Task: Find directions from New Delhi to Khatu, Rajasthan using Google Maps.
Action: Mouse moved to (100, 55)
Screenshot: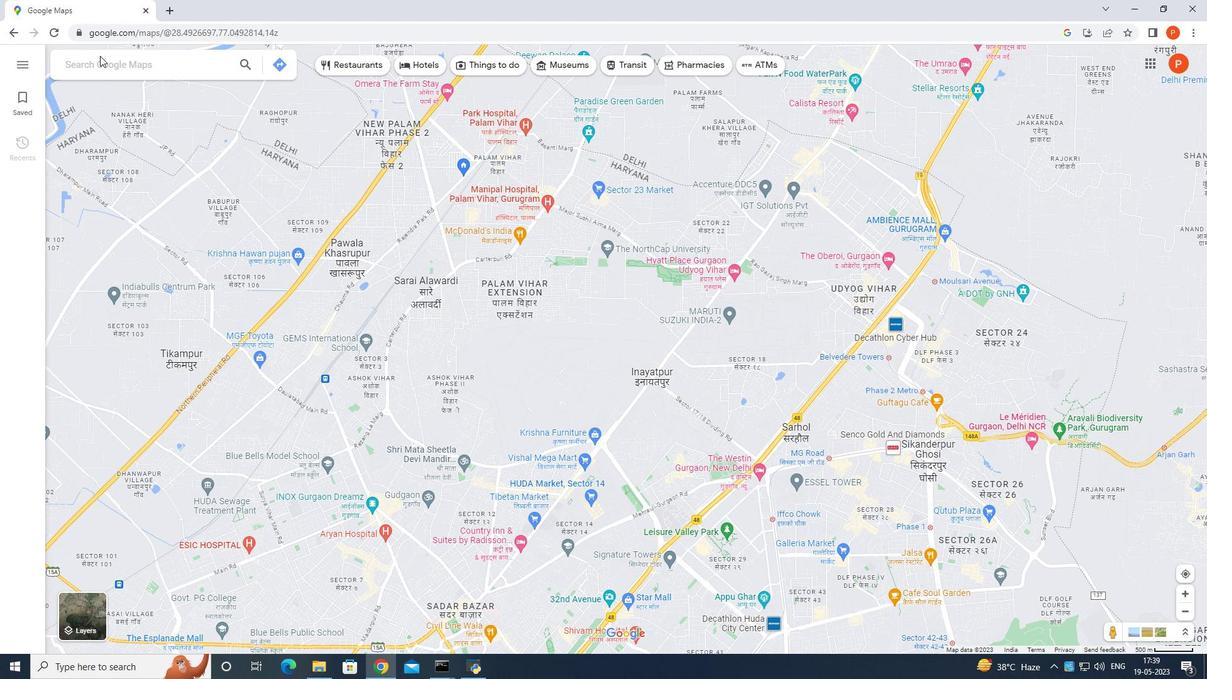 
Action: Mouse pressed left at (100, 55)
Screenshot: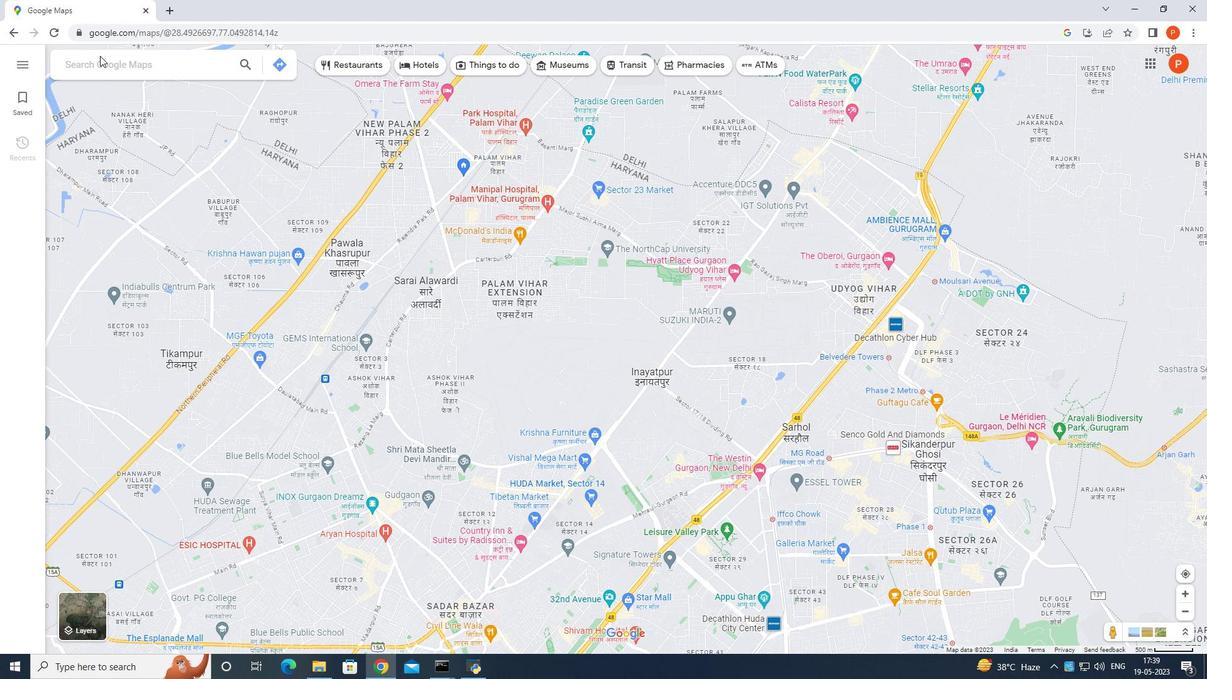 
Action: Mouse moved to (104, 64)
Screenshot: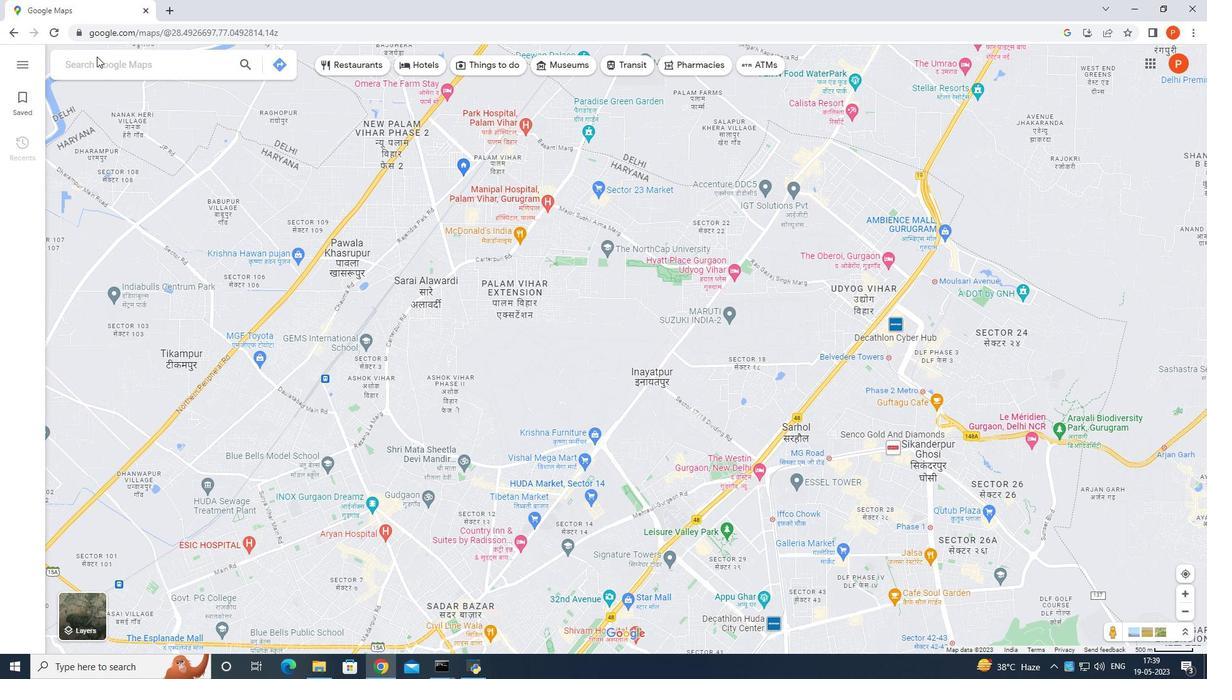 
Action: Mouse pressed left at (104, 64)
Screenshot: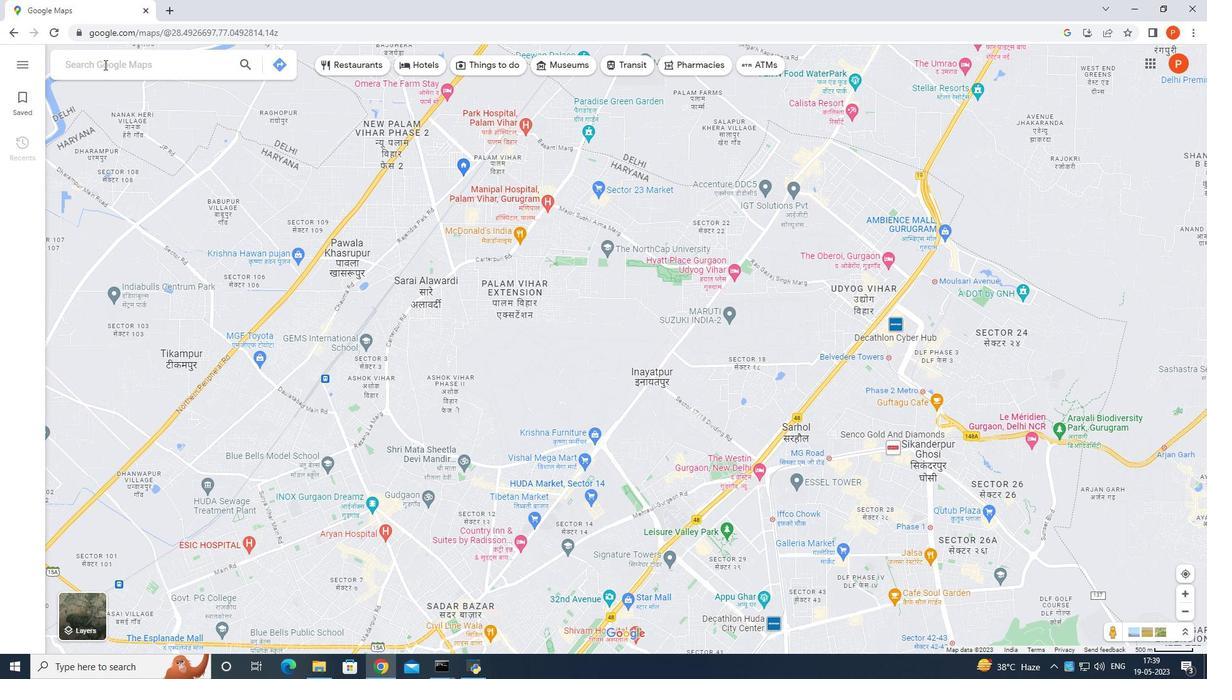 
Action: Mouse moved to (13, 187)
Screenshot: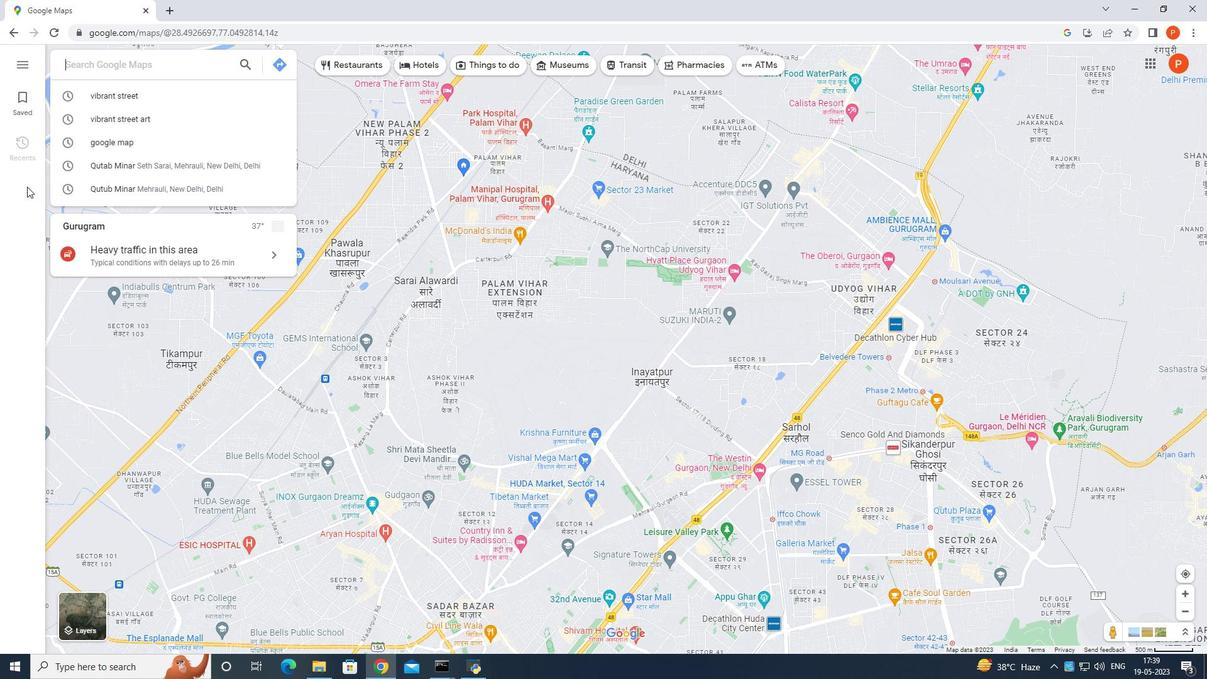 
Action: Mouse pressed left at (13, 187)
Screenshot: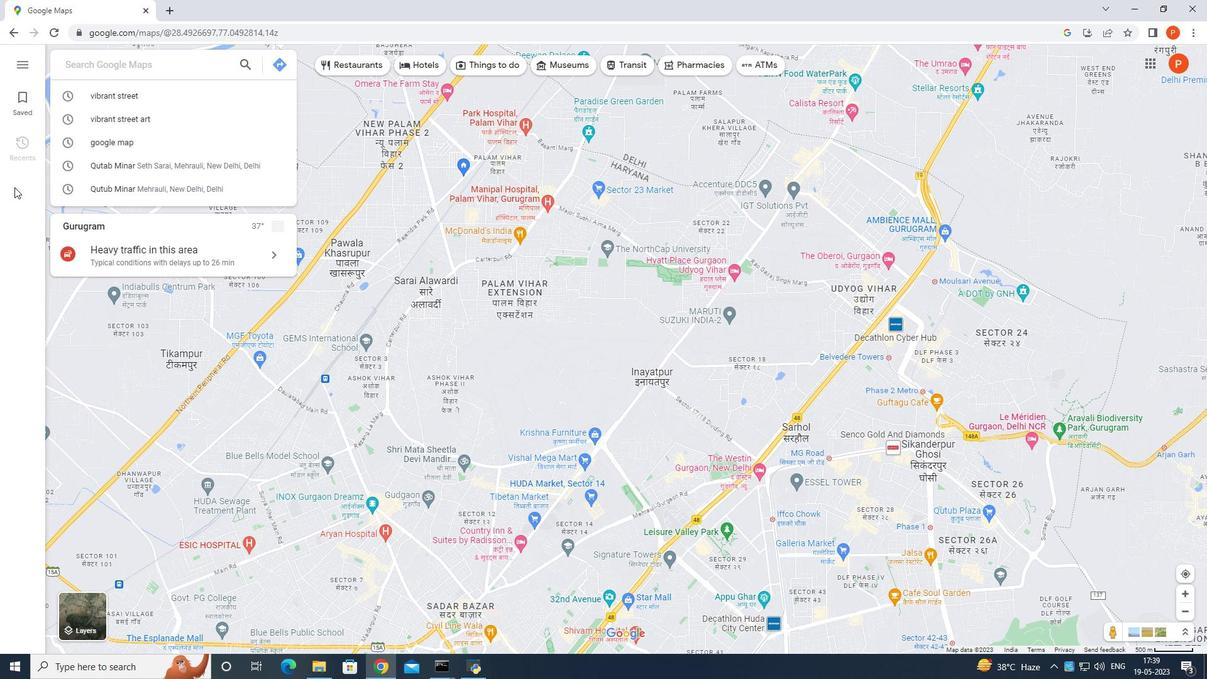 
Action: Mouse moved to (269, 57)
Screenshot: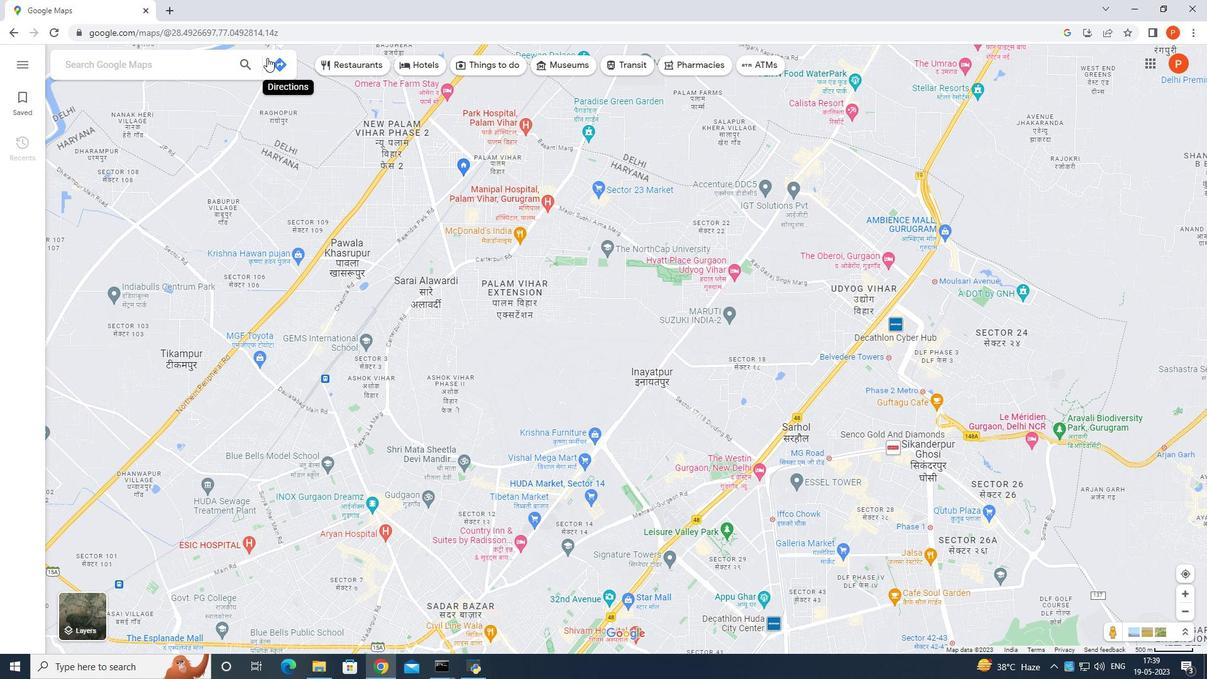 
Action: Mouse pressed left at (269, 57)
Screenshot: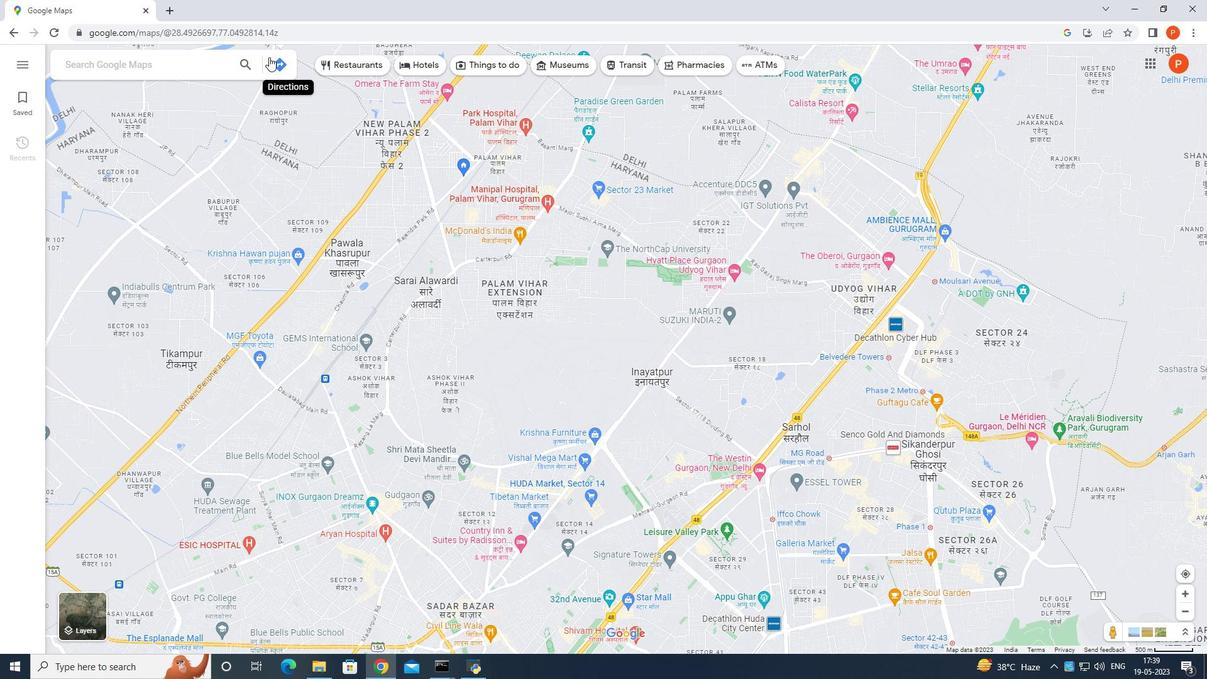 
Action: Mouse moved to (243, 226)
Screenshot: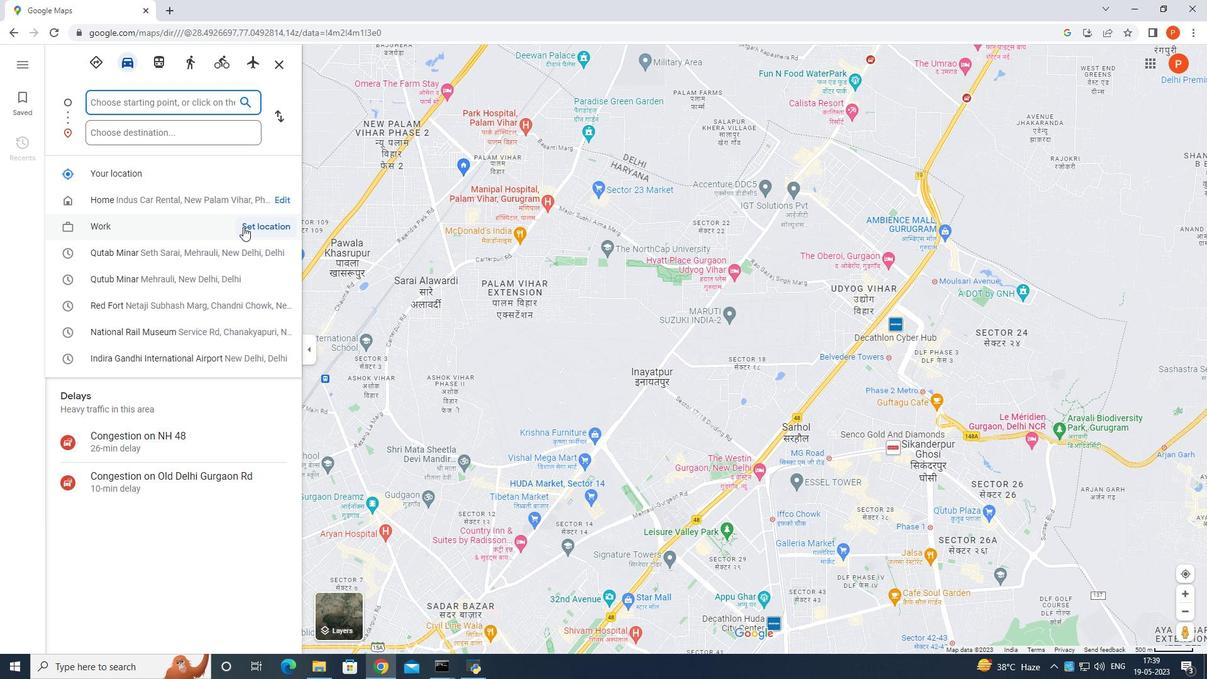 
Action: Mouse pressed left at (243, 226)
Screenshot: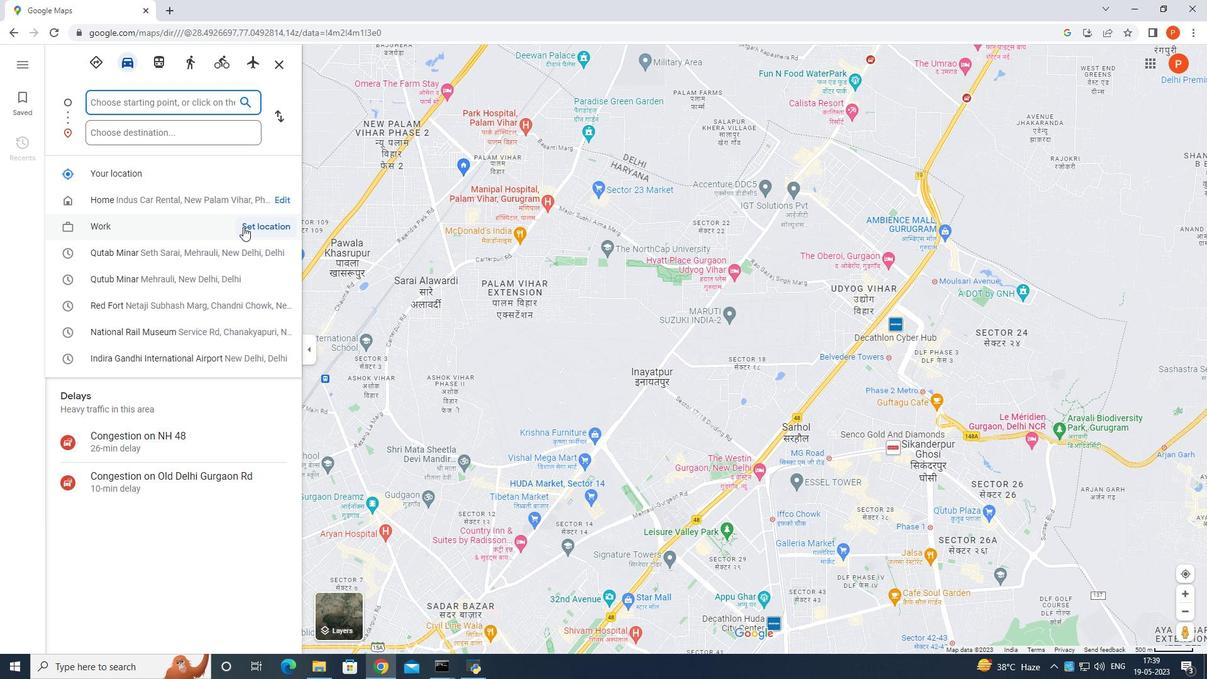 
Action: Mouse moved to (148, 89)
Screenshot: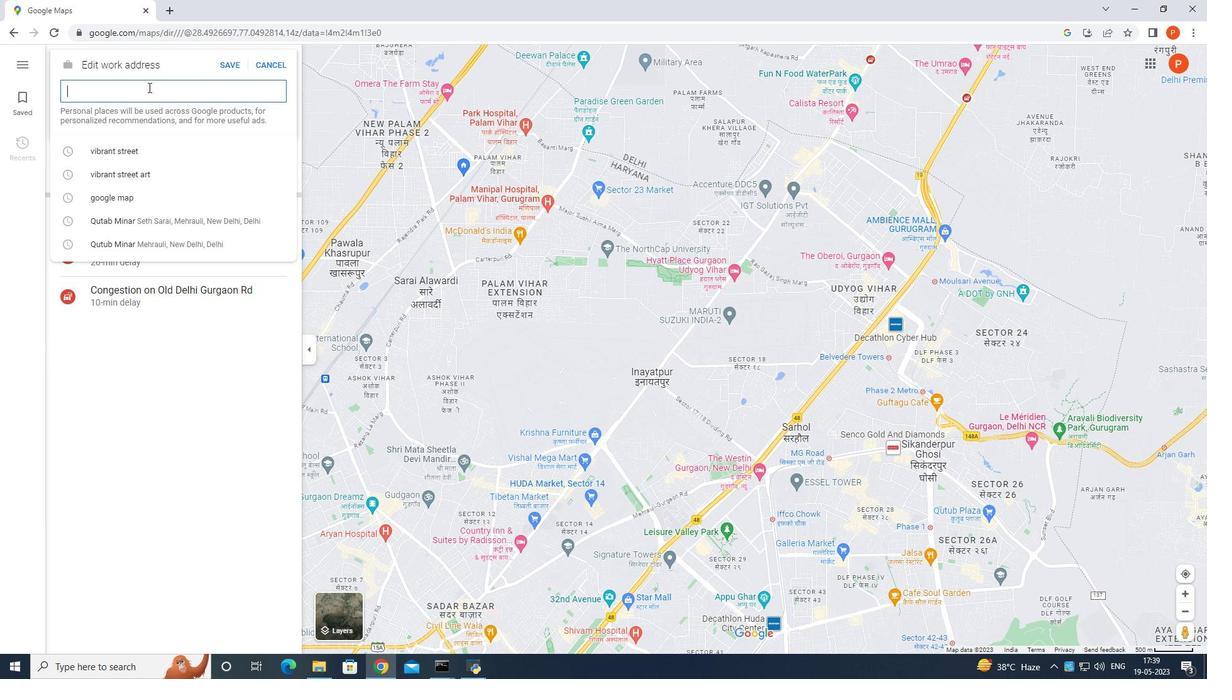 
Action: Mouse pressed left at (148, 89)
Screenshot: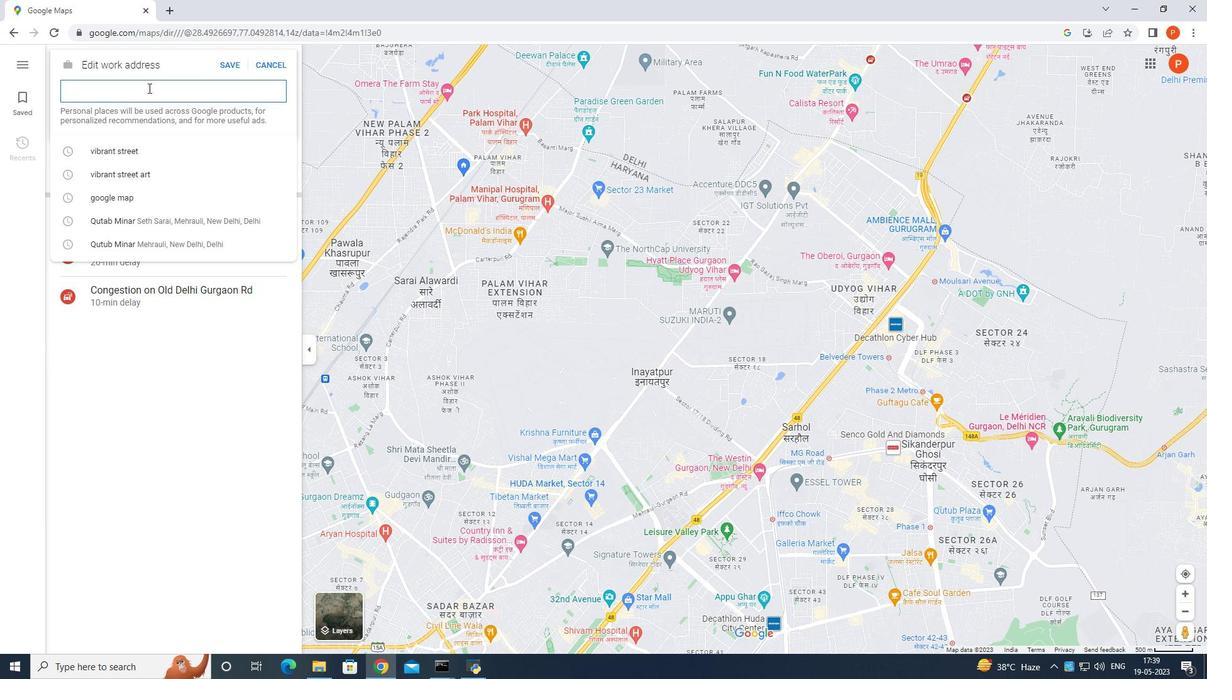 
Action: Key pressed r<Key.shift><Key.backspace><Key.shift>Rajst<Key.backspace><Key.backspace>asthan<Key.space><Key.enter>
Screenshot: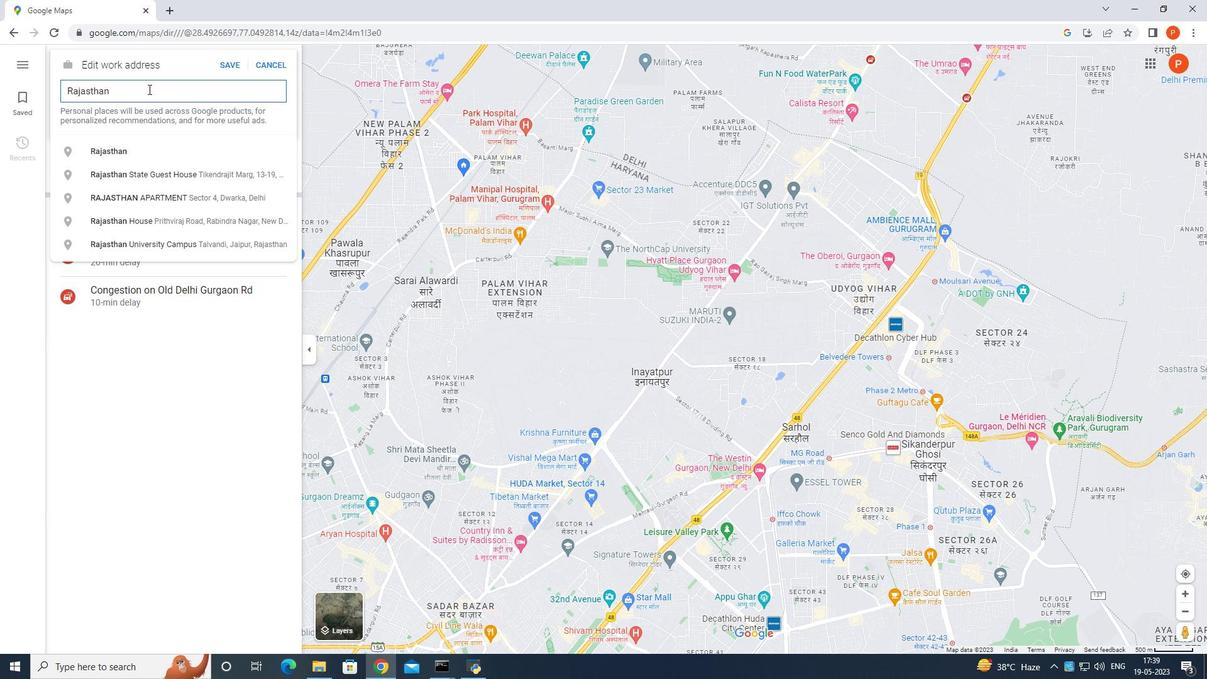 
Action: Mouse moved to (184, 130)
Screenshot: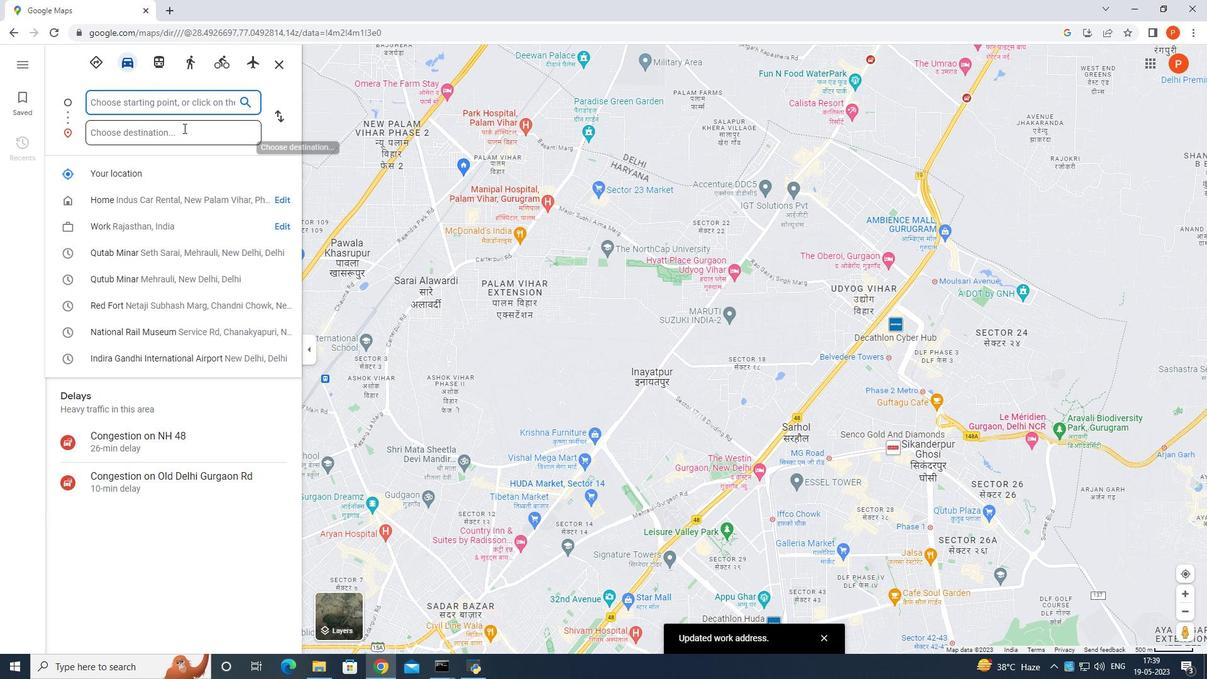 
Action: Mouse pressed left at (184, 130)
Screenshot: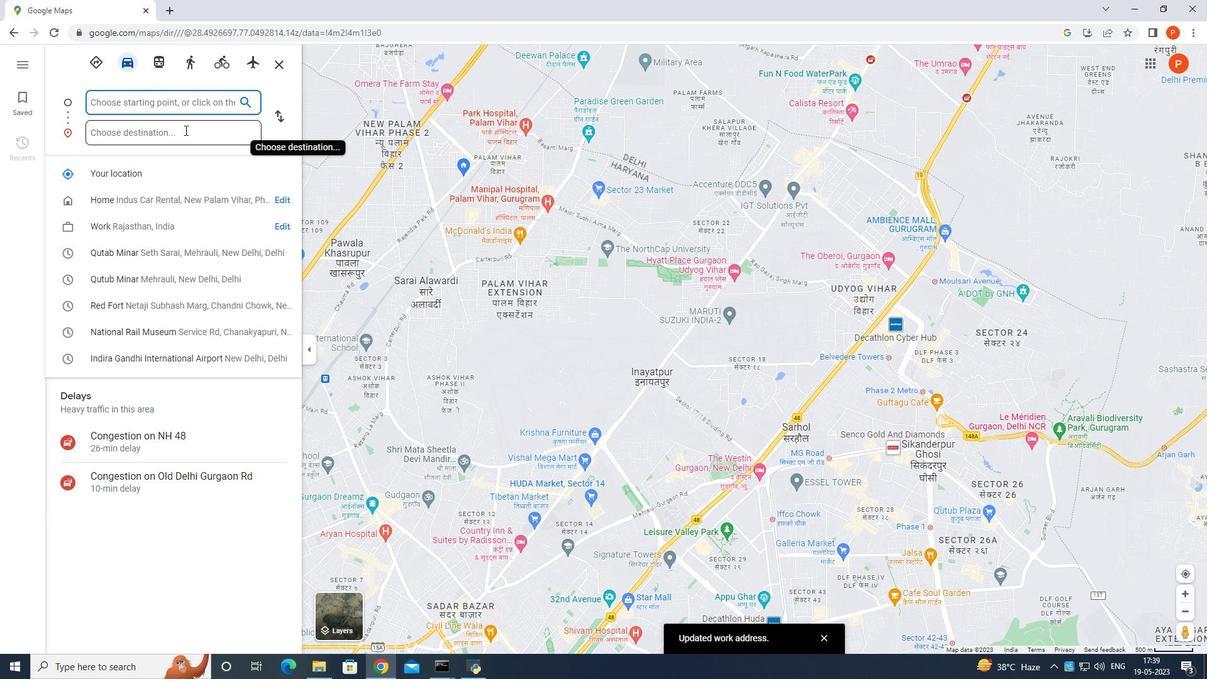 
Action: Mouse moved to (188, 98)
Screenshot: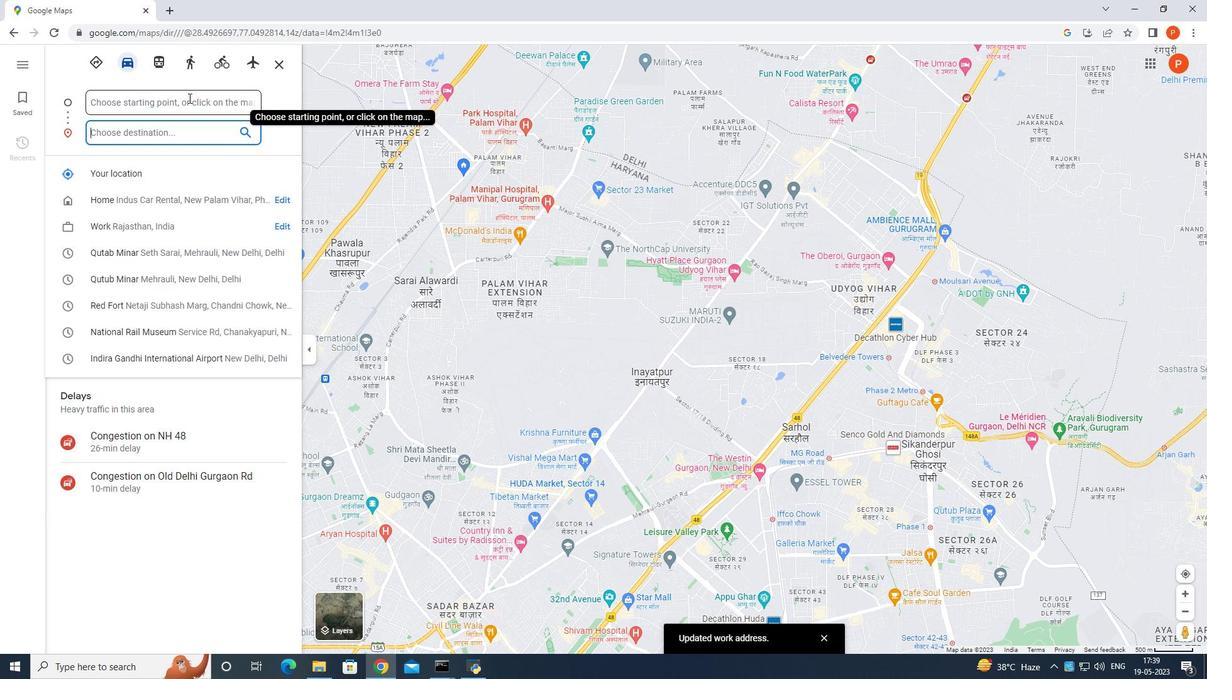 
Action: Mouse pressed left at (188, 98)
Screenshot: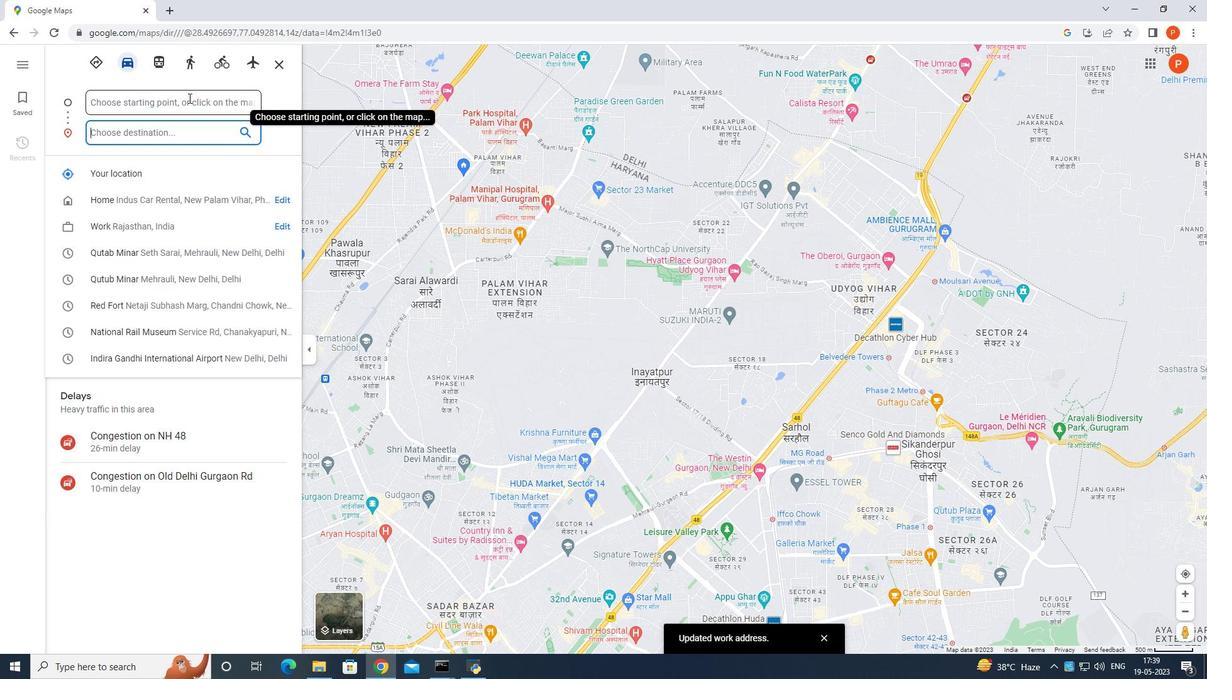 
Action: Mouse moved to (188, 98)
Screenshot: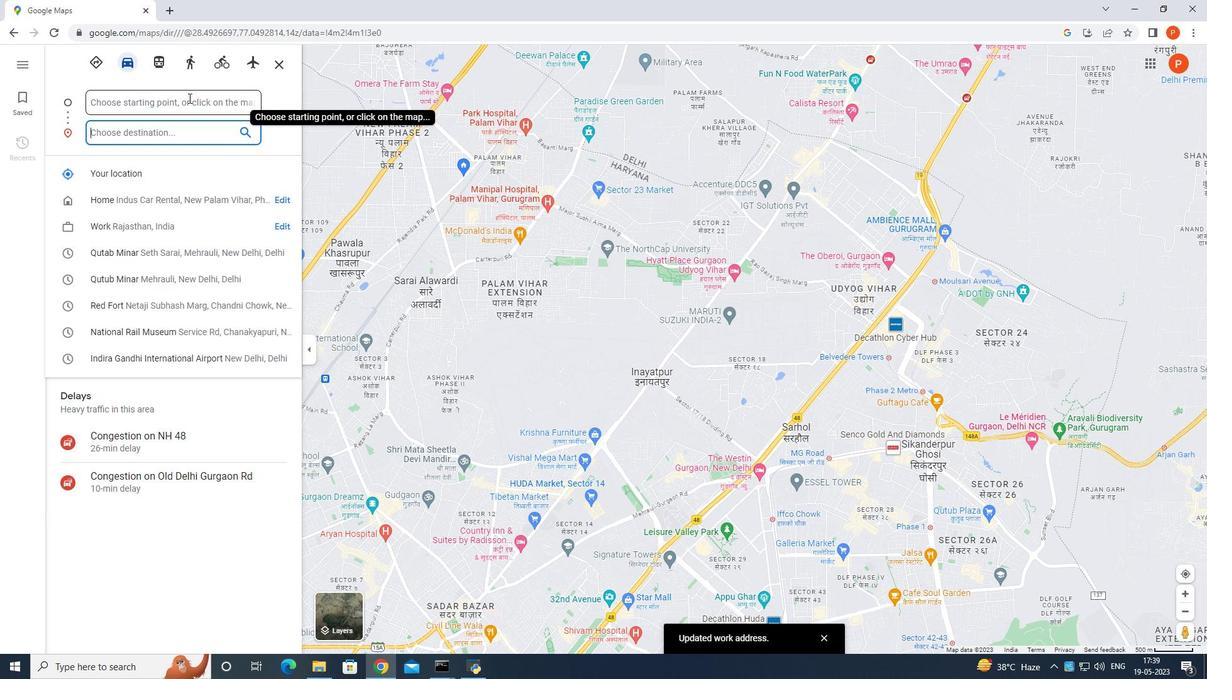 
Action: Key pressed rajasthan<Key.down>
Screenshot: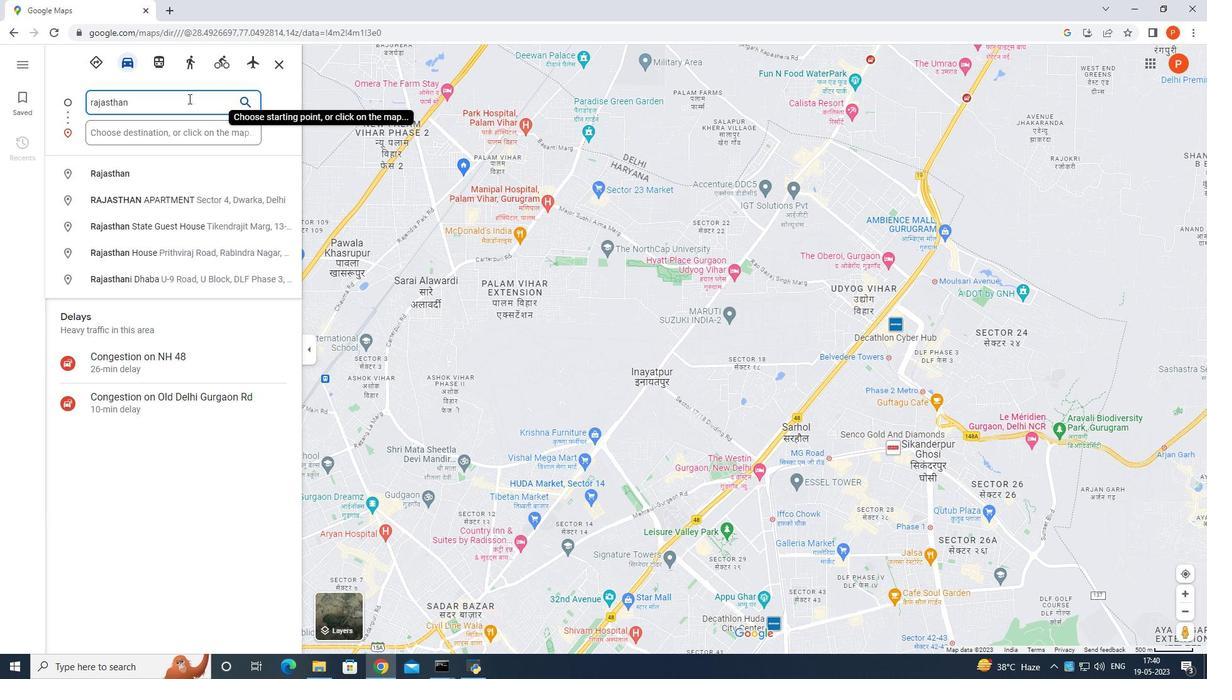 
Action: Mouse moved to (182, 125)
Screenshot: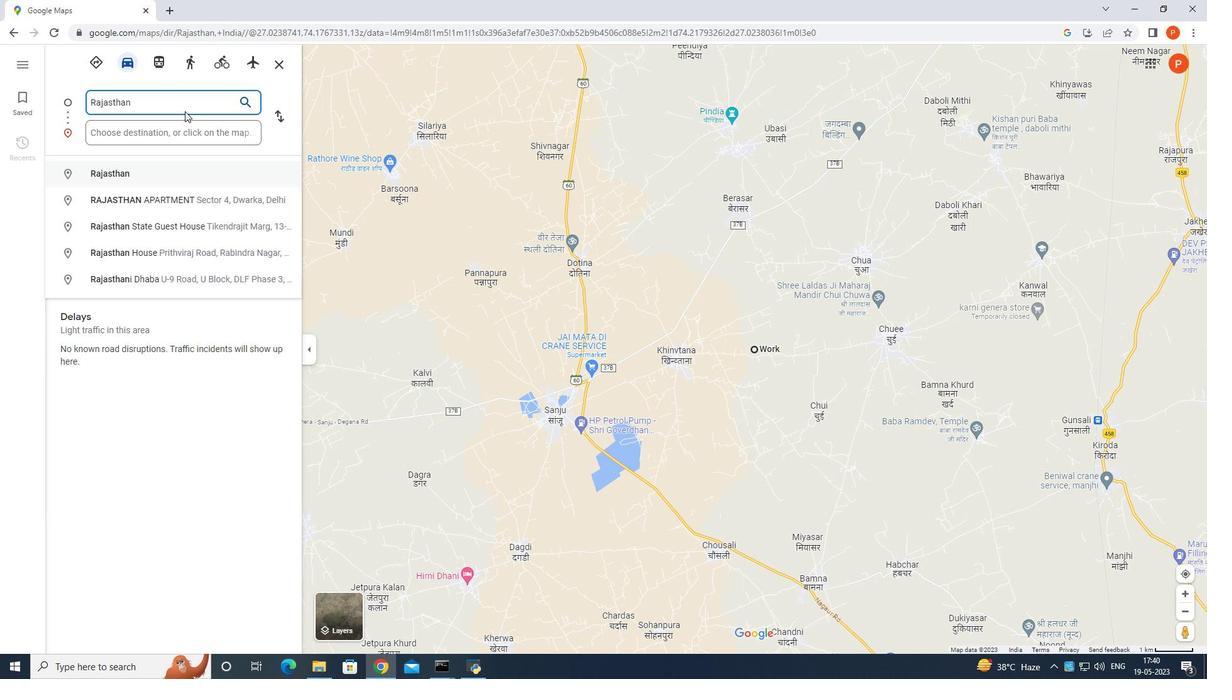 
Action: Mouse pressed left at (182, 125)
Screenshot: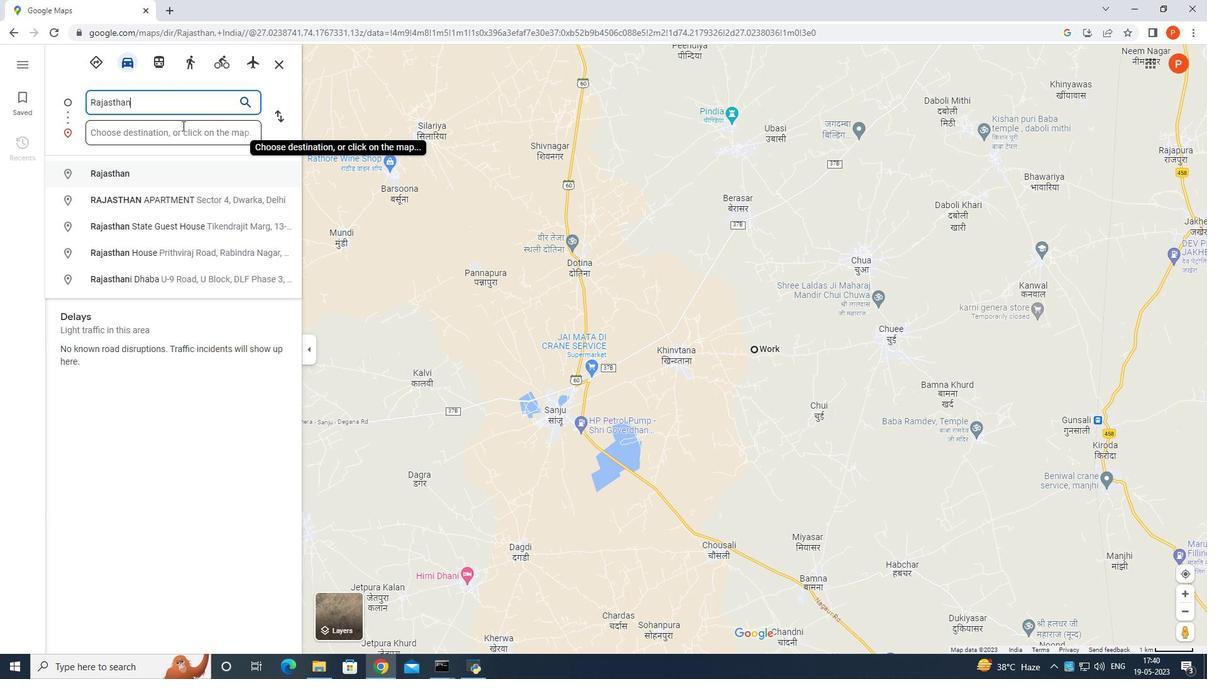 
Action: Mouse moved to (201, 130)
Screenshot: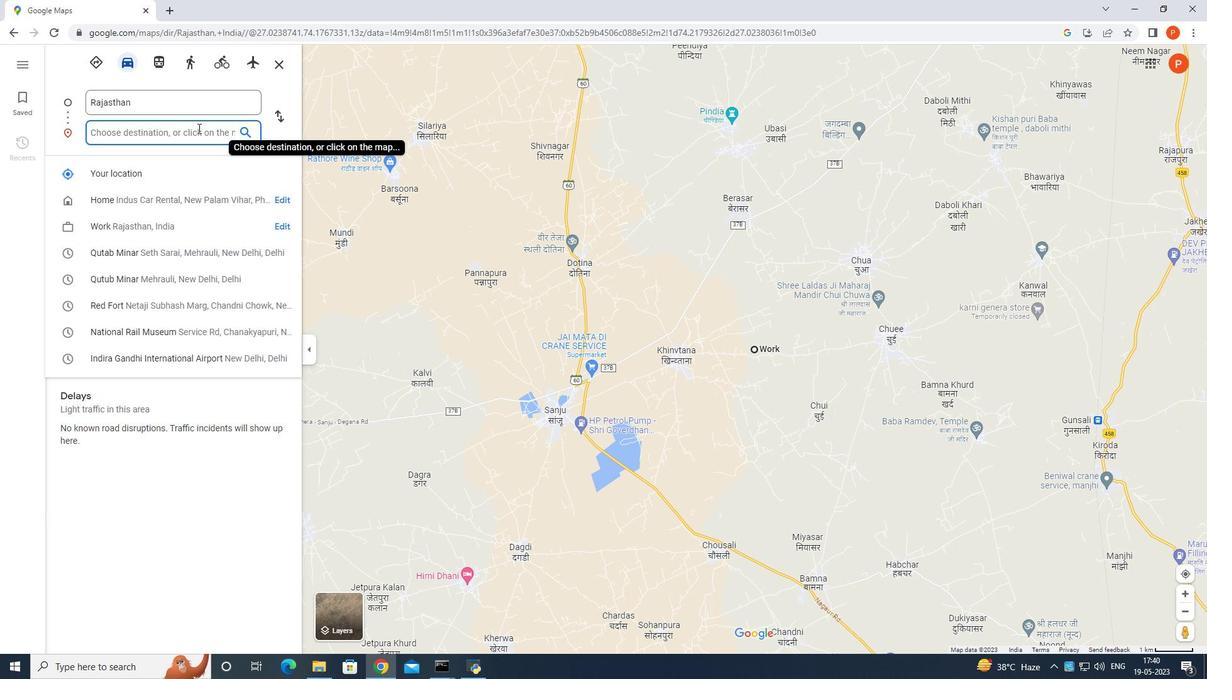 
Action: Key pressed khatu<Key.space>shy
Screenshot: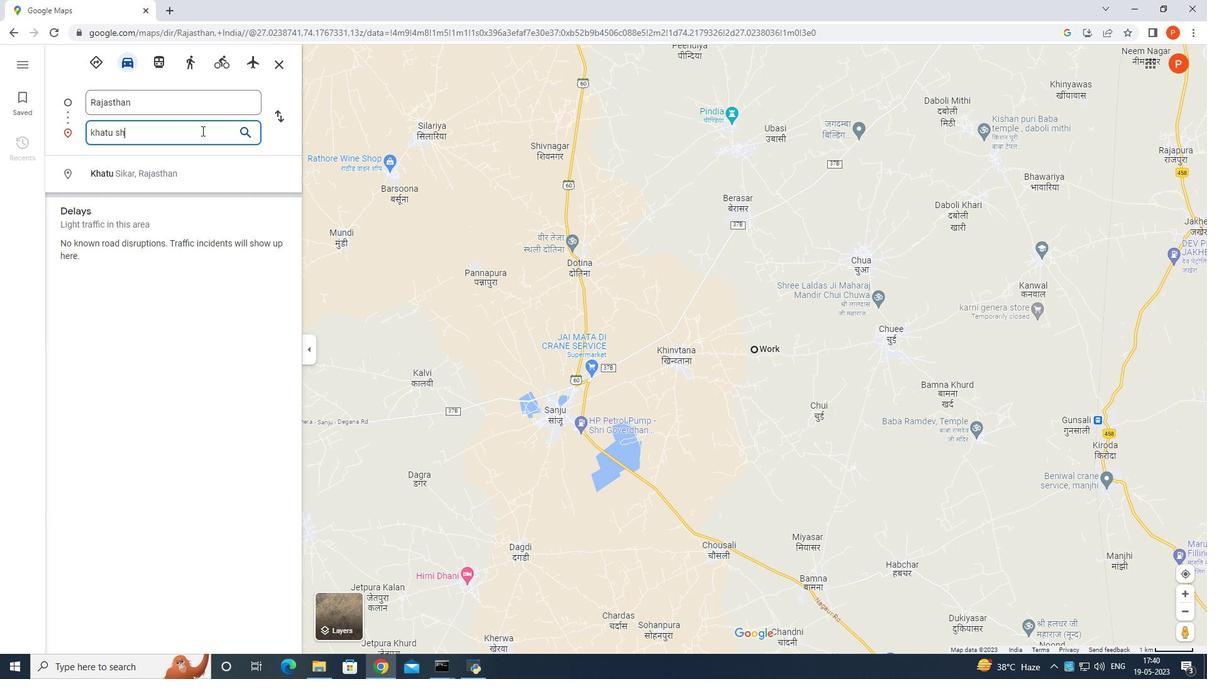 
Action: Mouse moved to (204, 179)
Screenshot: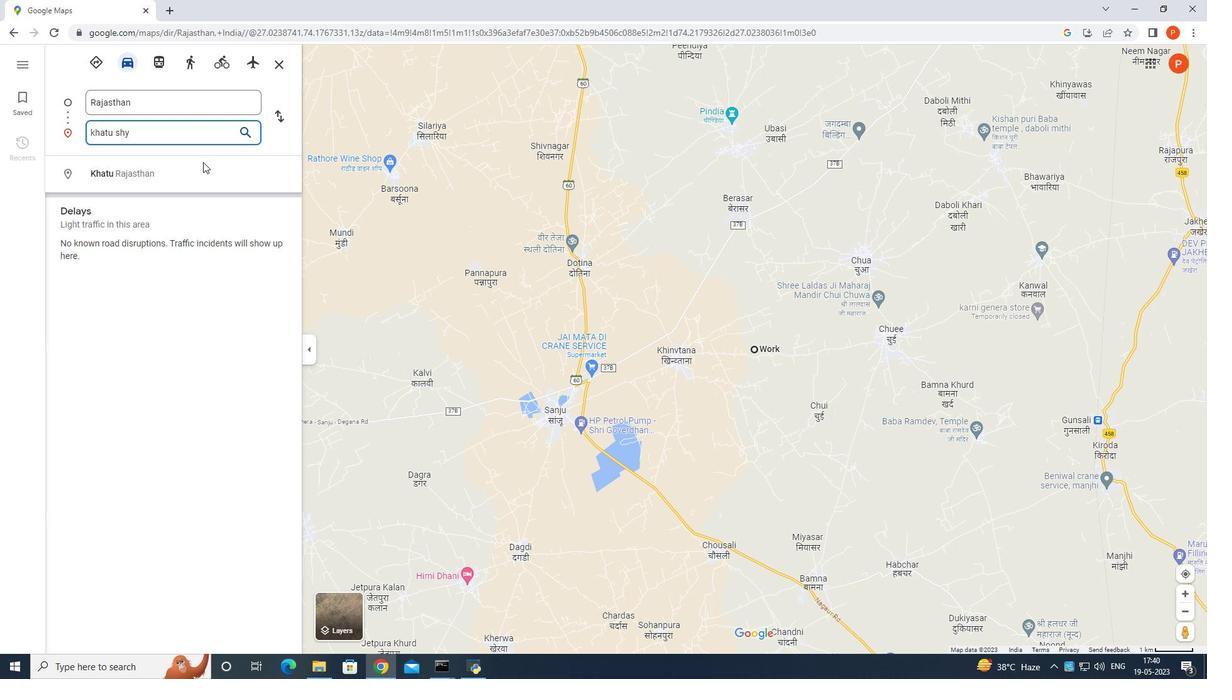 
Action: Mouse pressed left at (204, 179)
Screenshot: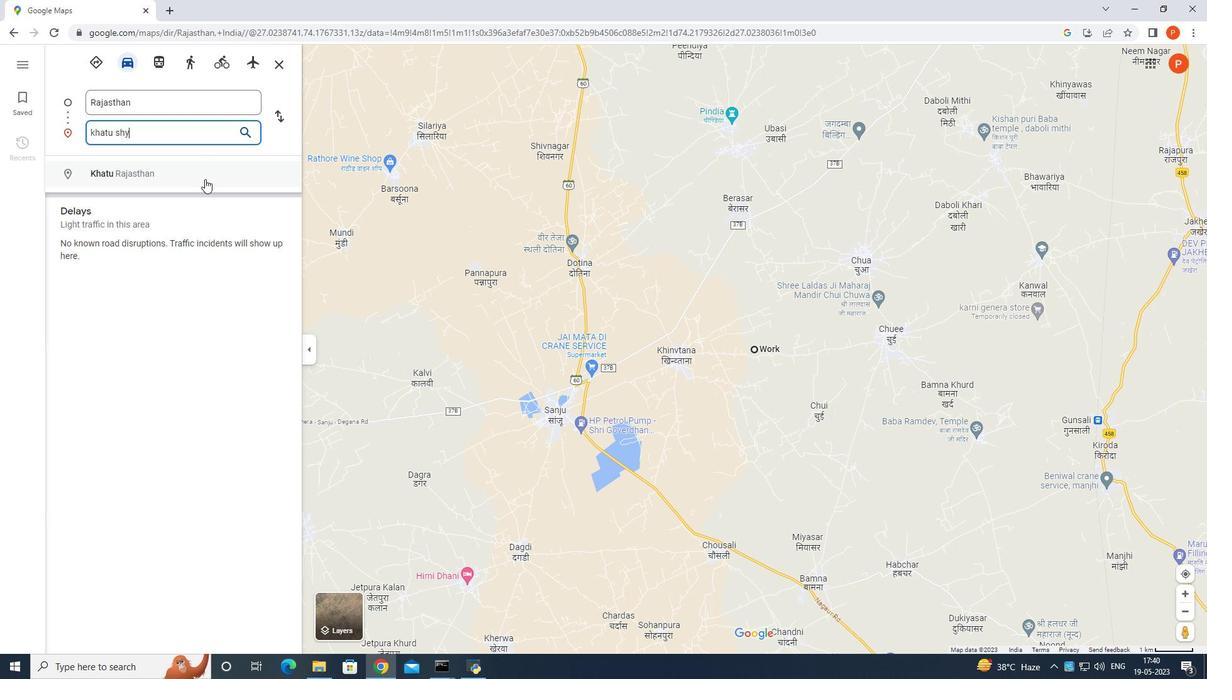 
Action: Mouse moved to (126, 64)
Screenshot: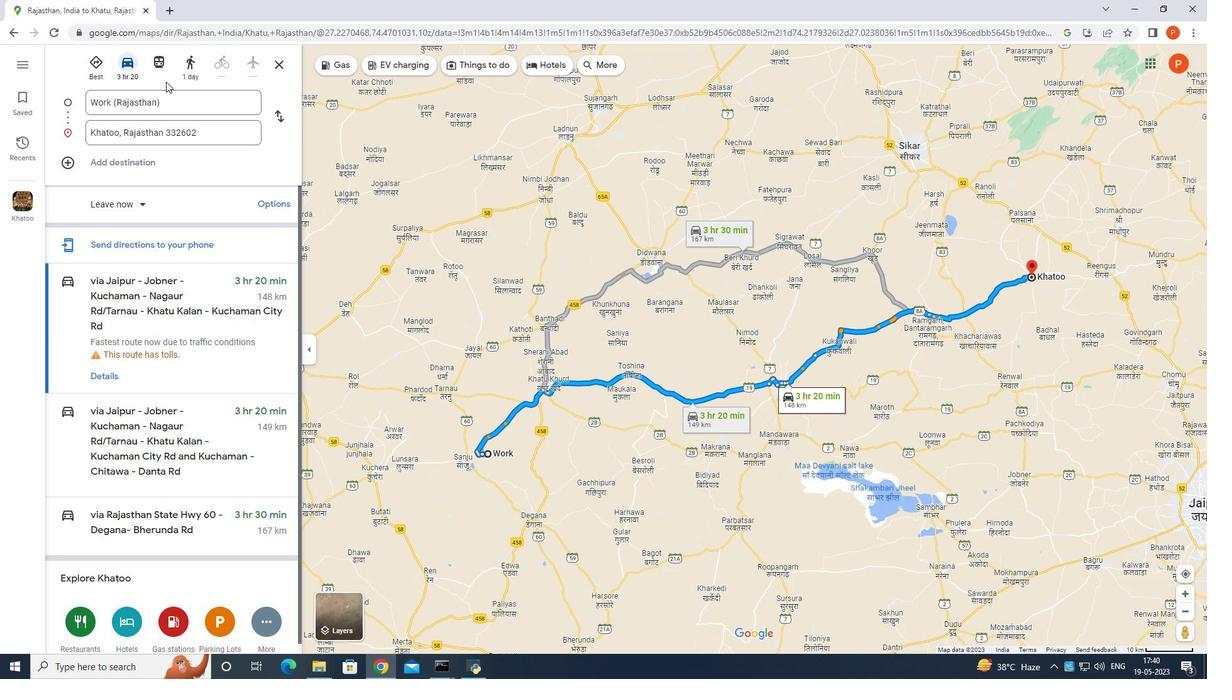 
Action: Mouse pressed left at (126, 64)
Screenshot: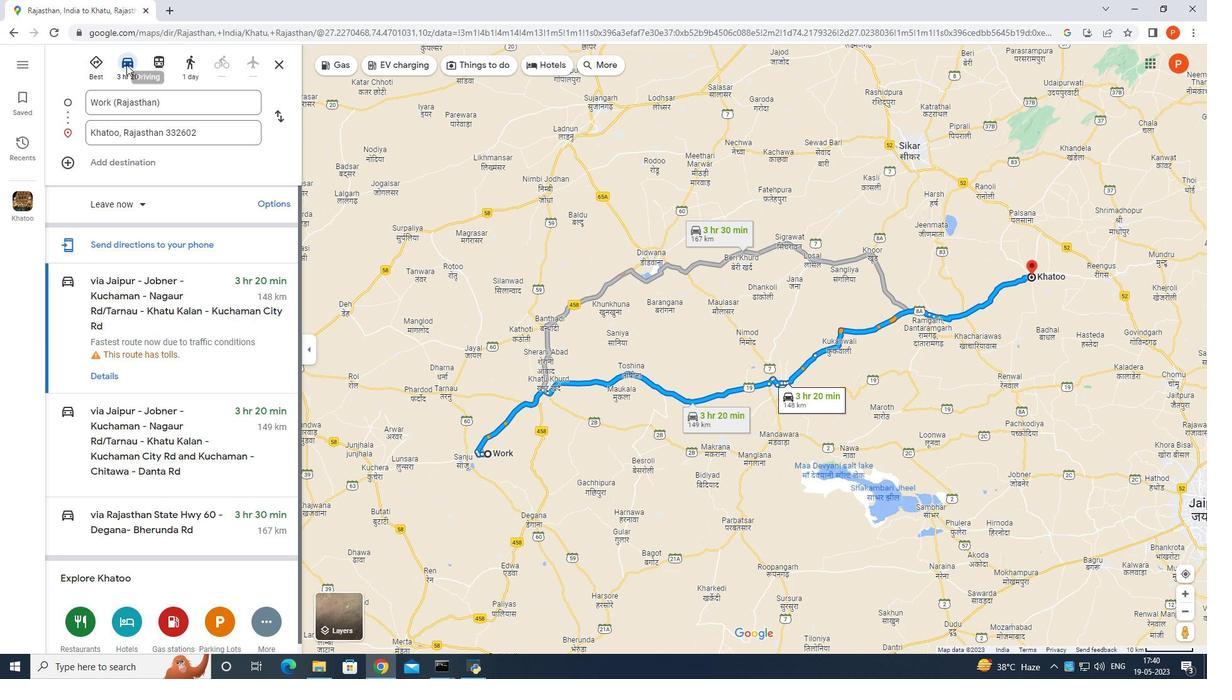 
Action: Mouse moved to (91, 58)
Screenshot: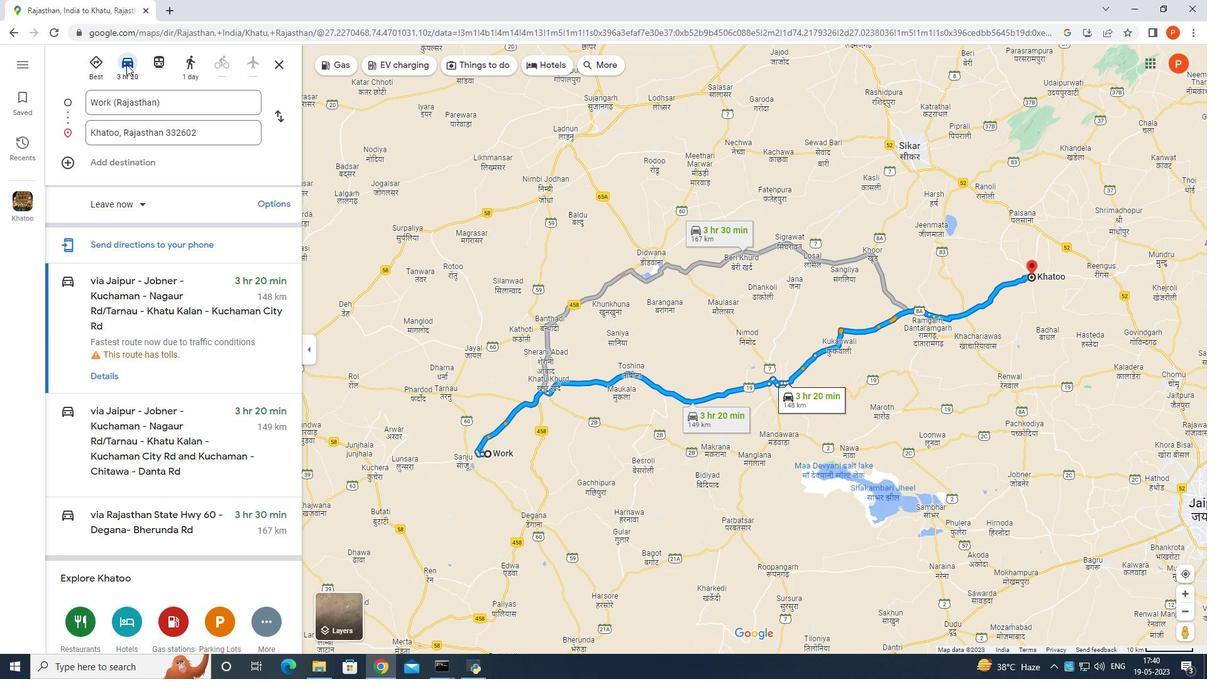 
Action: Mouse pressed left at (91, 58)
Screenshot: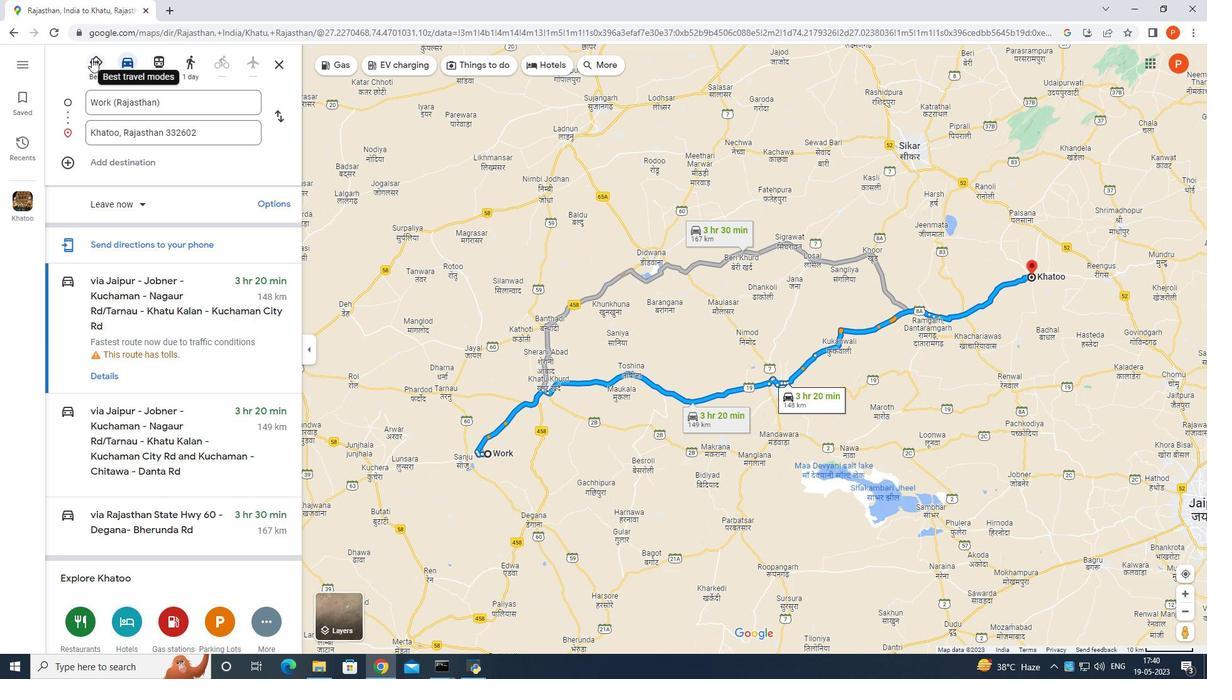 
Action: Mouse moved to (159, 338)
Screenshot: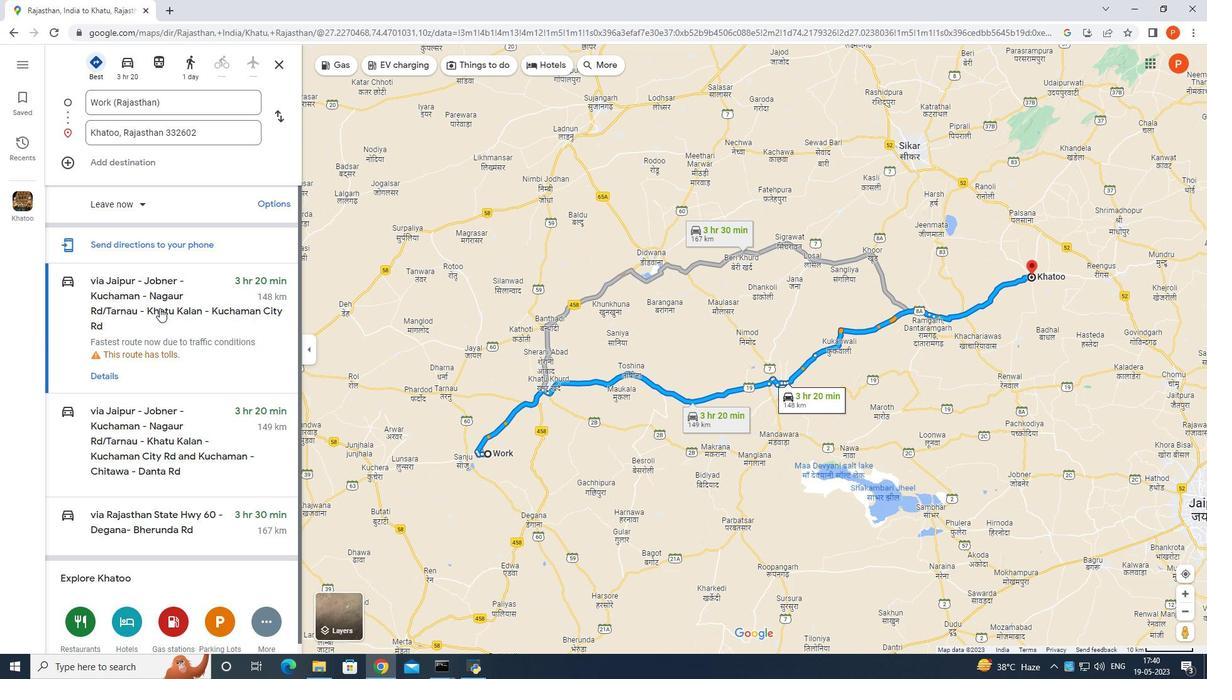 
Action: Mouse scrolled (159, 337) with delta (0, 0)
Screenshot: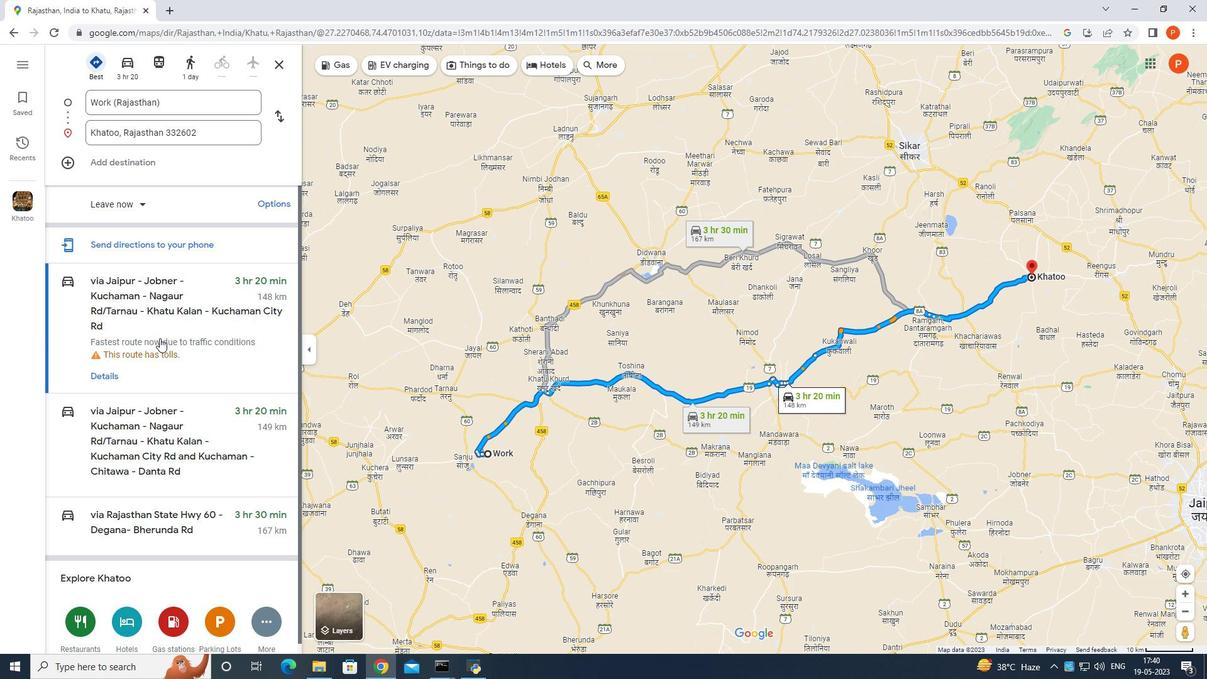 
Action: Mouse scrolled (159, 337) with delta (0, 0)
Screenshot: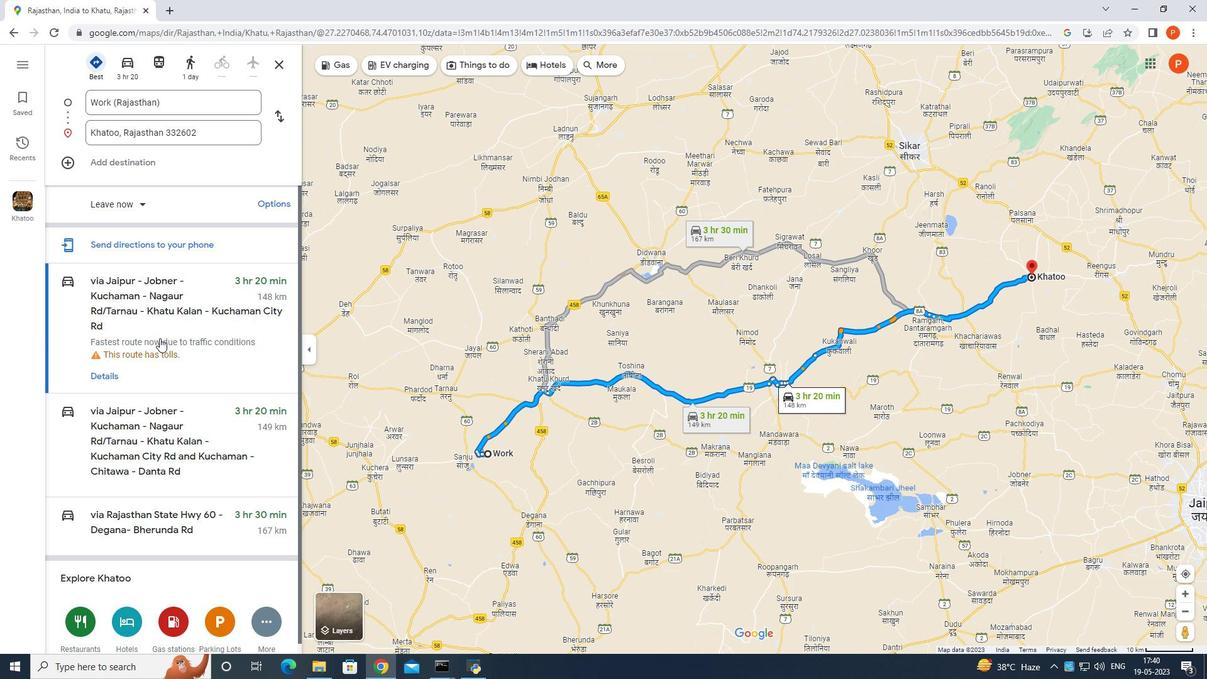 
Action: Mouse scrolled (159, 337) with delta (0, 0)
Screenshot: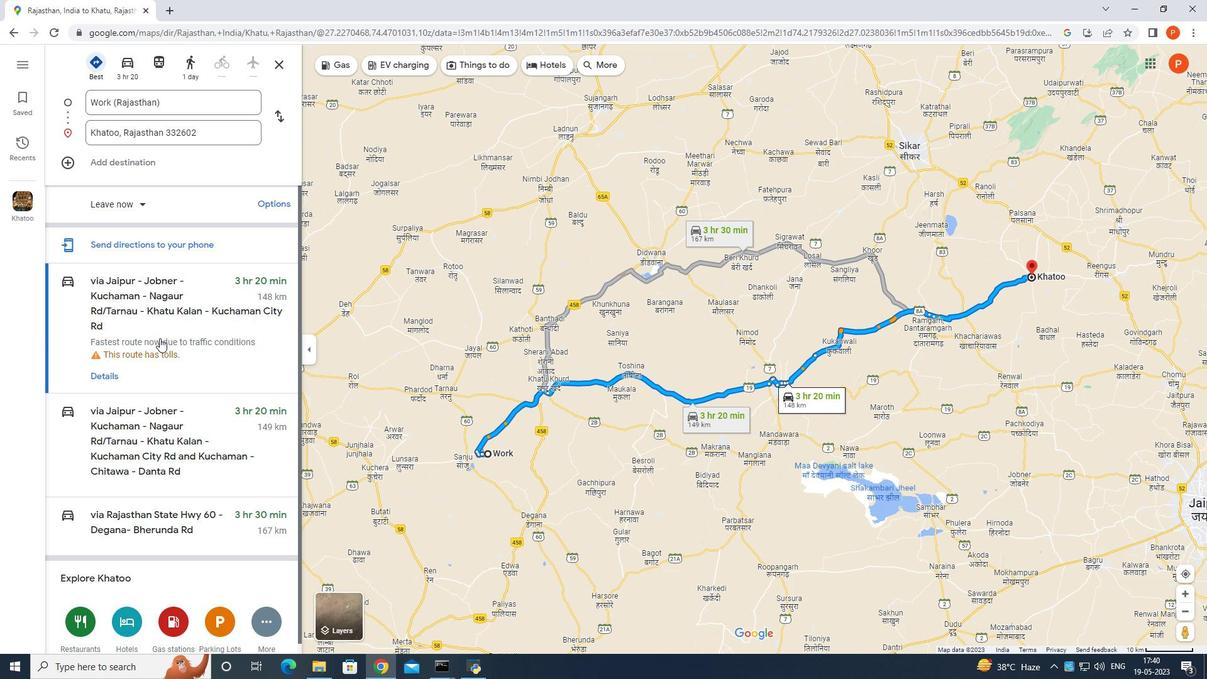 
Action: Mouse scrolled (159, 337) with delta (0, 0)
Screenshot: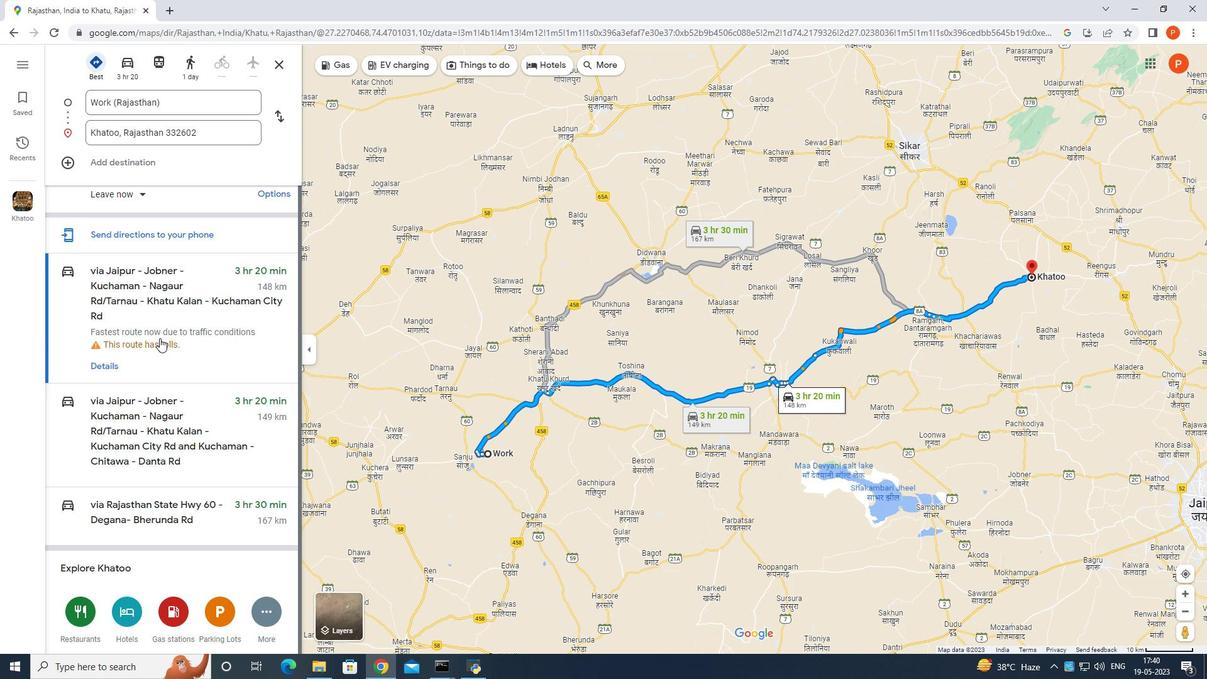 
Action: Mouse scrolled (159, 337) with delta (0, 0)
Screenshot: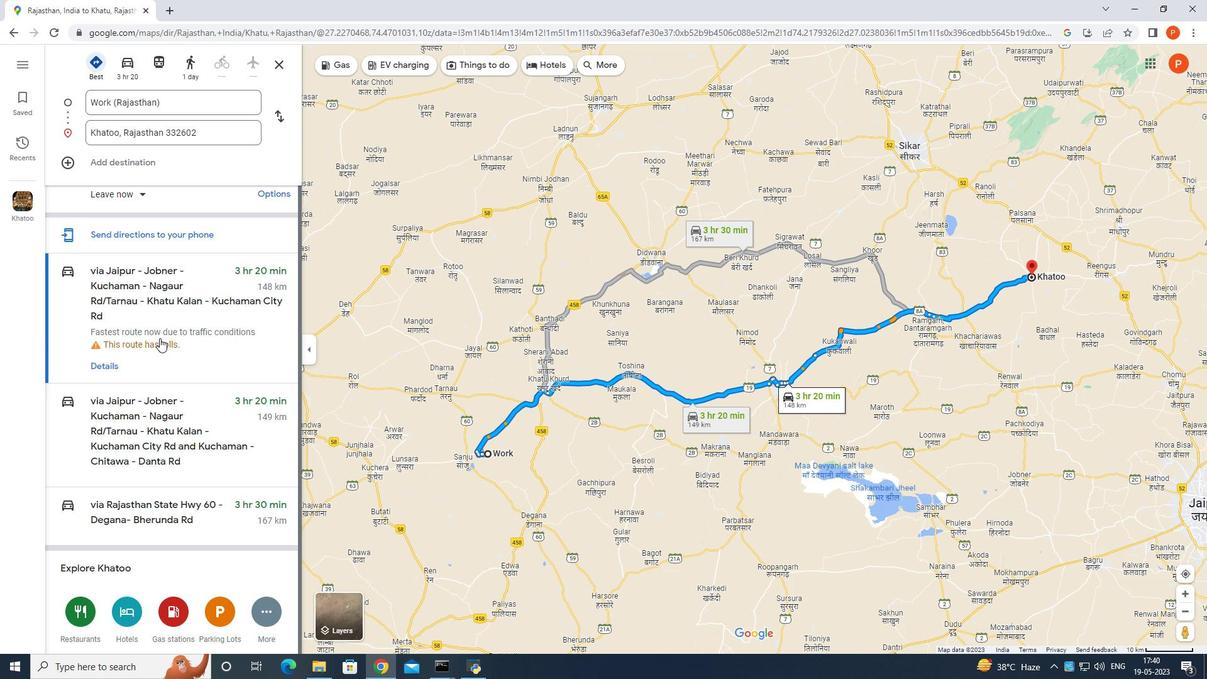 
Action: Mouse scrolled (159, 338) with delta (0, 0)
Screenshot: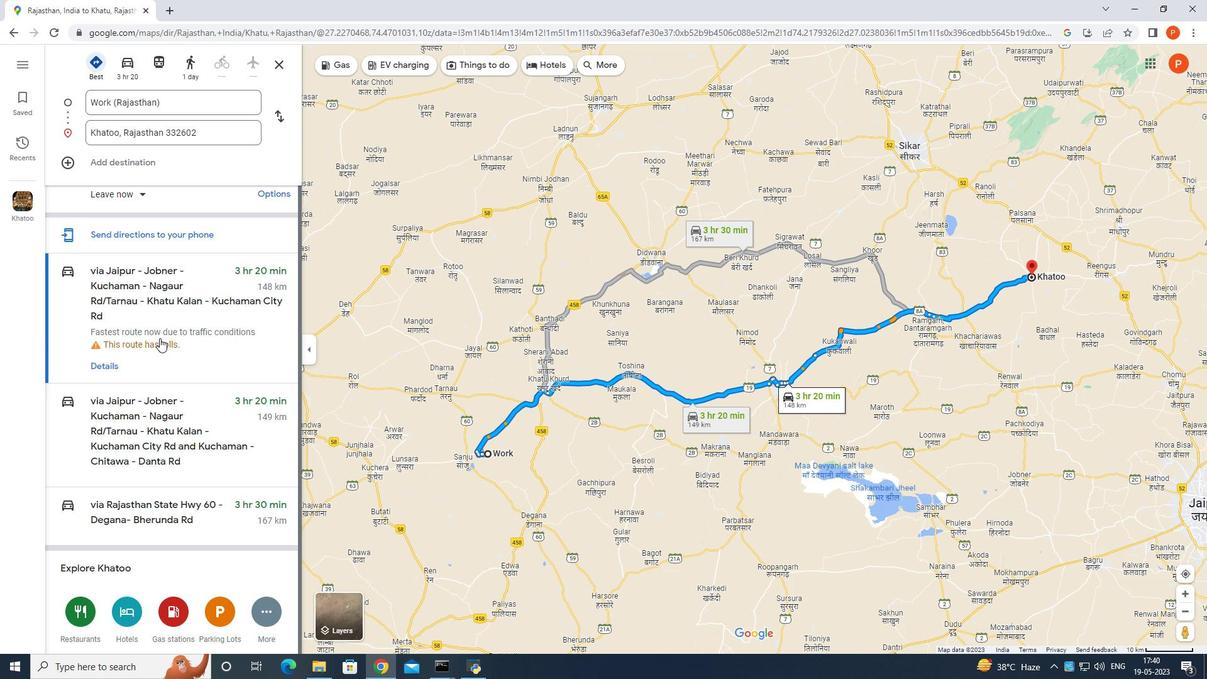 
Action: Mouse scrolled (159, 338) with delta (0, 0)
Screenshot: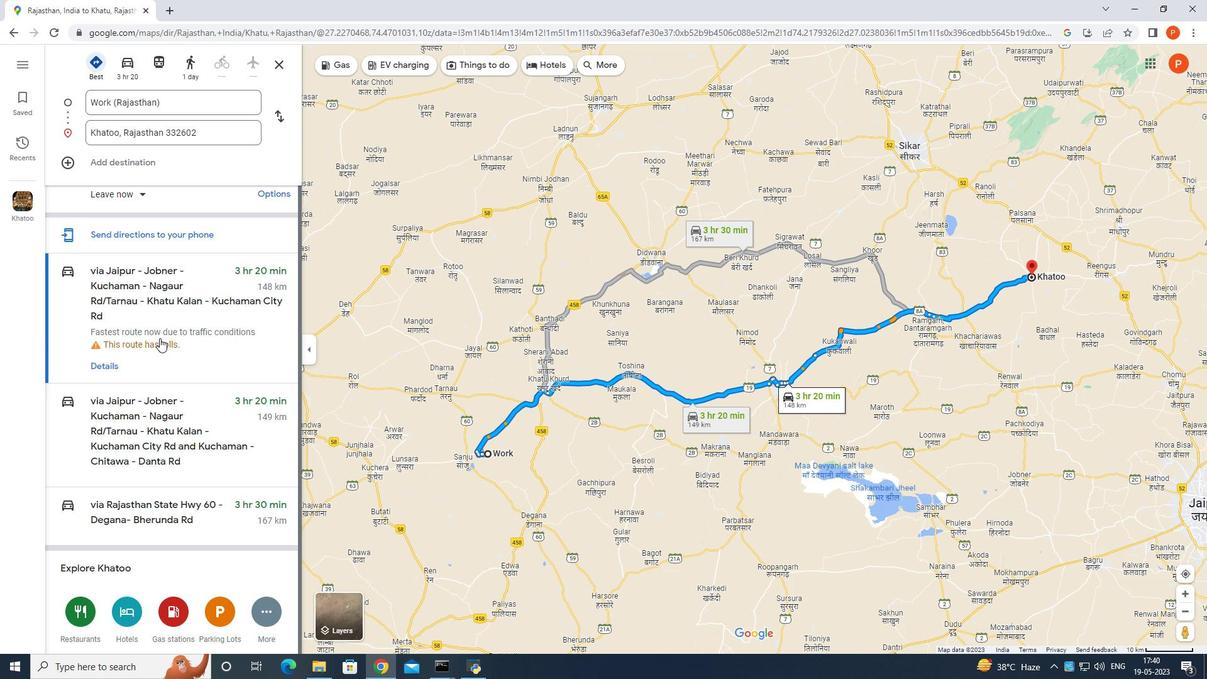 
Action: Mouse scrolled (159, 338) with delta (0, 0)
Screenshot: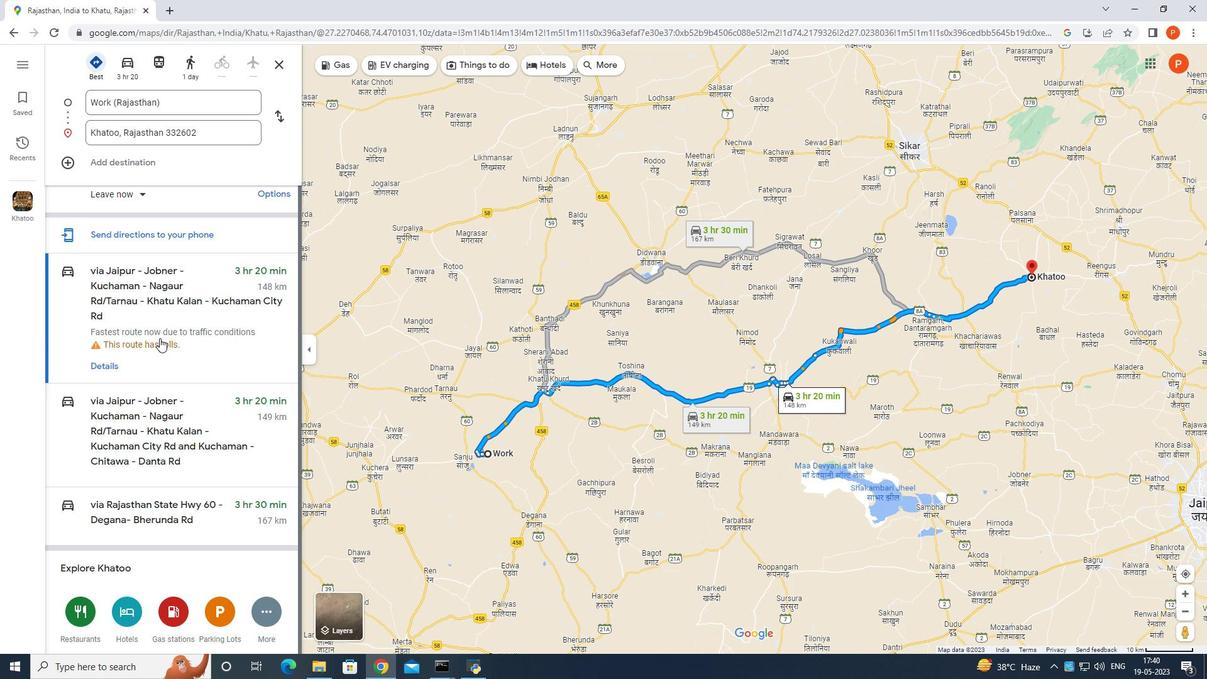 
Action: Mouse scrolled (159, 338) with delta (0, 0)
Screenshot: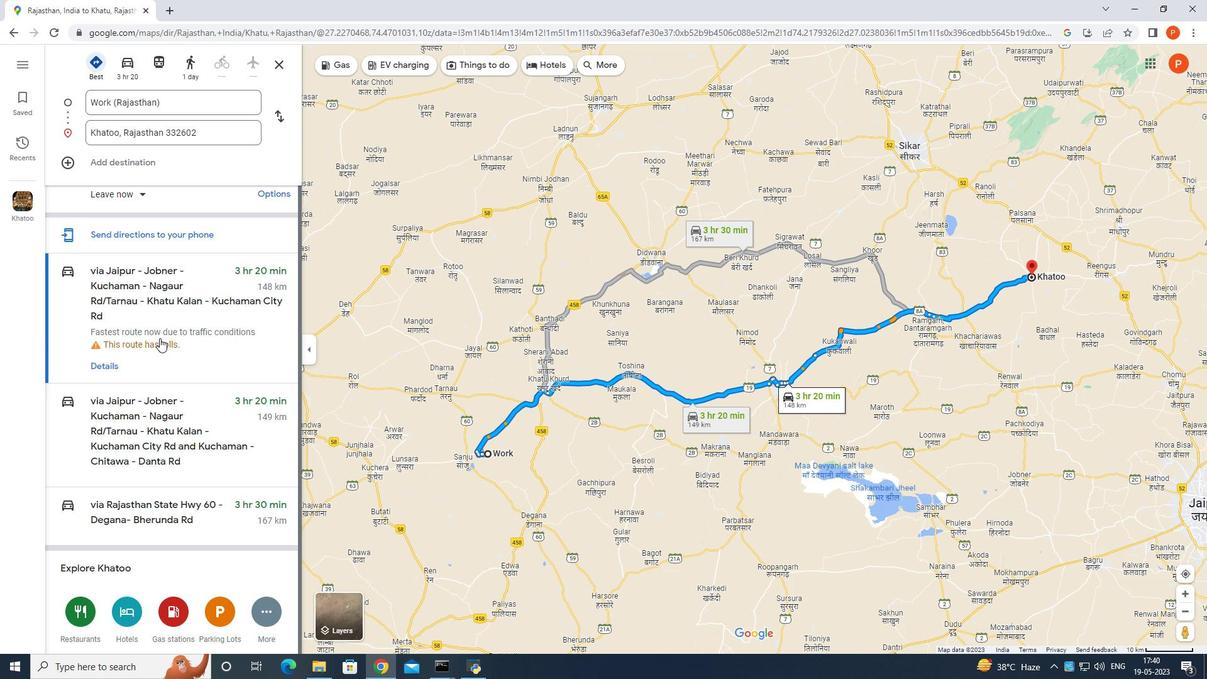 
Action: Mouse scrolled (159, 338) with delta (0, 0)
Screenshot: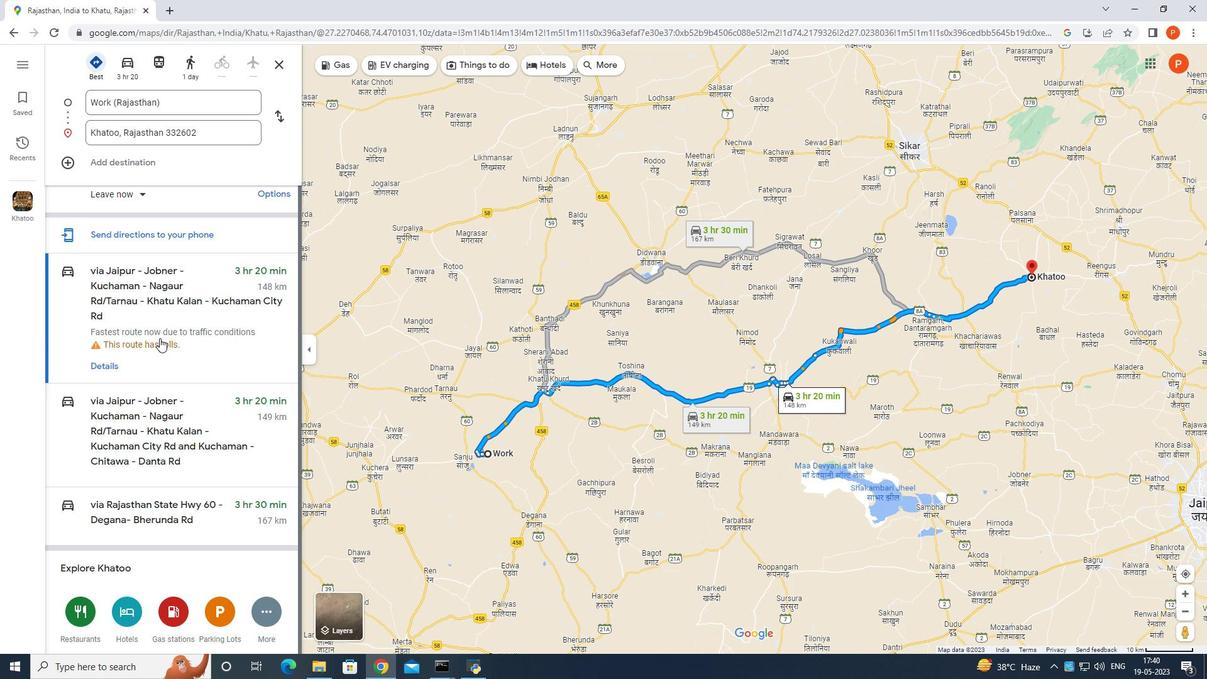 
Action: Mouse scrolled (159, 338) with delta (0, 0)
Screenshot: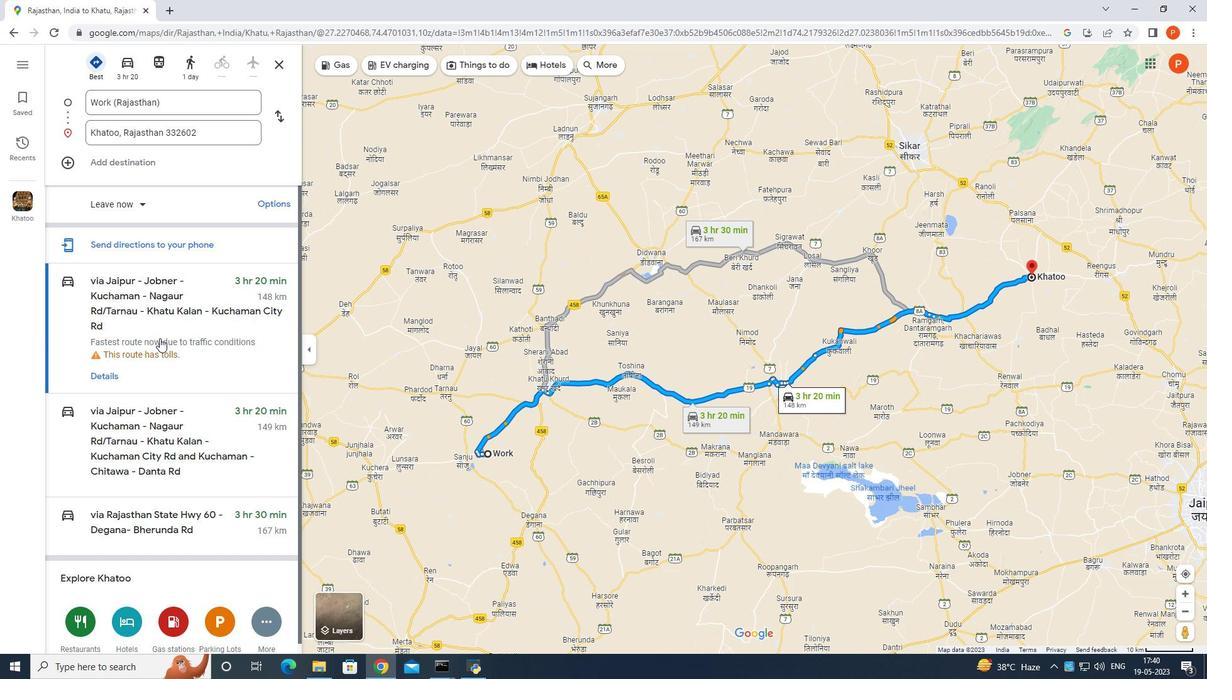 
Action: Mouse scrolled (159, 338) with delta (0, 0)
Screenshot: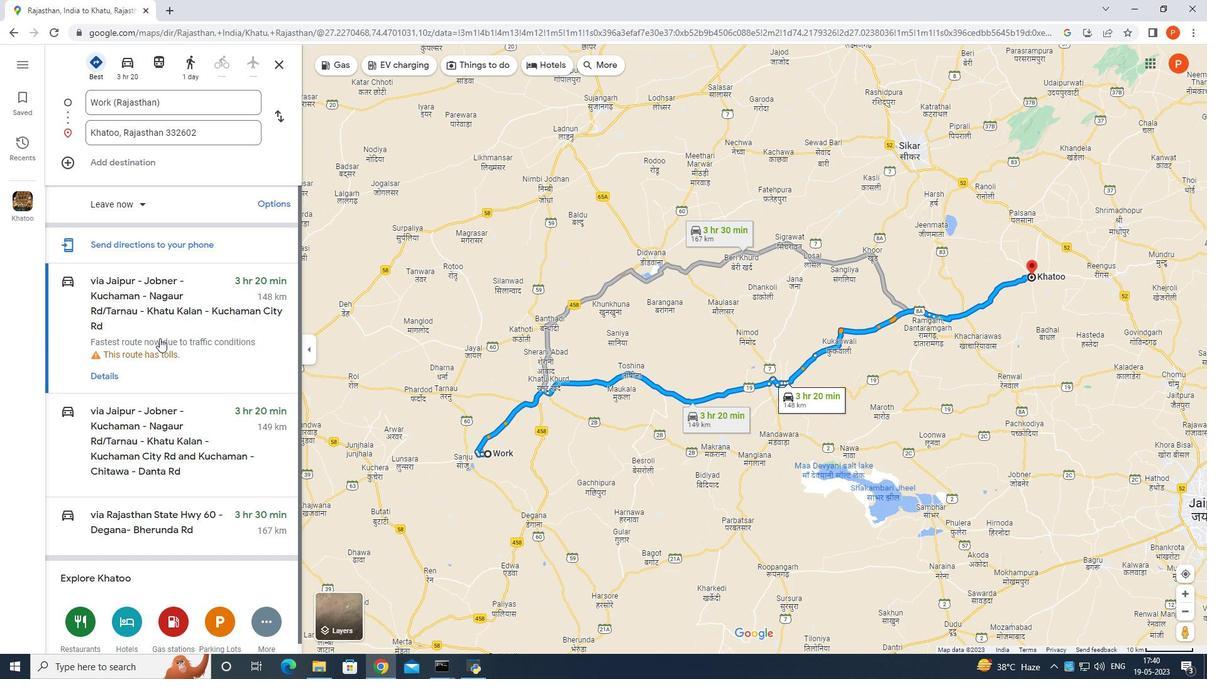 
Action: Mouse scrolled (159, 338) with delta (0, 0)
Screenshot: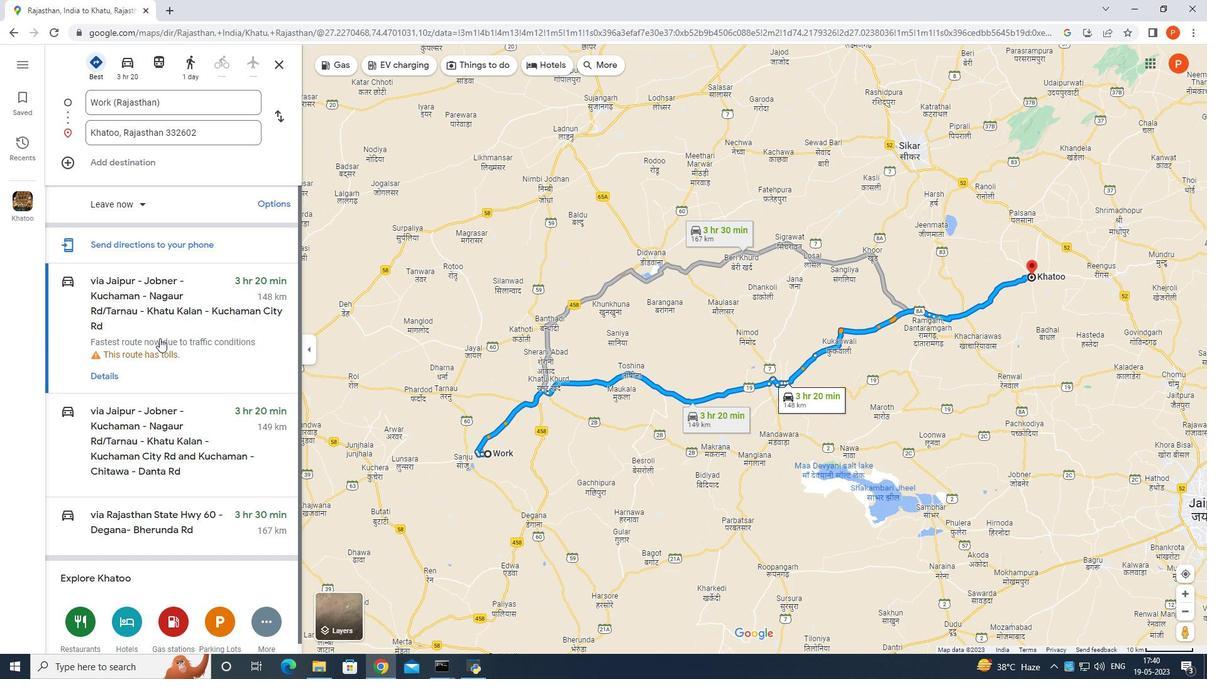 
Action: Mouse scrolled (159, 338) with delta (0, 0)
Screenshot: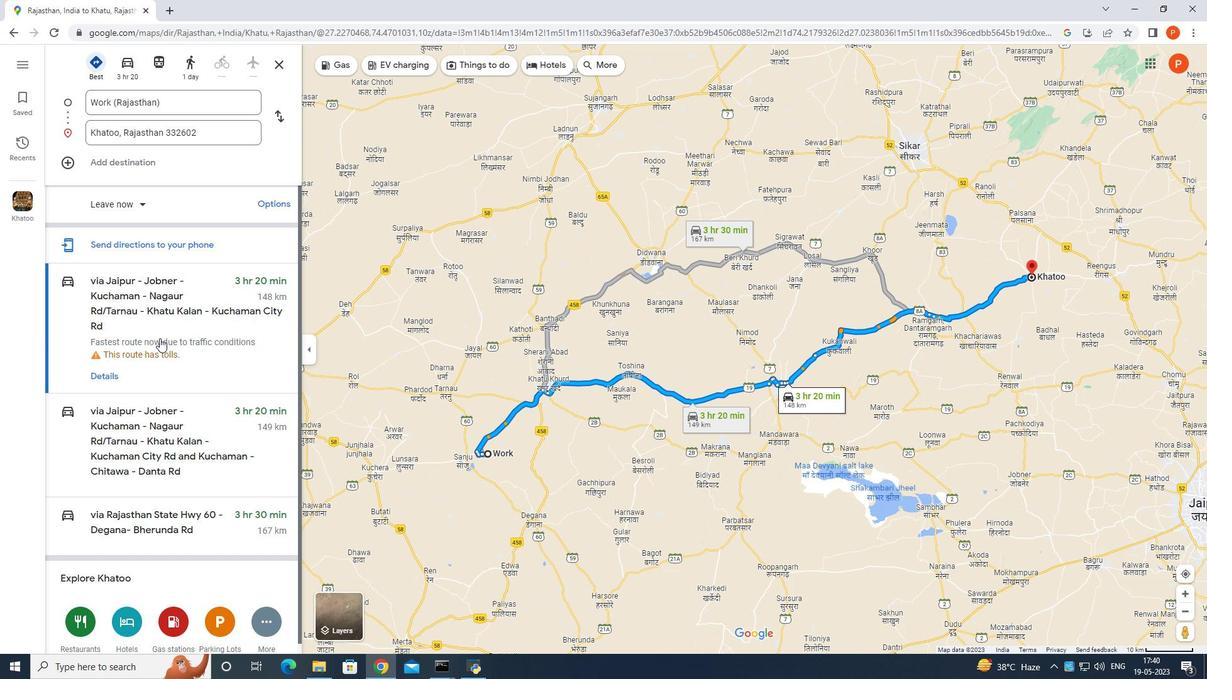 
Action: Mouse moved to (157, 64)
Screenshot: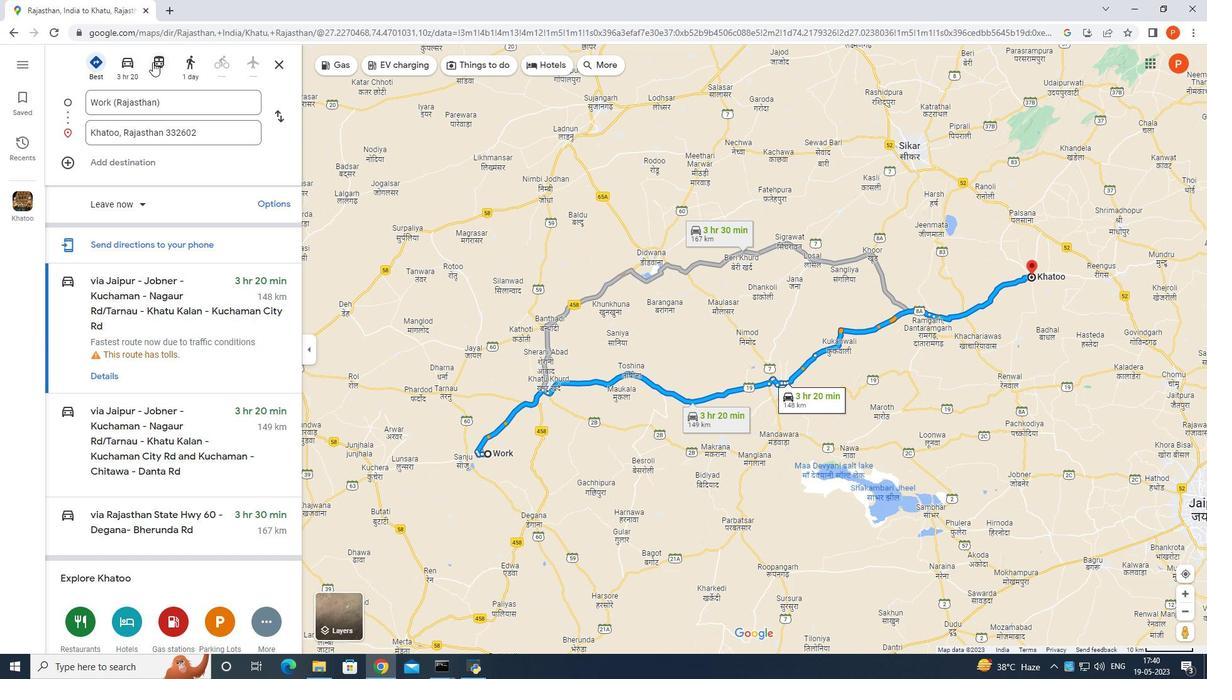
Action: Mouse pressed left at (157, 64)
Screenshot: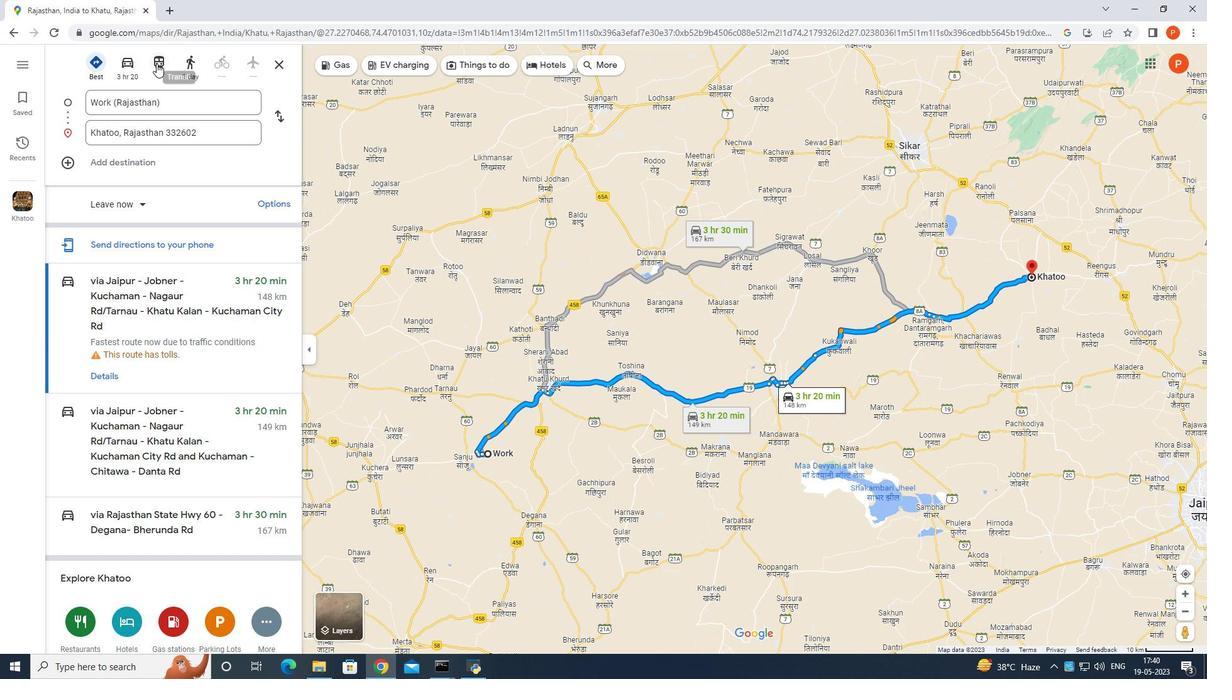 
Action: Mouse moved to (196, 67)
Screenshot: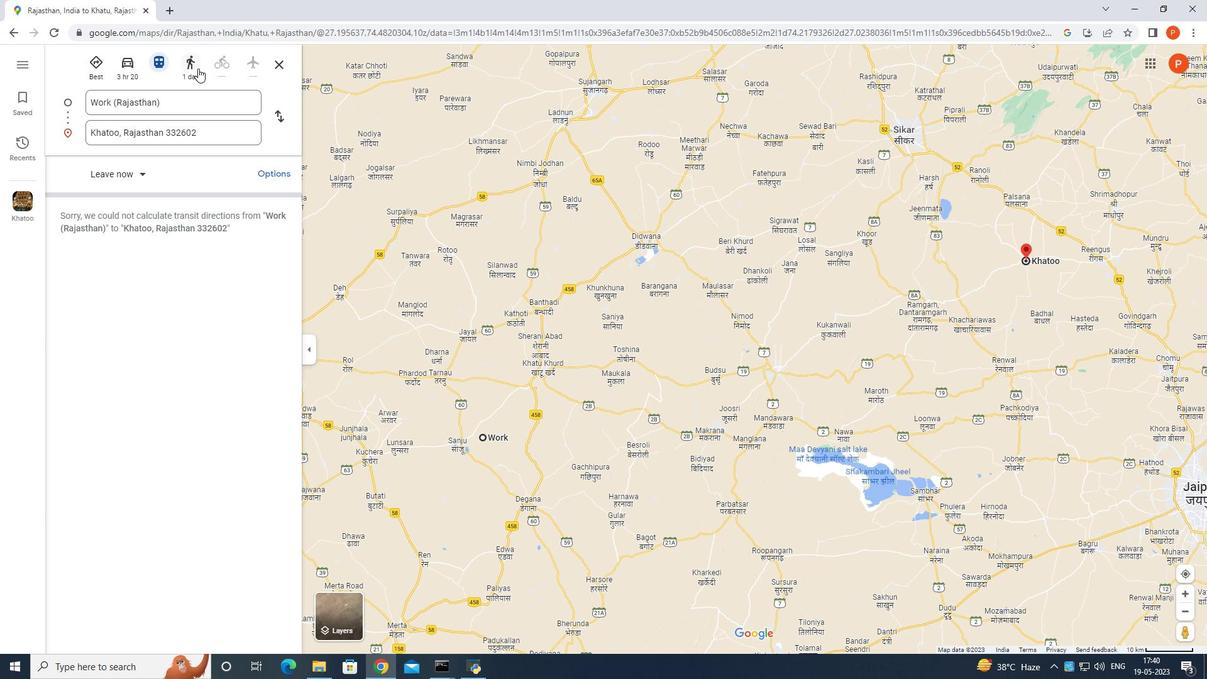 
Action: Mouse pressed left at (196, 67)
Screenshot: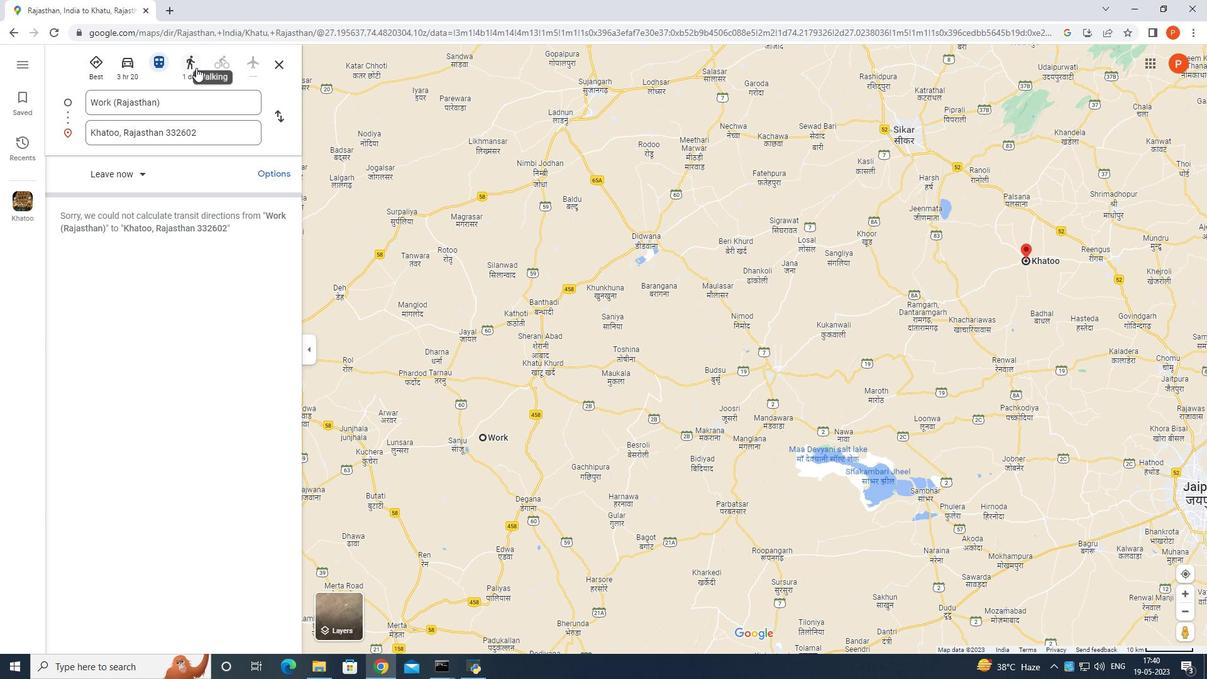 
Action: Mouse moved to (20, 60)
Screenshot: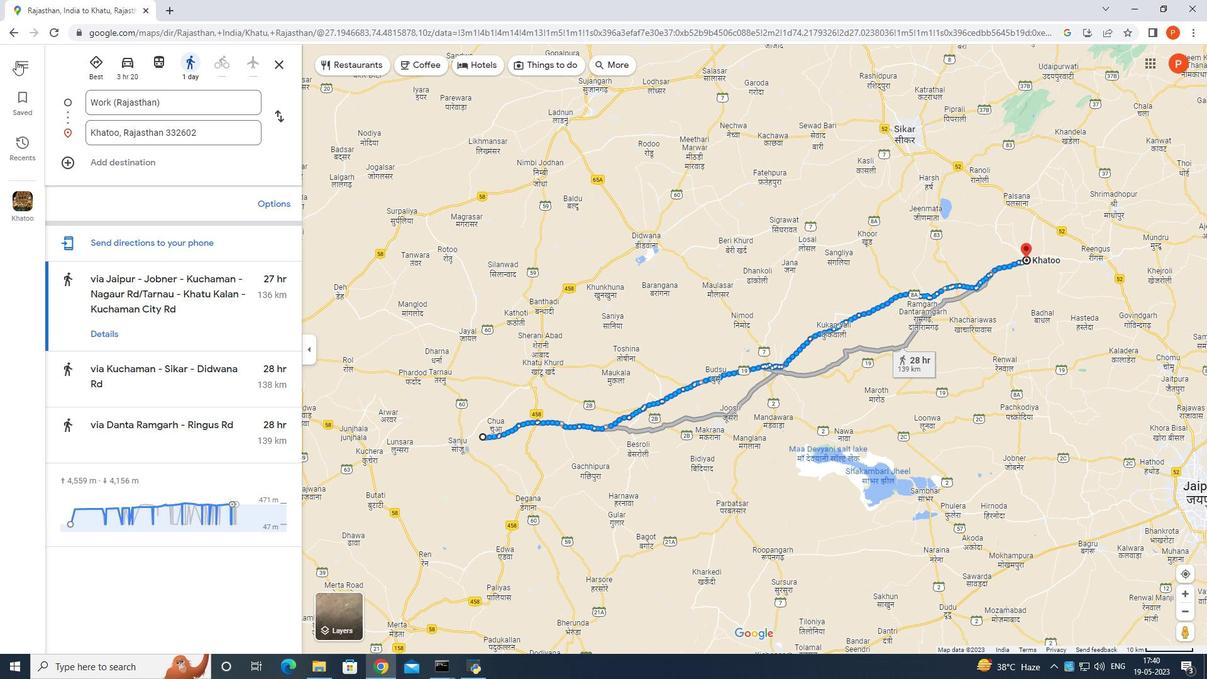 
Action: Mouse pressed left at (20, 60)
Screenshot: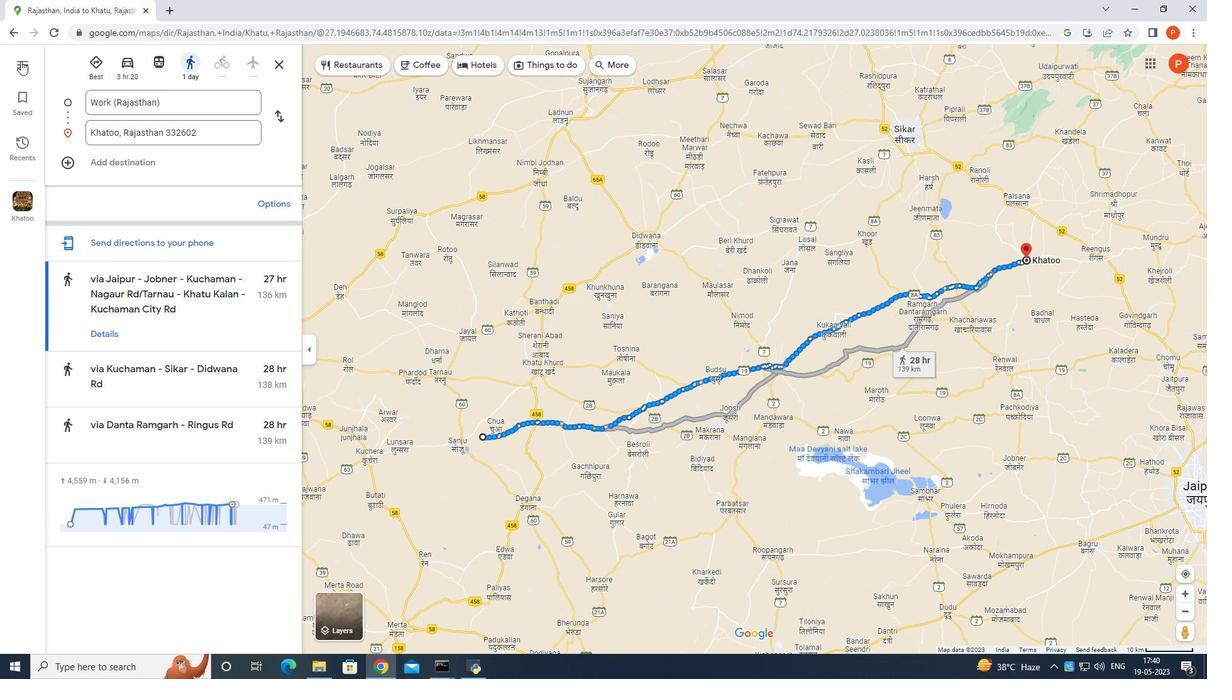 
Action: Mouse moved to (218, 202)
Screenshot: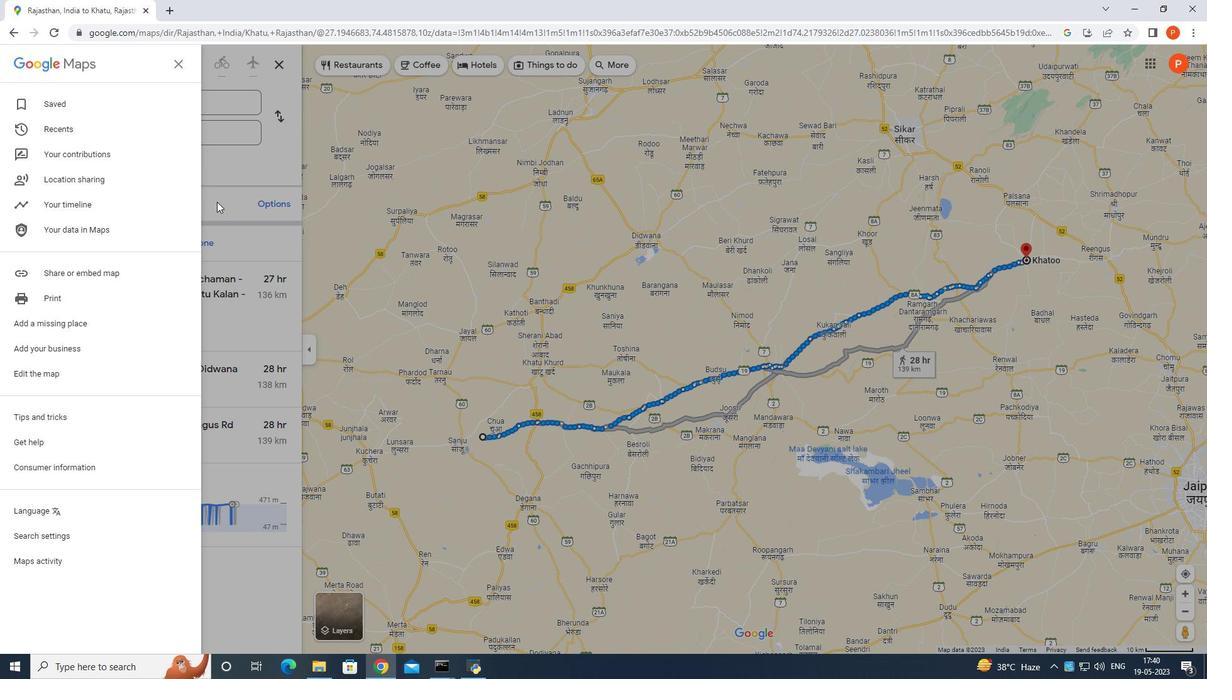 
Action: Mouse pressed left at (218, 202)
Screenshot: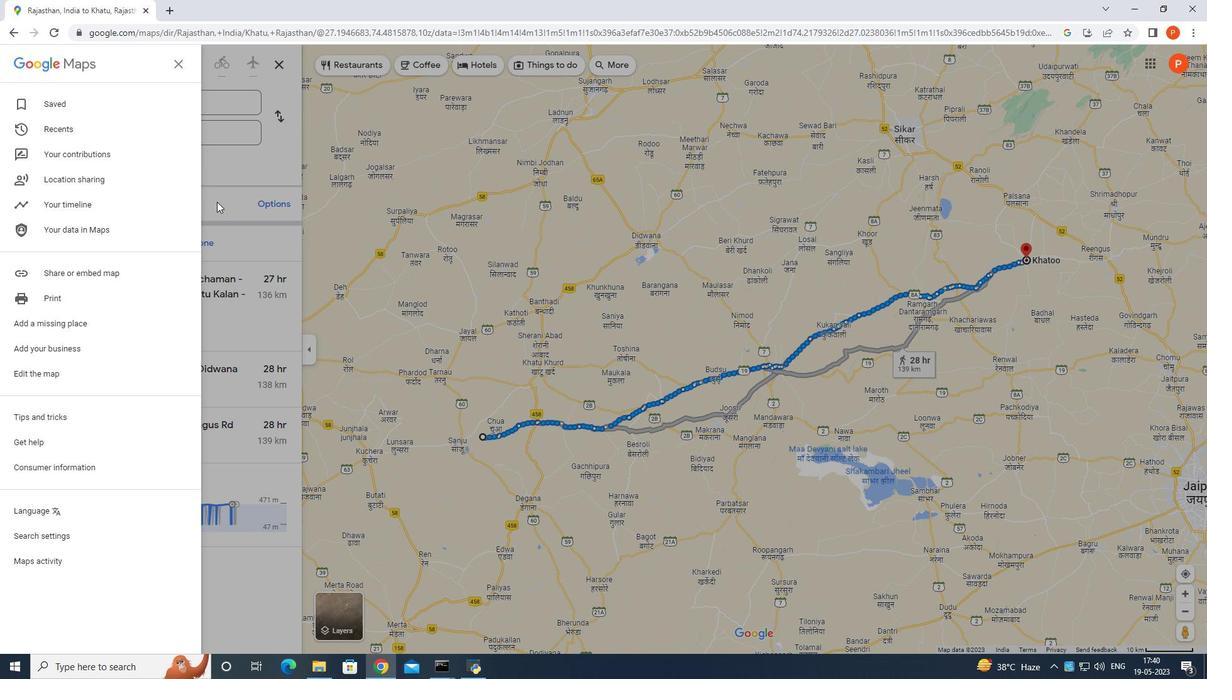 
Action: Mouse moved to (161, 99)
Screenshot: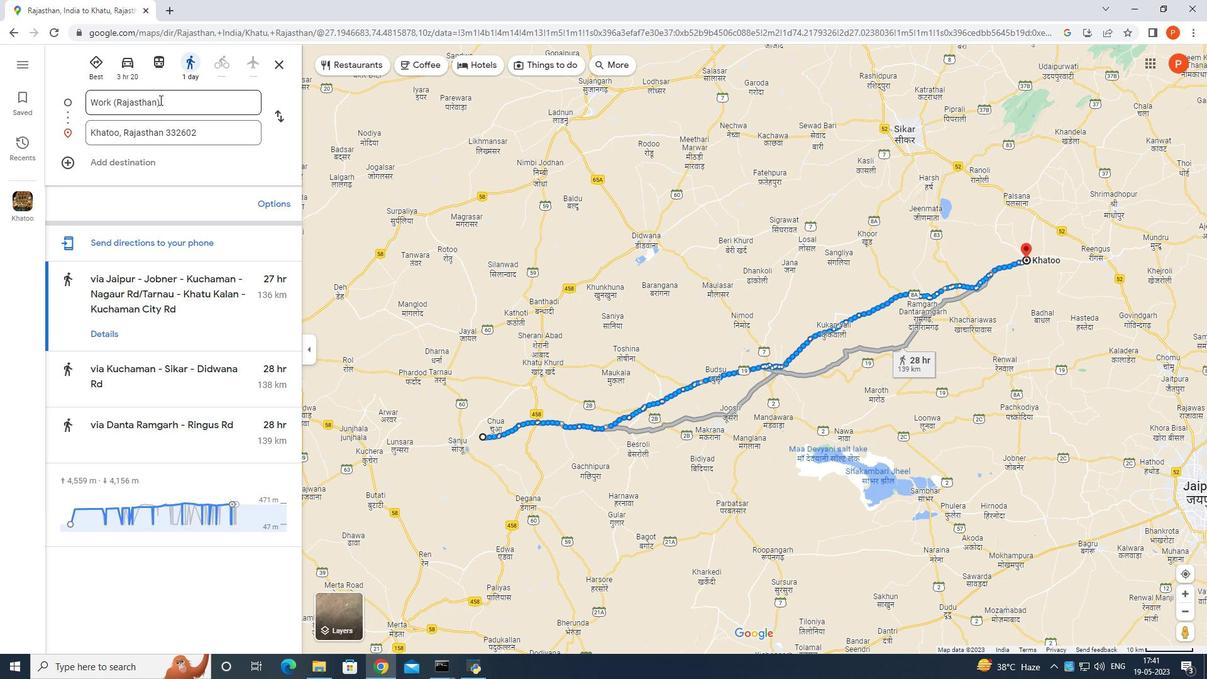 
Action: Mouse pressed left at (161, 99)
Screenshot: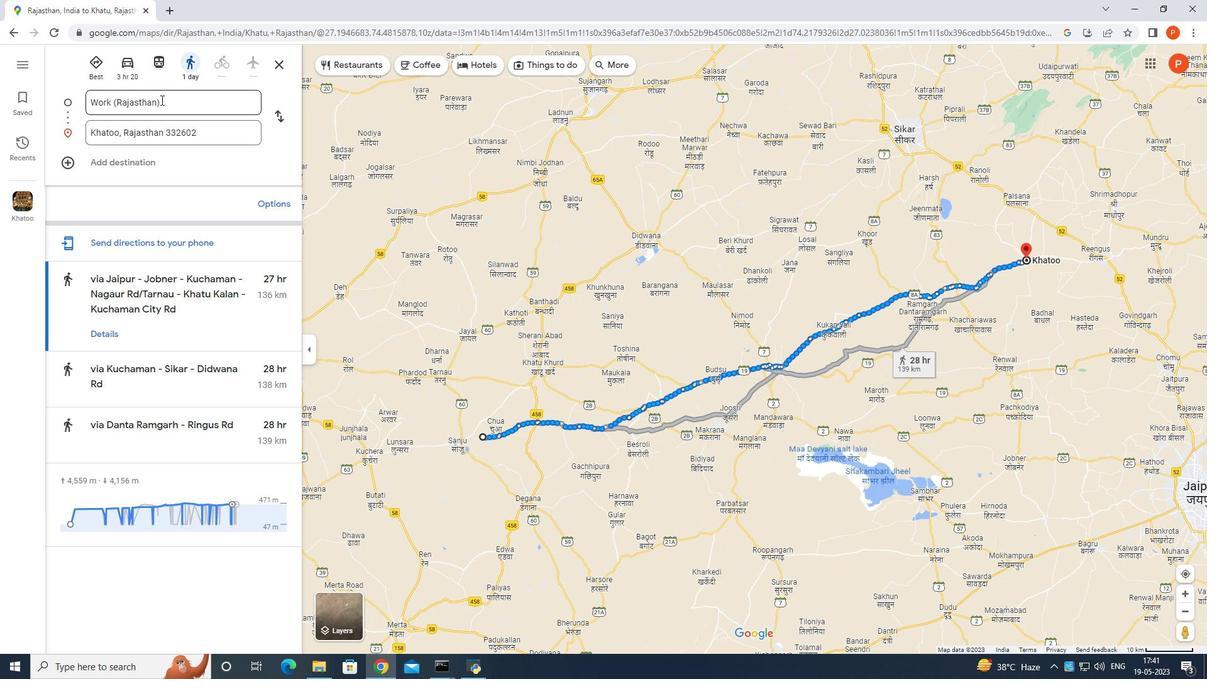 
Action: Key pressed <Key.backspace><Key.backspace><Key.backspace><Key.backspace><Key.backspace><Key.backspace><Key.backspace><Key.backspace>d<Key.backspace><Key.shift>DElhi<Key.enter>
Screenshot: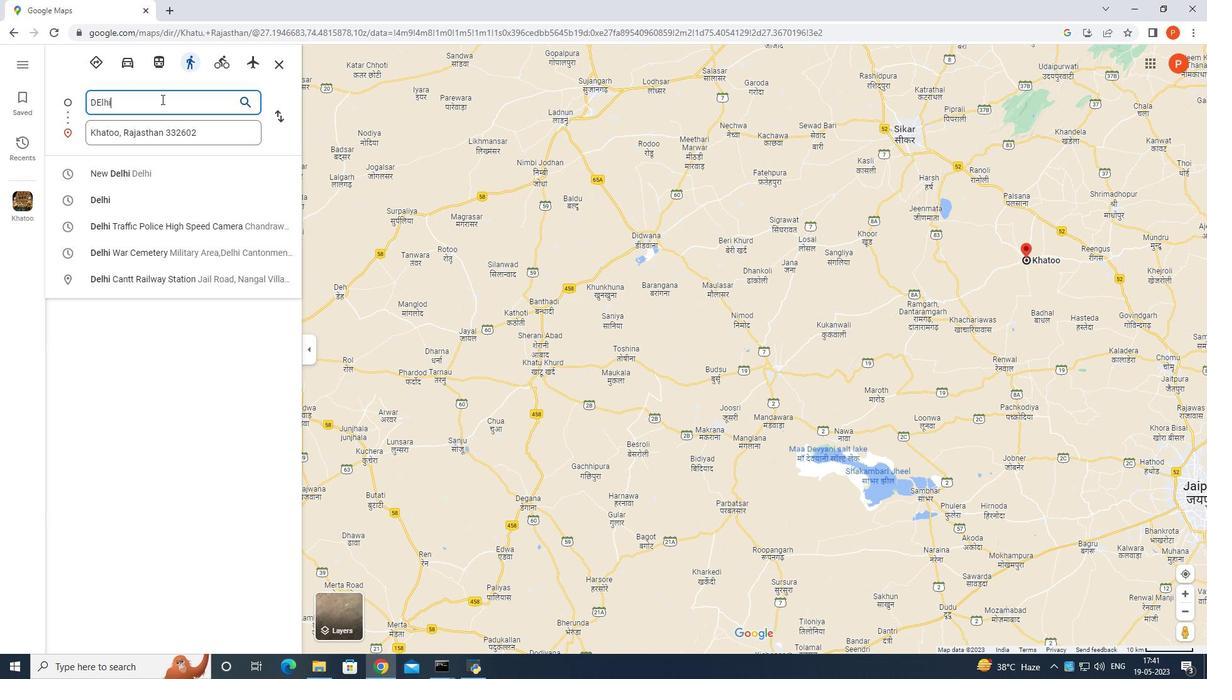 
Action: Mouse moved to (19, 58)
Screenshot: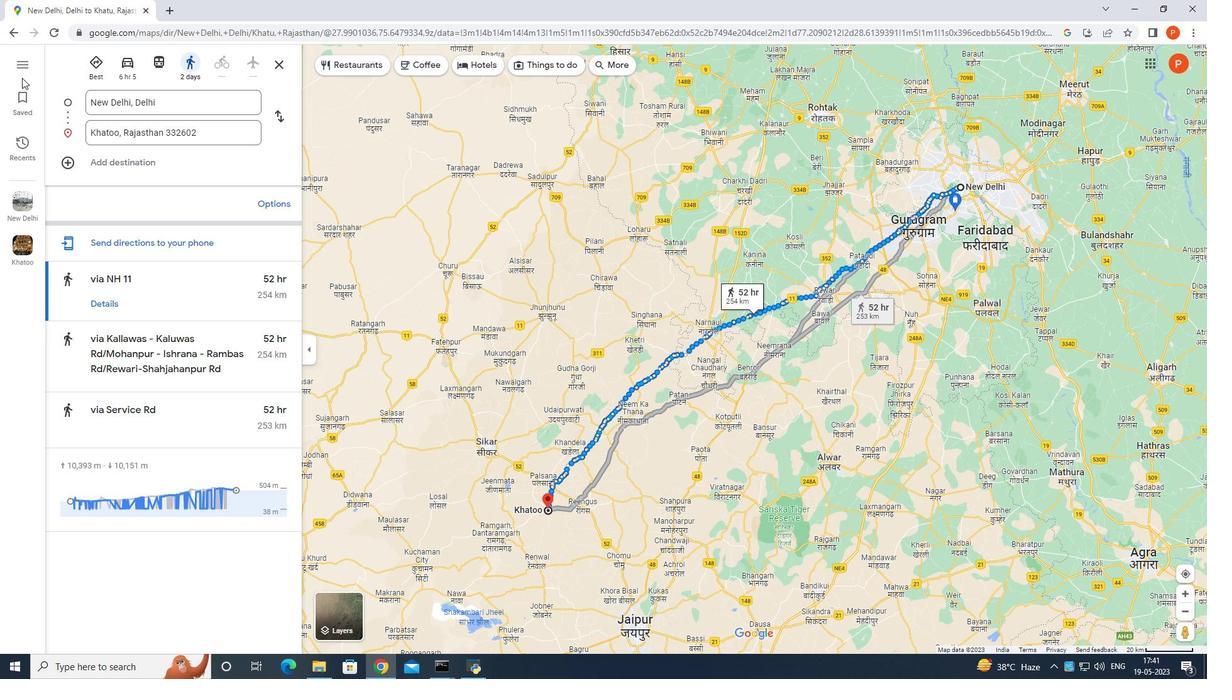 
Action: Mouse pressed left at (19, 58)
Screenshot: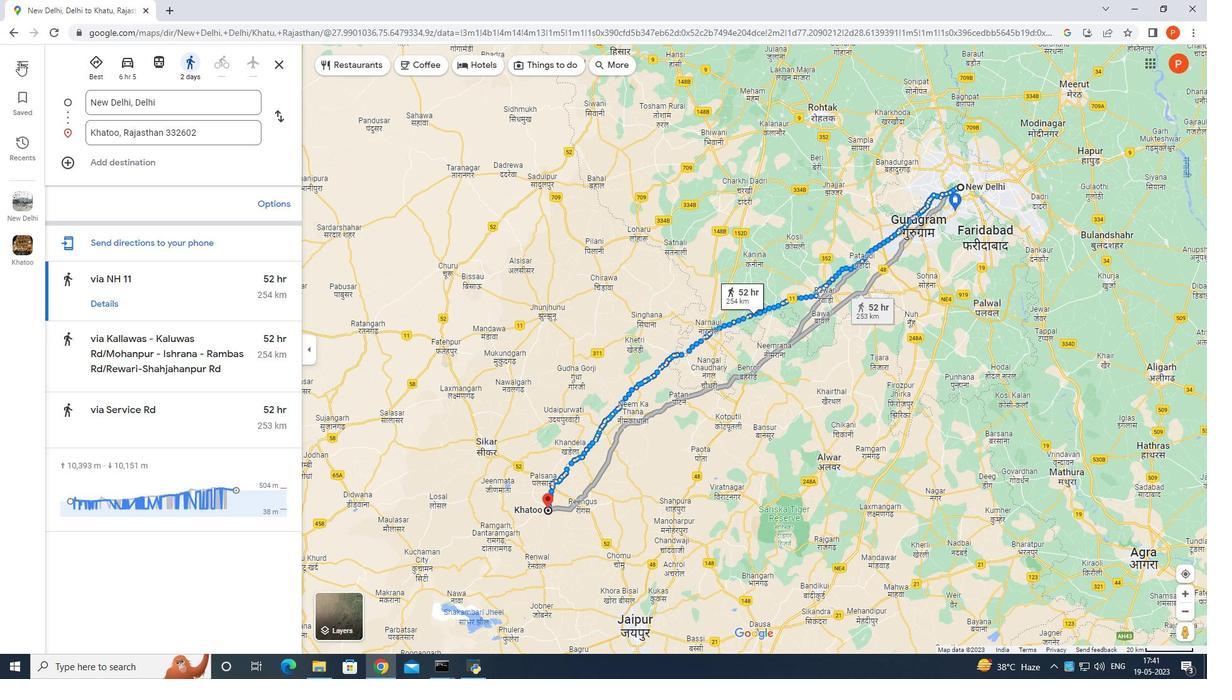
Action: Mouse moved to (49, 127)
Screenshot: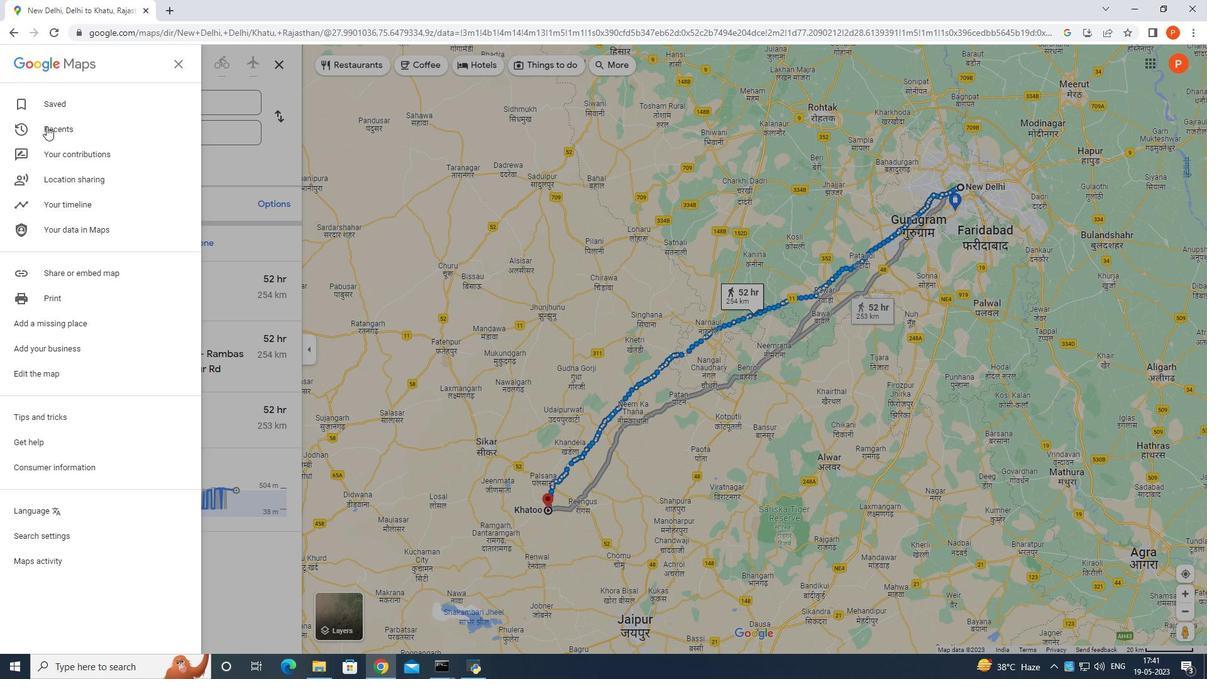 
Action: Mouse pressed left at (49, 127)
Screenshot: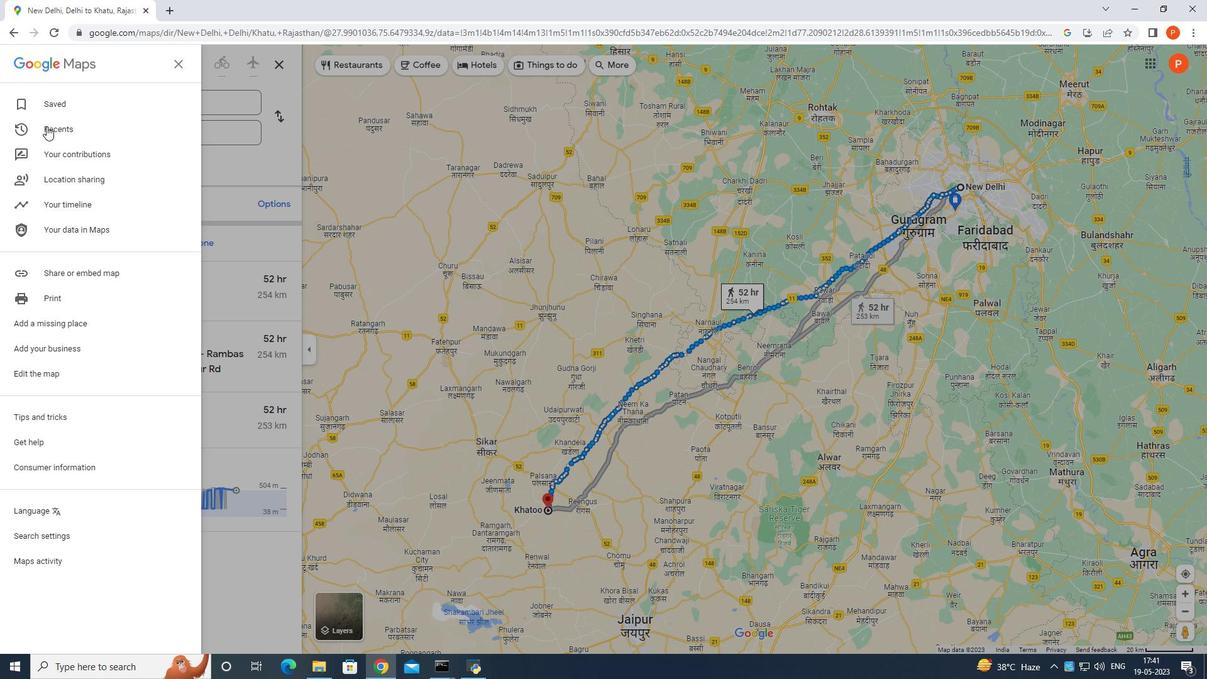 
Action: Mouse moved to (367, 235)
Screenshot: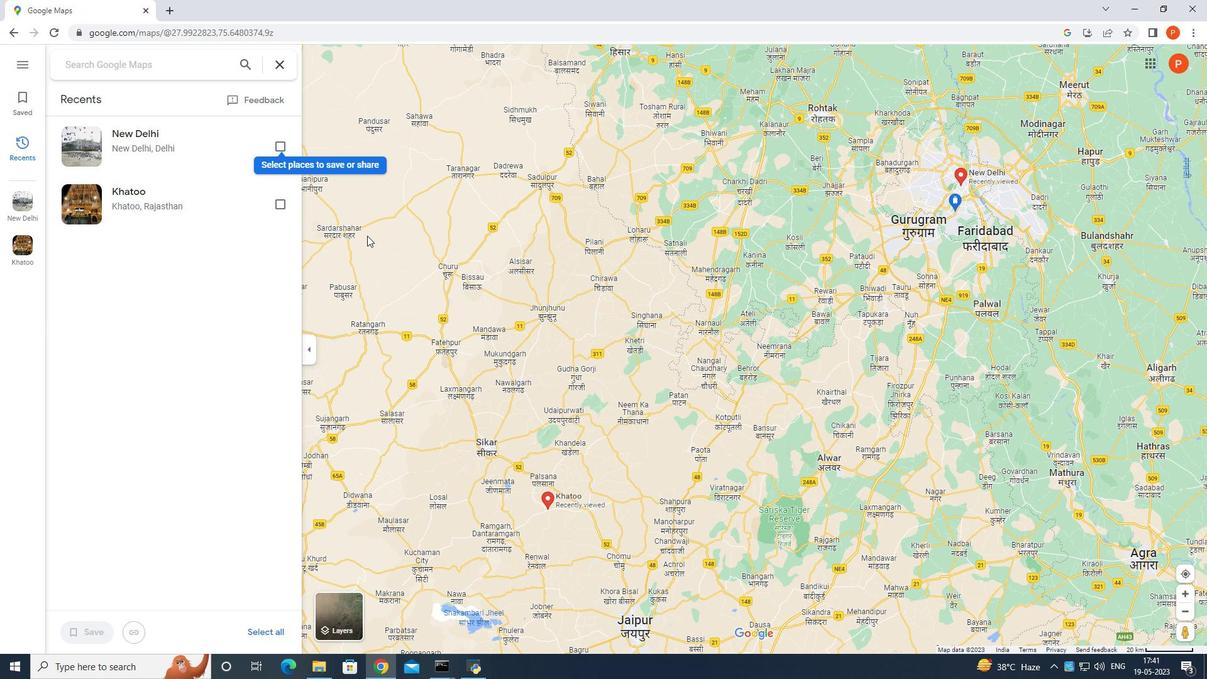
Action: Mouse pressed left at (367, 235)
Screenshot: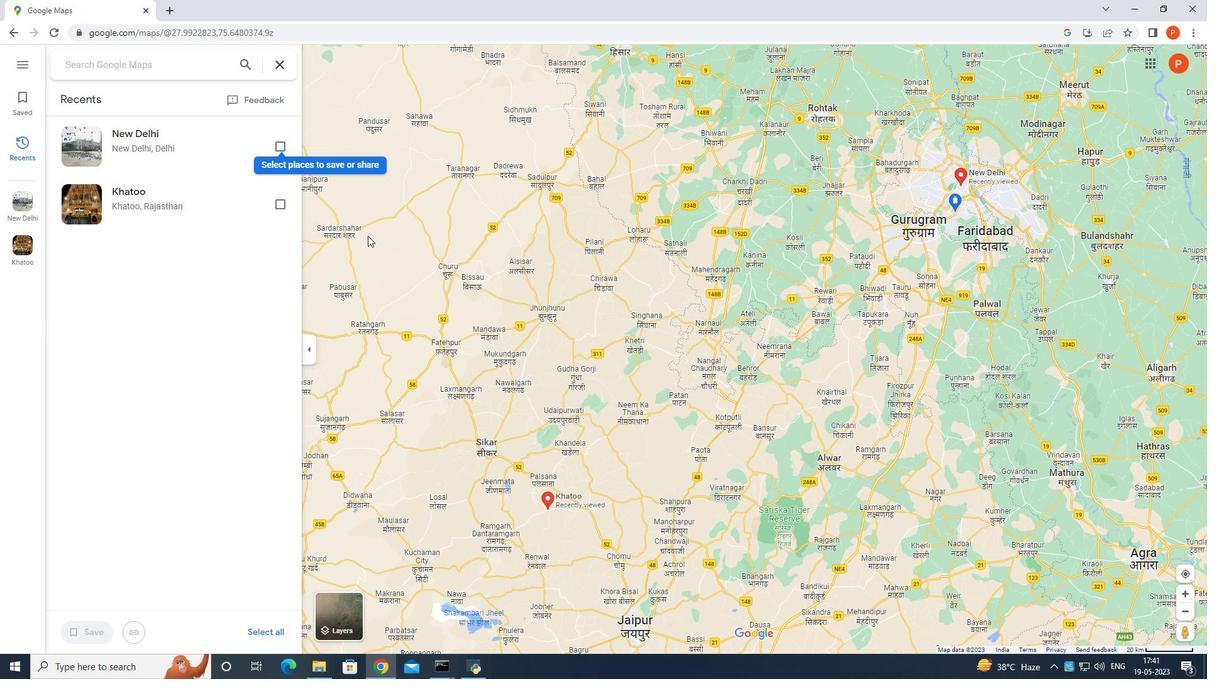 
Action: Mouse moved to (280, 65)
Screenshot: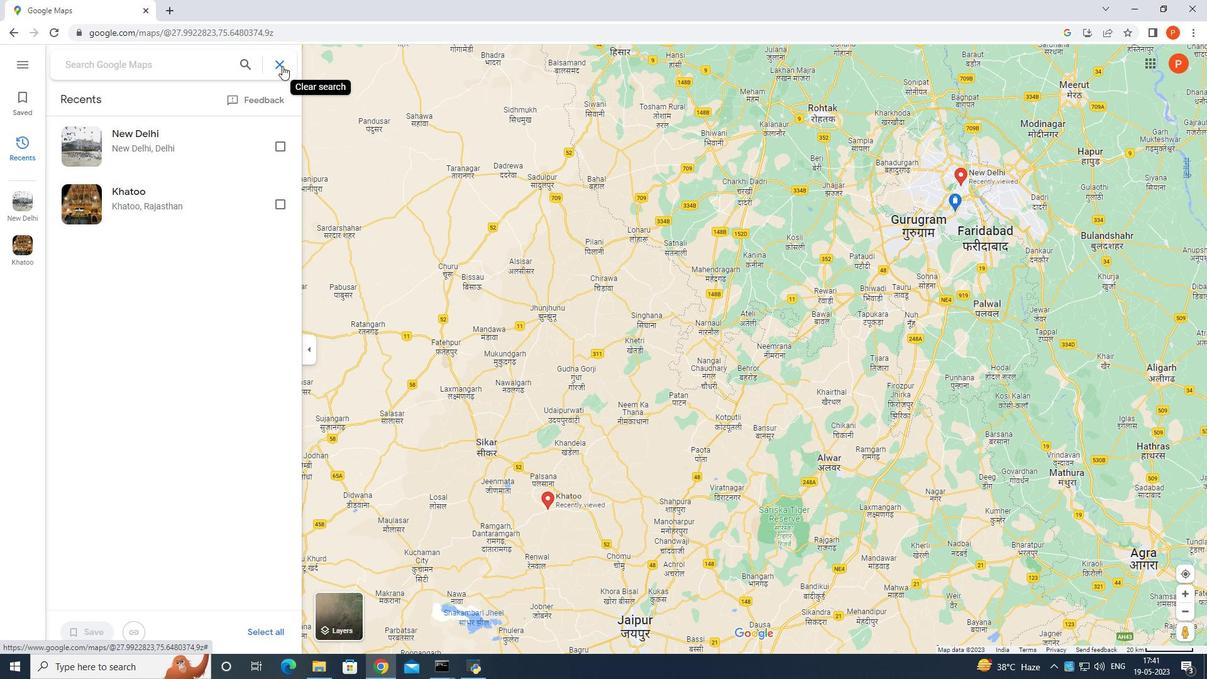 
Action: Mouse pressed left at (280, 65)
Screenshot: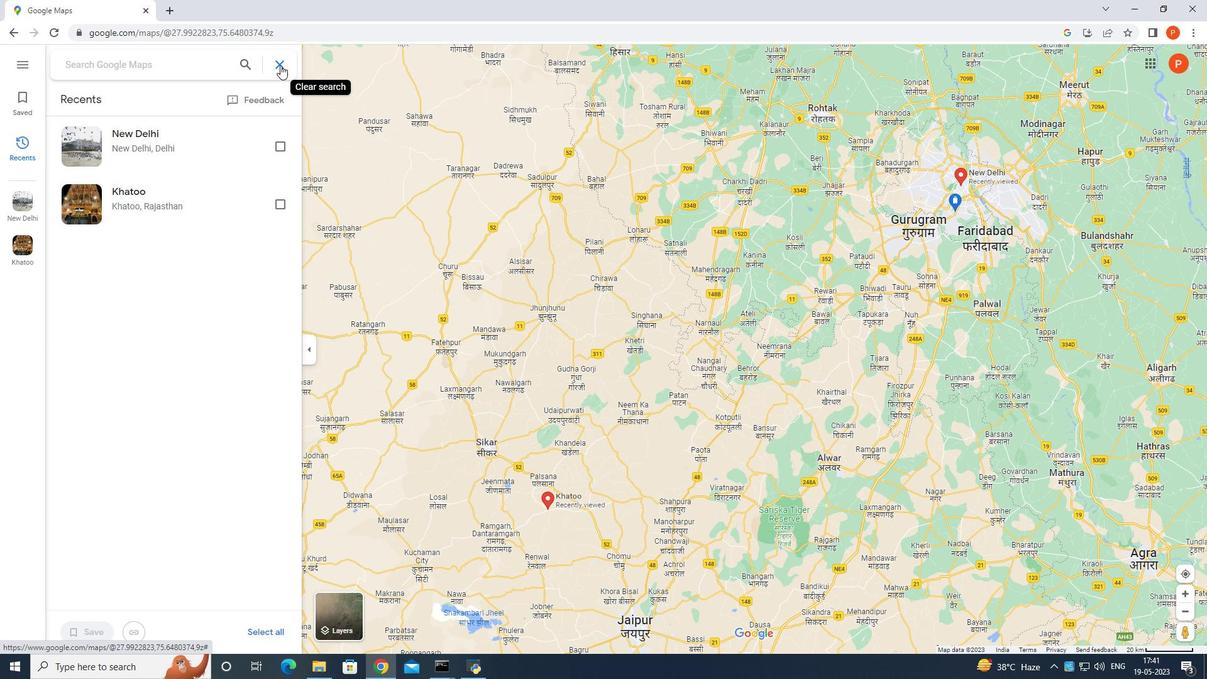 
Action: Mouse moved to (20, 140)
Screenshot: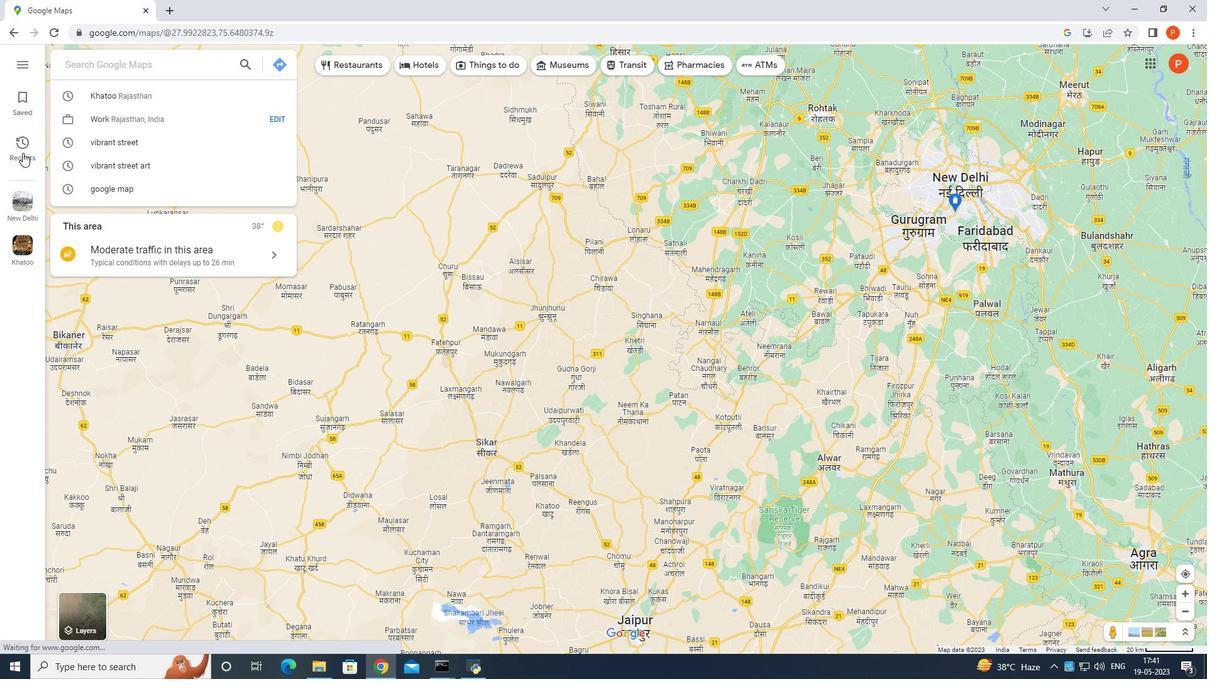 
Action: Mouse pressed left at (20, 140)
Screenshot: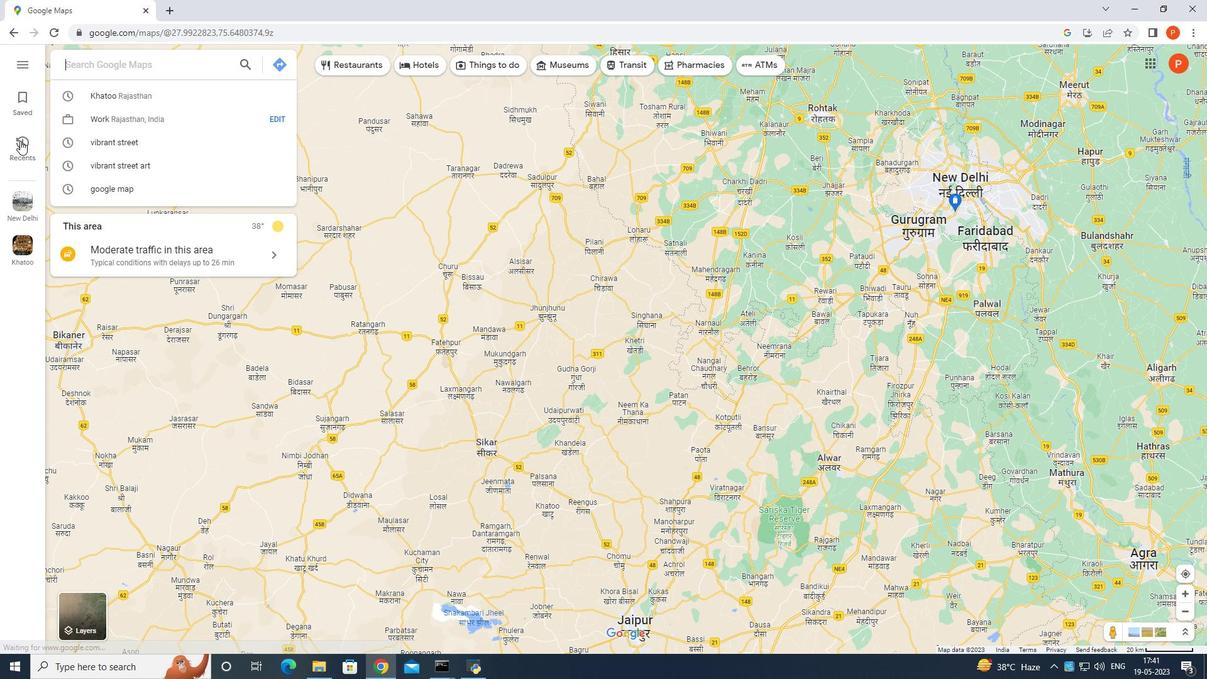 
Action: Mouse moved to (30, 55)
Screenshot: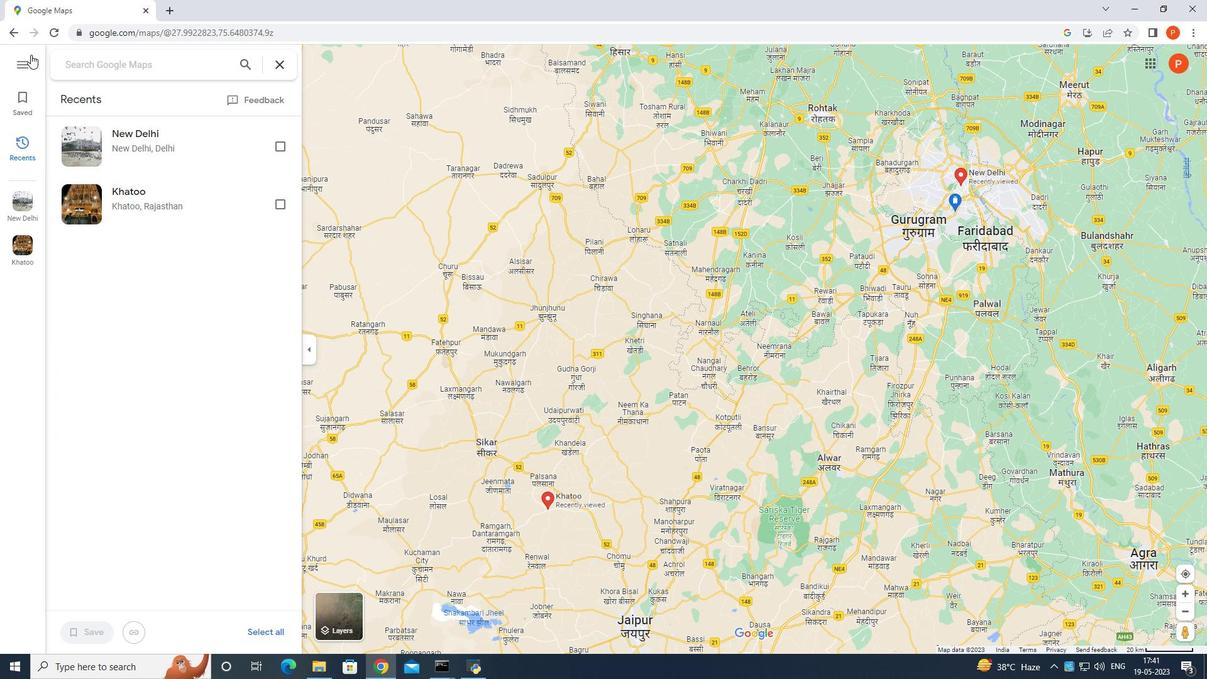 
Action: Mouse pressed left at (30, 55)
Screenshot: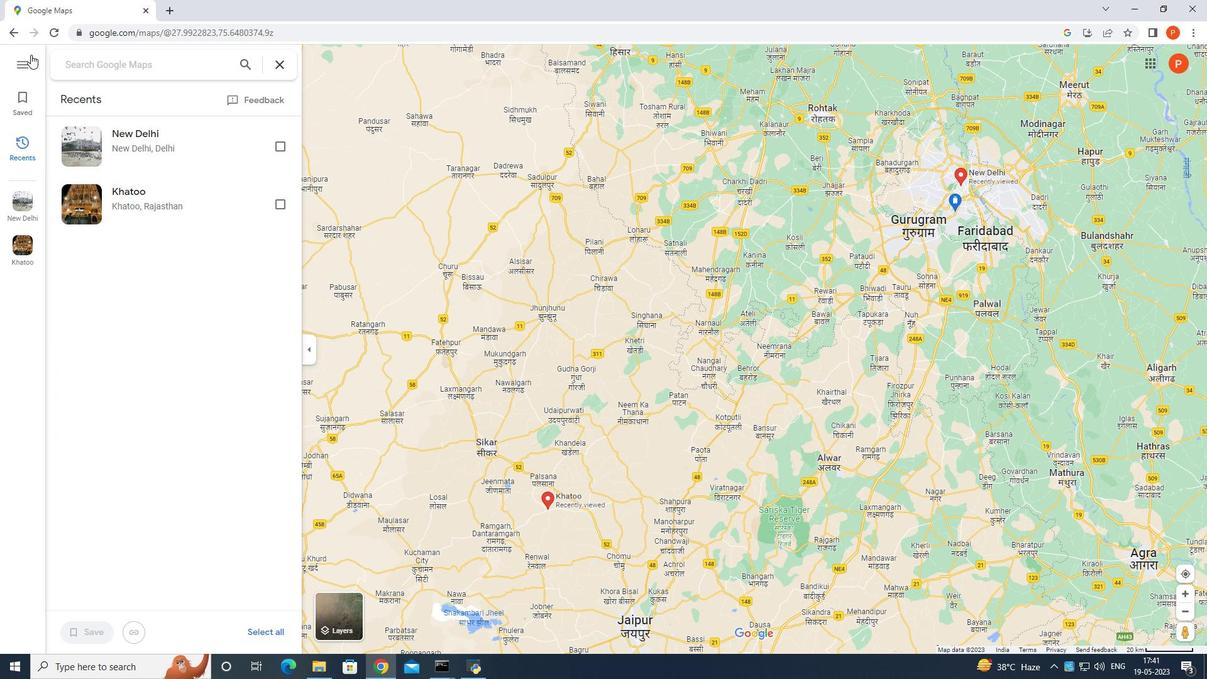 
Action: Mouse moved to (74, 204)
Screenshot: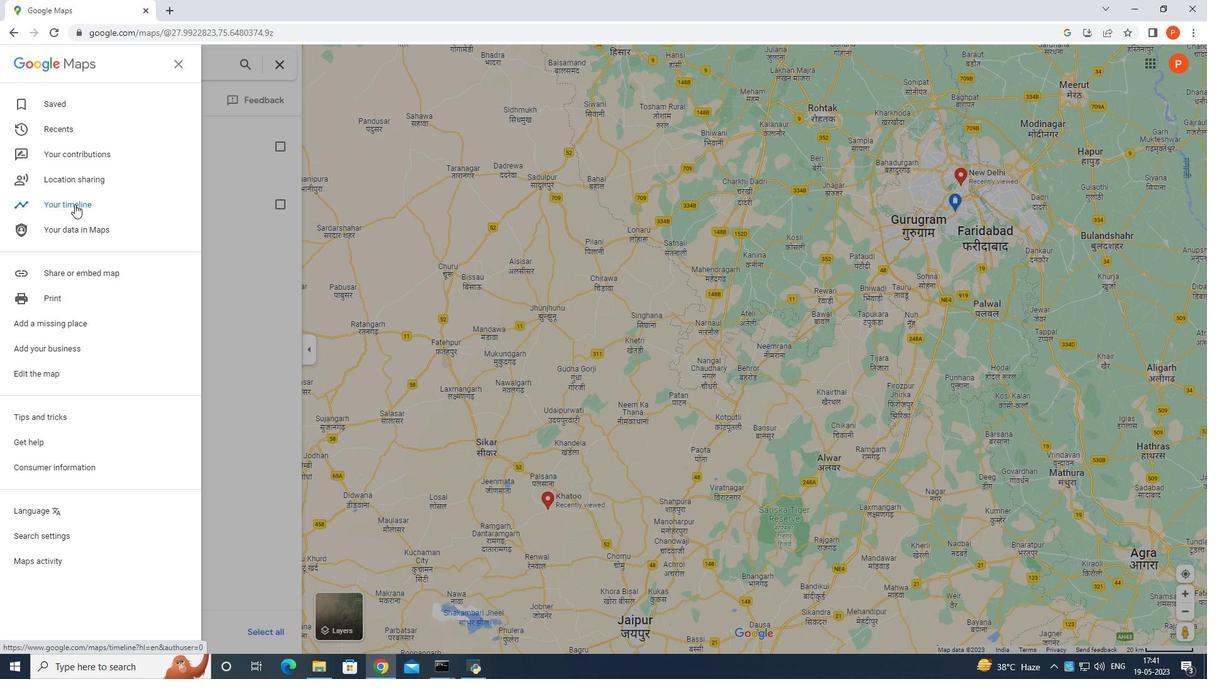 
Action: Mouse pressed left at (74, 204)
Screenshot: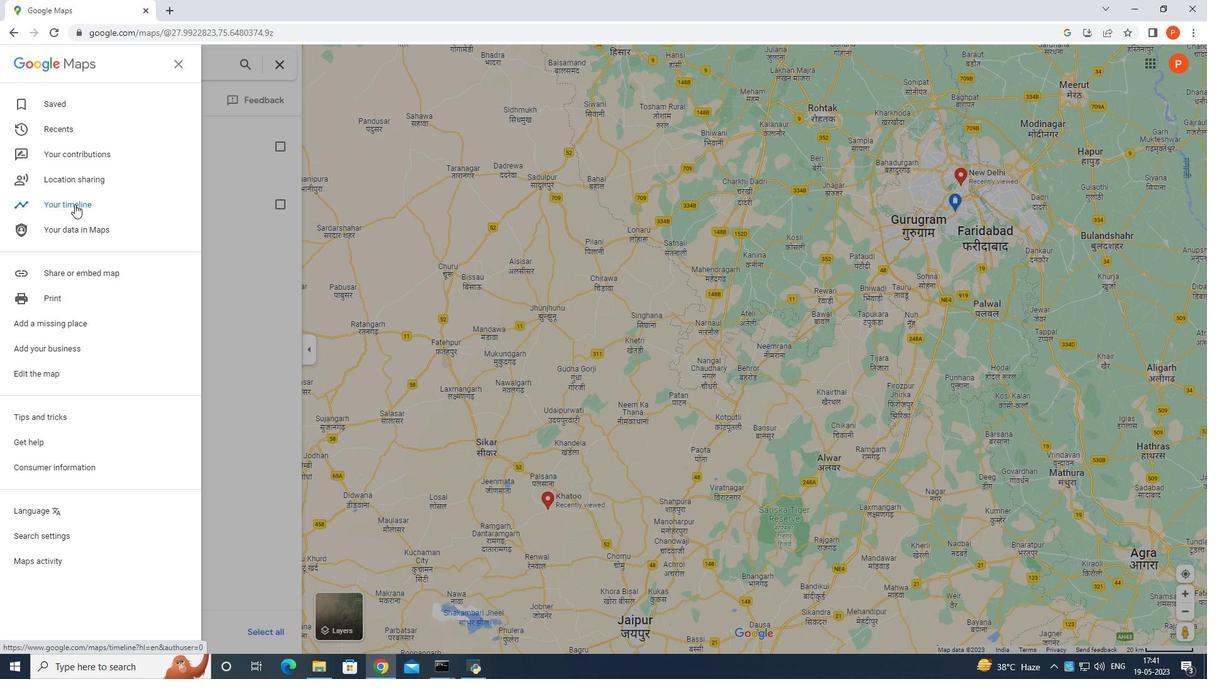 
Action: Mouse moved to (306, 62)
Screenshot: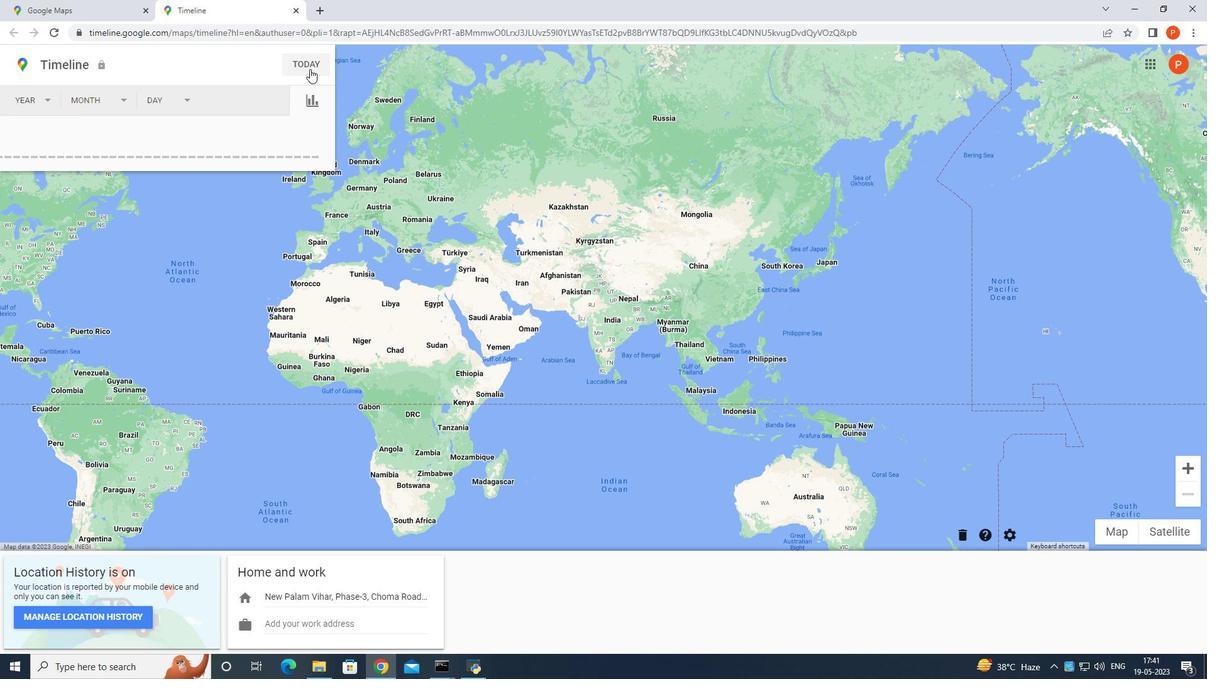
Action: Mouse pressed left at (306, 62)
Screenshot: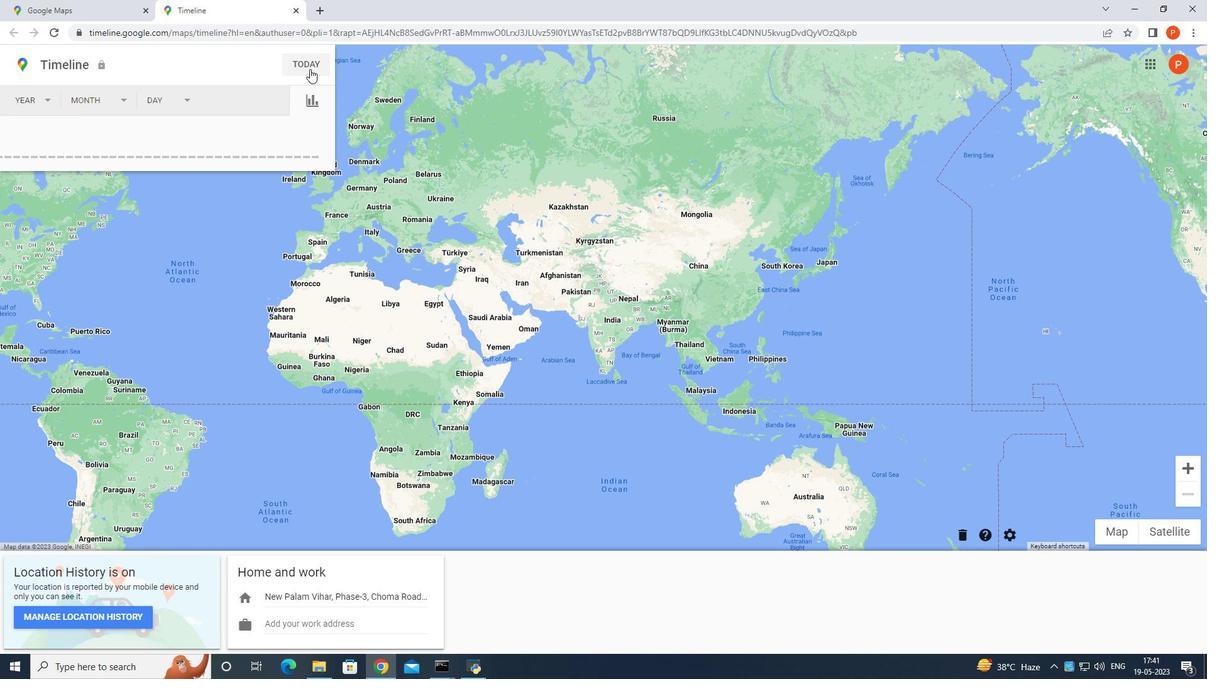 
Action: Mouse moved to (103, 310)
Screenshot: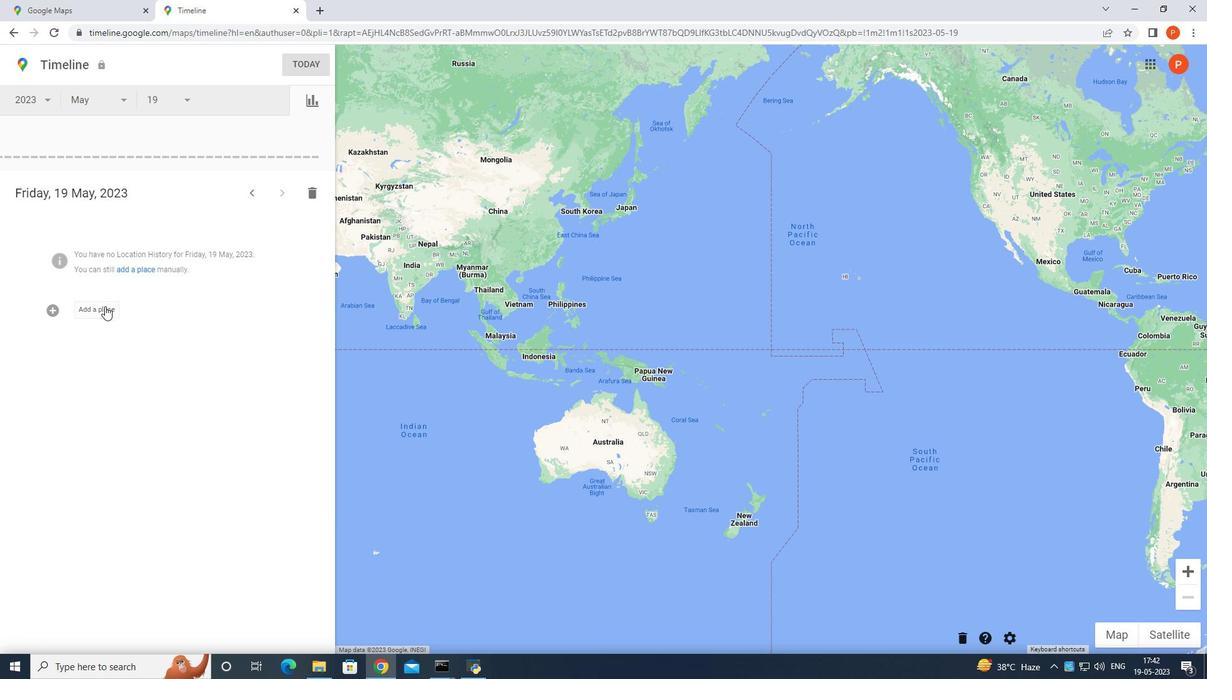 
Action: Mouse pressed left at (103, 310)
Screenshot: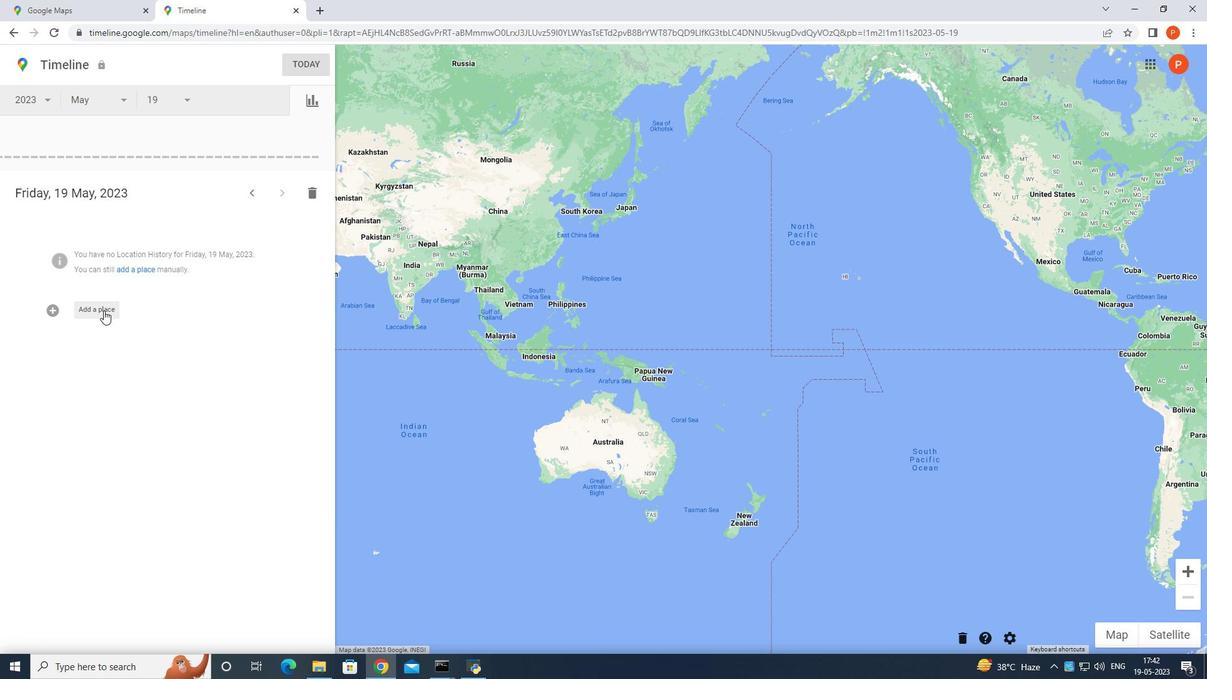 
Action: Mouse moved to (138, 321)
Screenshot: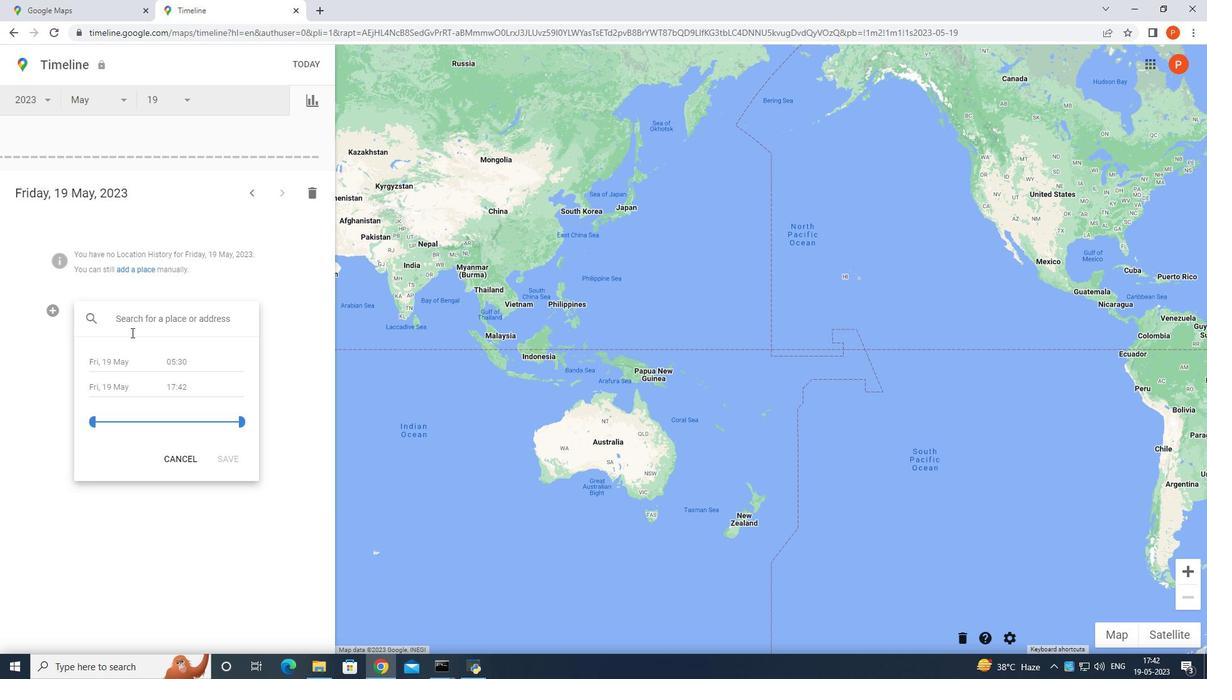 
Action: Mouse pressed left at (138, 321)
Screenshot: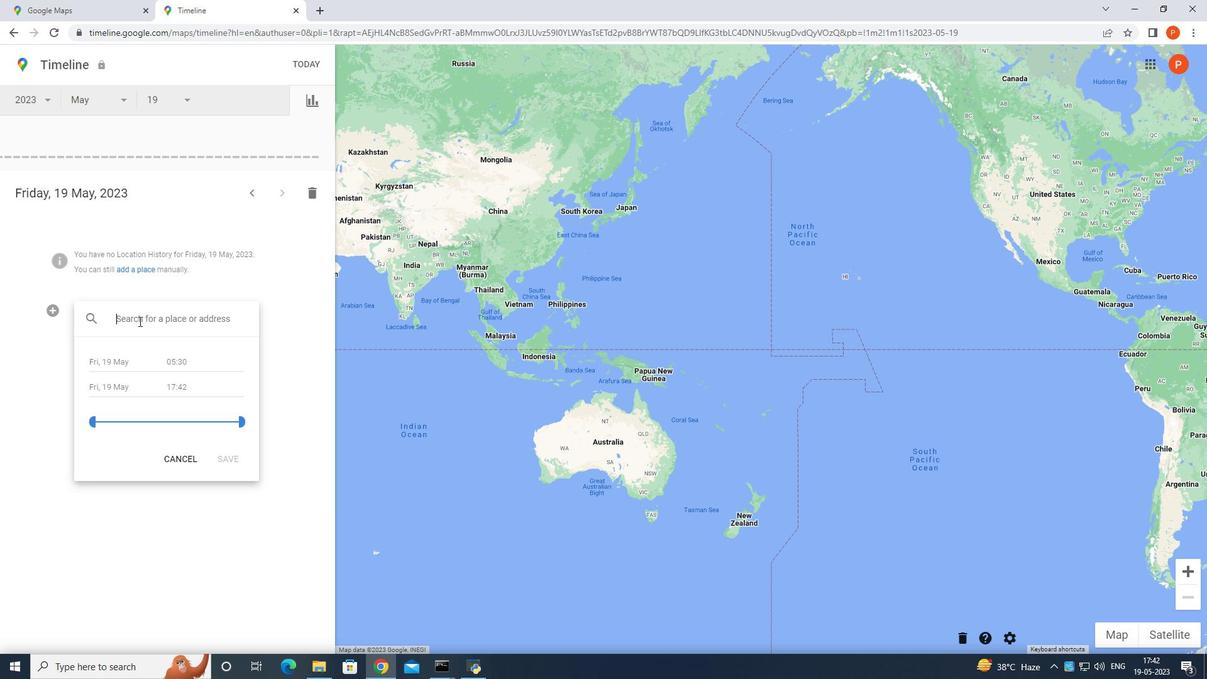
Action: Key pressed <Key.shift>Rajastham<Key.backspace>n<Key.space><Key.enter>
Screenshot: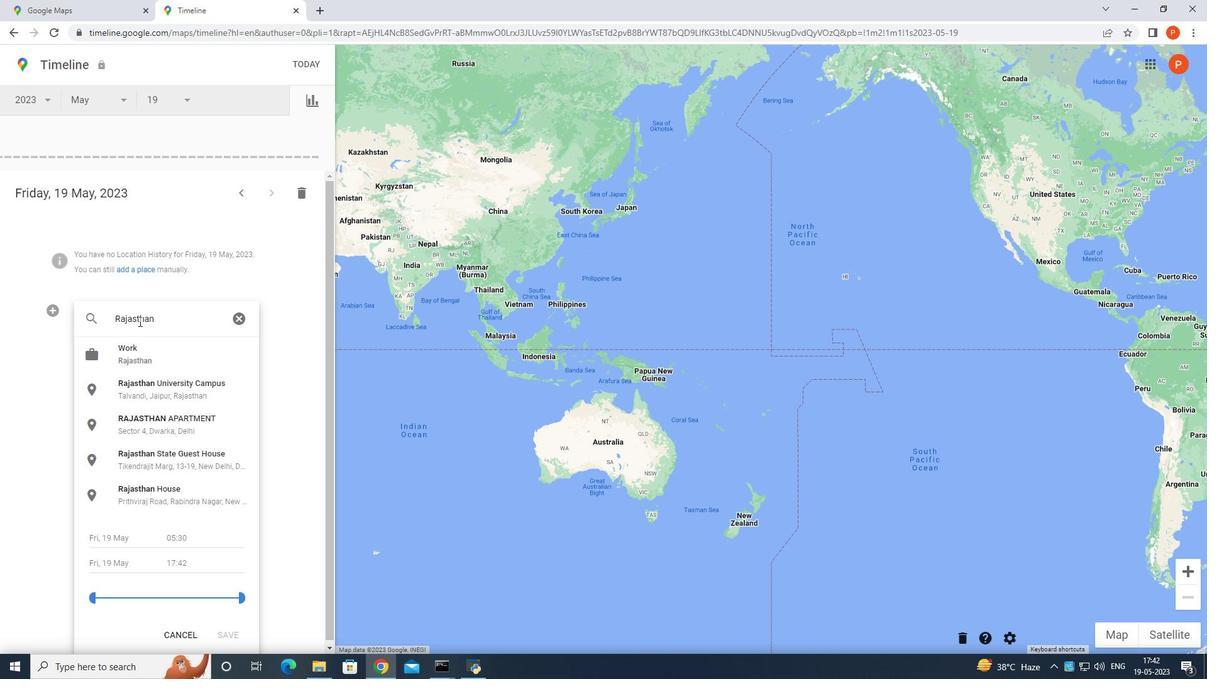 
Action: Mouse moved to (133, 409)
Screenshot: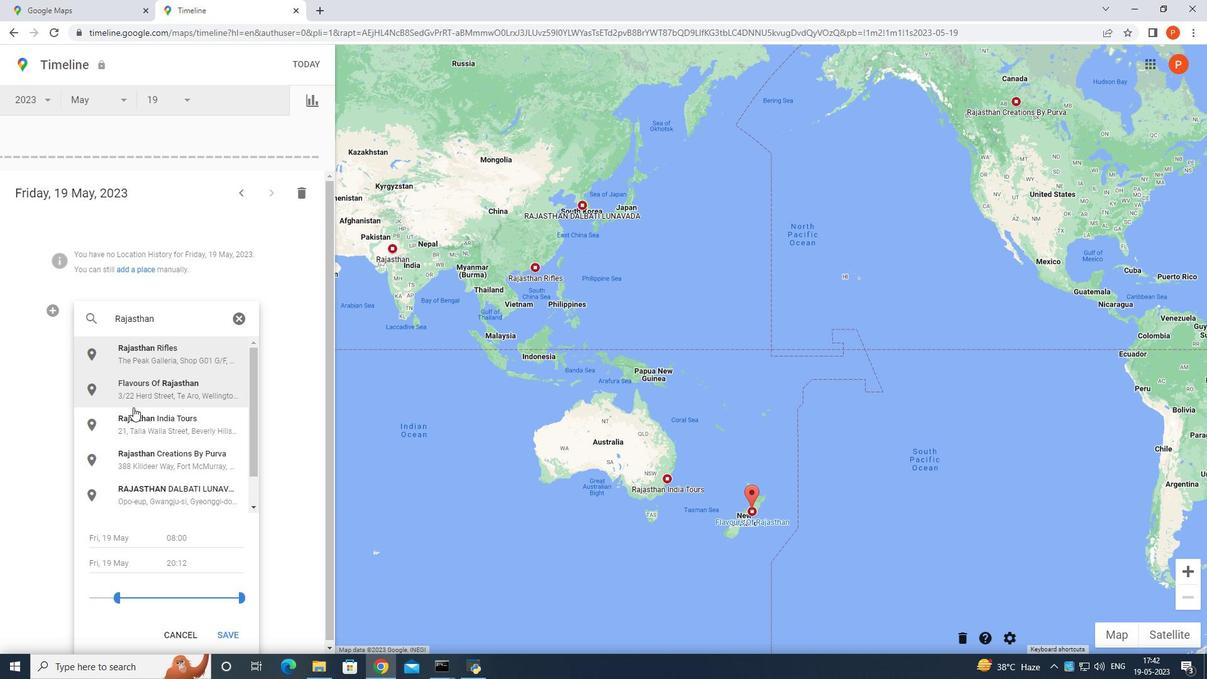 
Action: Mouse pressed left at (133, 409)
Screenshot: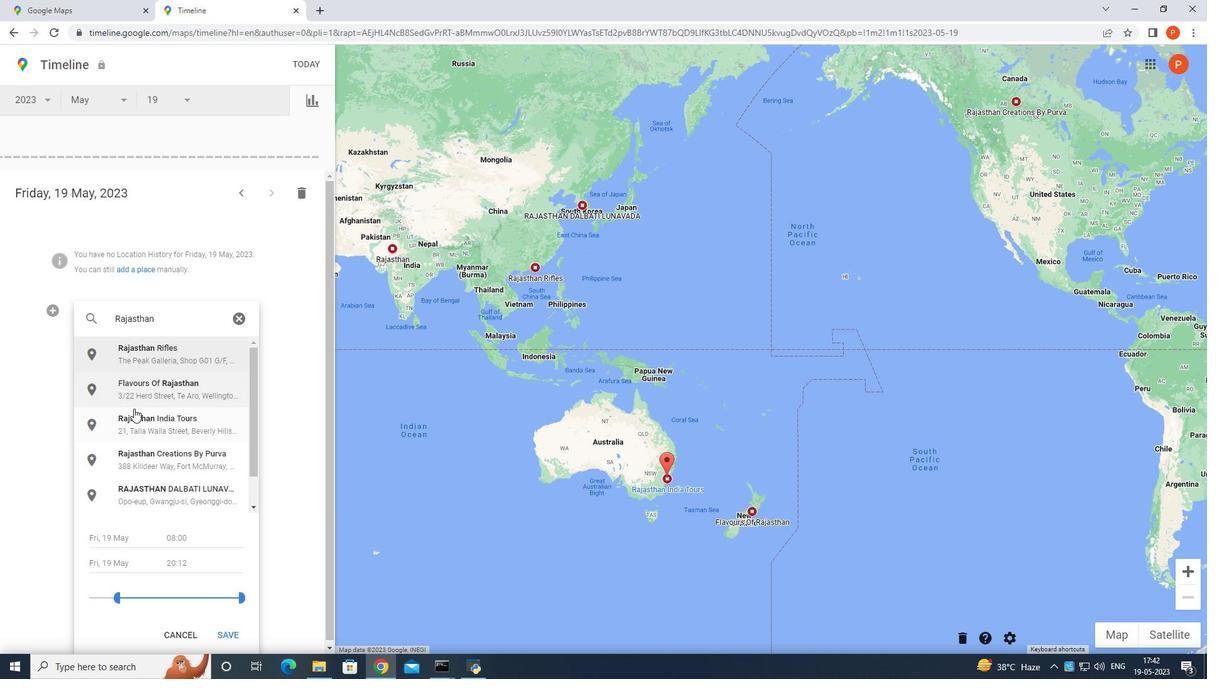 
Action: Mouse moved to (219, 631)
Screenshot: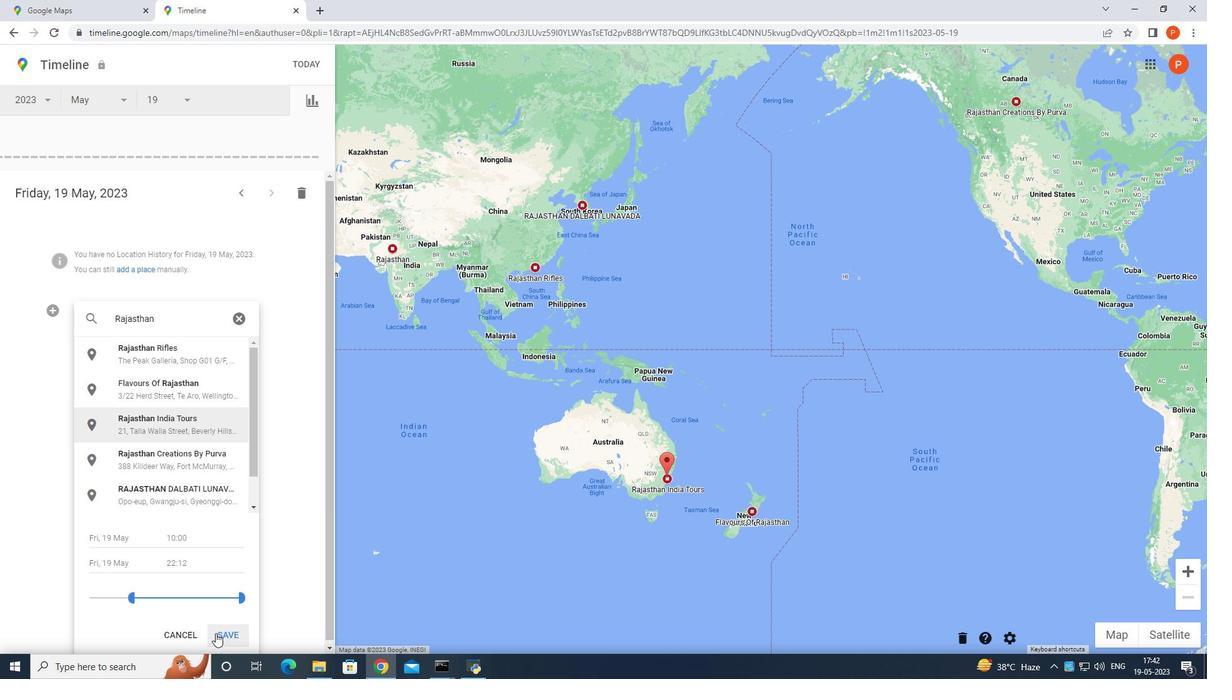
Action: Mouse pressed left at (219, 631)
Screenshot: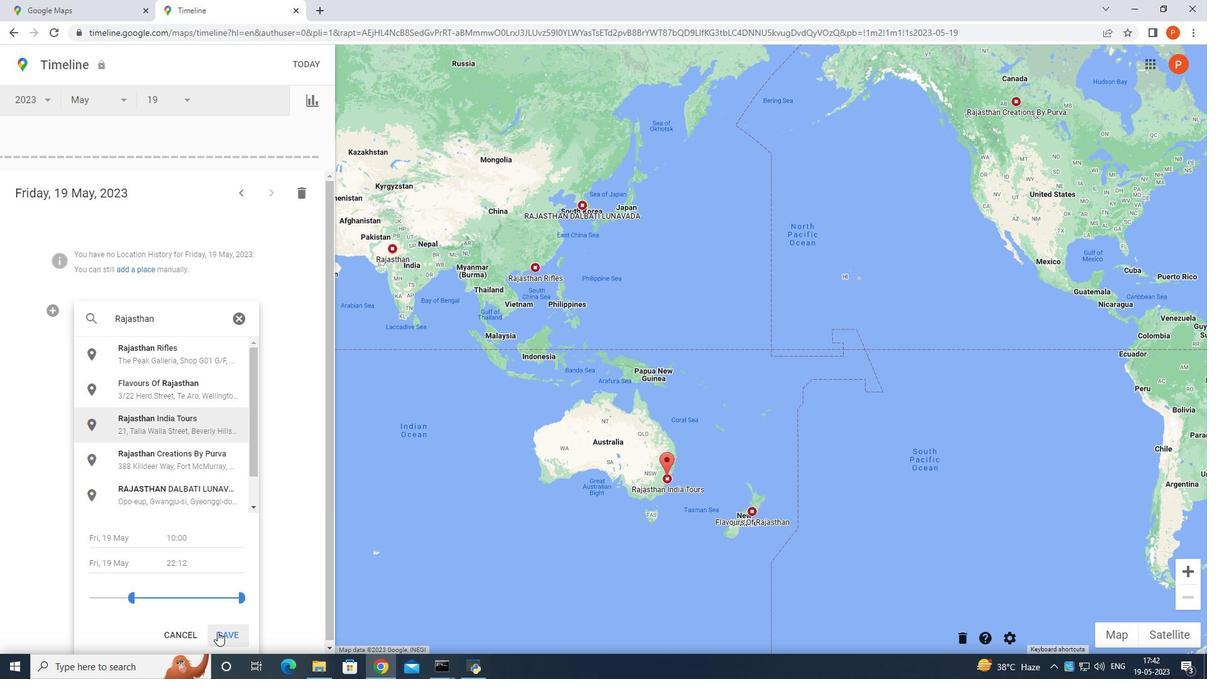 
Action: Mouse moved to (81, 263)
Screenshot: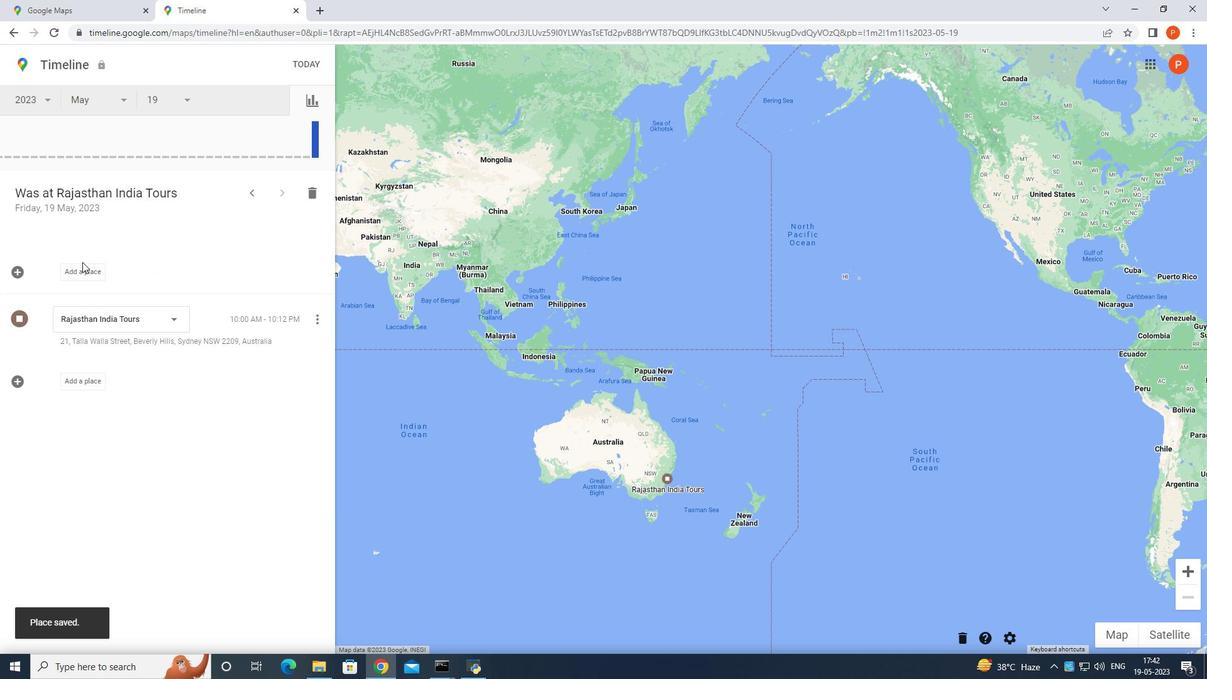 
Action: Mouse pressed left at (81, 263)
Screenshot: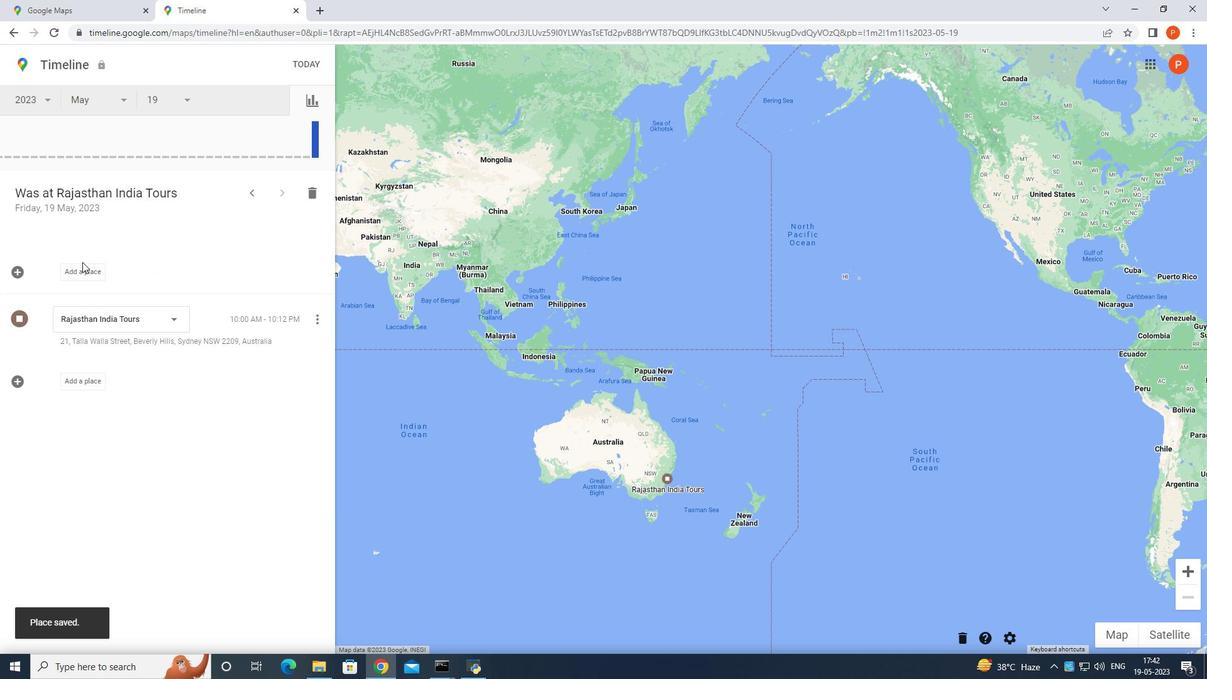 
Action: Mouse moved to (84, 271)
Screenshot: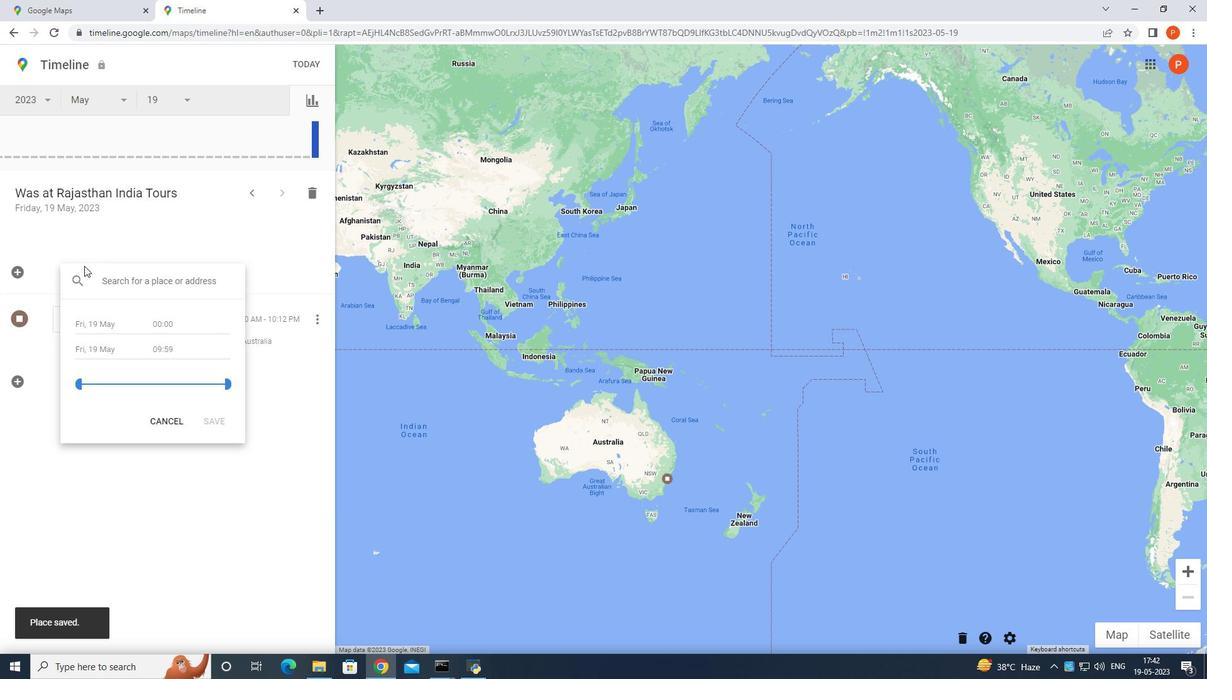 
Action: Key pressed <Key.shift>De<Key.backspace><Key.backspace><Key.shift>New<Key.space><Key.shift>Delhi<Key.enter>
Screenshot: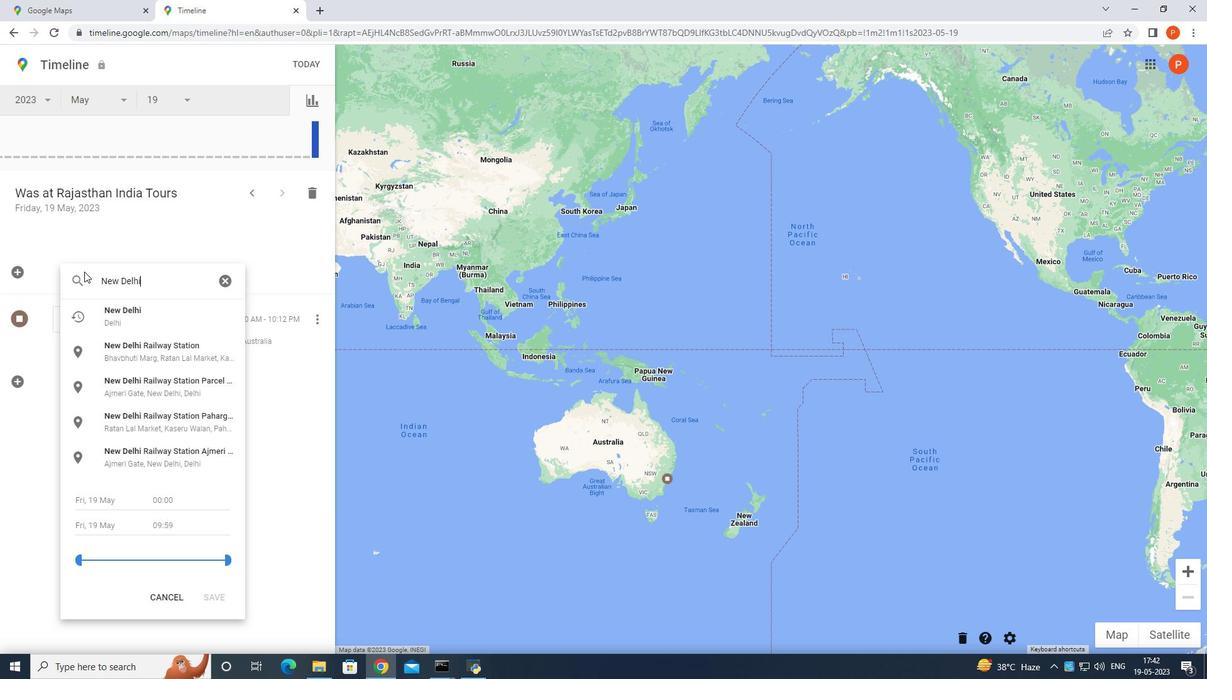 
Action: Mouse moved to (218, 619)
Screenshot: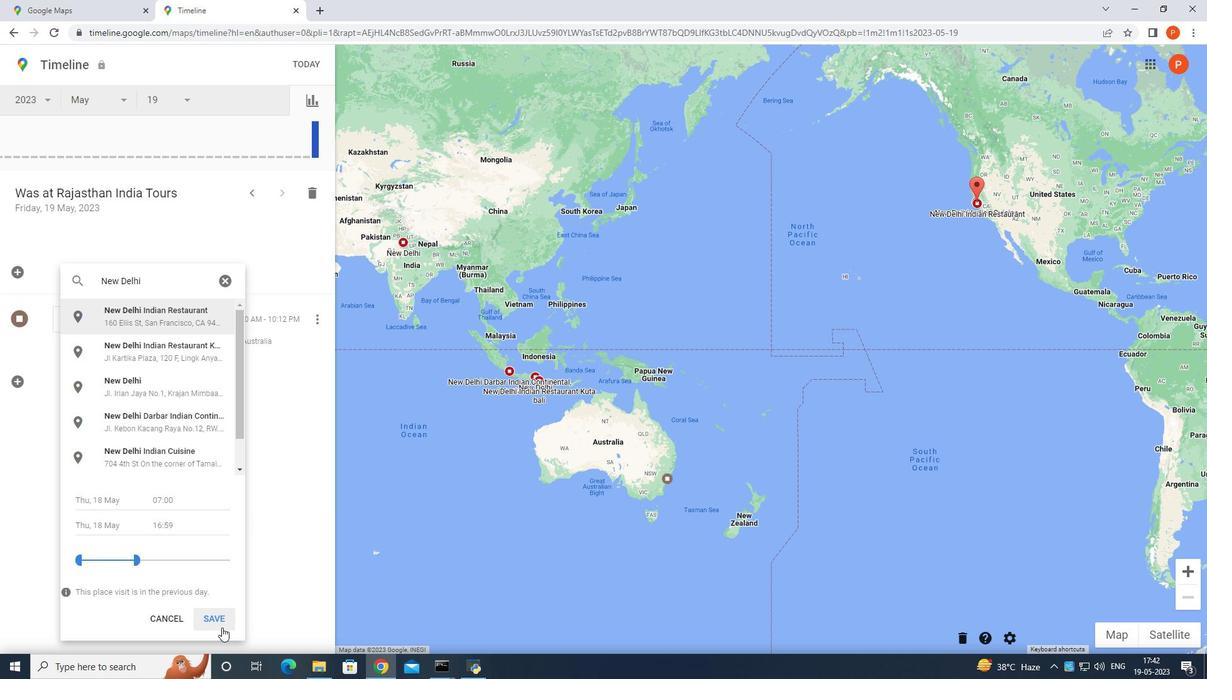 
Action: Mouse pressed left at (218, 619)
Screenshot: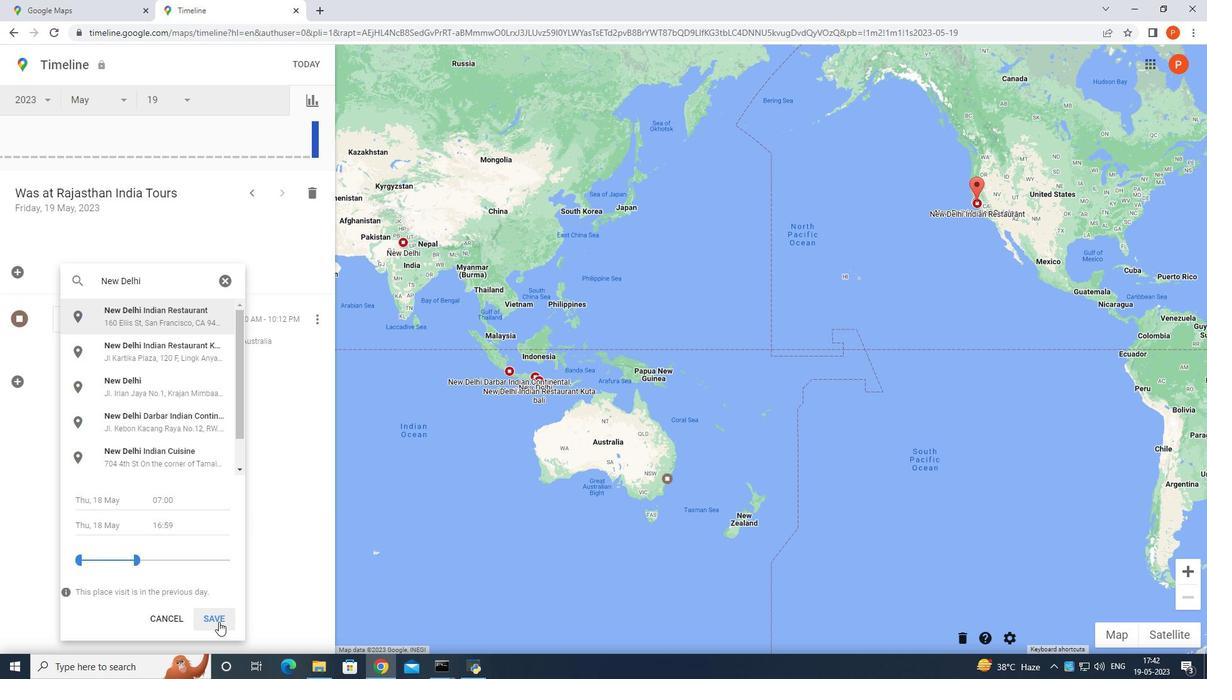 
Action: Mouse moved to (203, 230)
Screenshot: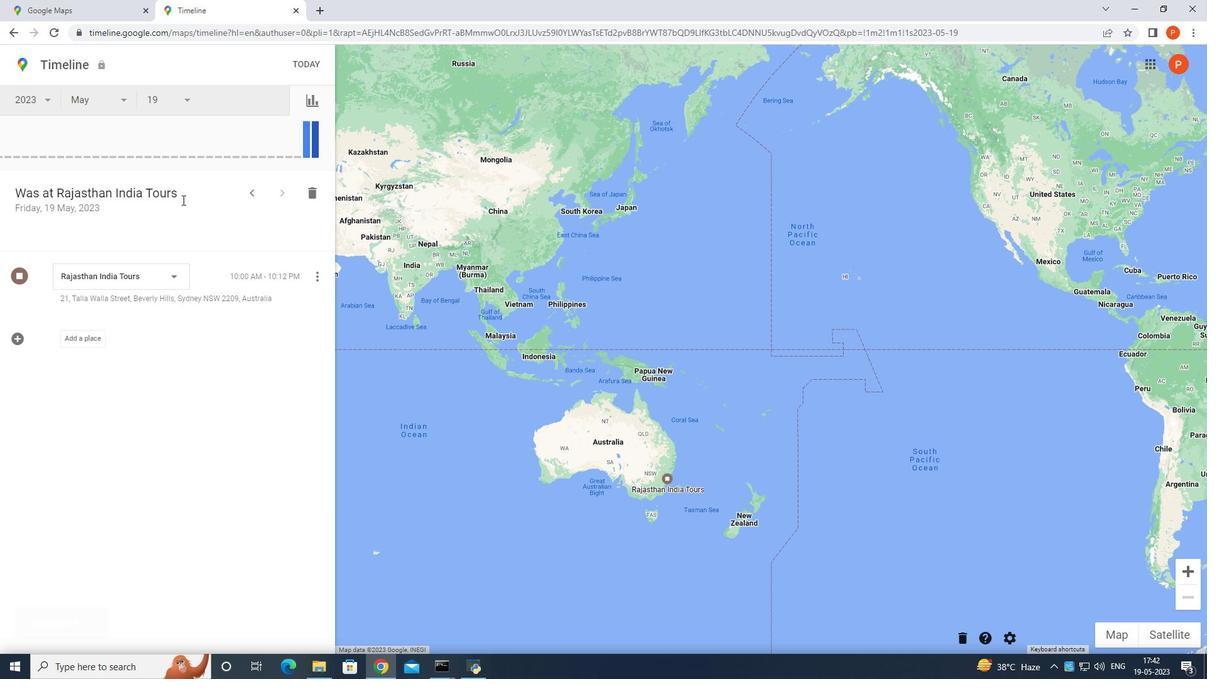 
Action: Mouse scrolled (203, 230) with delta (0, 0)
Screenshot: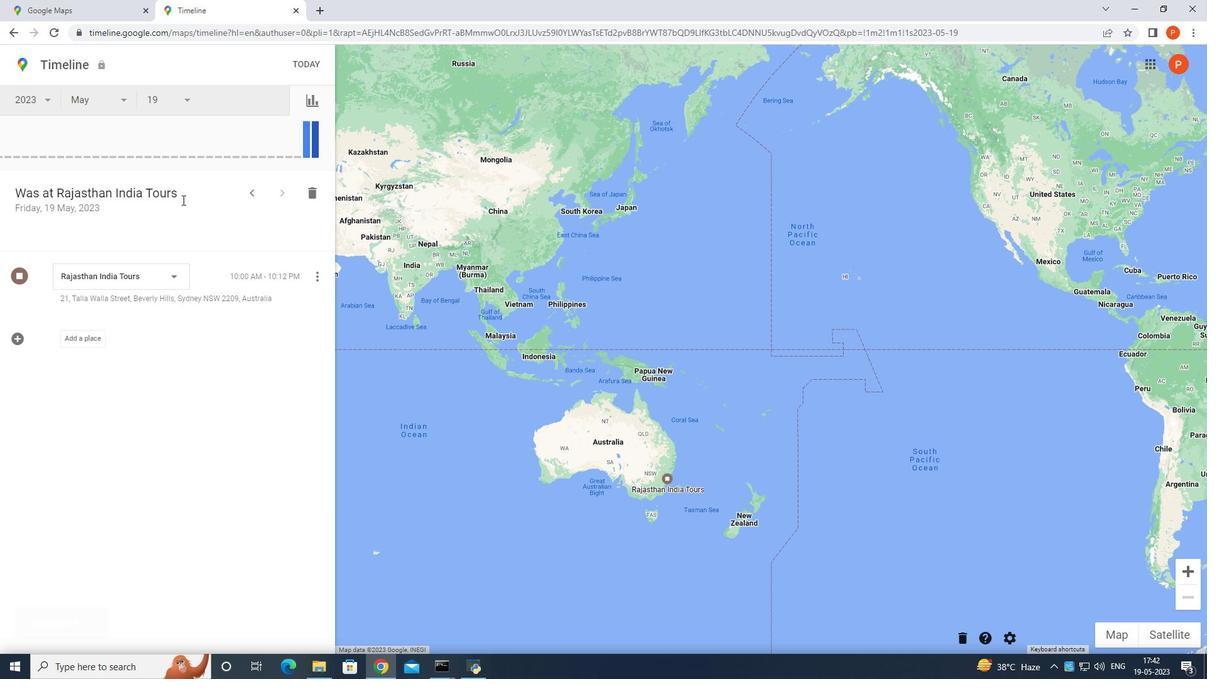 
Action: Mouse moved to (206, 234)
Screenshot: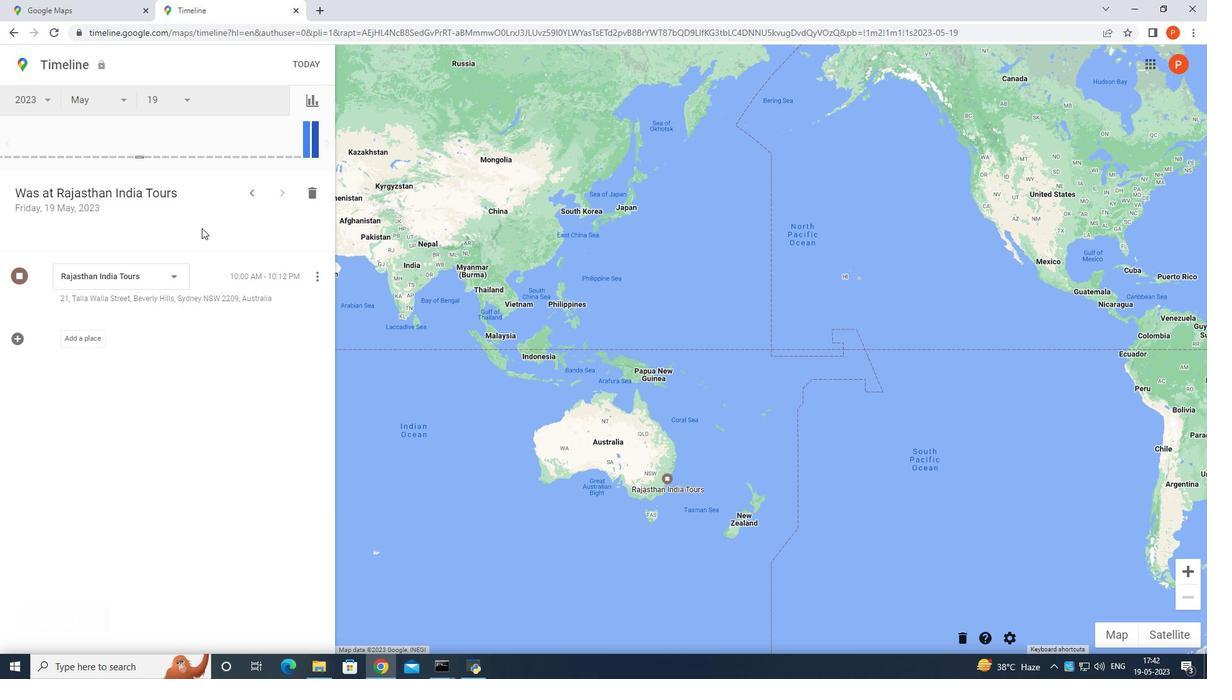 
Action: Mouse scrolled (206, 233) with delta (0, 0)
Screenshot: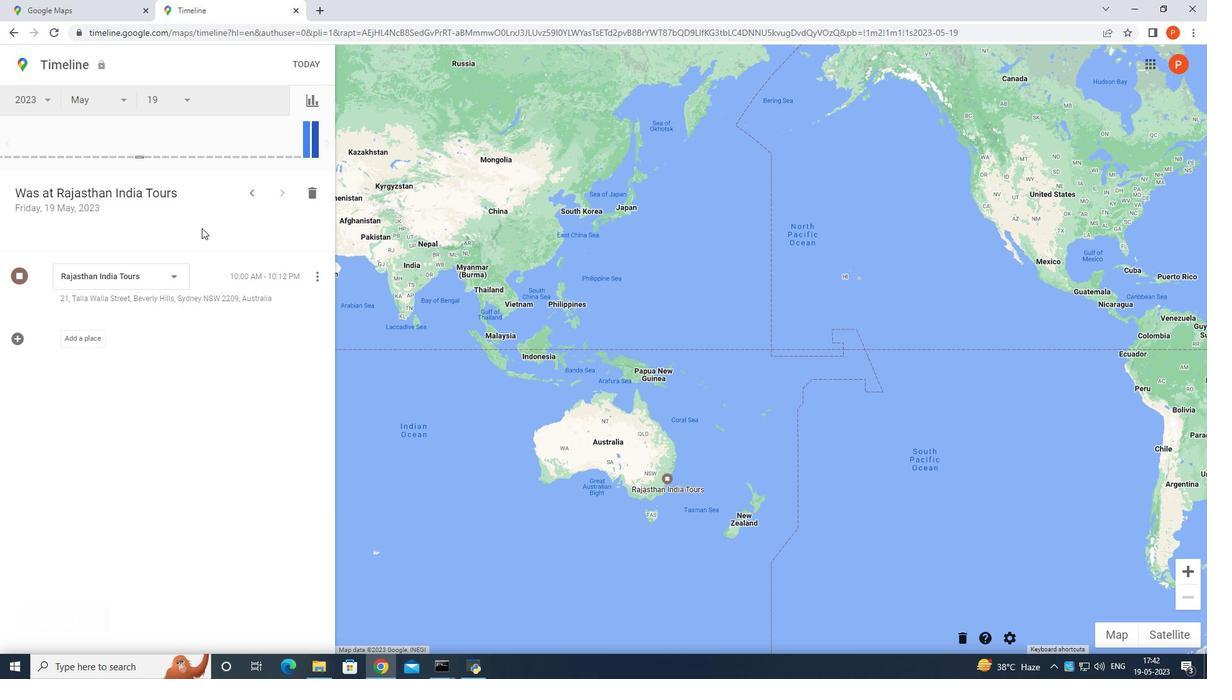 
Action: Mouse moved to (224, 250)
Screenshot: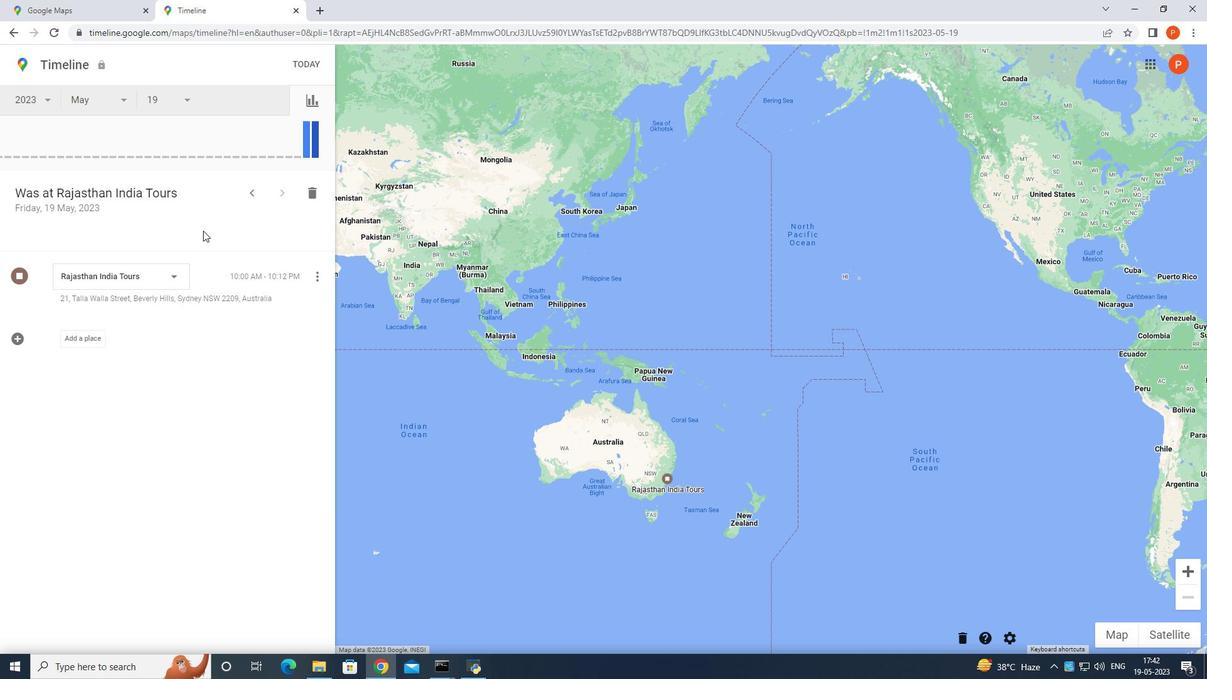 
Action: Mouse scrolled (224, 249) with delta (0, 0)
Screenshot: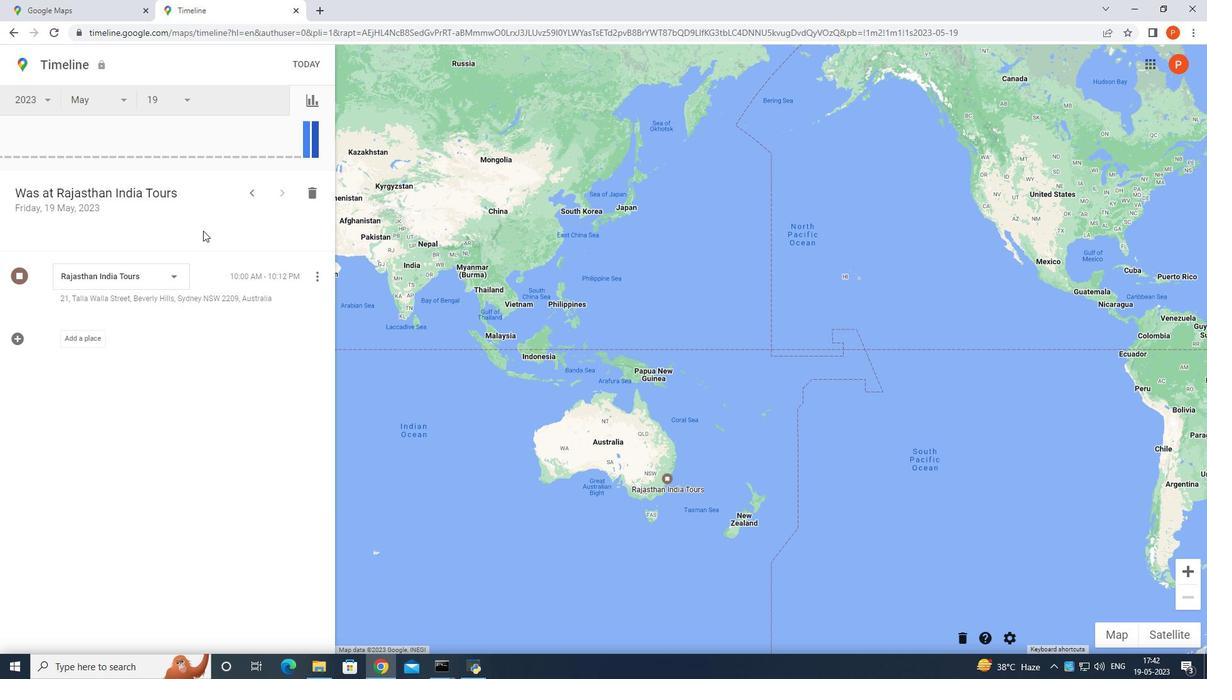 
Action: Mouse moved to (367, 341)
Screenshot: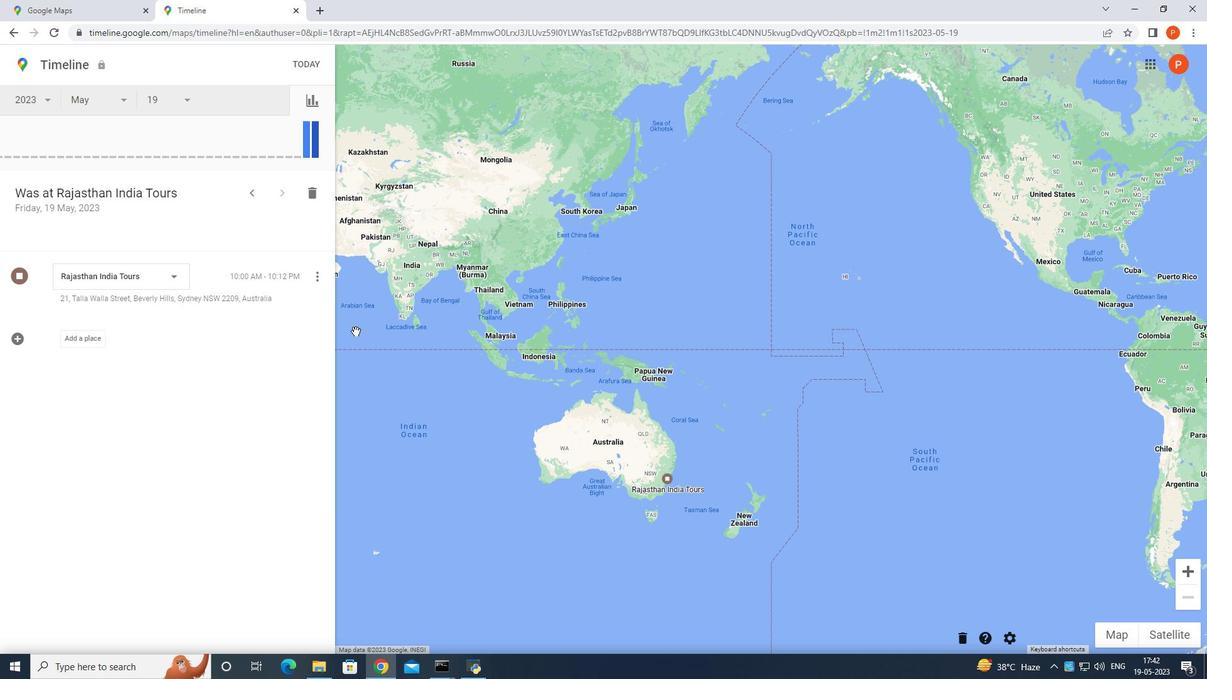 
Action: Mouse scrolled (366, 340) with delta (0, 0)
Screenshot: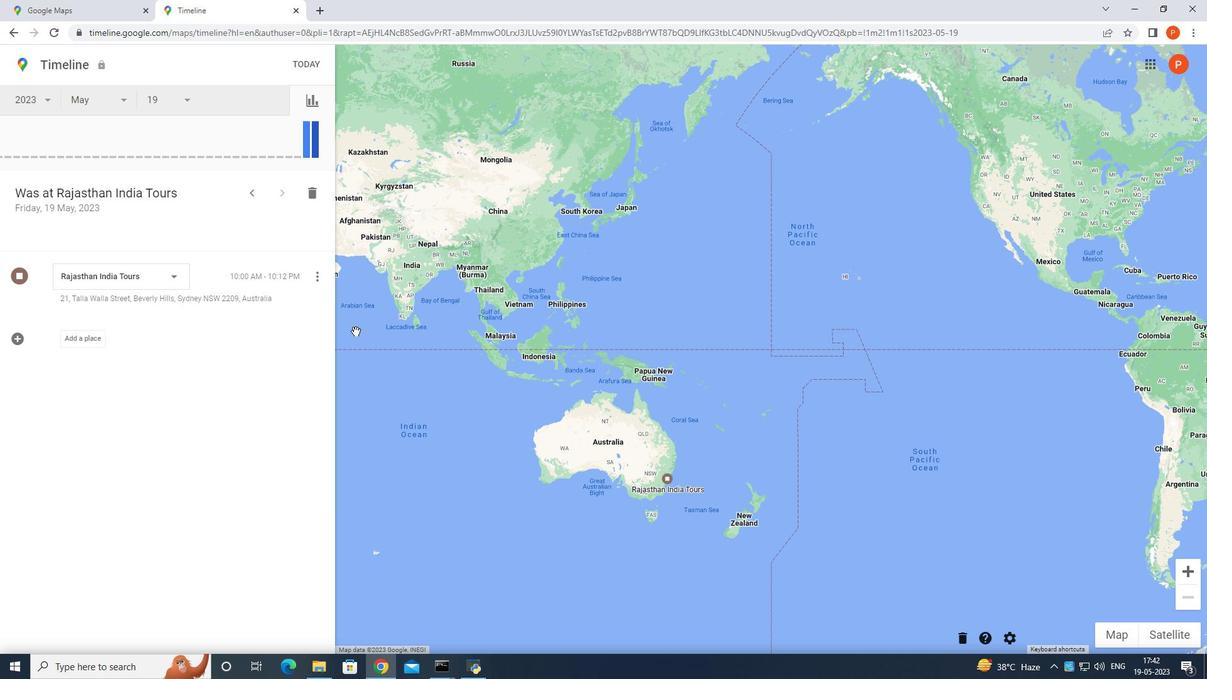 
Action: Mouse moved to (375, 351)
Screenshot: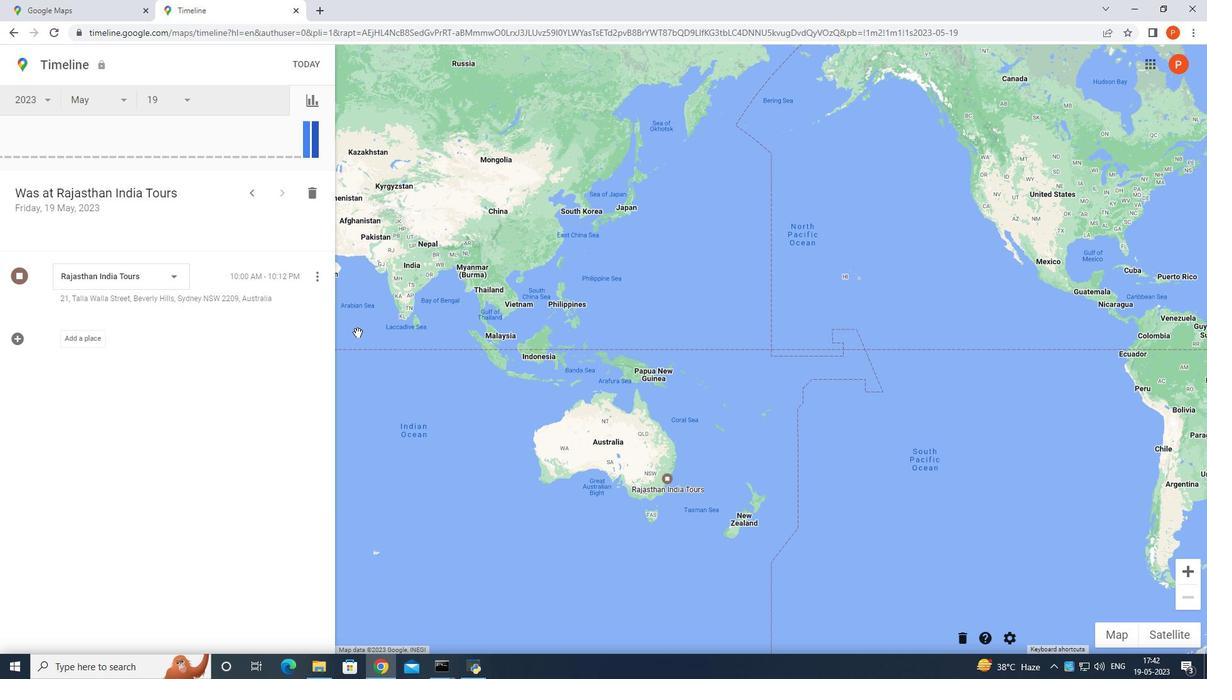 
Action: Mouse scrolled (375, 350) with delta (0, 0)
Screenshot: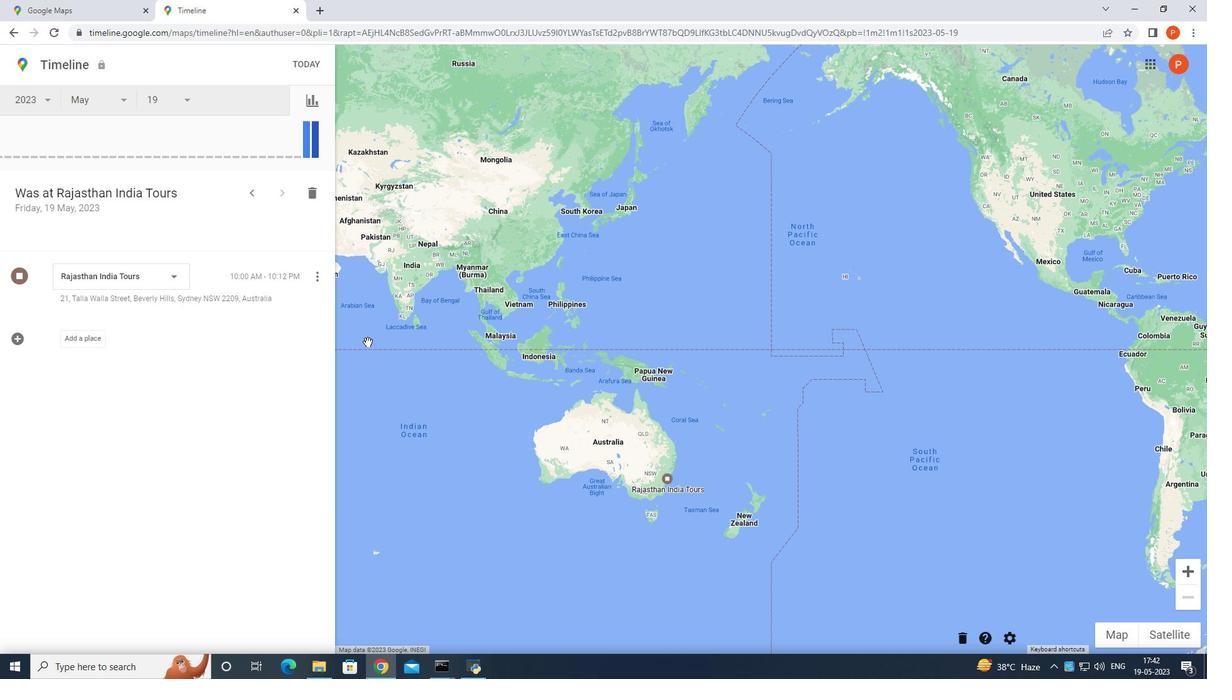 
Action: Mouse moved to (370, 388)
Screenshot: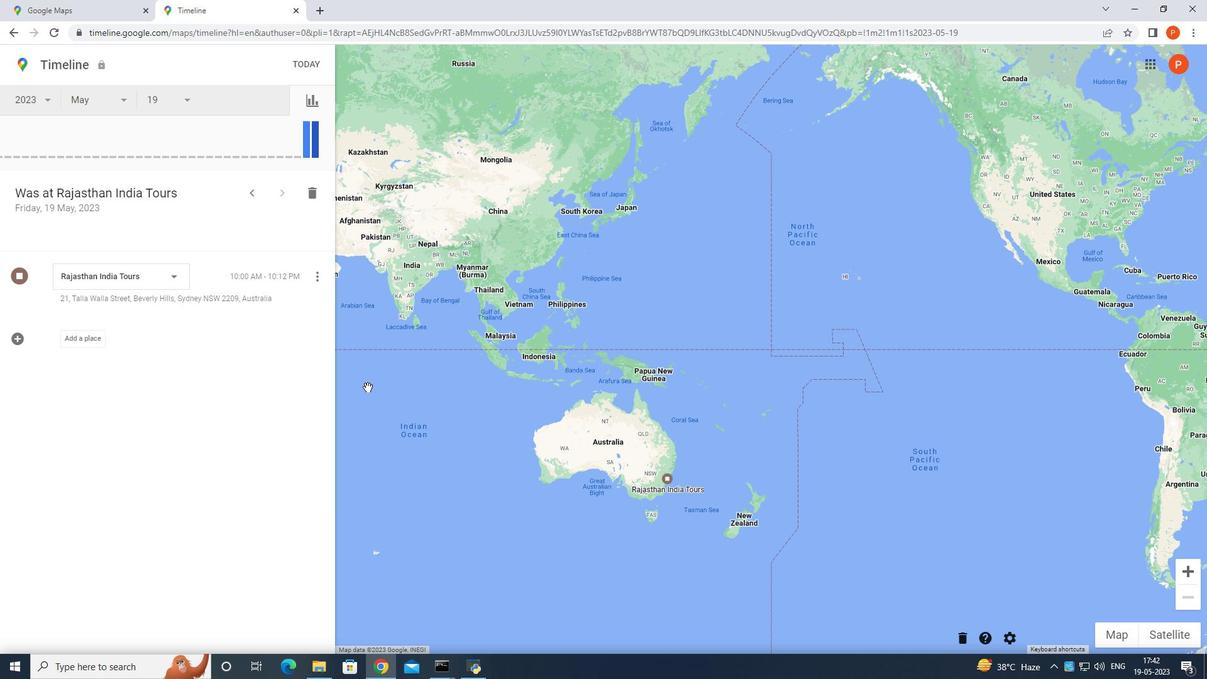 
Action: Mouse scrolled (370, 389) with delta (0, 0)
Screenshot: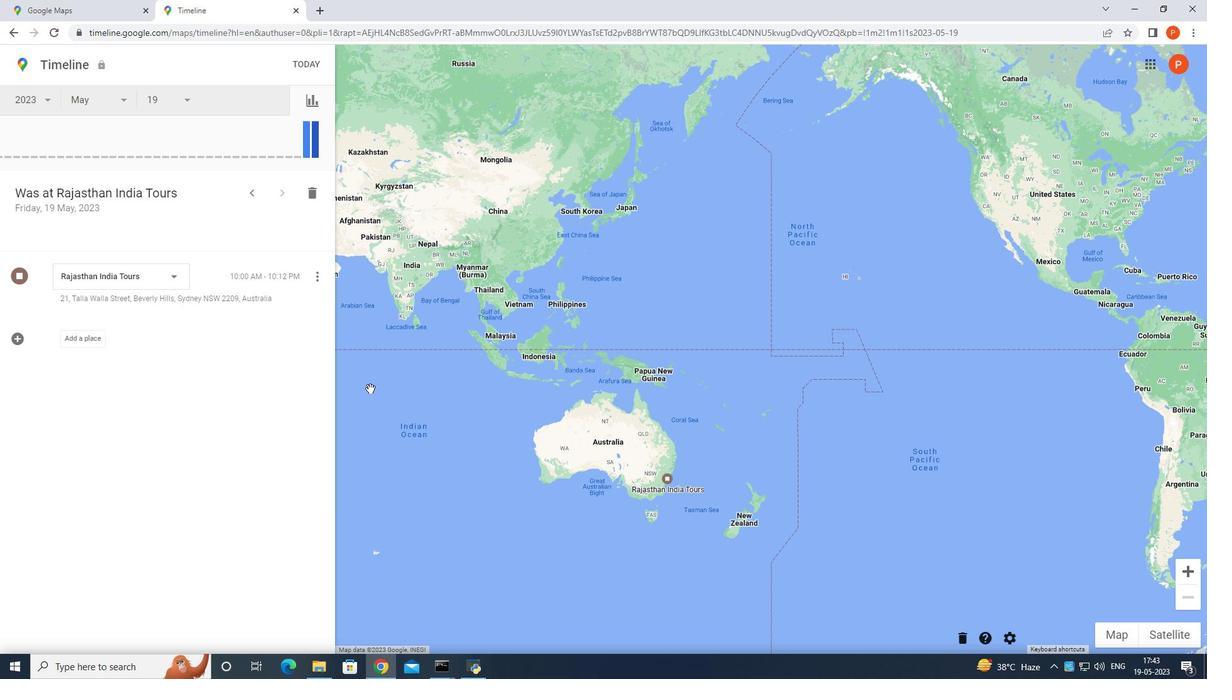 
Action: Mouse scrolled (370, 389) with delta (0, 0)
Screenshot: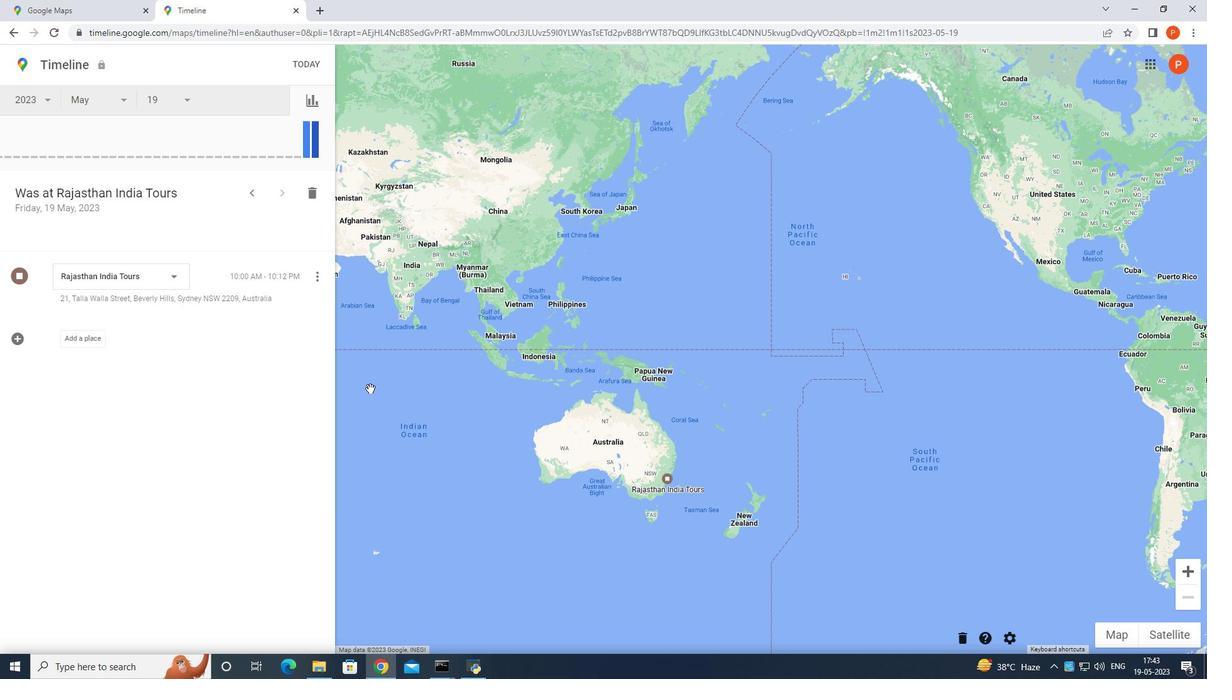 
Action: Mouse moved to (370, 389)
Screenshot: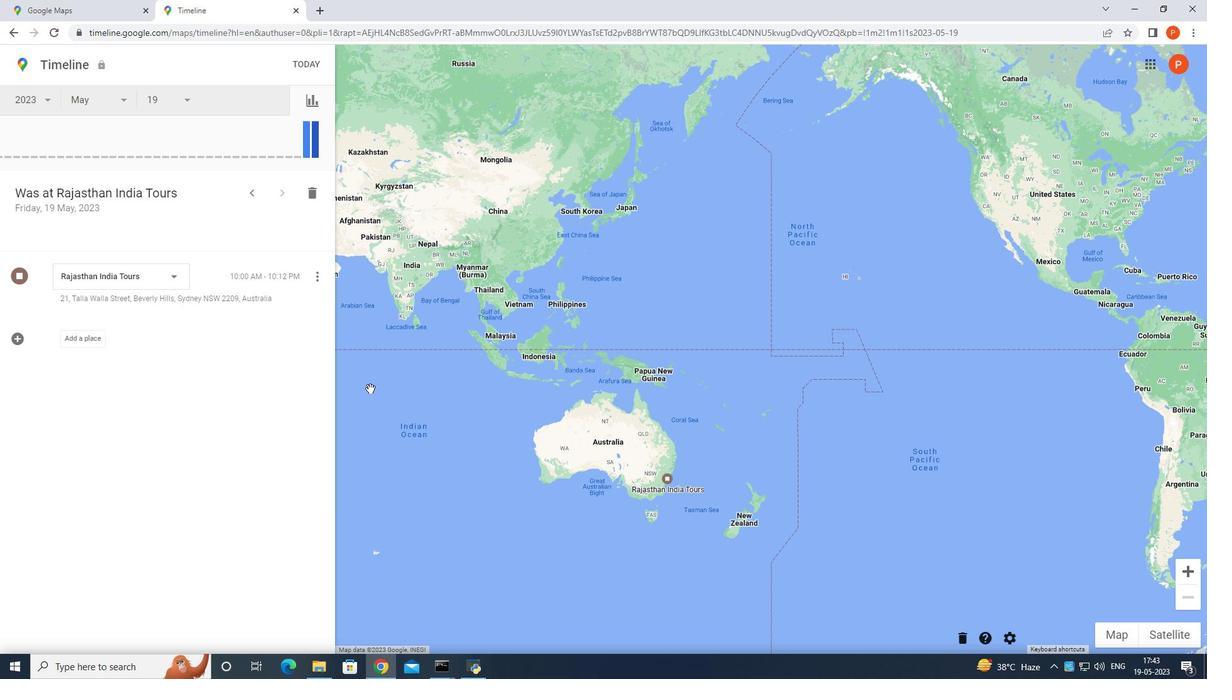 
Action: Mouse scrolled (370, 388) with delta (0, 0)
Screenshot: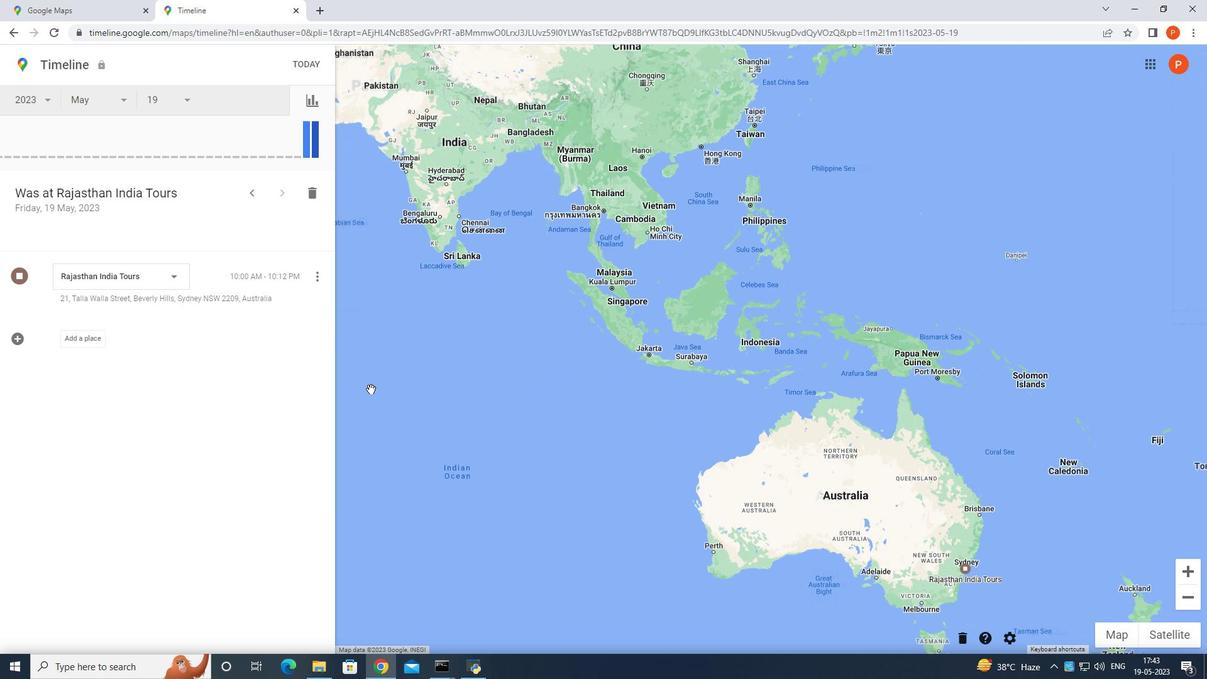 
Action: Mouse scrolled (370, 388) with delta (0, 0)
Screenshot: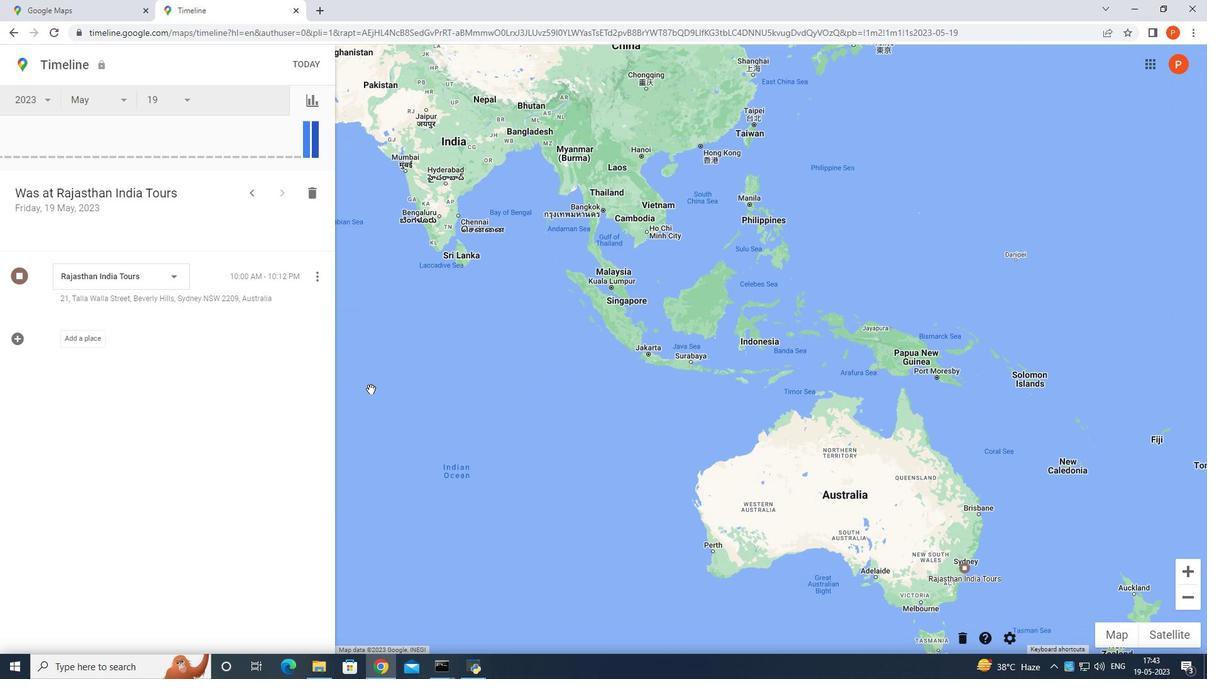 
Action: Mouse scrolled (370, 388) with delta (0, 0)
Screenshot: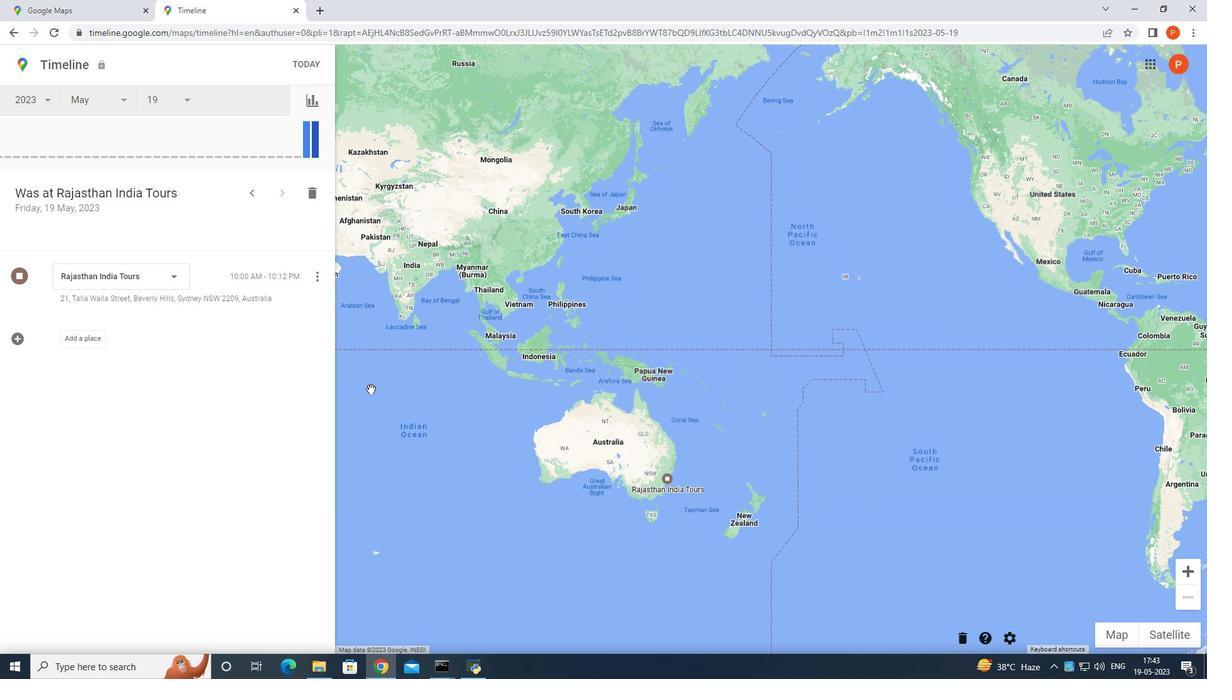 
Action: Mouse scrolled (370, 388) with delta (0, 0)
Screenshot: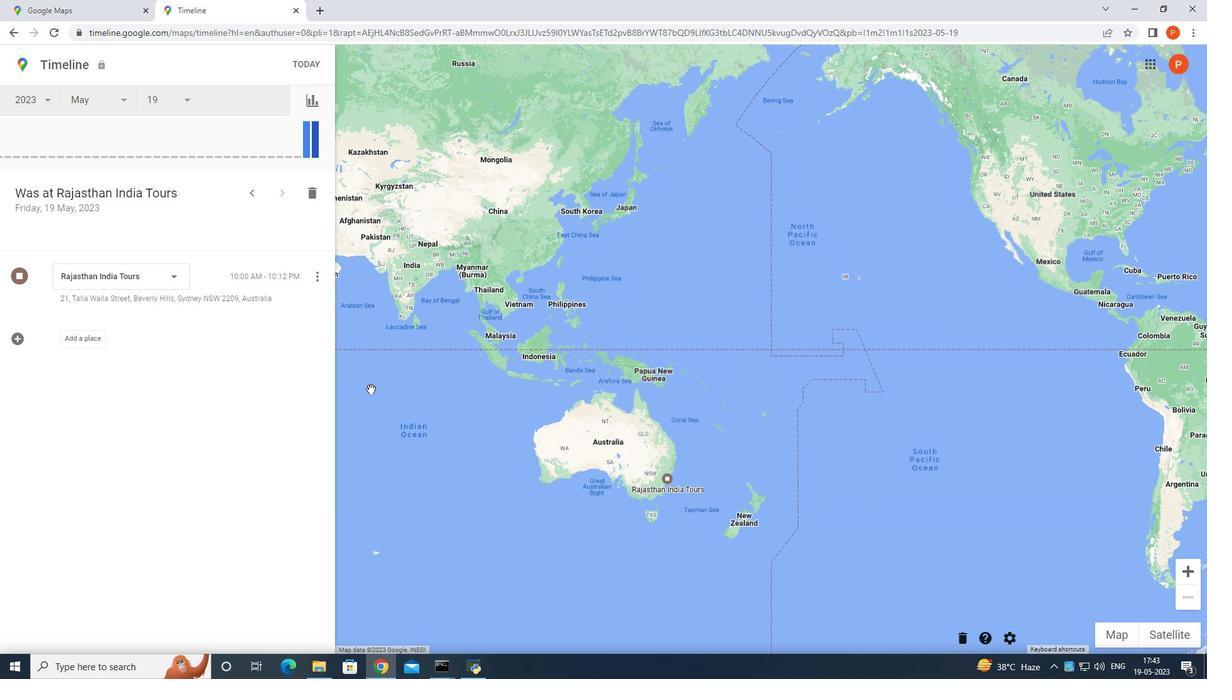 
Action: Mouse scrolled (370, 388) with delta (0, 0)
Screenshot: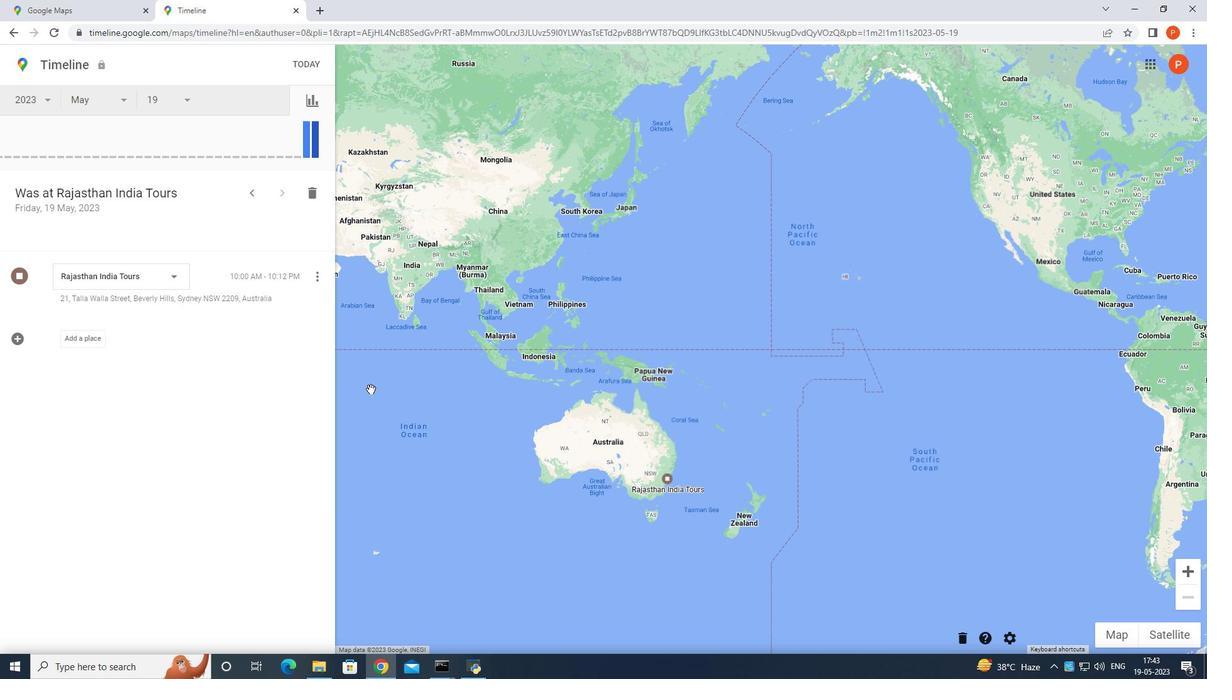 
Action: Mouse moved to (308, 95)
Screenshot: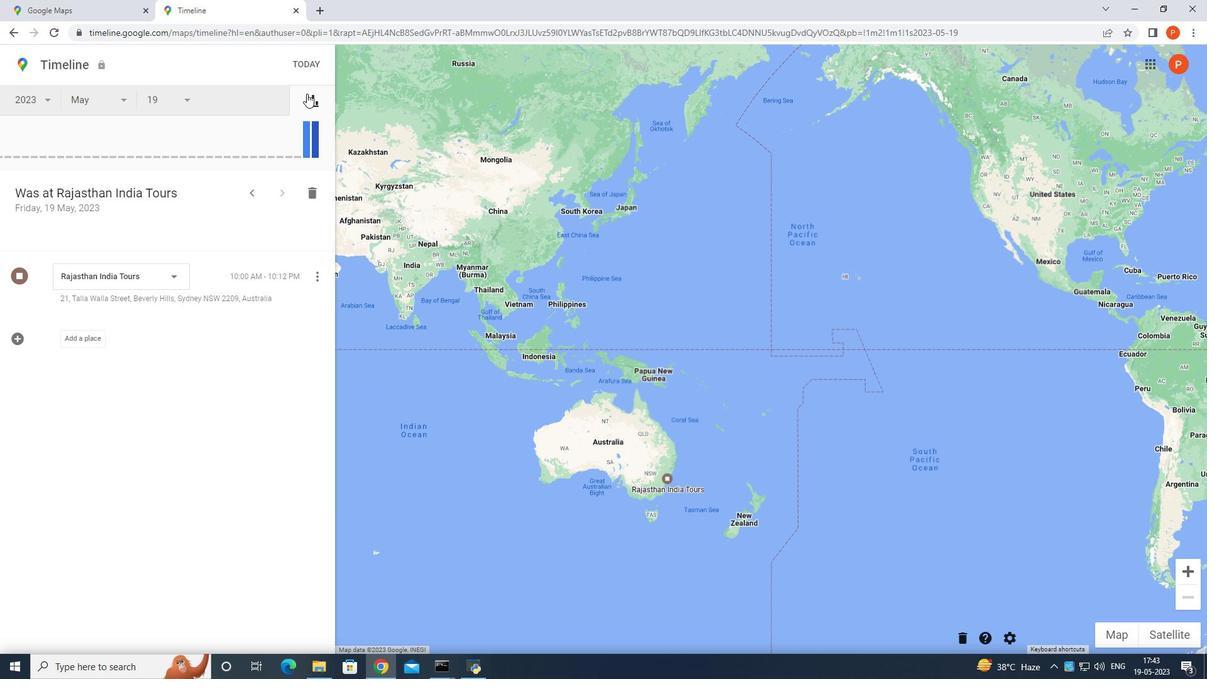 
Action: Mouse pressed left at (308, 95)
Screenshot: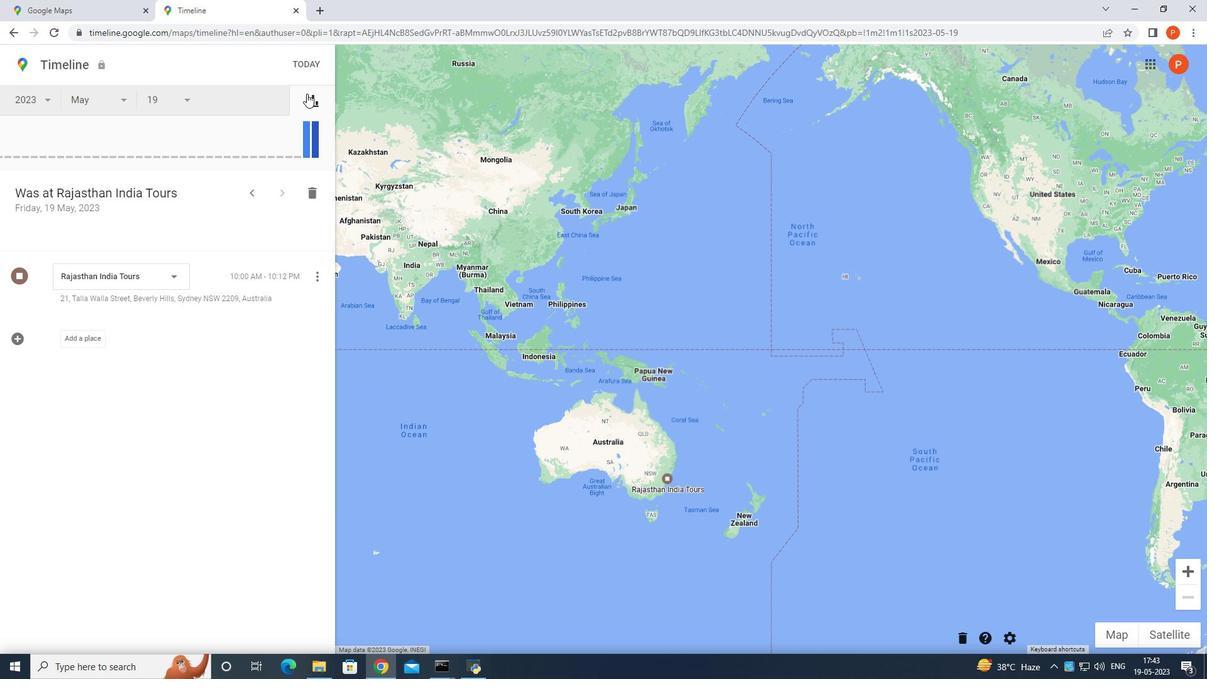 
Action: Mouse pressed left at (308, 95)
Screenshot: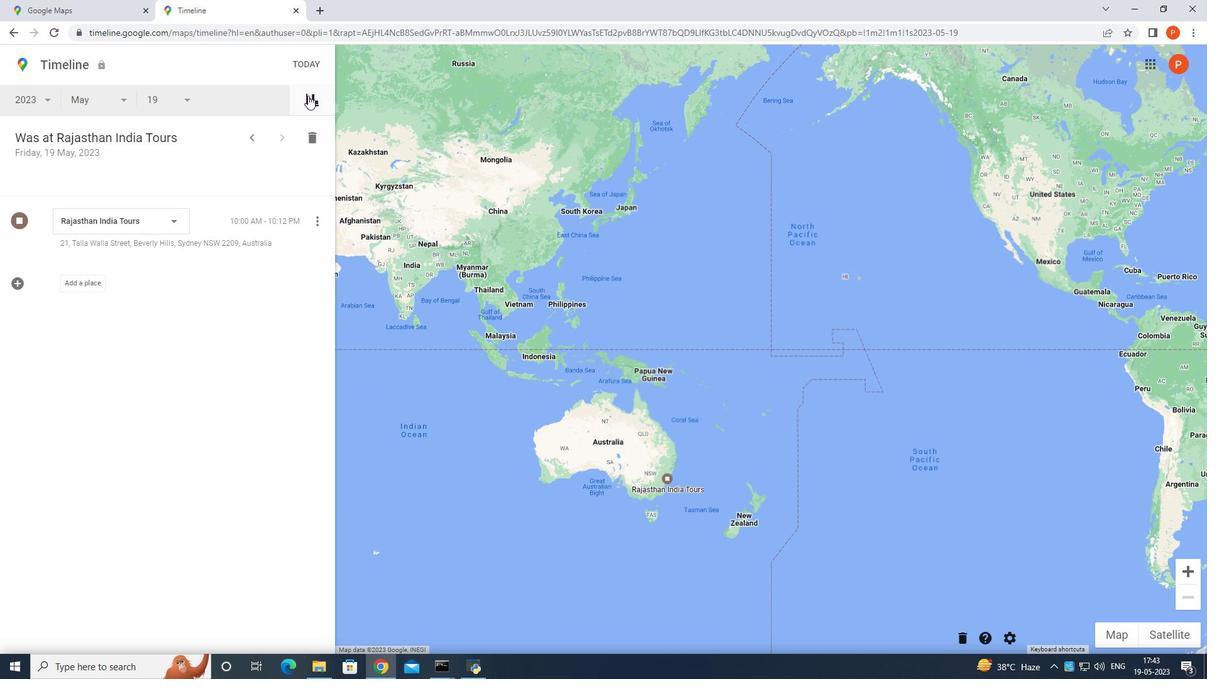 
Action: Mouse moved to (317, 273)
Screenshot: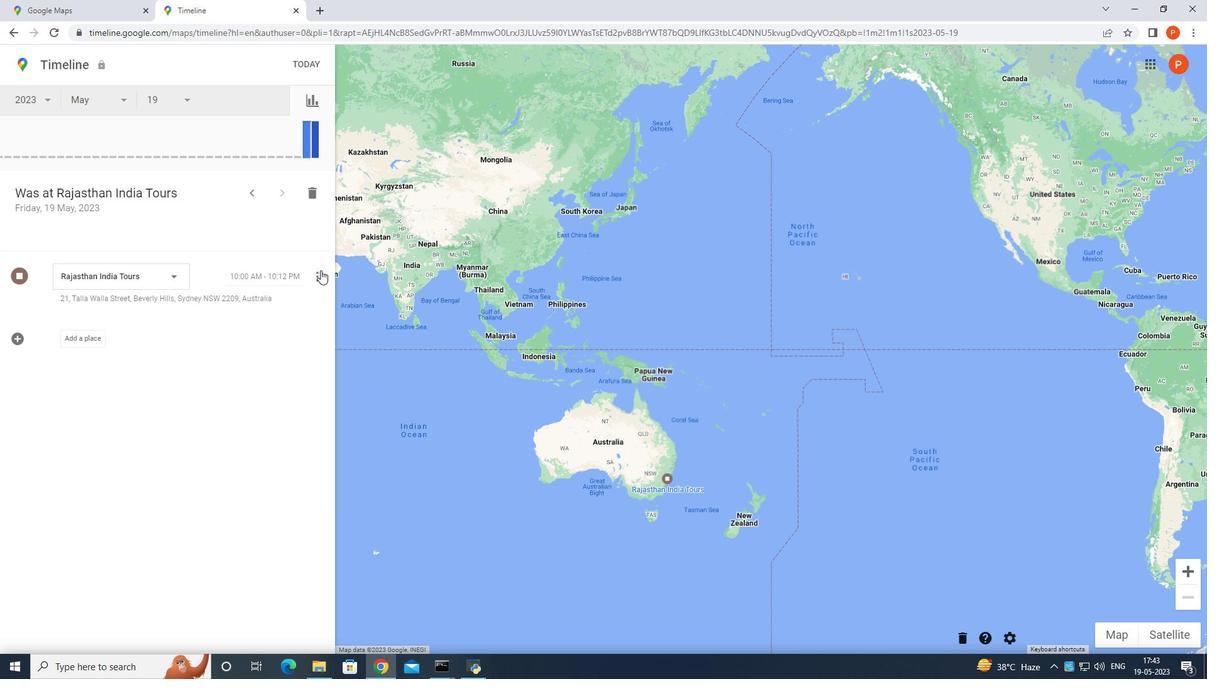 
Action: Mouse pressed left at (317, 273)
Screenshot: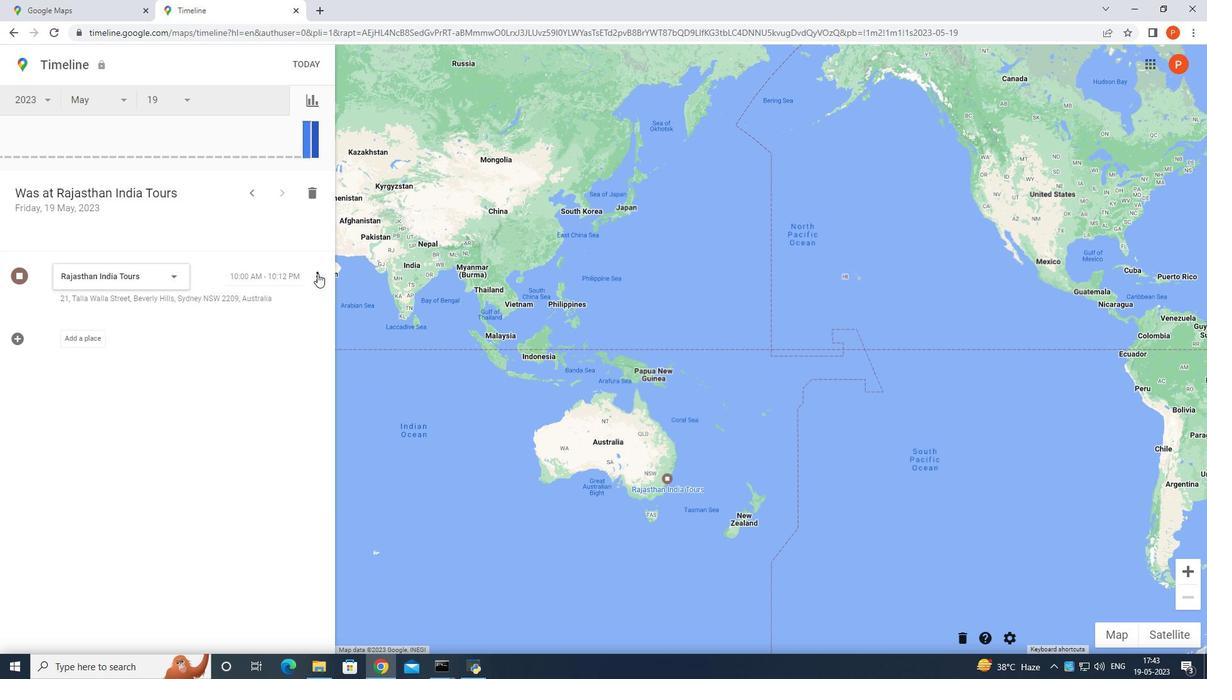 
Action: Mouse moved to (284, 326)
Screenshot: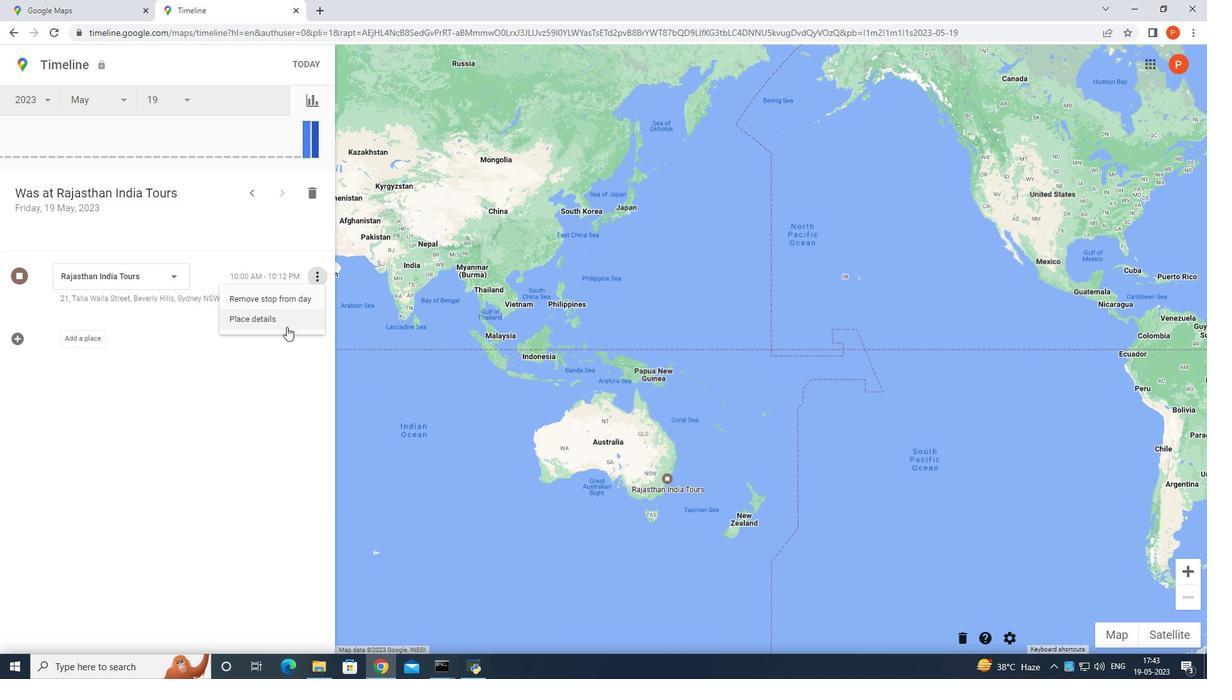 
Action: Mouse pressed left at (284, 326)
Screenshot: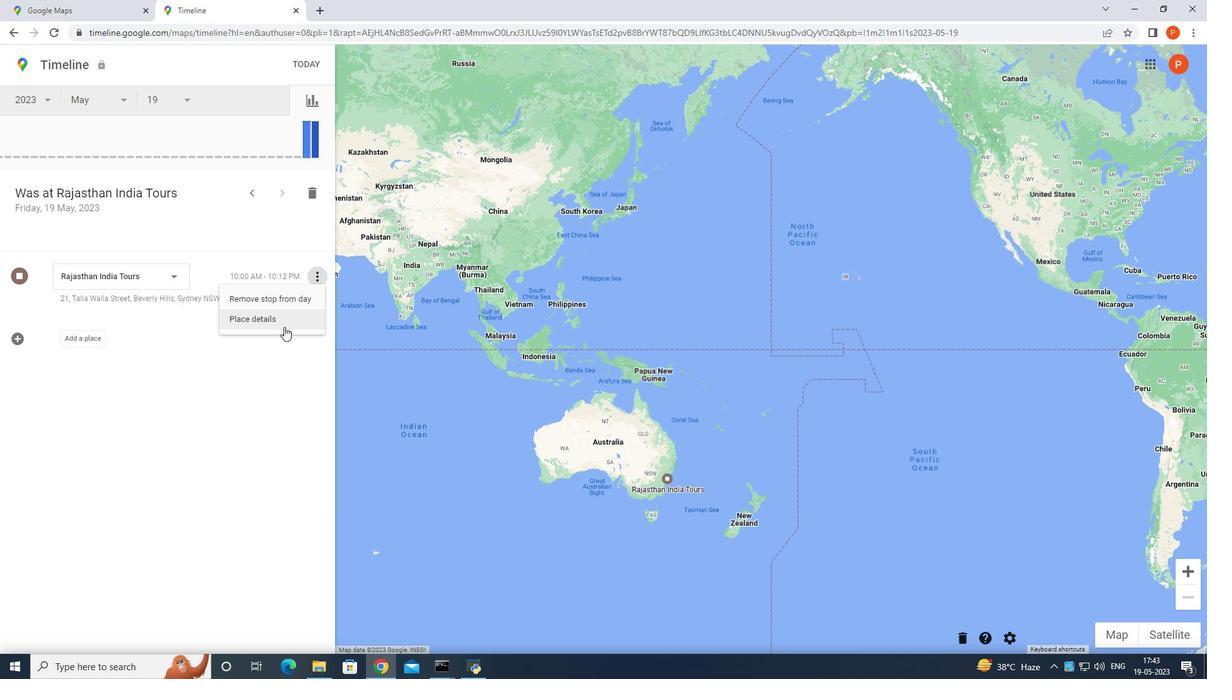 
Action: Mouse moved to (235, 369)
Screenshot: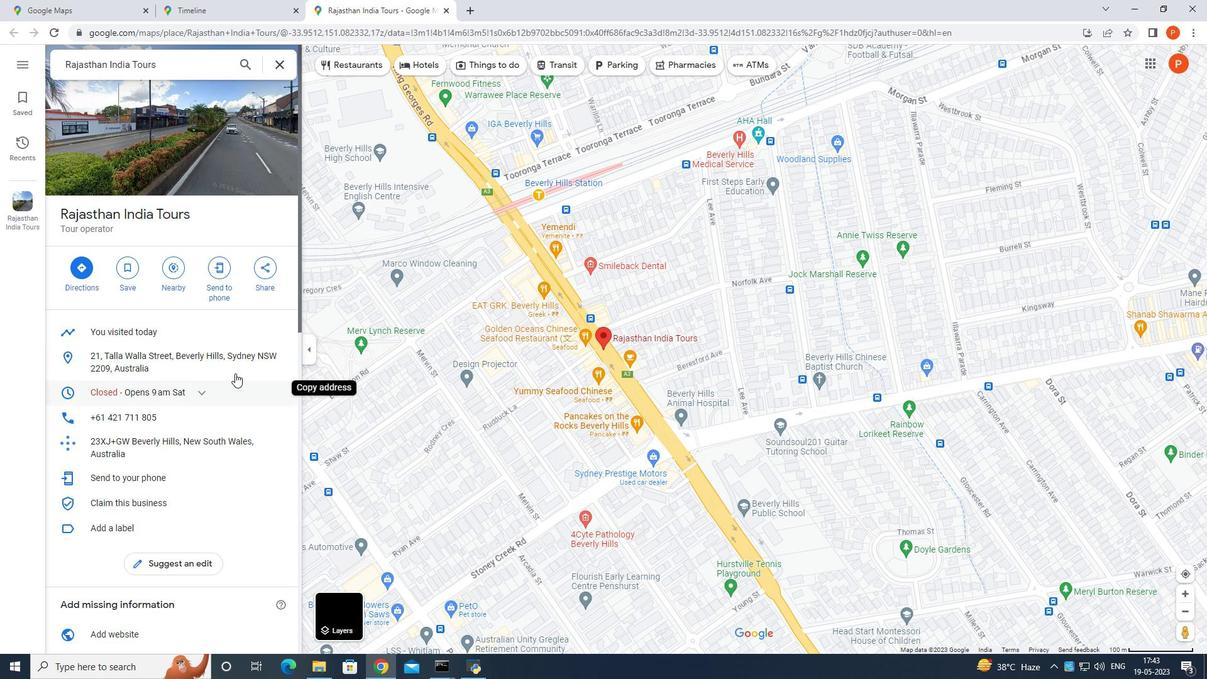 
Action: Mouse scrolled (235, 368) with delta (0, 0)
Screenshot: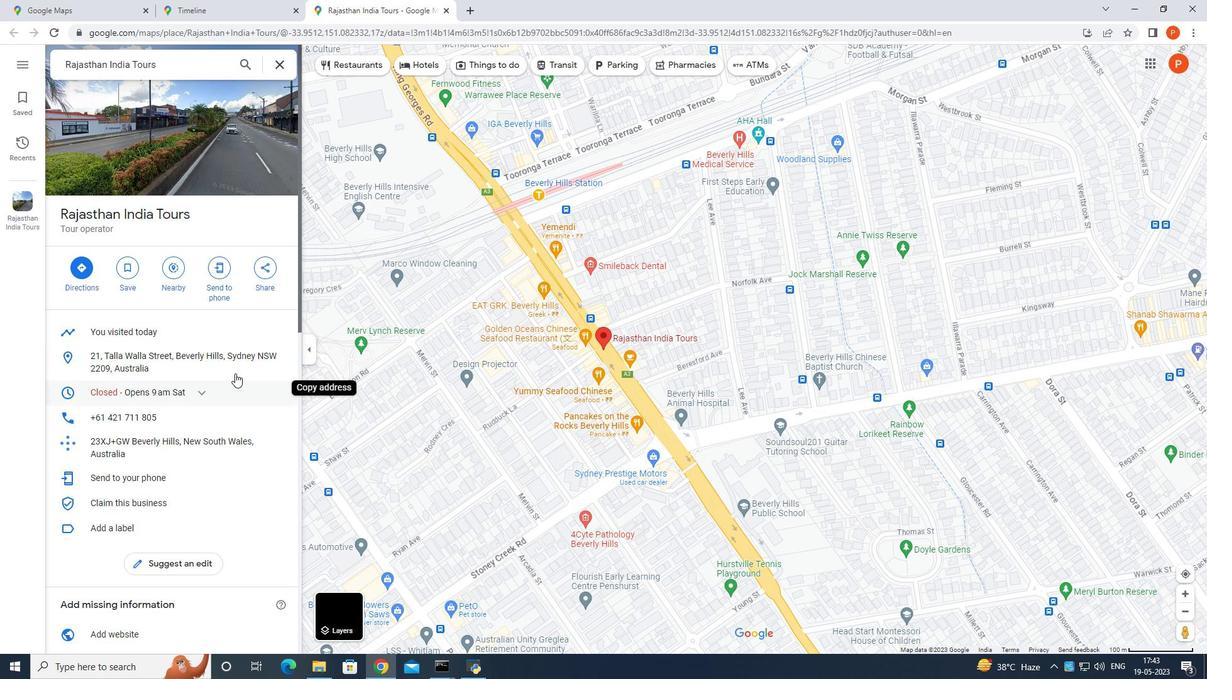 
Action: Mouse scrolled (235, 368) with delta (0, 0)
Screenshot: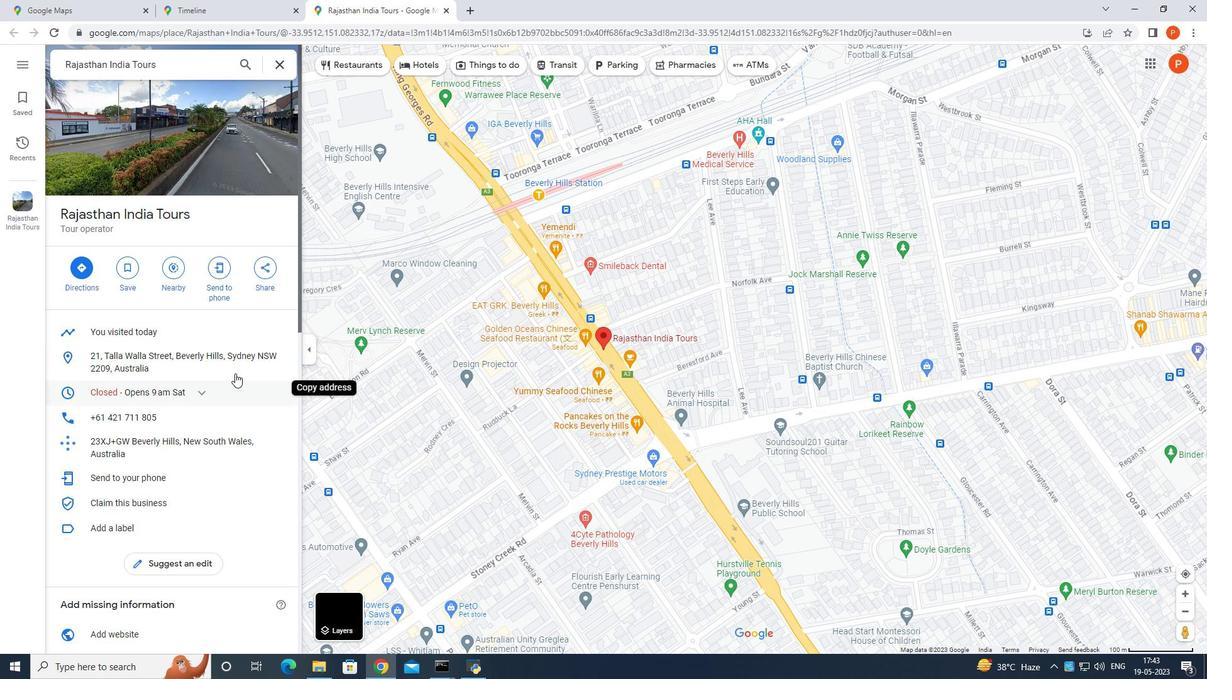 
Action: Mouse moved to (235, 369)
Screenshot: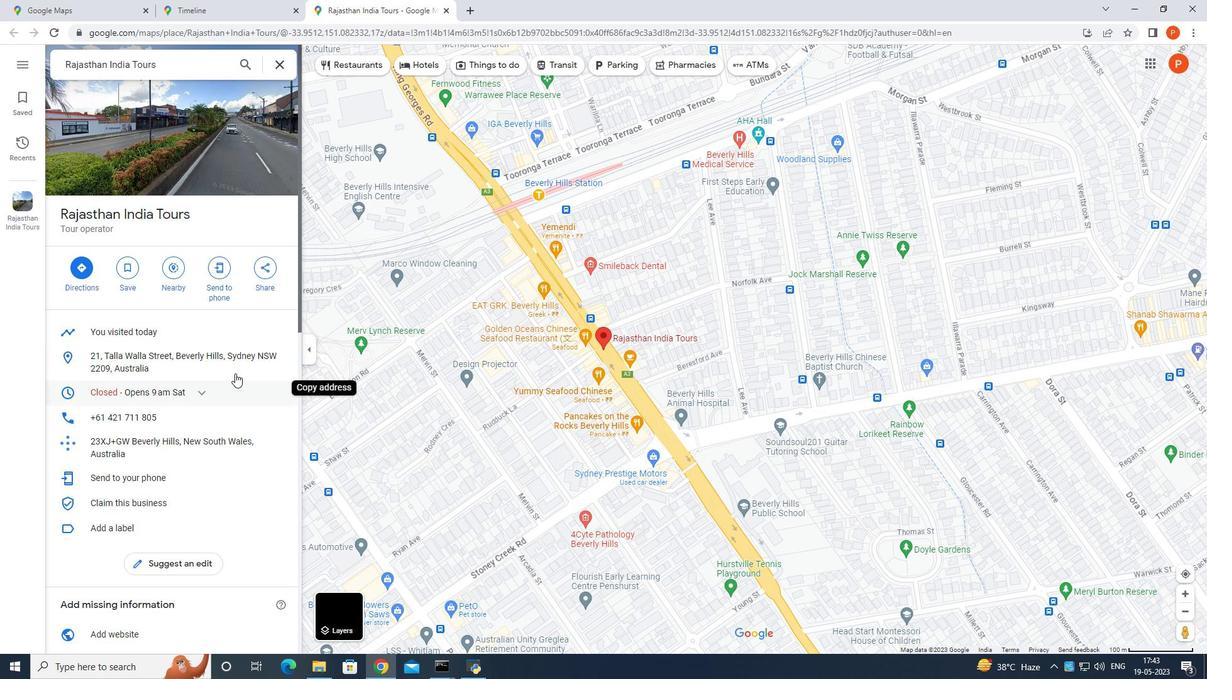 
Action: Mouse scrolled (235, 368) with delta (0, 0)
Screenshot: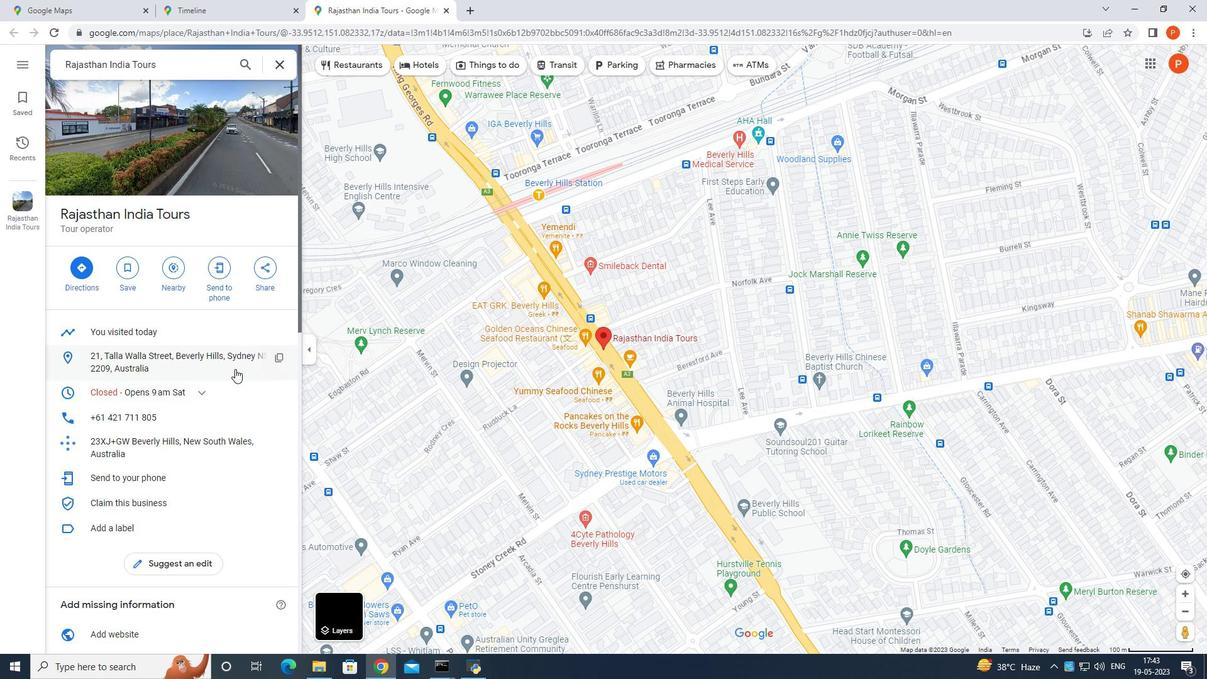 
Action: Mouse scrolled (235, 368) with delta (0, 0)
Screenshot: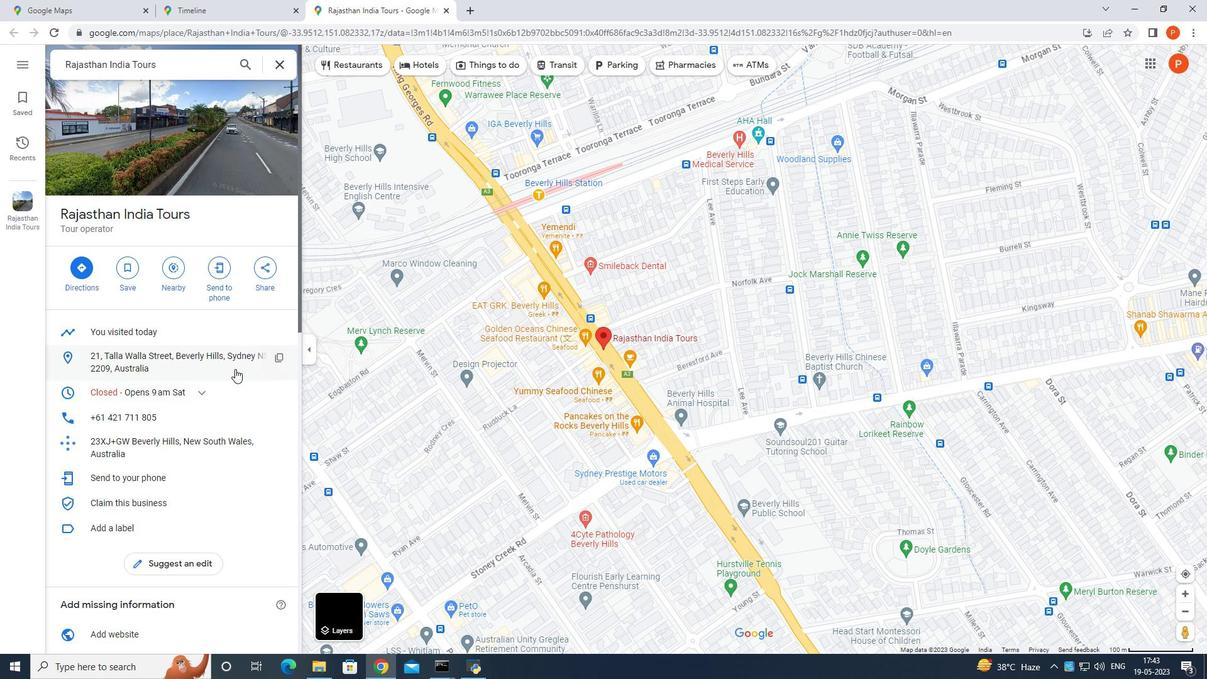 
Action: Mouse moved to (235, 369)
Screenshot: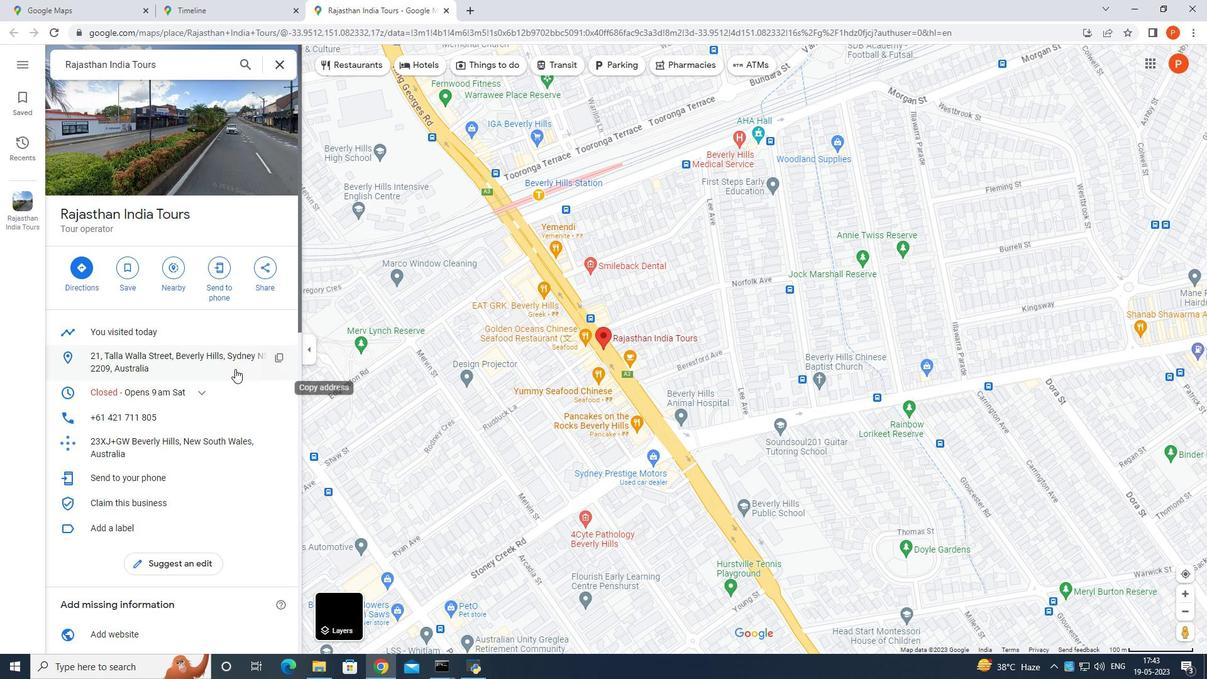 
Action: Mouse scrolled (235, 369) with delta (0, 0)
Screenshot: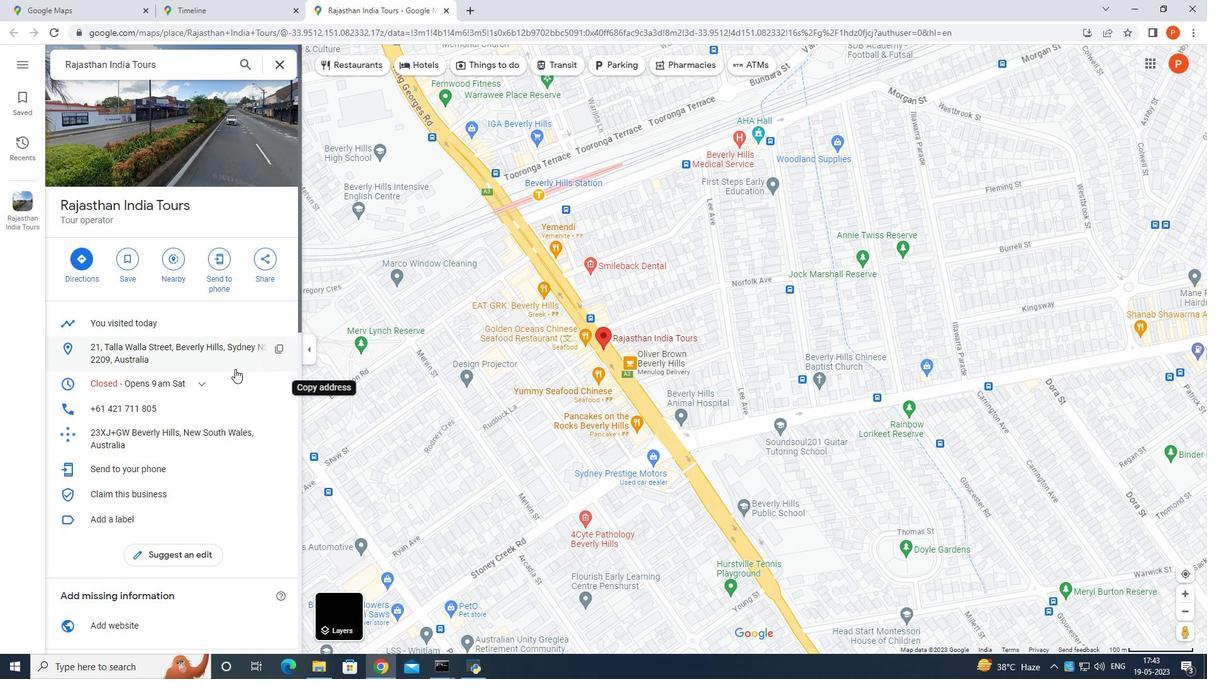 
Action: Mouse scrolled (235, 369) with delta (0, 0)
Screenshot: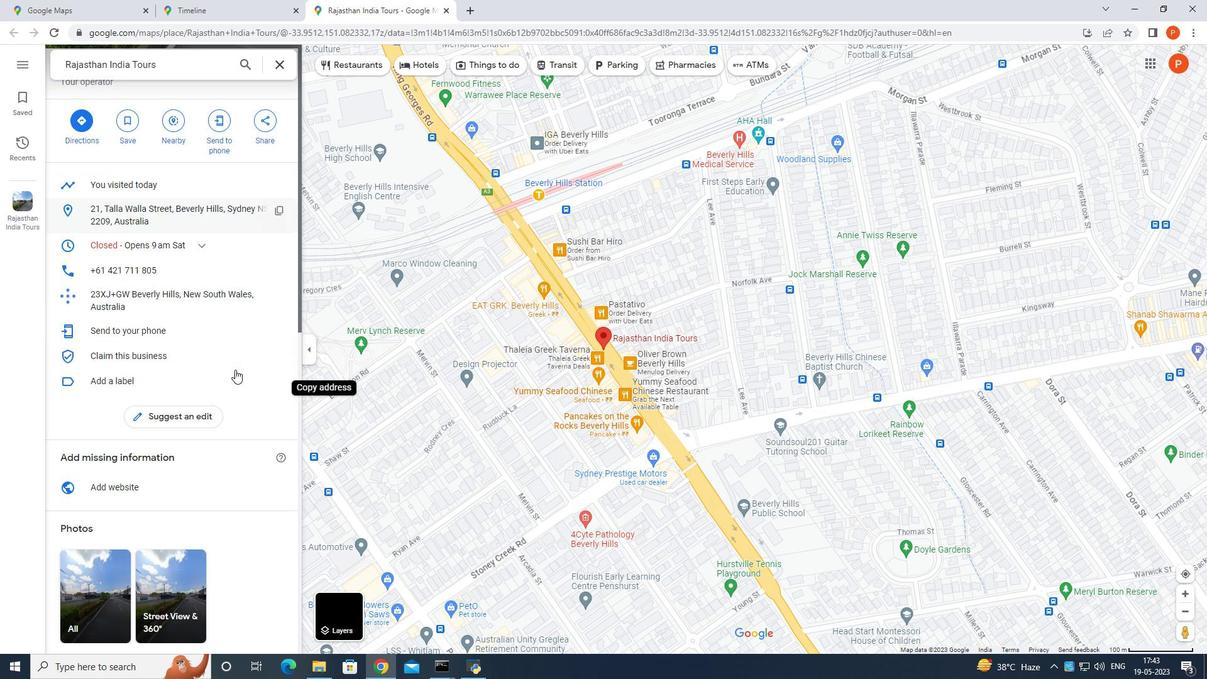 
Action: Mouse scrolled (235, 369) with delta (0, 0)
Screenshot: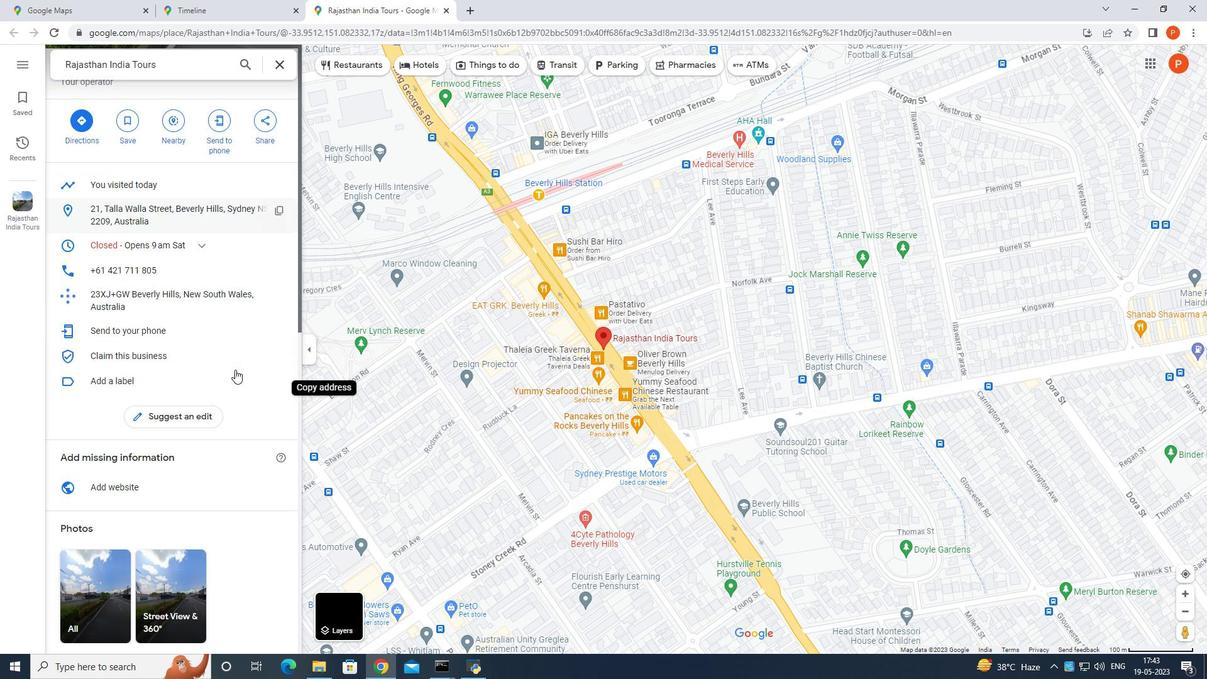 
Action: Mouse scrolled (235, 369) with delta (0, 0)
Screenshot: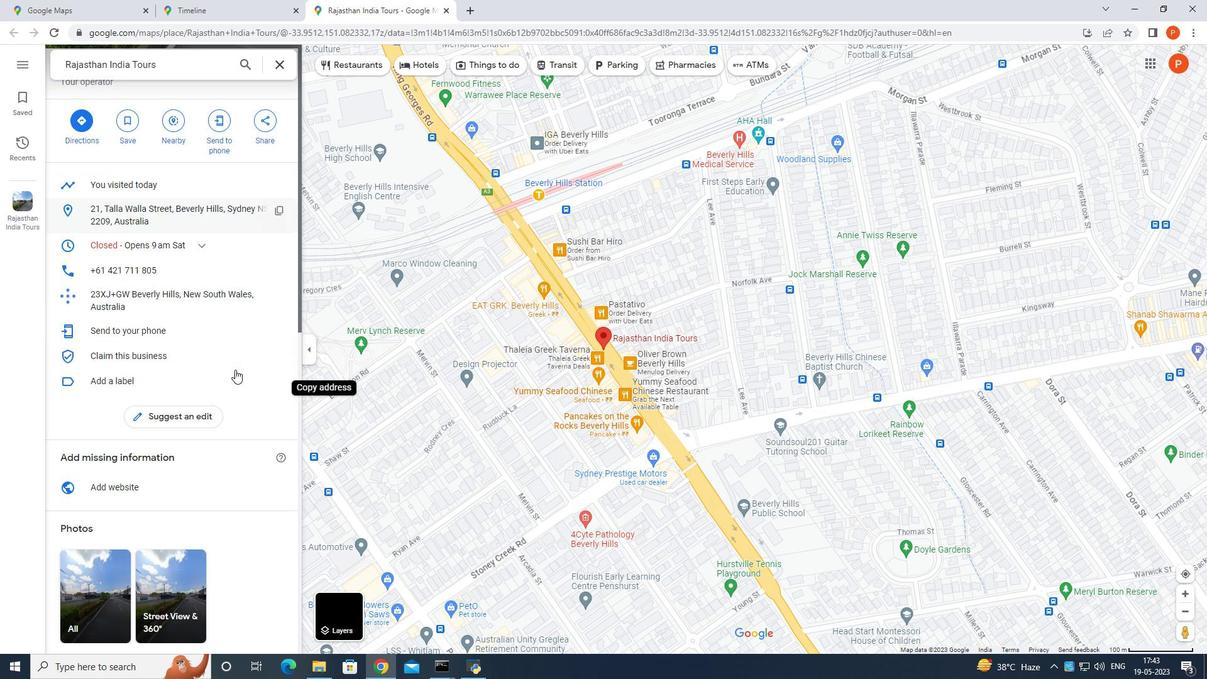 
Action: Mouse scrolled (235, 369) with delta (0, 0)
Screenshot: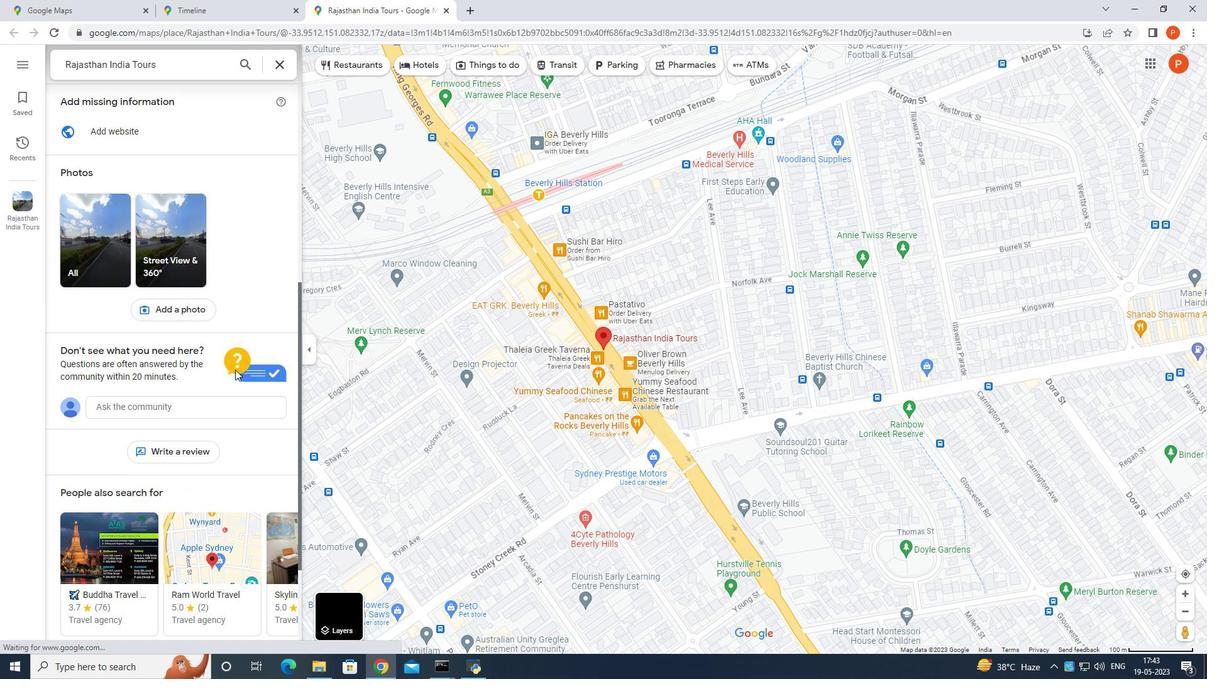 
Action: Mouse scrolled (235, 369) with delta (0, 0)
Screenshot: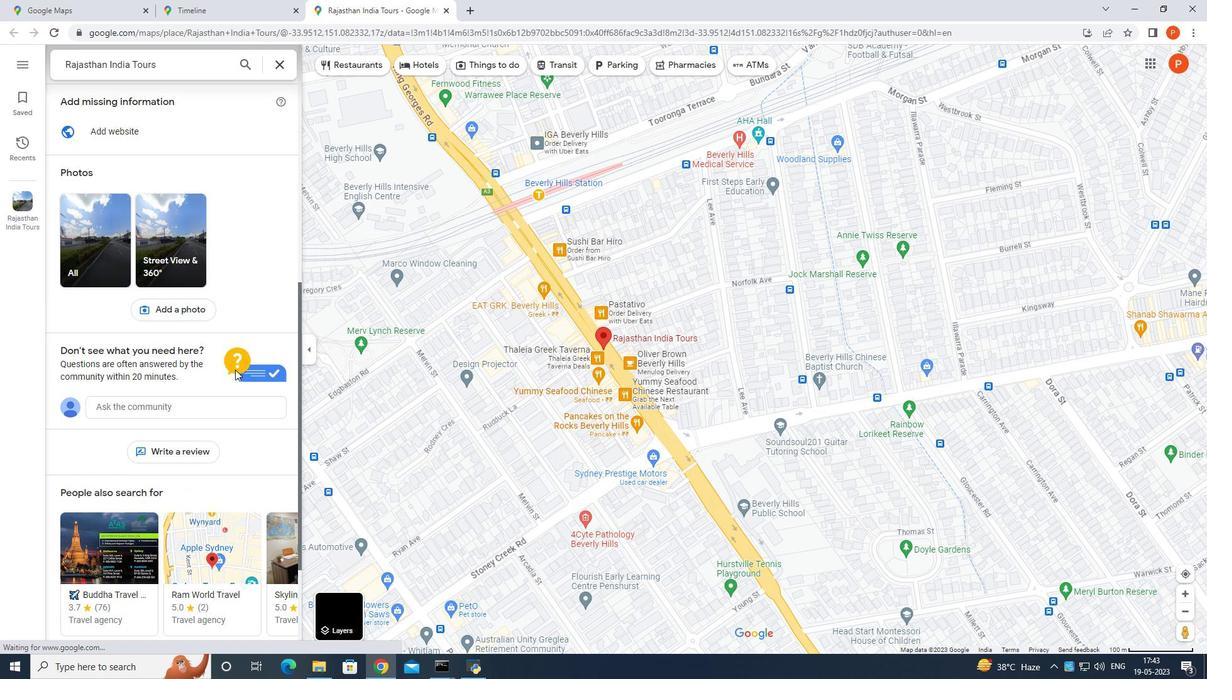 
Action: Mouse scrolled (235, 369) with delta (0, 0)
Screenshot: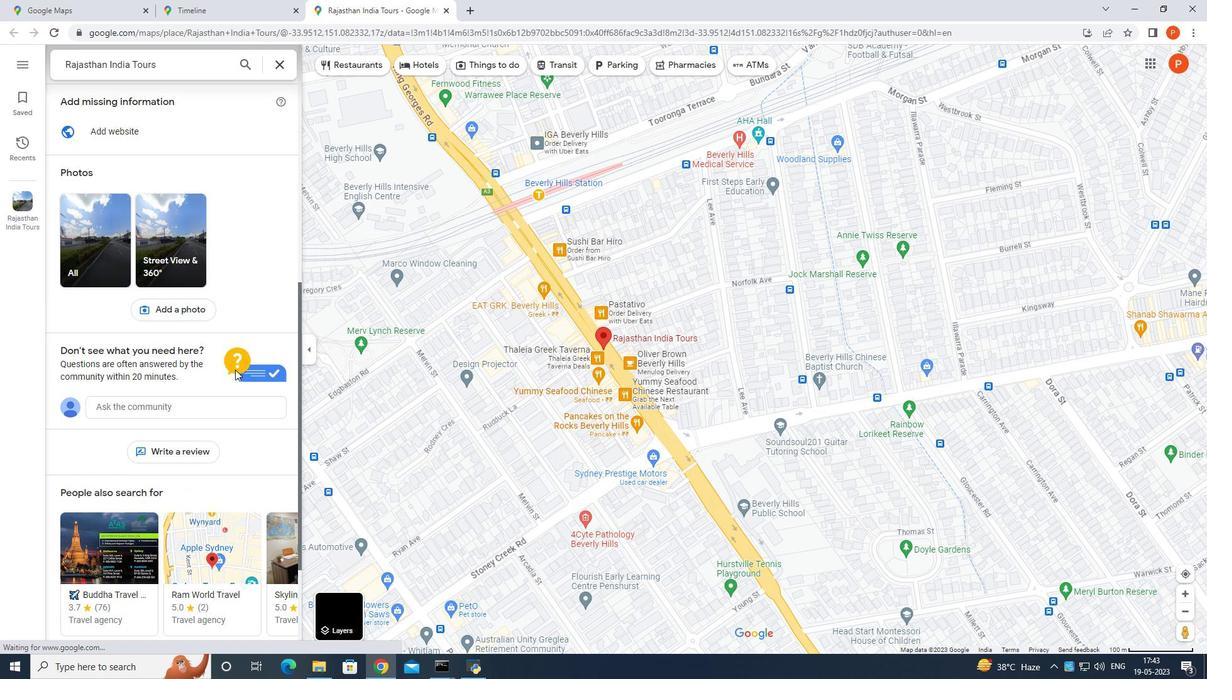 
Action: Mouse scrolled (235, 369) with delta (0, 0)
Screenshot: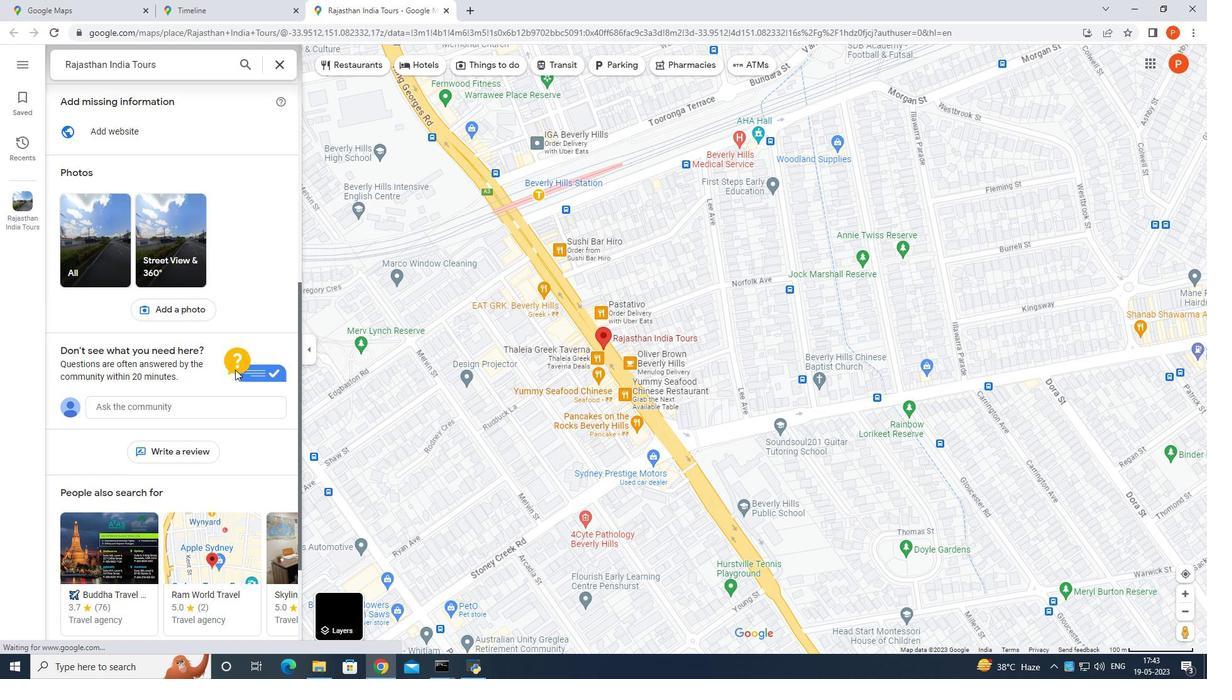 
Action: Mouse scrolled (235, 369) with delta (0, 0)
Screenshot: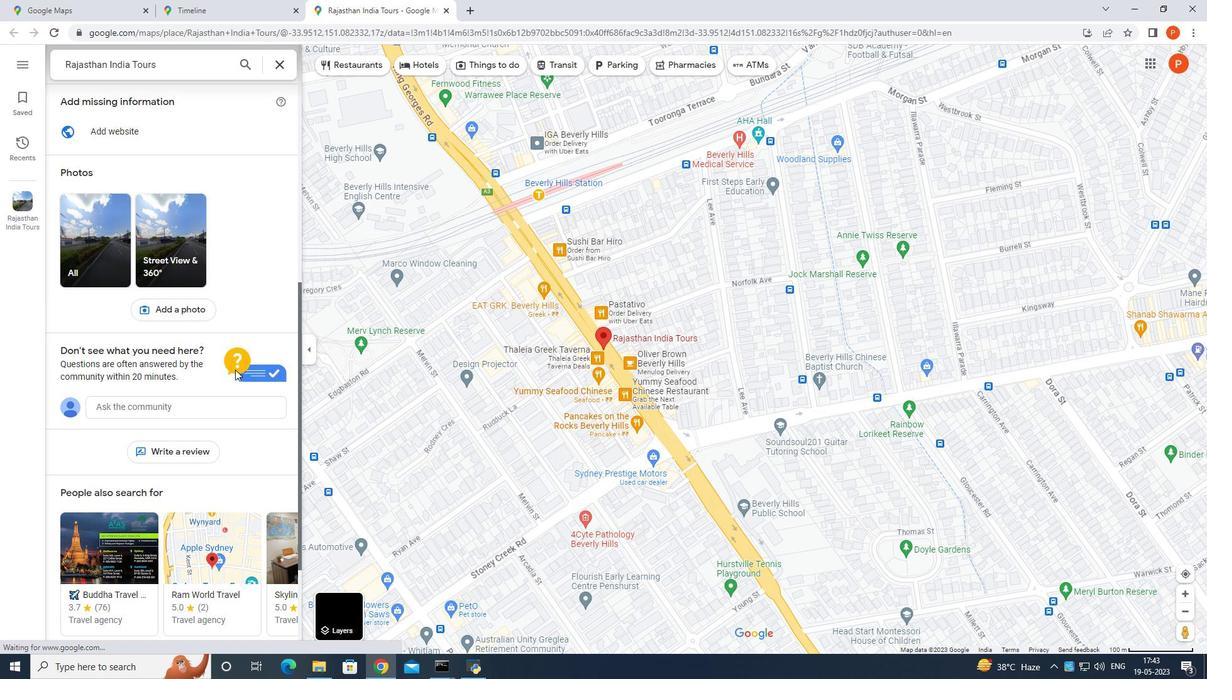 
Action: Mouse scrolled (235, 369) with delta (0, 0)
Screenshot: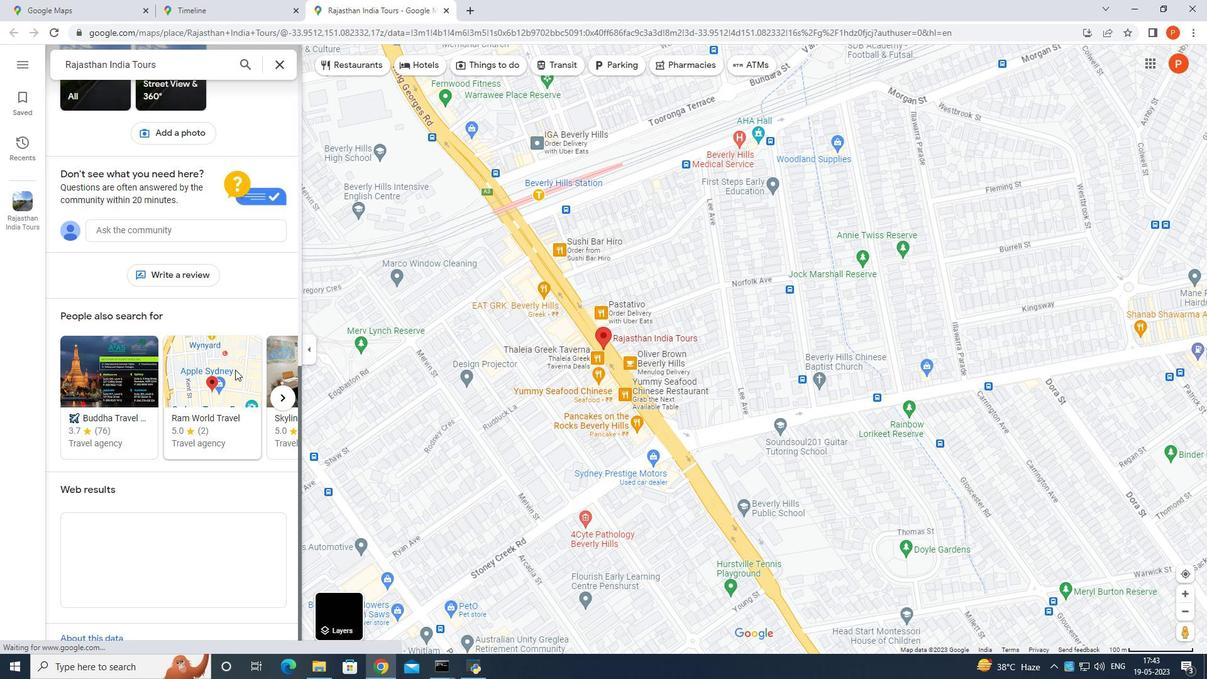 
Action: Mouse scrolled (235, 369) with delta (0, 0)
Screenshot: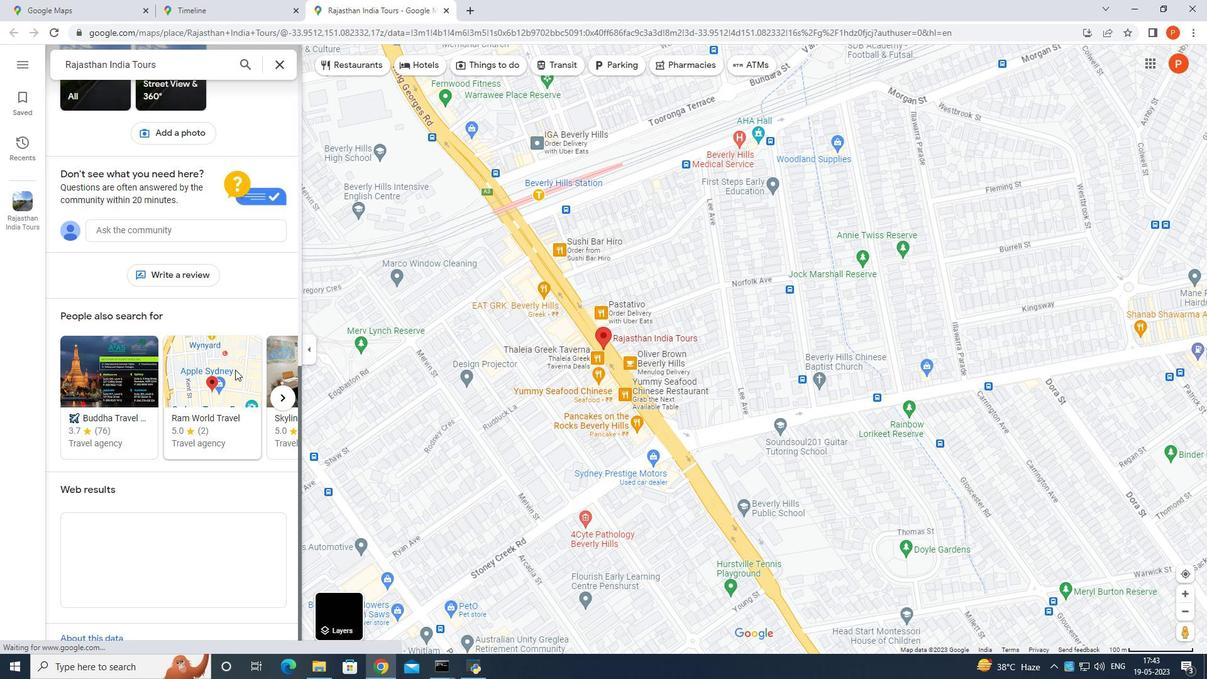 
Action: Mouse scrolled (235, 369) with delta (0, 0)
Screenshot: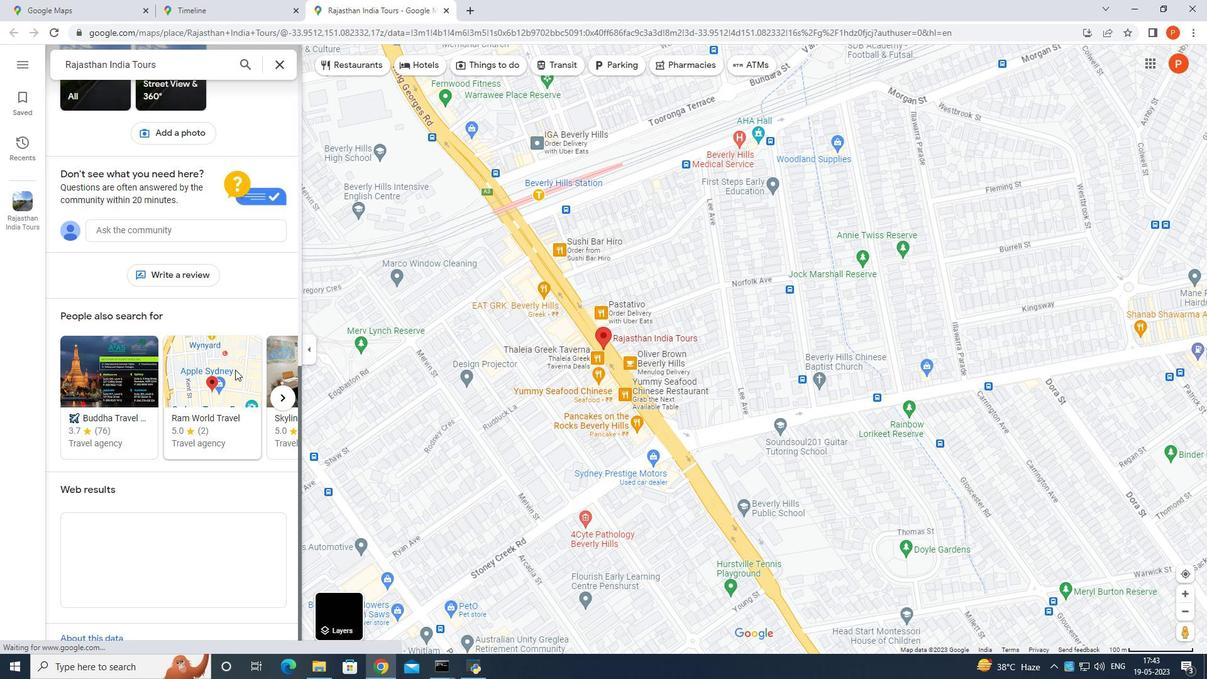 
Action: Mouse scrolled (235, 369) with delta (0, 0)
Screenshot: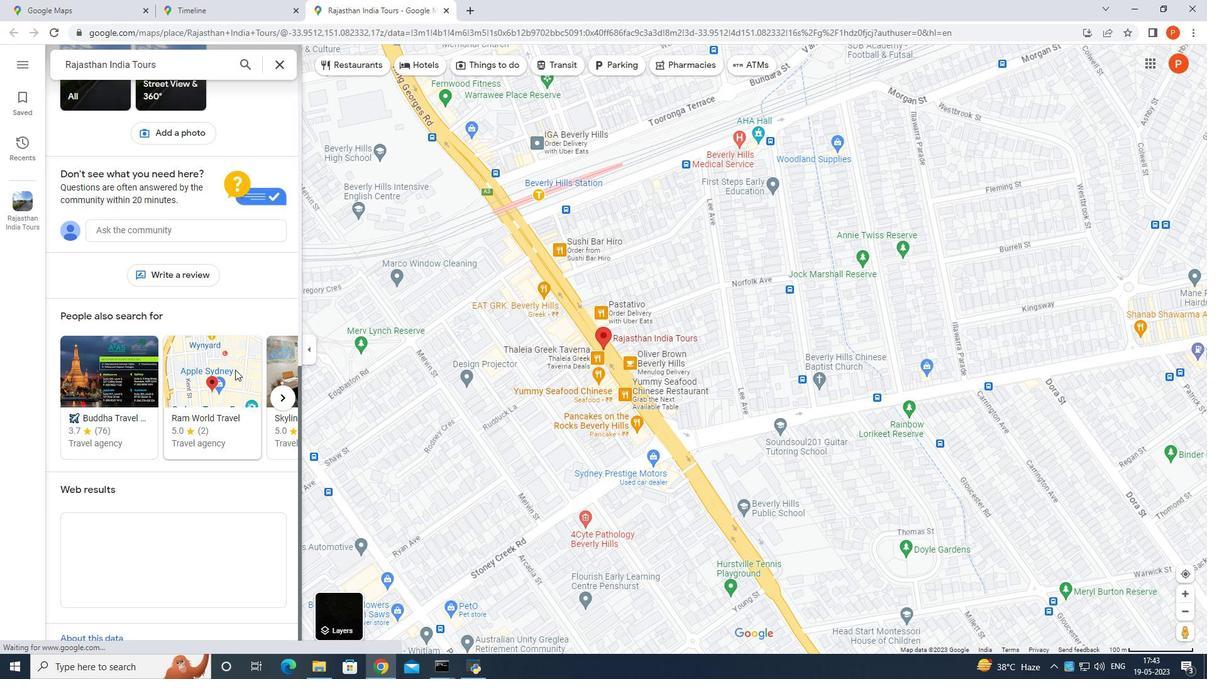 
Action: Mouse scrolled (235, 369) with delta (0, 0)
Screenshot: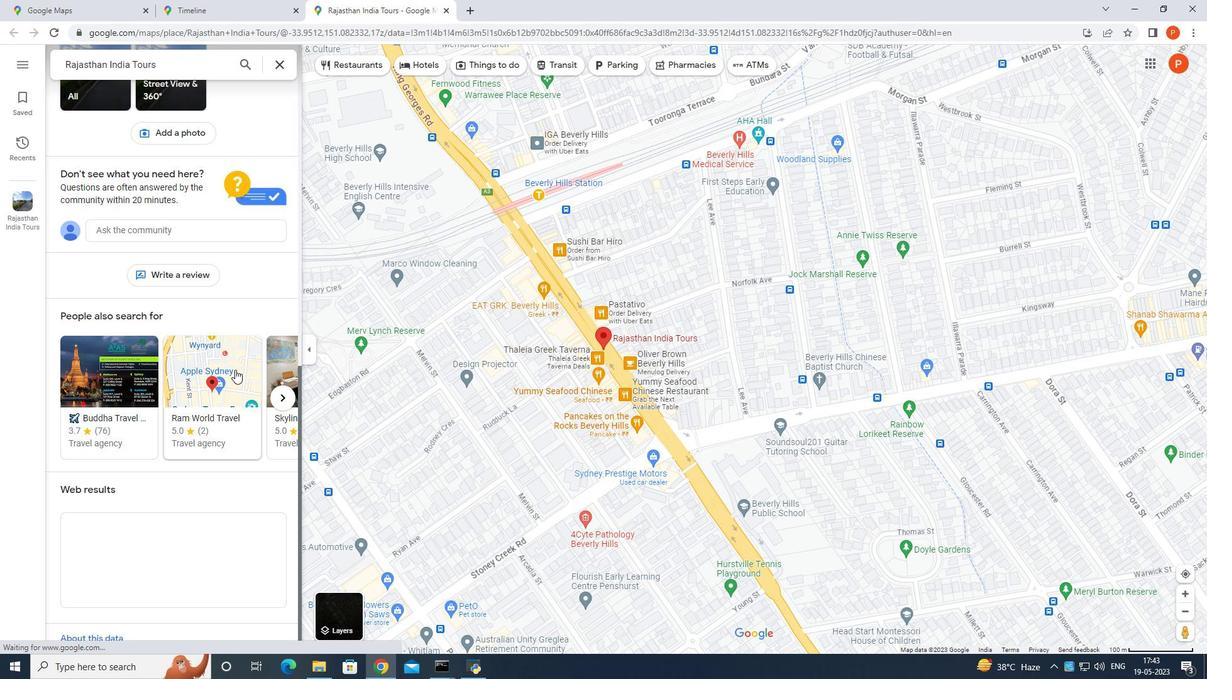 
Action: Mouse scrolled (235, 369) with delta (0, 0)
Screenshot: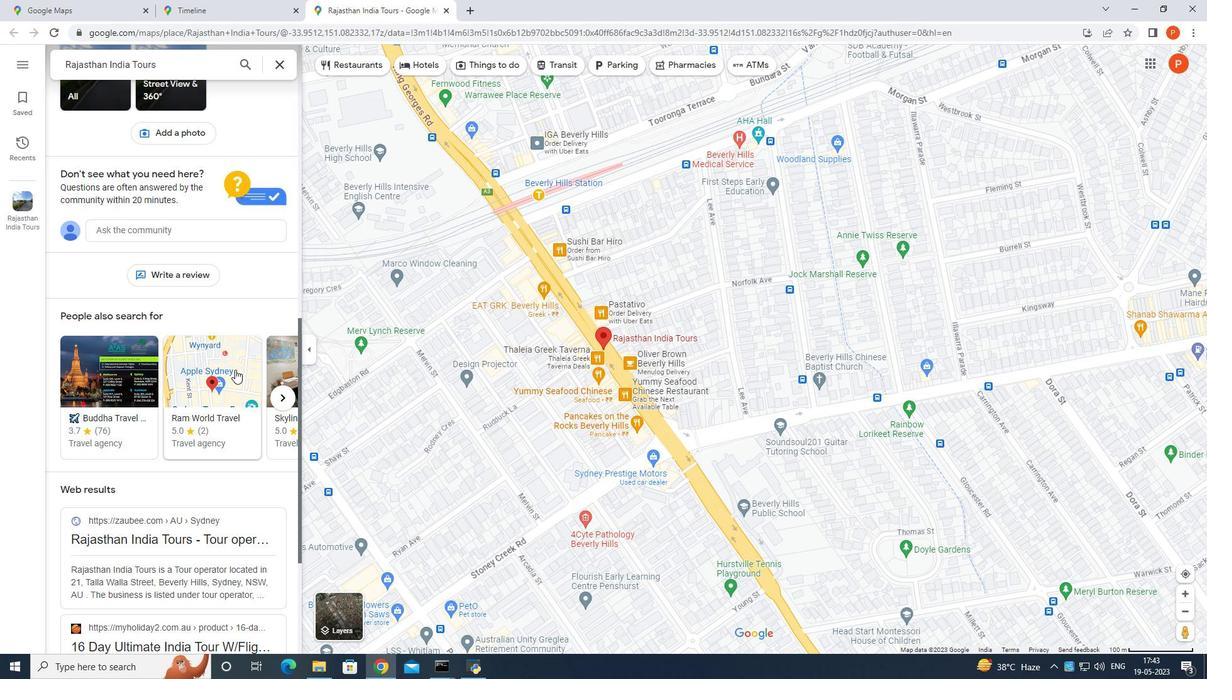 
Action: Mouse scrolled (235, 369) with delta (0, 0)
Screenshot: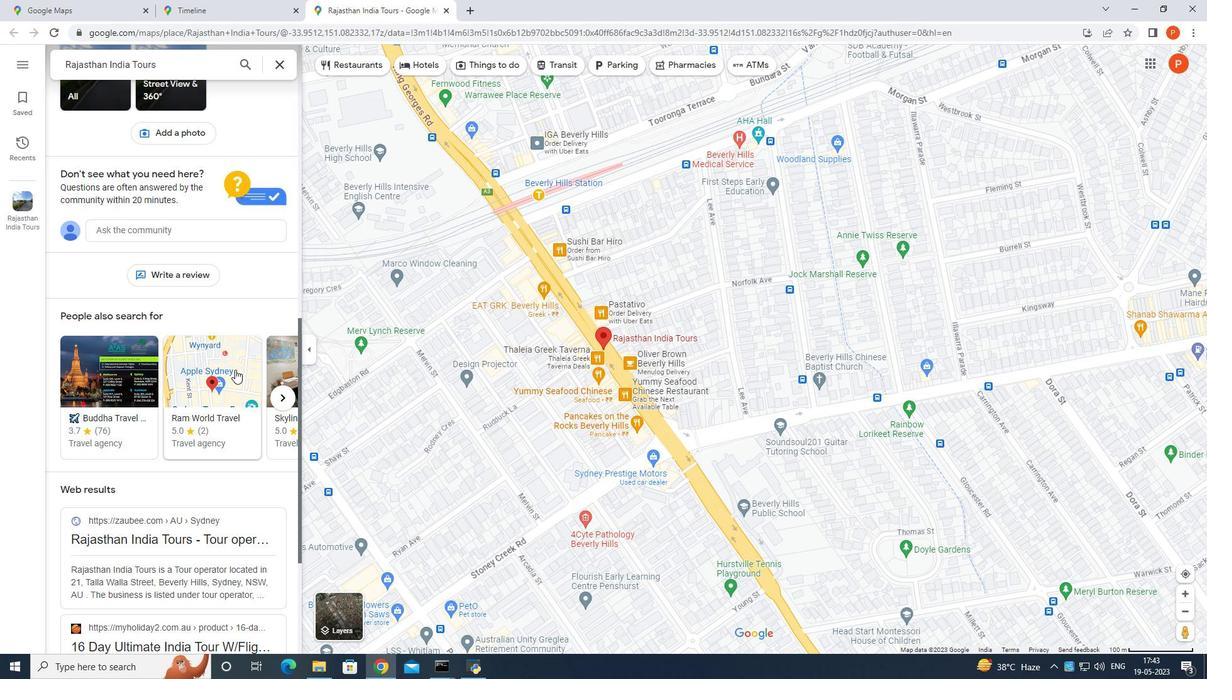 
Action: Mouse scrolled (235, 369) with delta (0, 0)
Screenshot: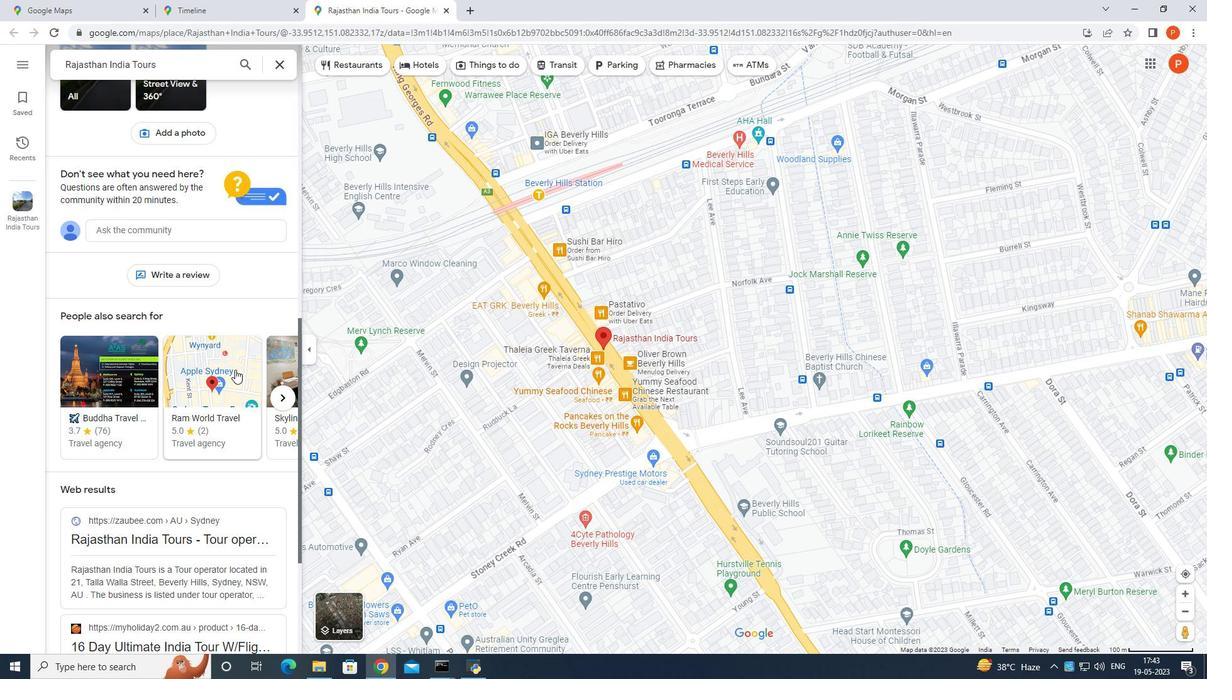 
Action: Mouse scrolled (235, 369) with delta (0, 0)
Screenshot: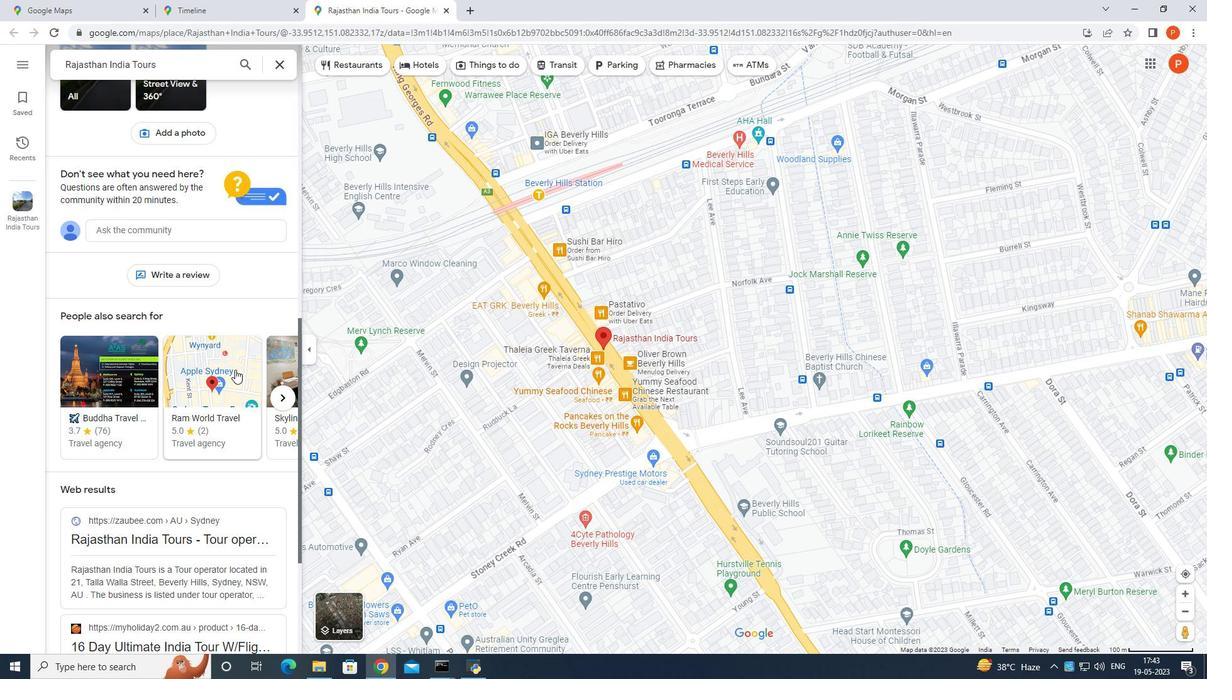 
Action: Mouse scrolled (235, 369) with delta (0, 0)
Screenshot: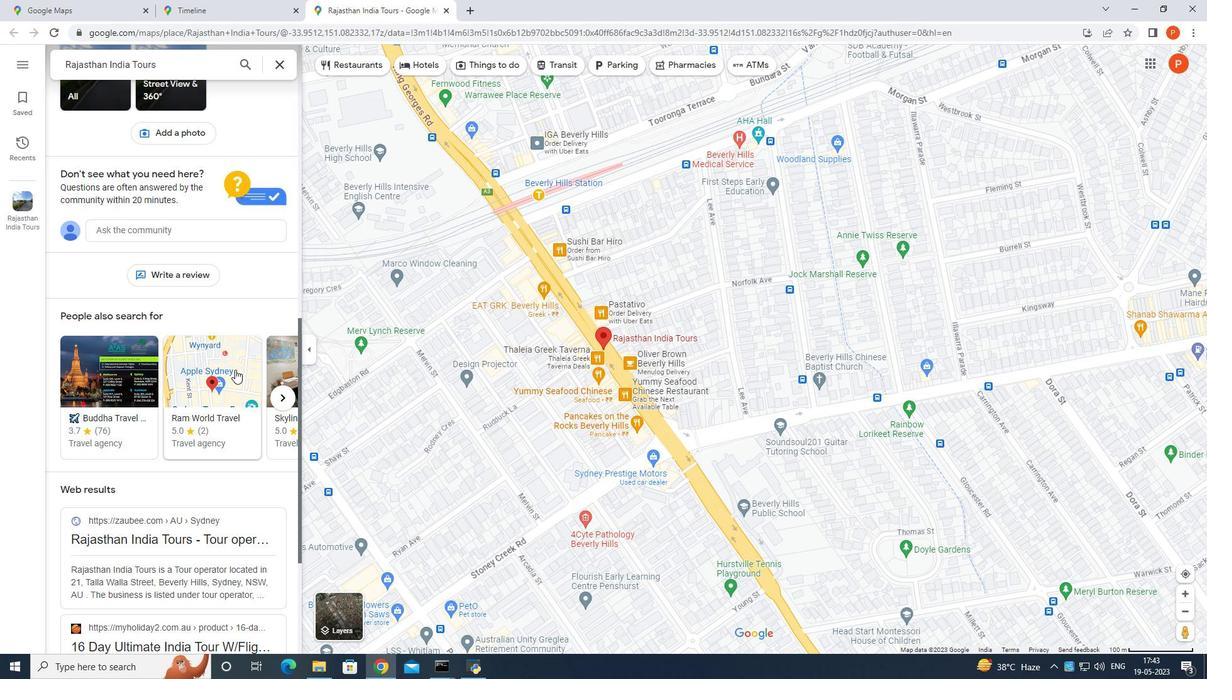 
Action: Mouse scrolled (235, 370) with delta (0, 0)
Screenshot: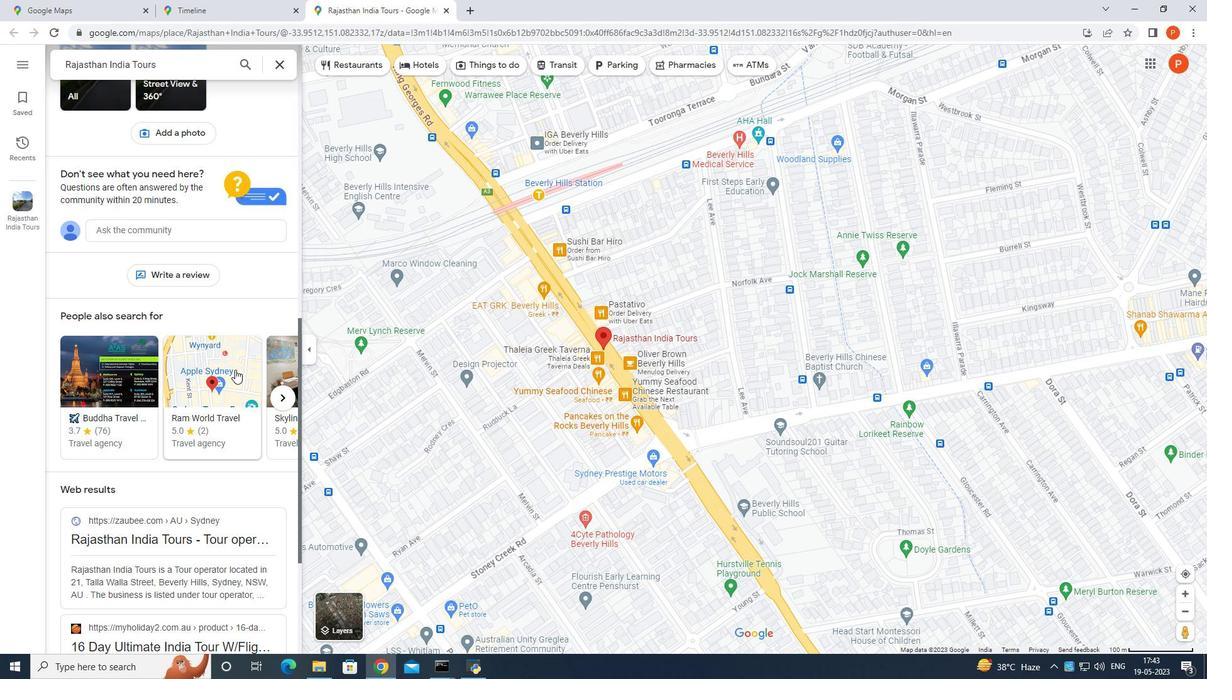 
Action: Mouse scrolled (235, 369) with delta (0, 0)
Screenshot: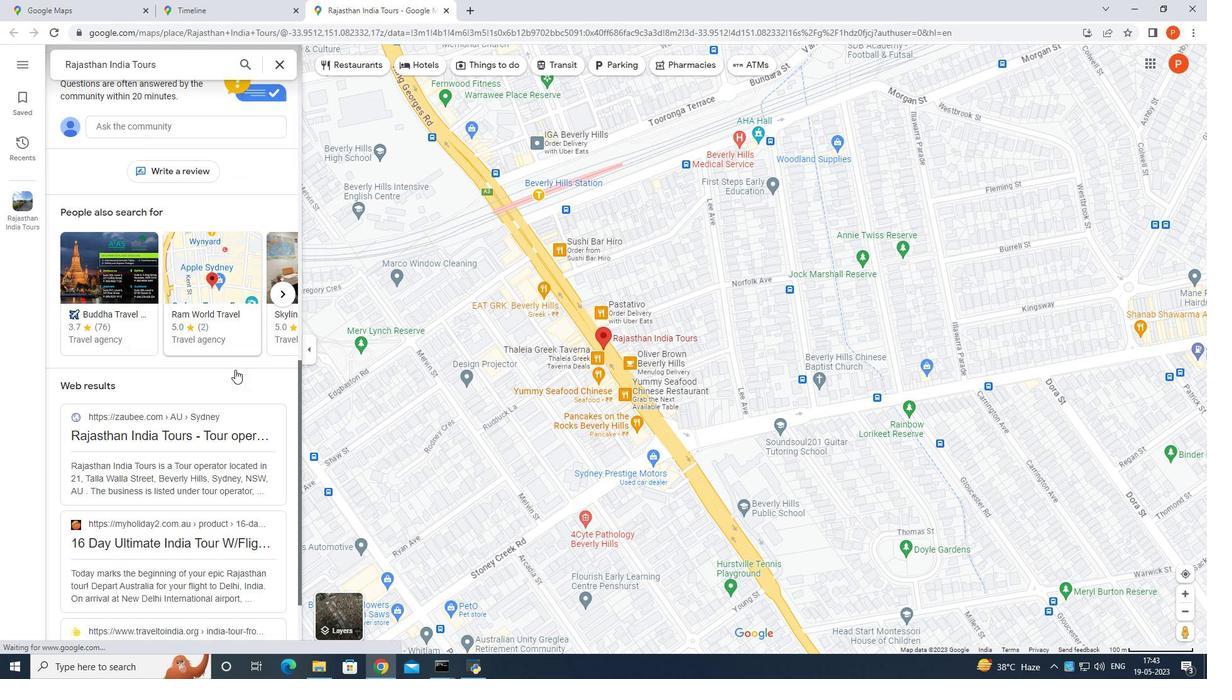 
Action: Mouse scrolled (235, 369) with delta (0, 0)
Screenshot: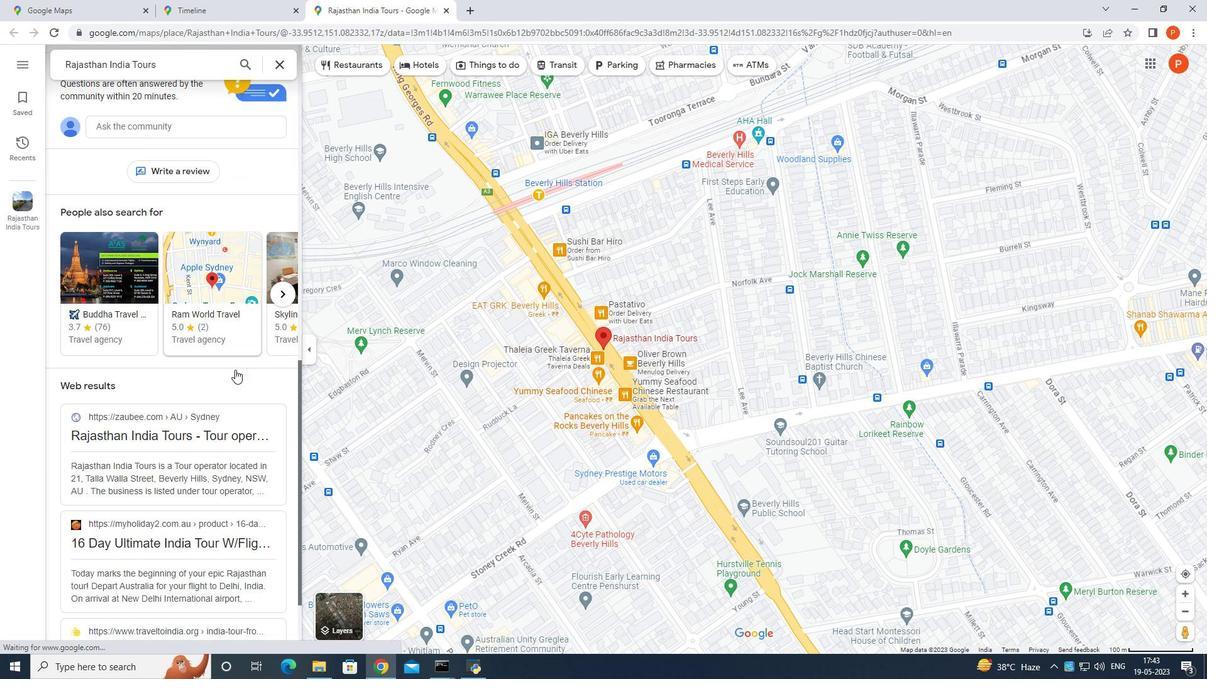 
Action: Mouse scrolled (235, 369) with delta (0, 0)
Screenshot: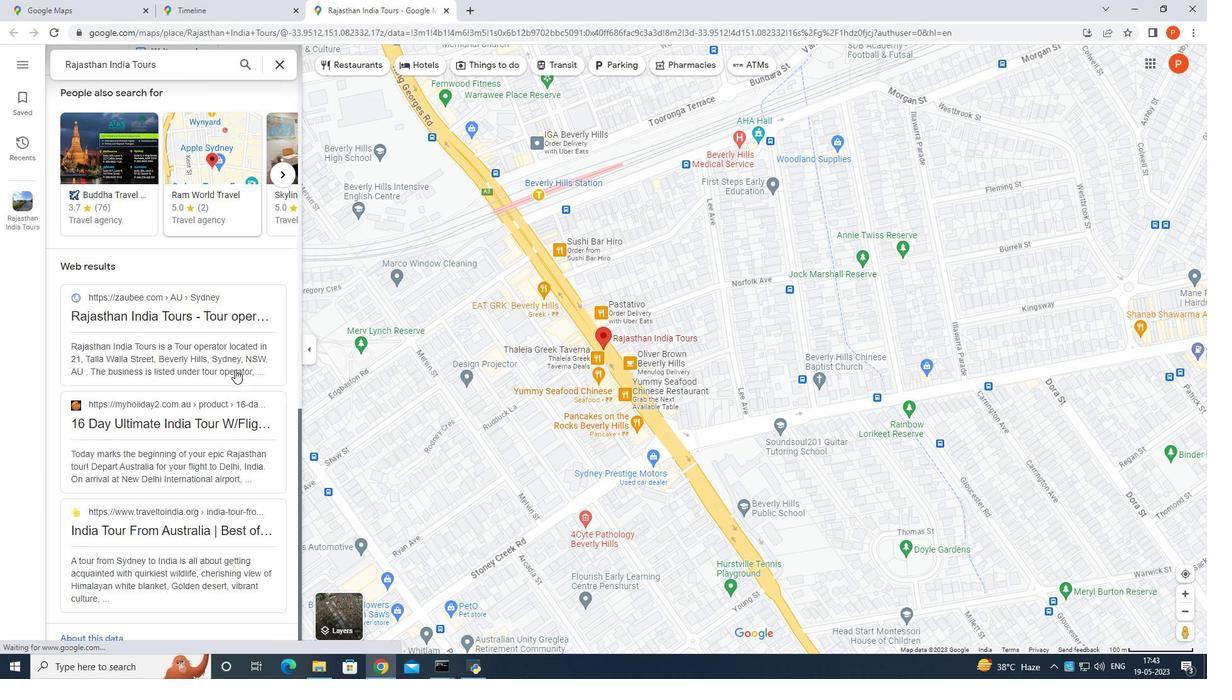 
Action: Mouse scrolled (235, 369) with delta (0, 0)
Screenshot: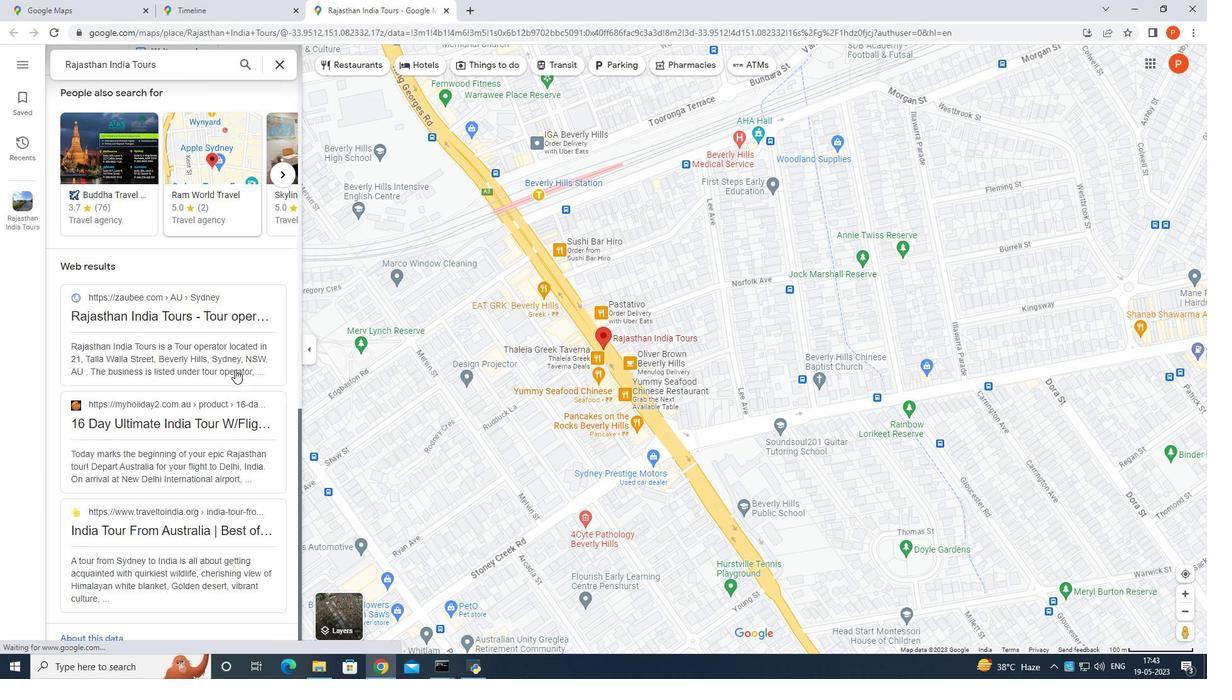 
Action: Mouse scrolled (235, 369) with delta (0, 0)
Screenshot: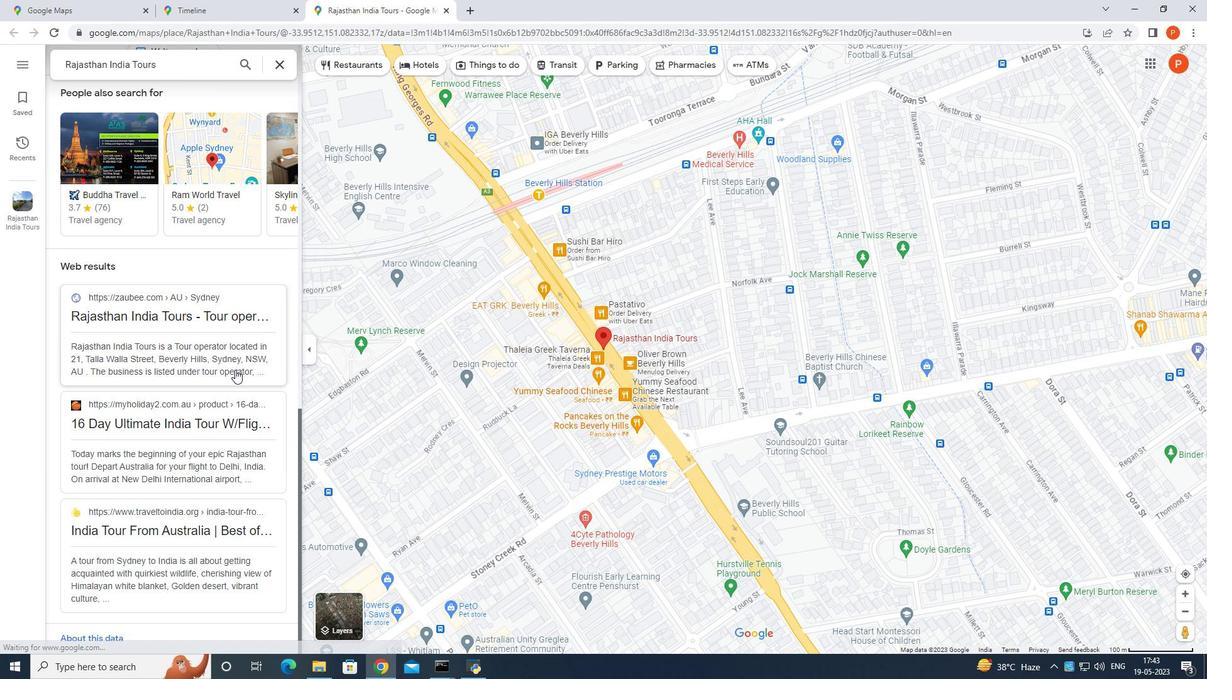 
Action: Mouse scrolled (235, 369) with delta (0, 0)
Screenshot: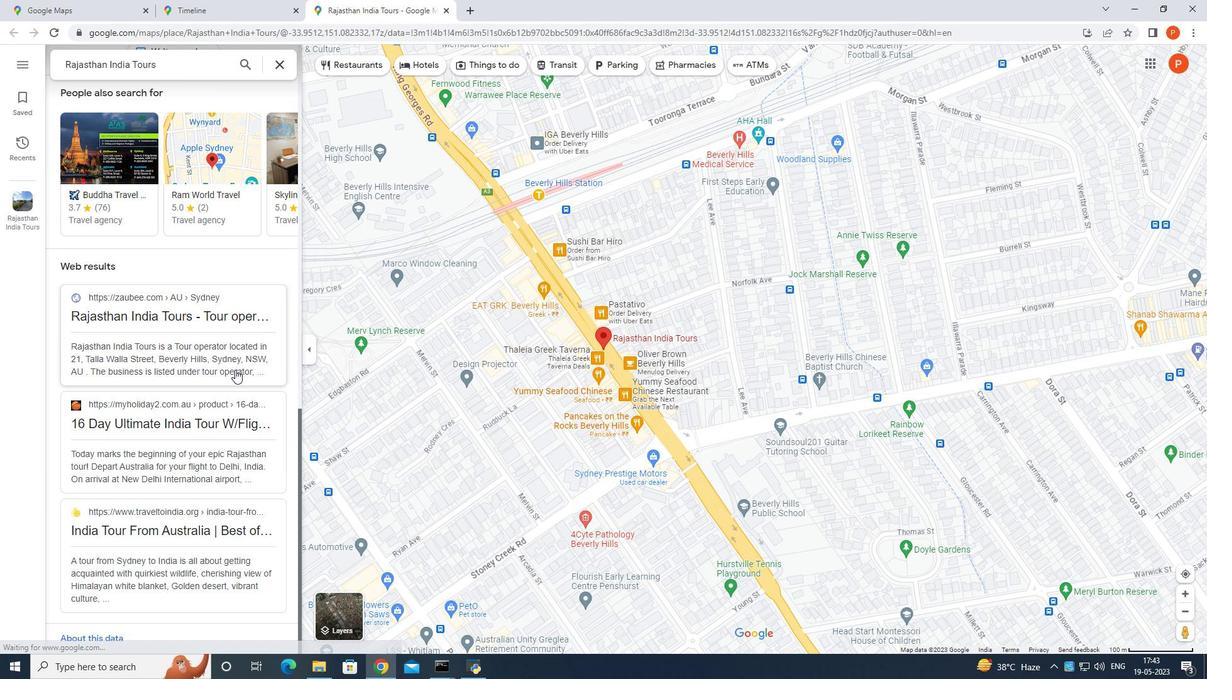 
Action: Mouse scrolled (235, 369) with delta (0, 0)
Screenshot: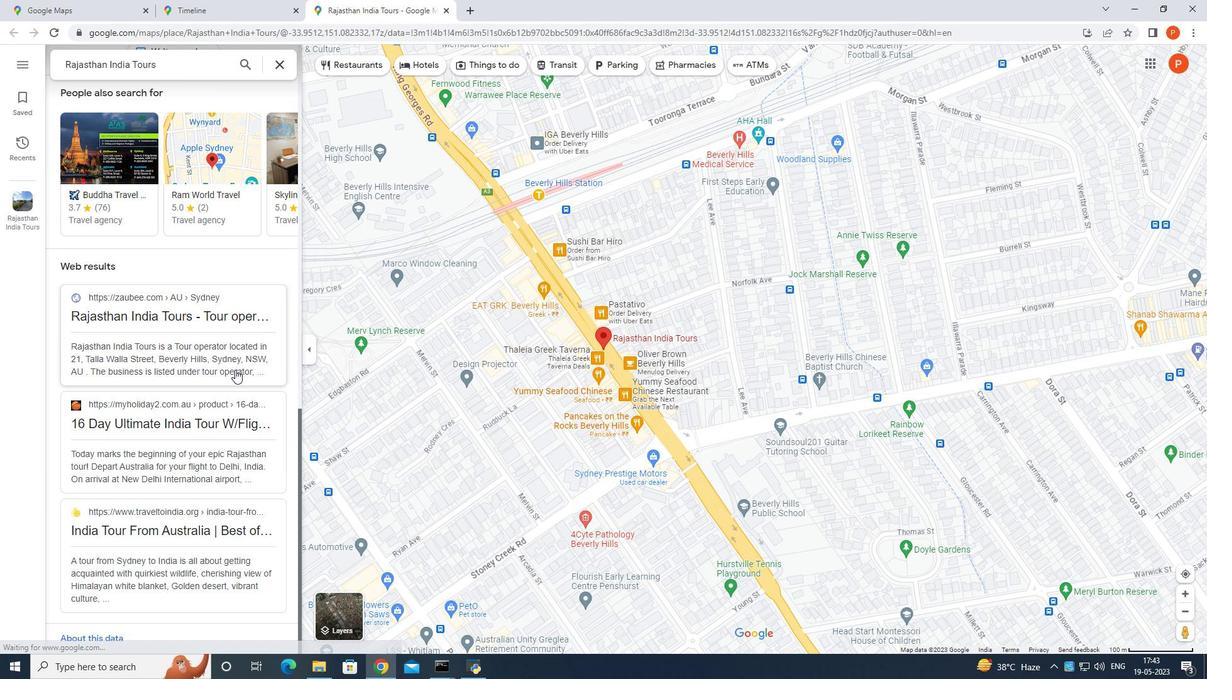 
Action: Mouse scrolled (235, 369) with delta (0, 0)
Screenshot: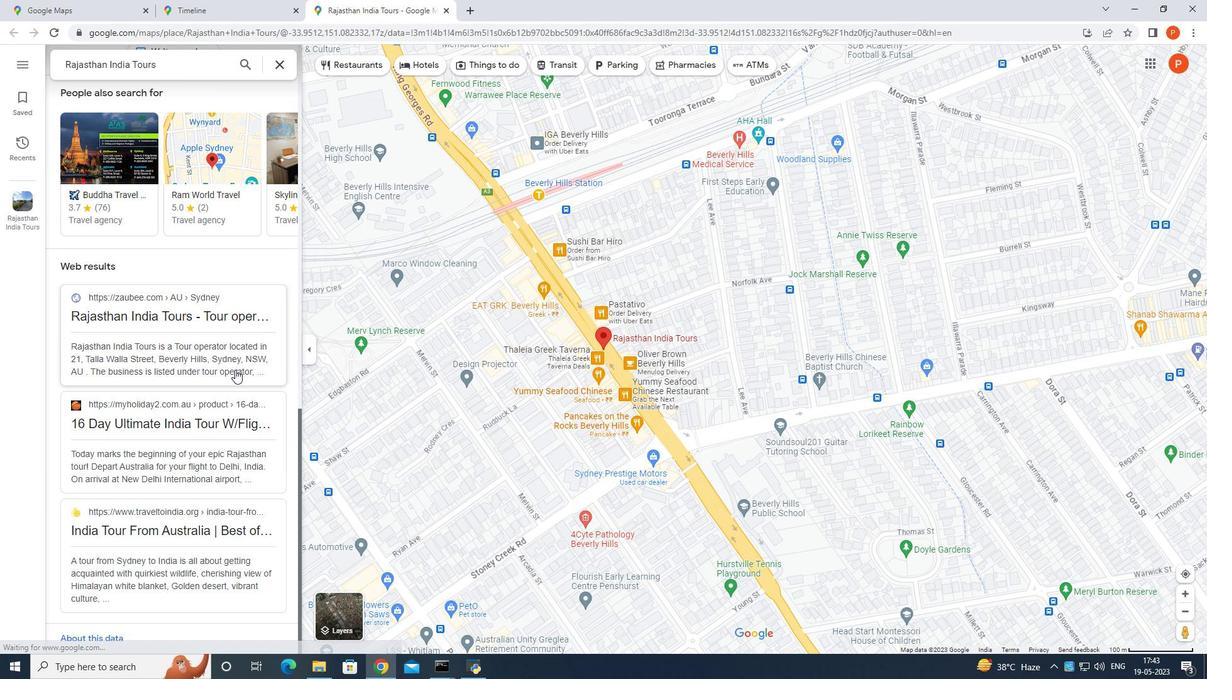 
Action: Mouse scrolled (235, 369) with delta (0, 0)
Screenshot: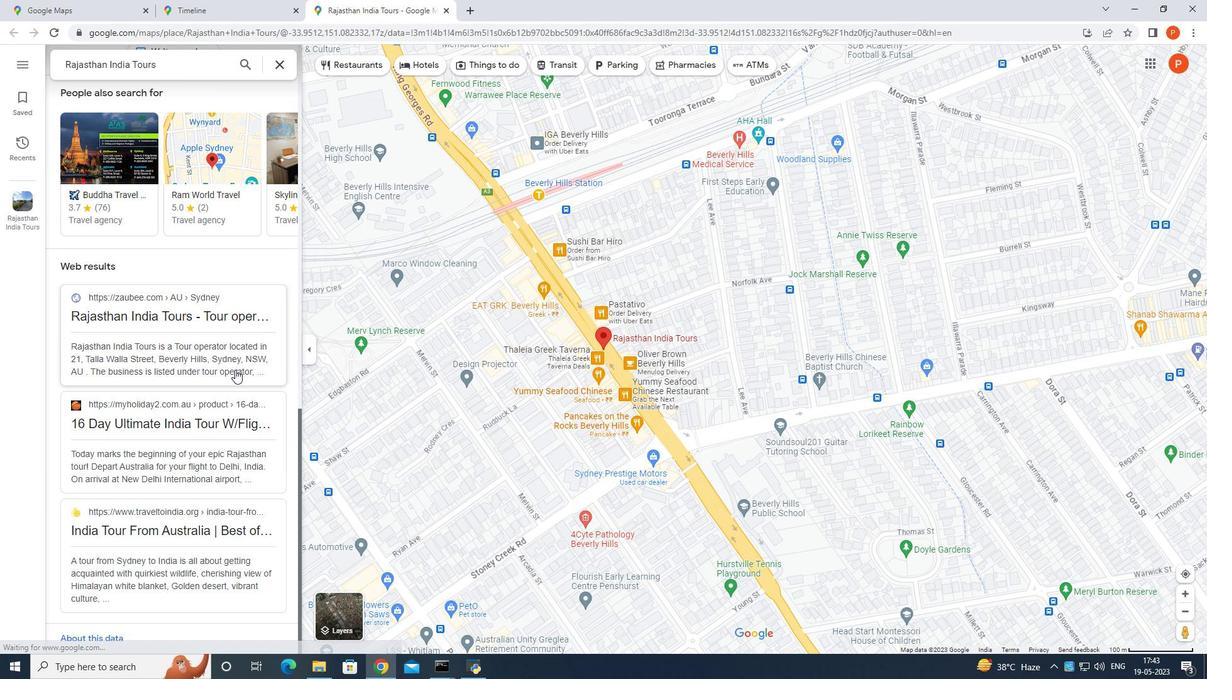 
Action: Mouse scrolled (235, 370) with delta (0, 0)
Screenshot: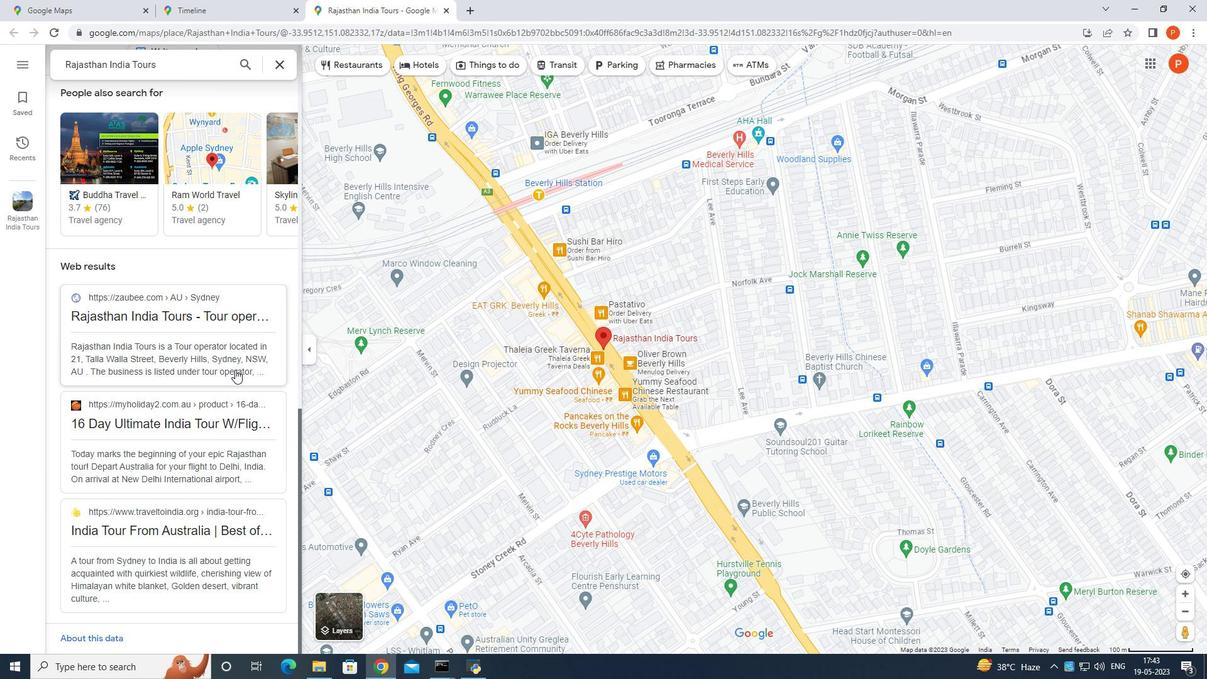 
Action: Mouse scrolled (235, 370) with delta (0, 0)
Screenshot: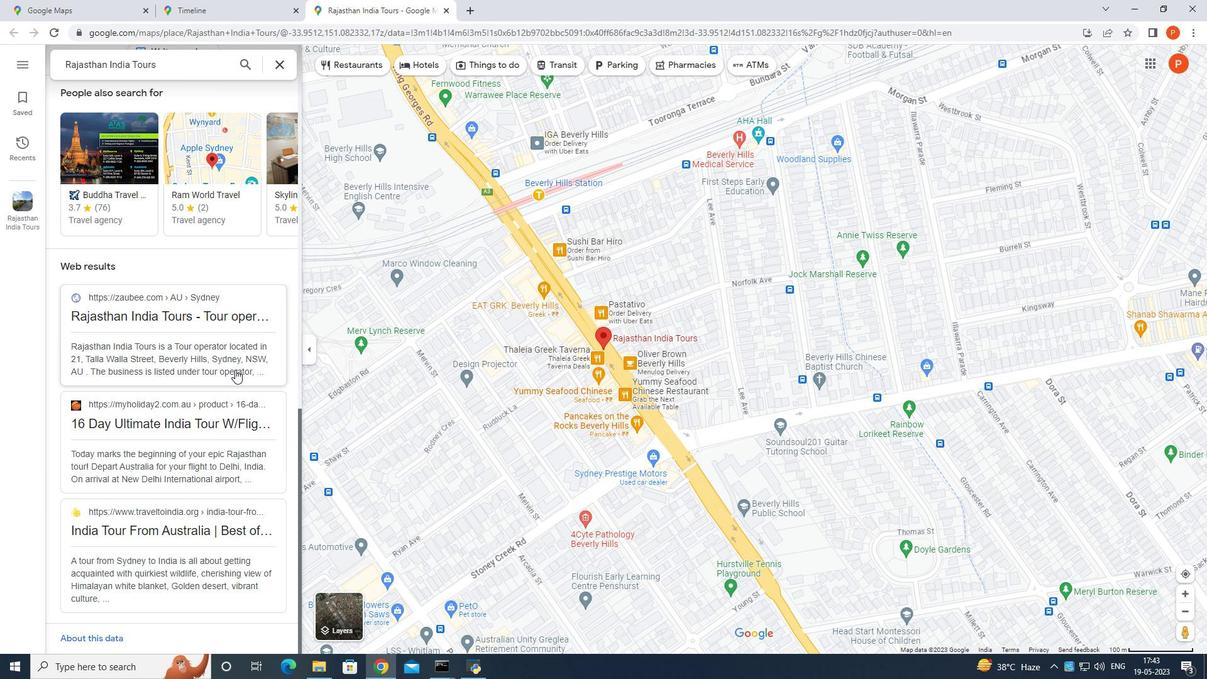 
Action: Mouse scrolled (235, 370) with delta (0, 0)
Screenshot: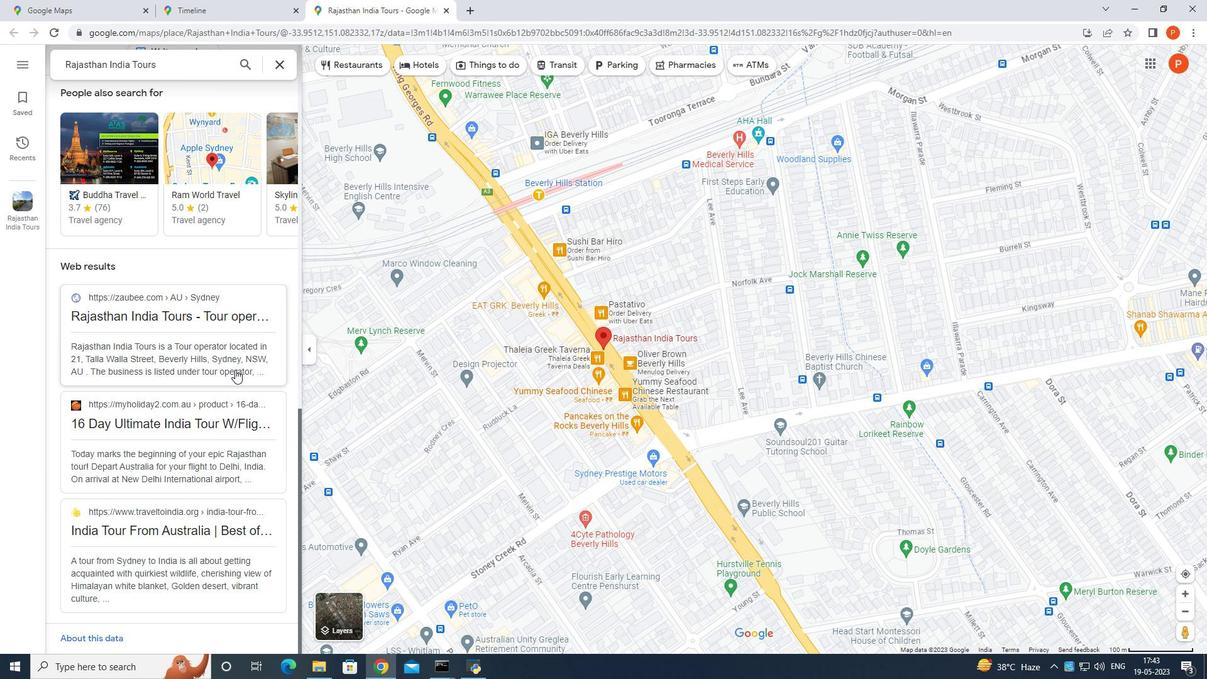 
Action: Mouse scrolled (235, 370) with delta (0, 0)
Screenshot: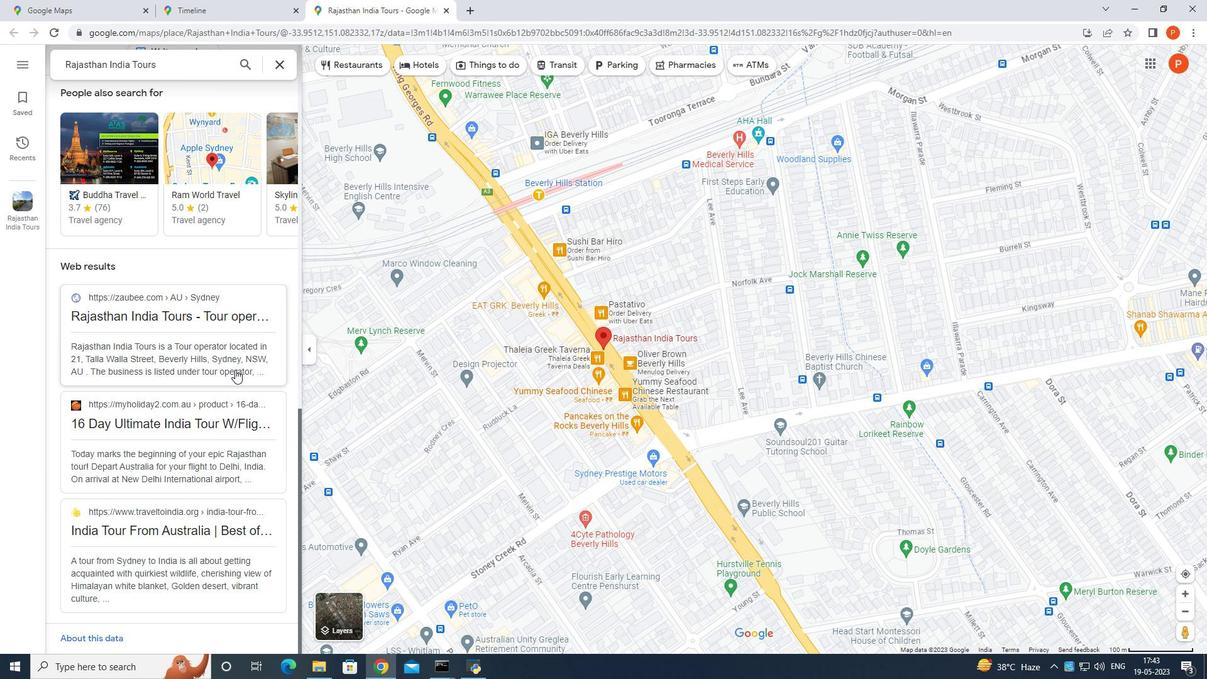 
Action: Mouse scrolled (235, 370) with delta (0, 0)
Screenshot: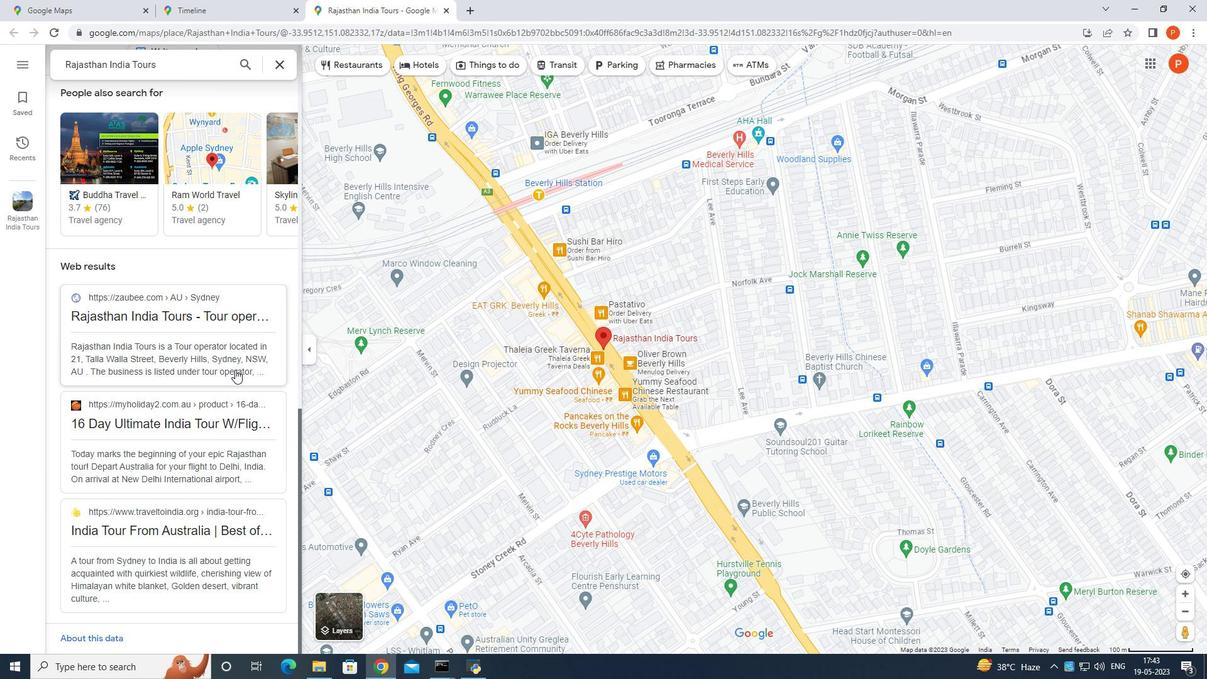 
Action: Mouse moved to (222, 375)
Screenshot: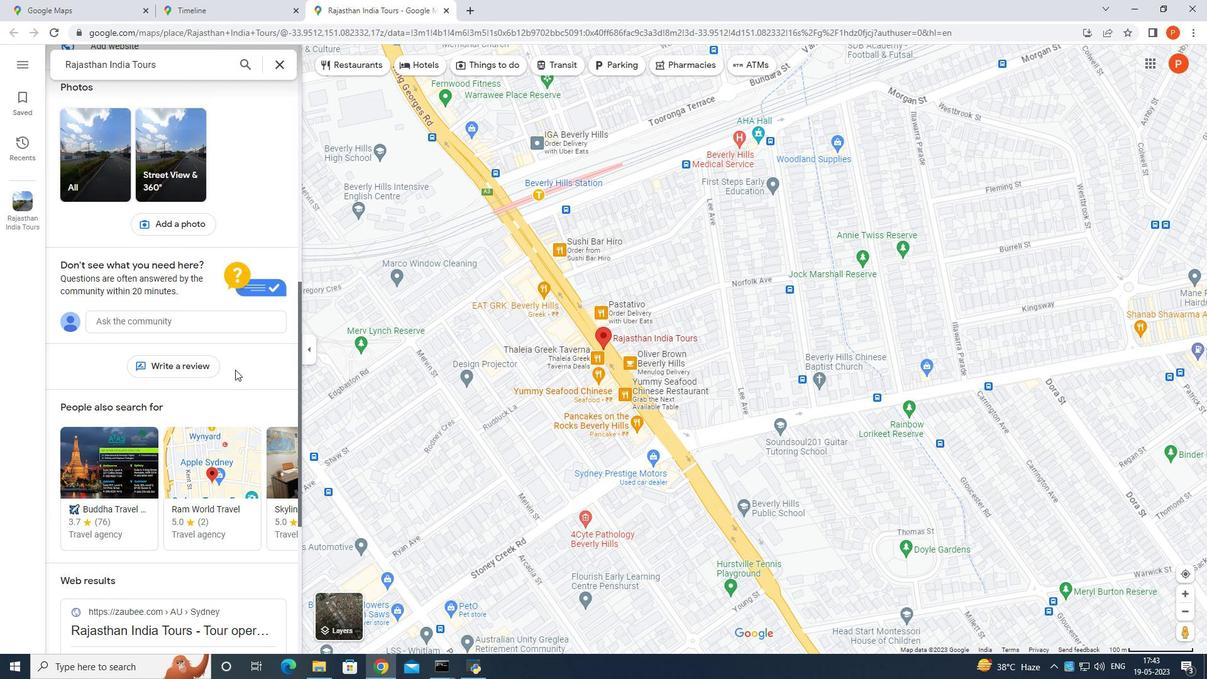 
Action: Mouse scrolled (222, 375) with delta (0, 0)
Screenshot: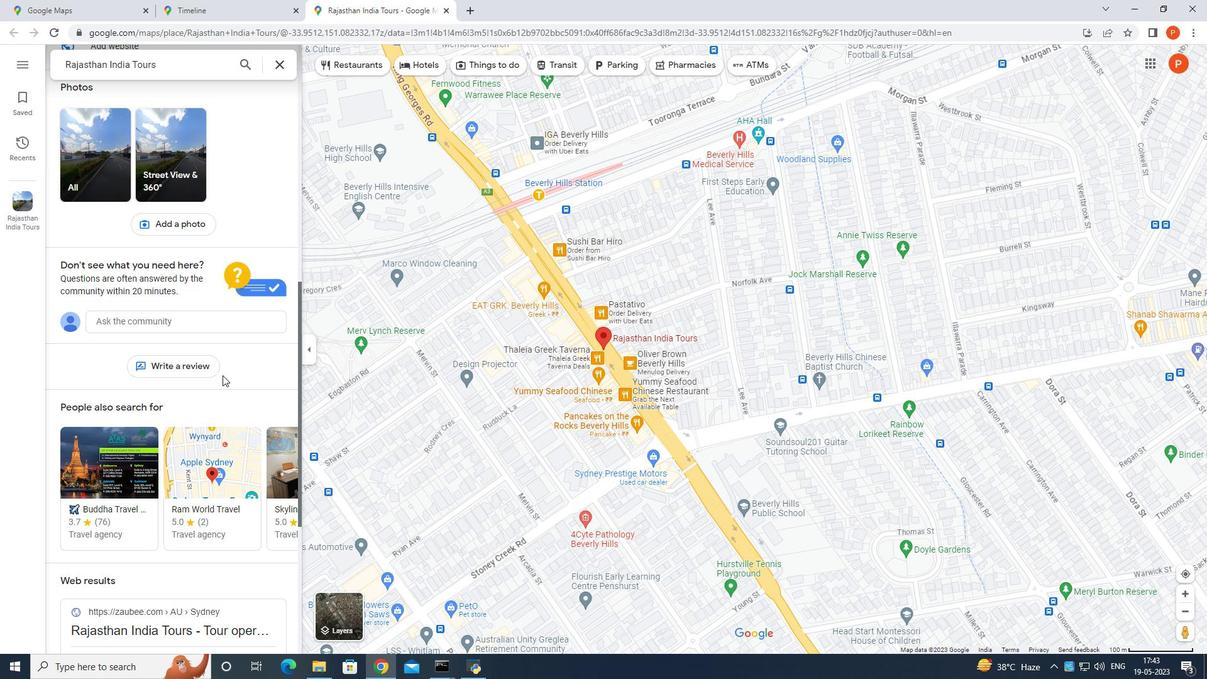 
Action: Mouse scrolled (222, 375) with delta (0, 0)
Screenshot: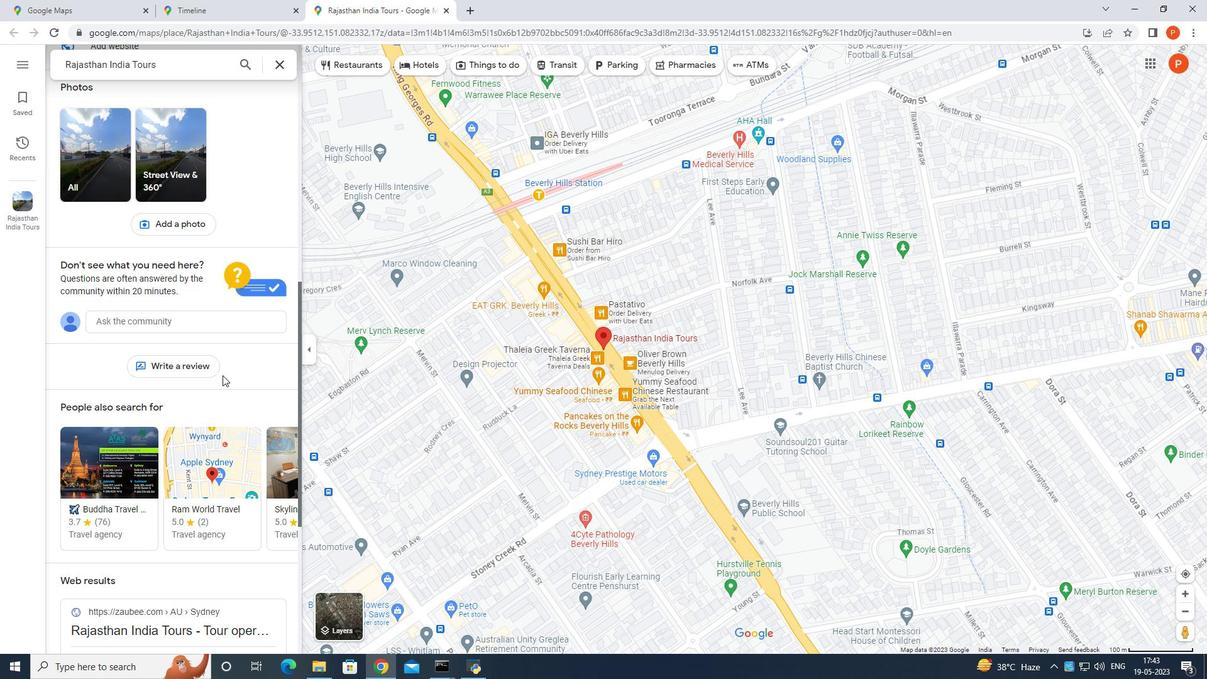 
Action: Mouse scrolled (222, 375) with delta (0, 0)
Screenshot: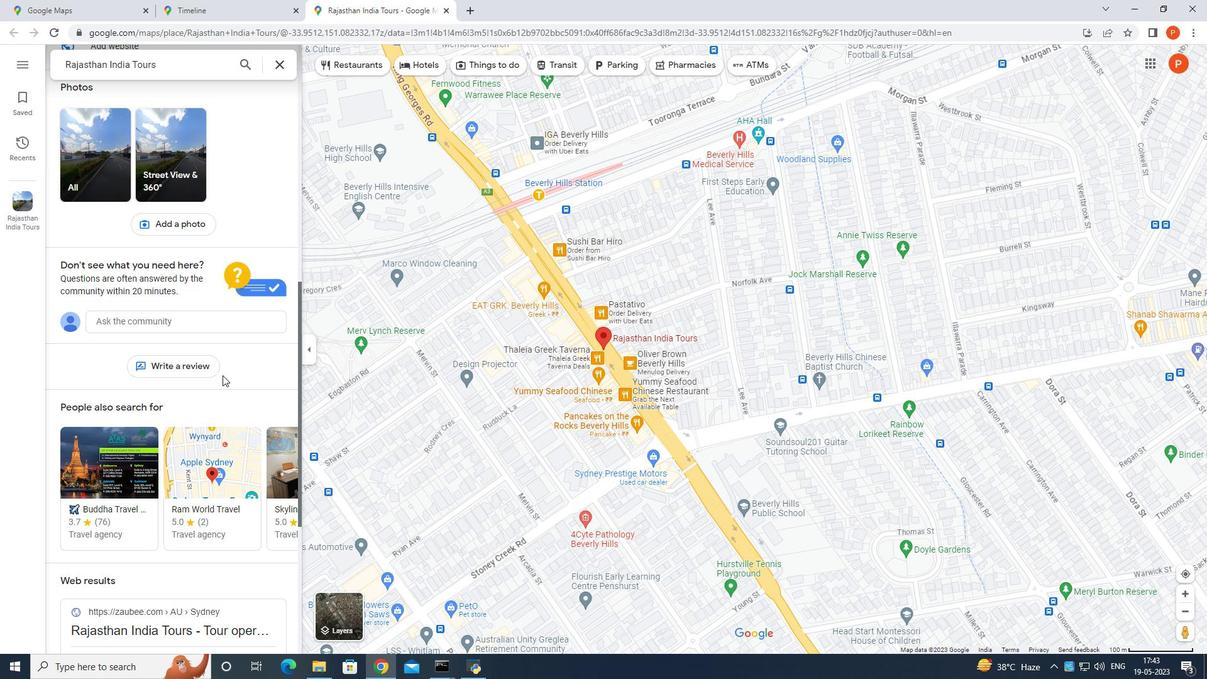 
Action: Mouse scrolled (222, 375) with delta (0, 0)
Screenshot: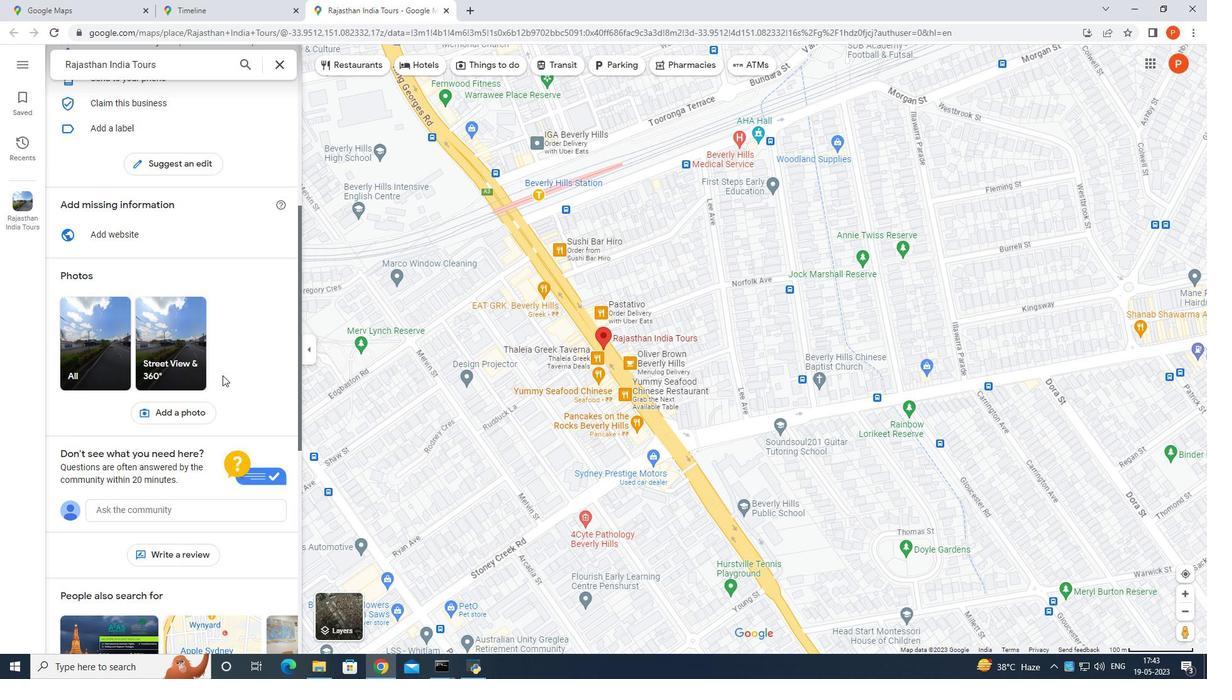 
Action: Mouse scrolled (222, 375) with delta (0, 0)
Screenshot: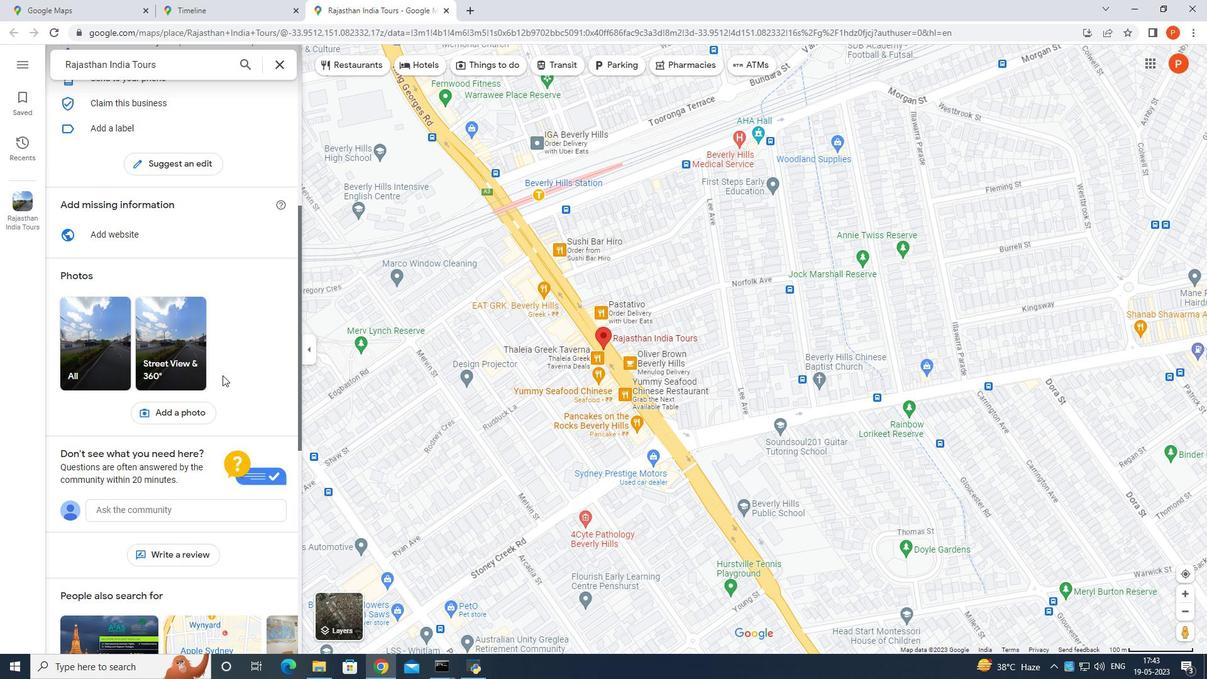 
Action: Mouse scrolled (222, 375) with delta (0, 0)
Screenshot: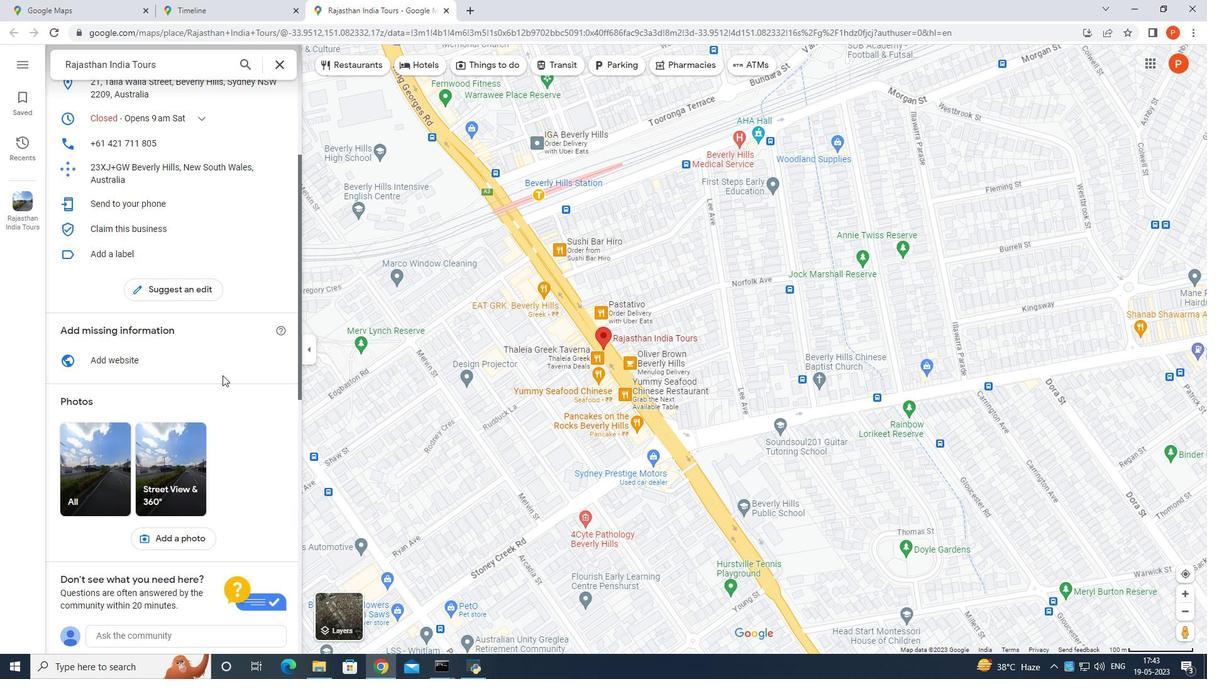 
Action: Mouse scrolled (222, 375) with delta (0, 0)
Screenshot: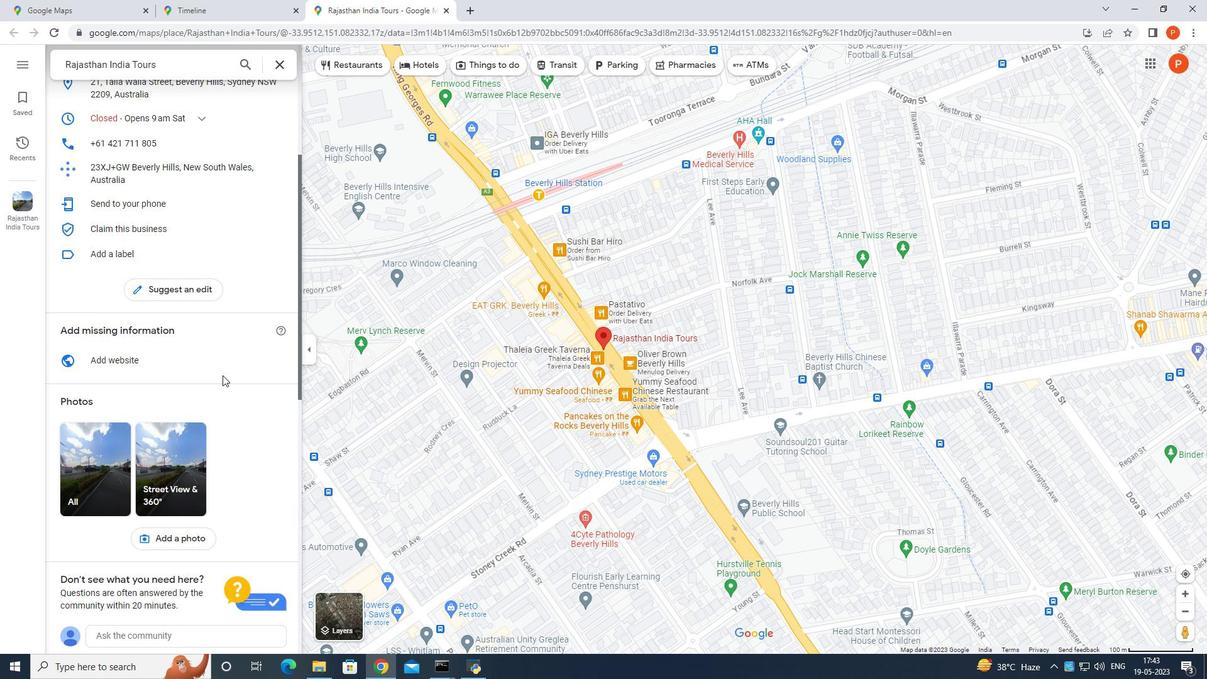 
Action: Mouse scrolled (222, 375) with delta (0, 0)
Screenshot: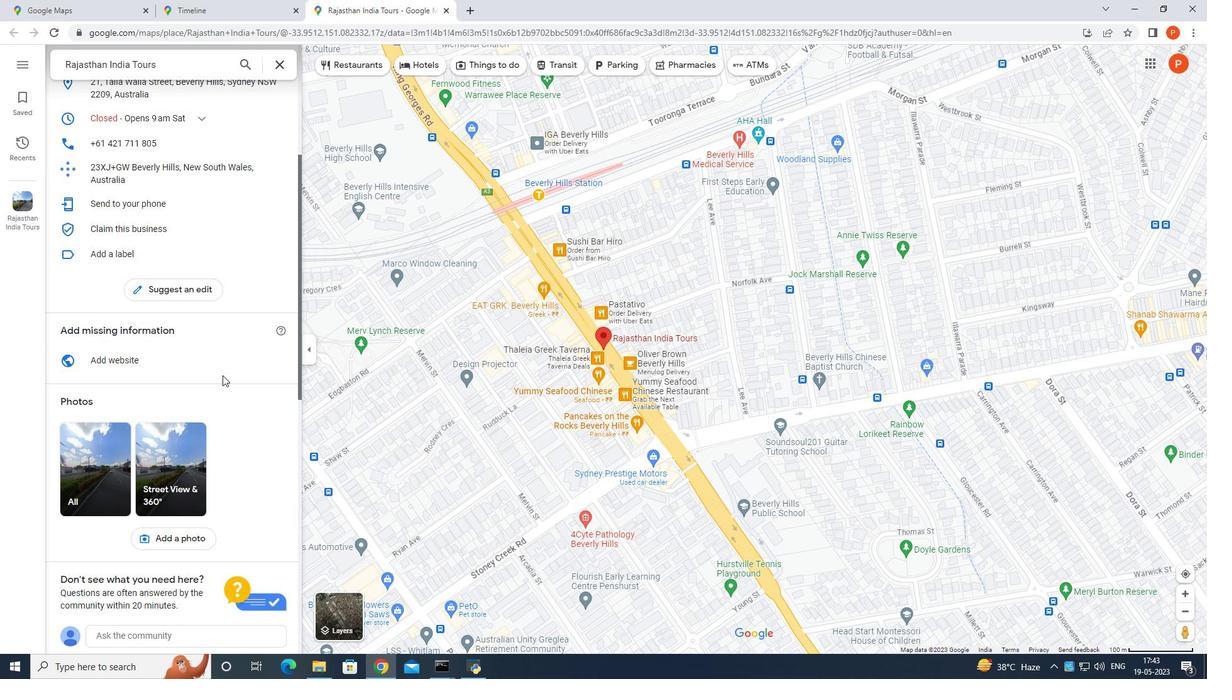 
Action: Mouse scrolled (222, 375) with delta (0, 0)
Screenshot: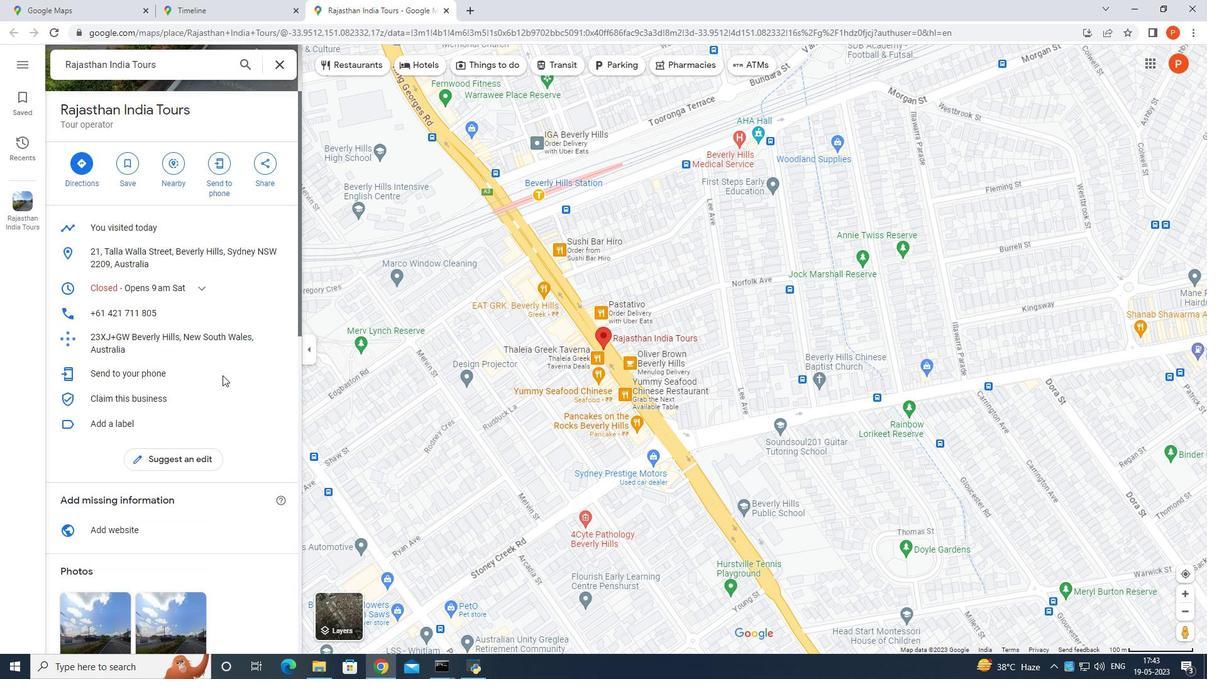 
Action: Mouse scrolled (222, 375) with delta (0, 0)
Screenshot: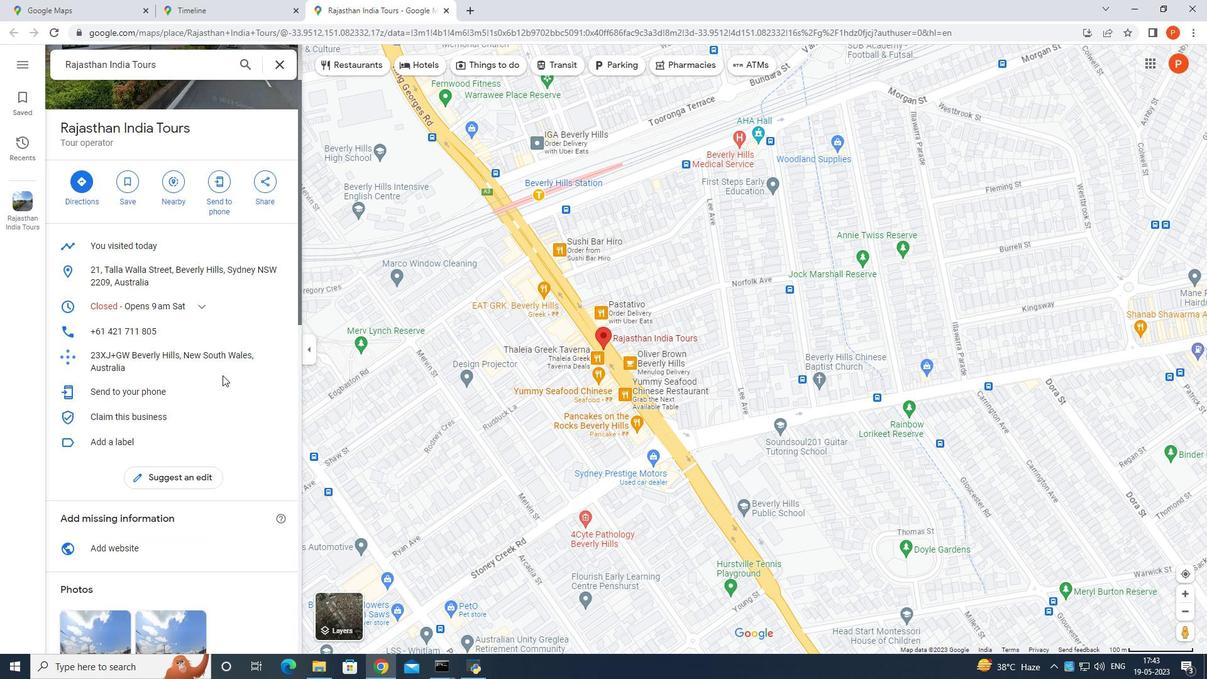 
Action: Mouse scrolled (222, 375) with delta (0, 0)
Screenshot: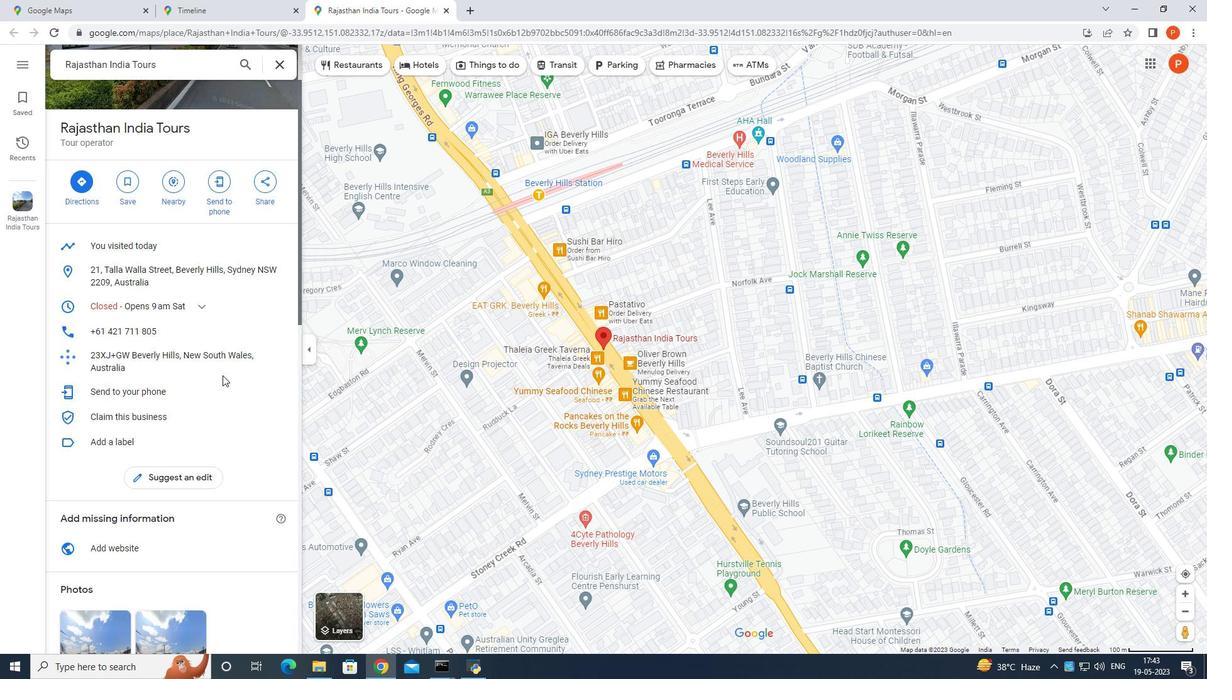 
Action: Mouse scrolled (222, 375) with delta (0, 0)
Screenshot: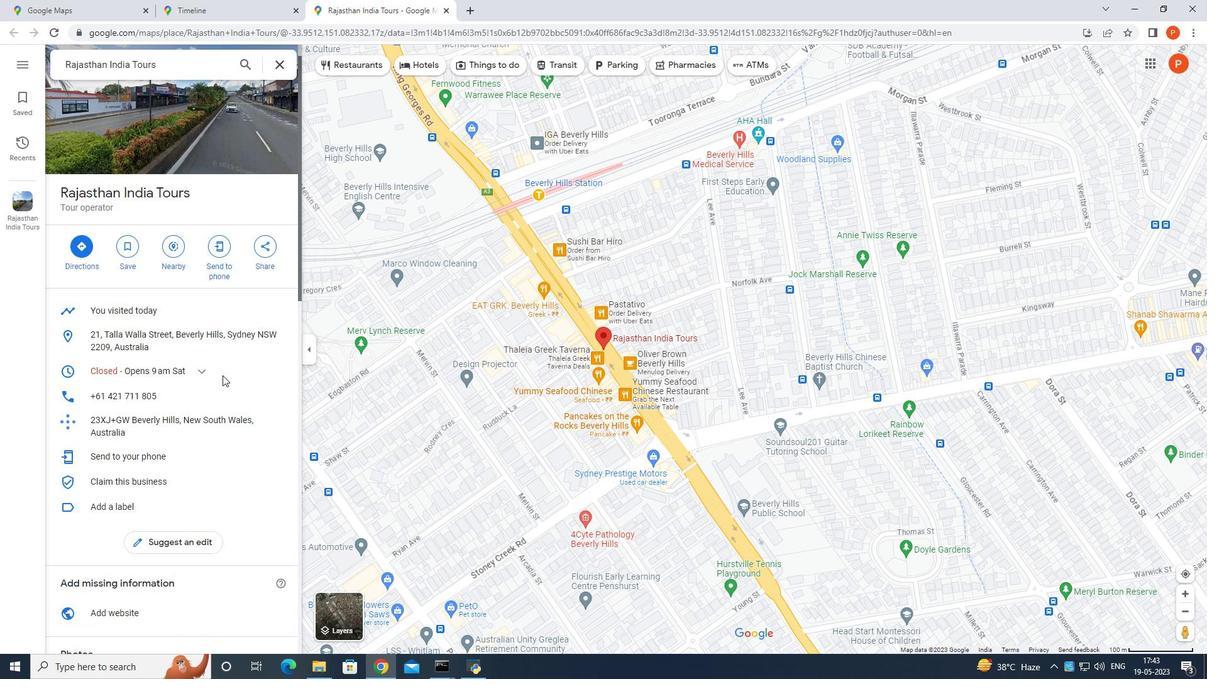 
Action: Mouse moved to (222, 375)
Screenshot: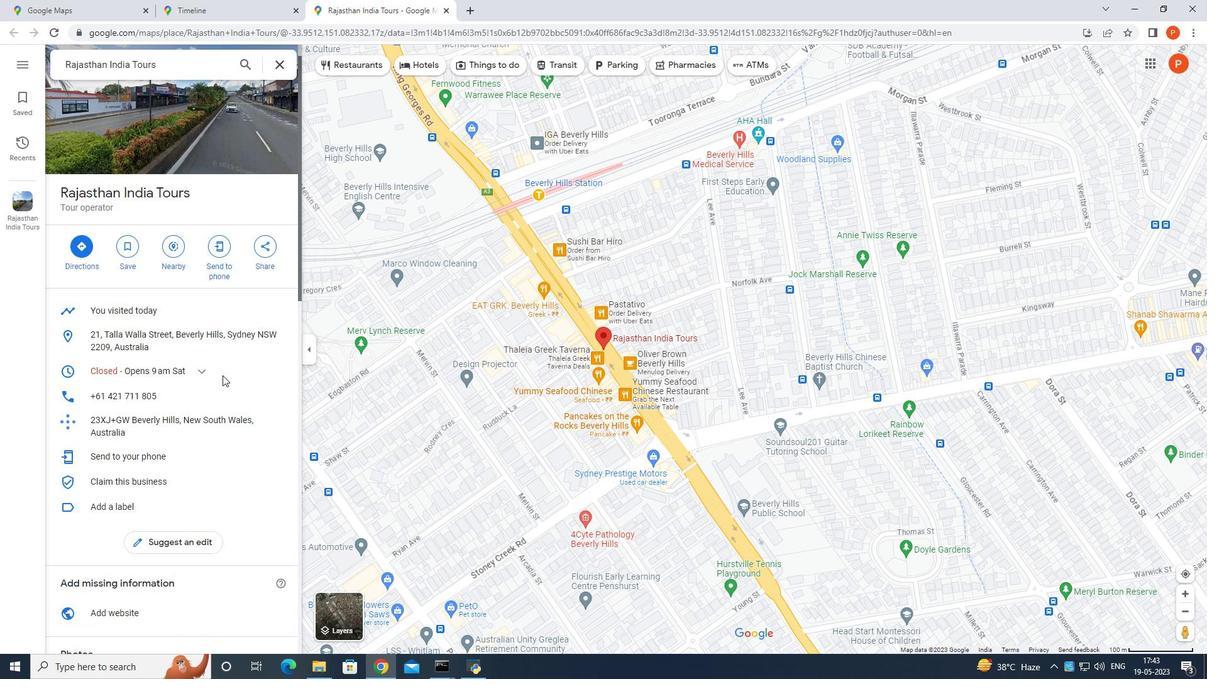 
Action: Mouse scrolled (222, 375) with delta (0, 0)
Screenshot: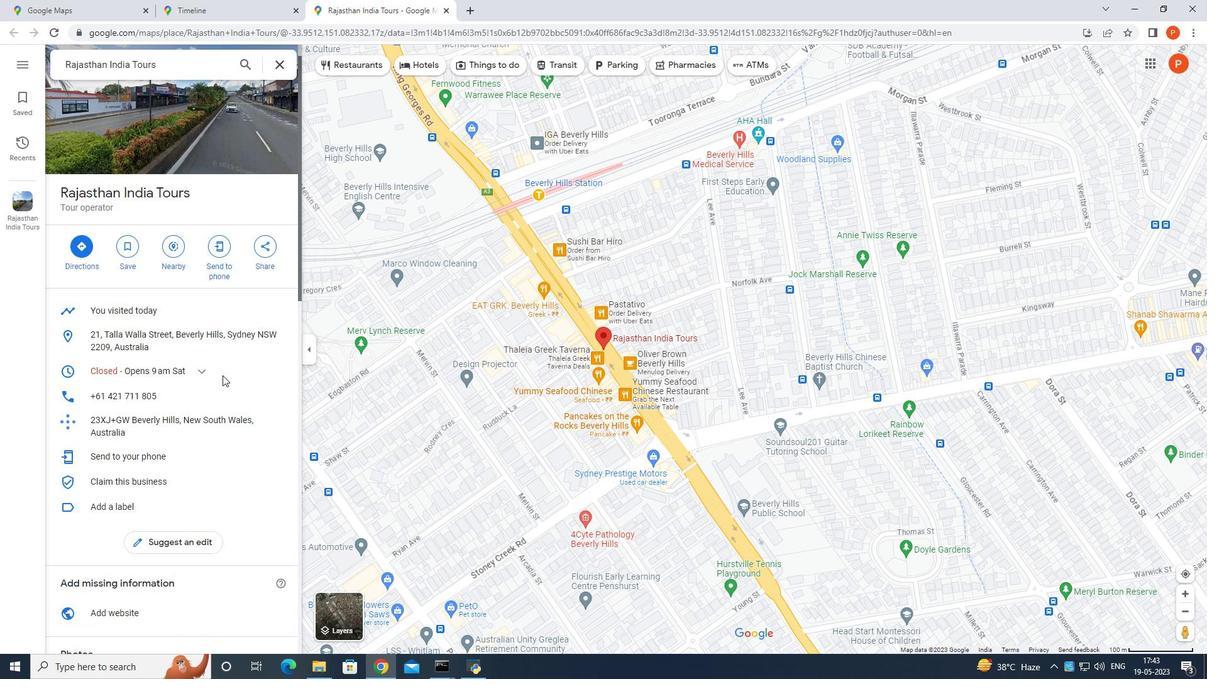 
Action: Mouse moved to (222, 374)
Screenshot: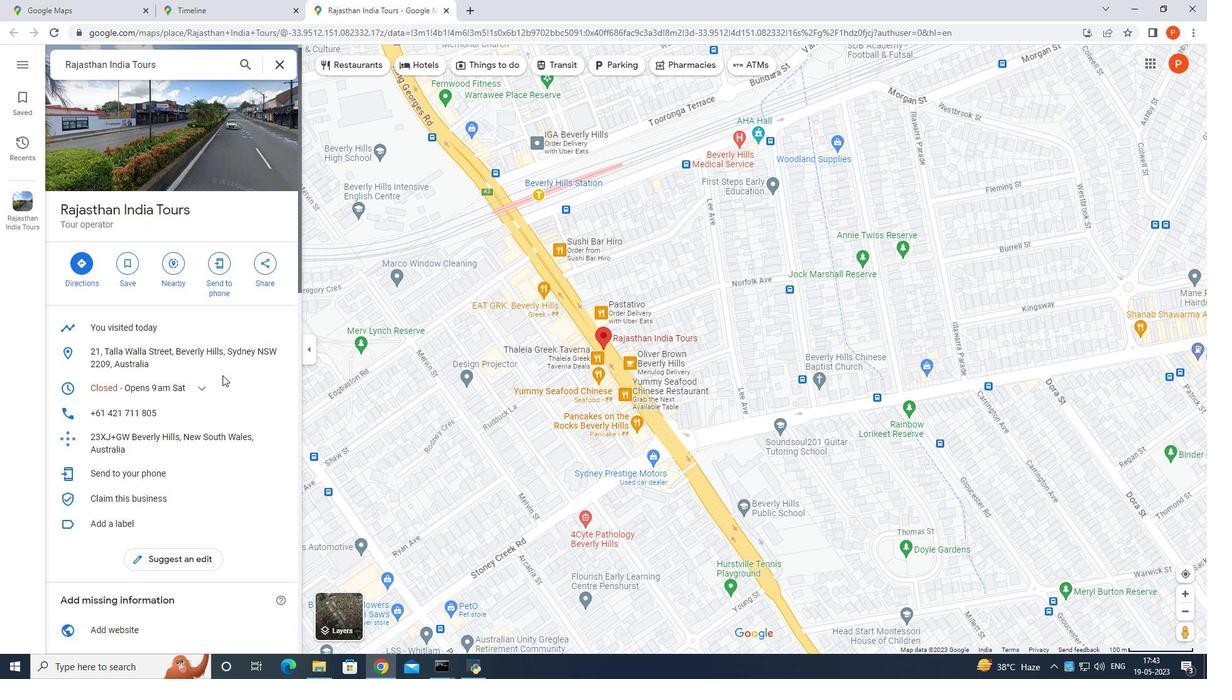 
Action: Mouse scrolled (222, 375) with delta (0, 0)
Screenshot: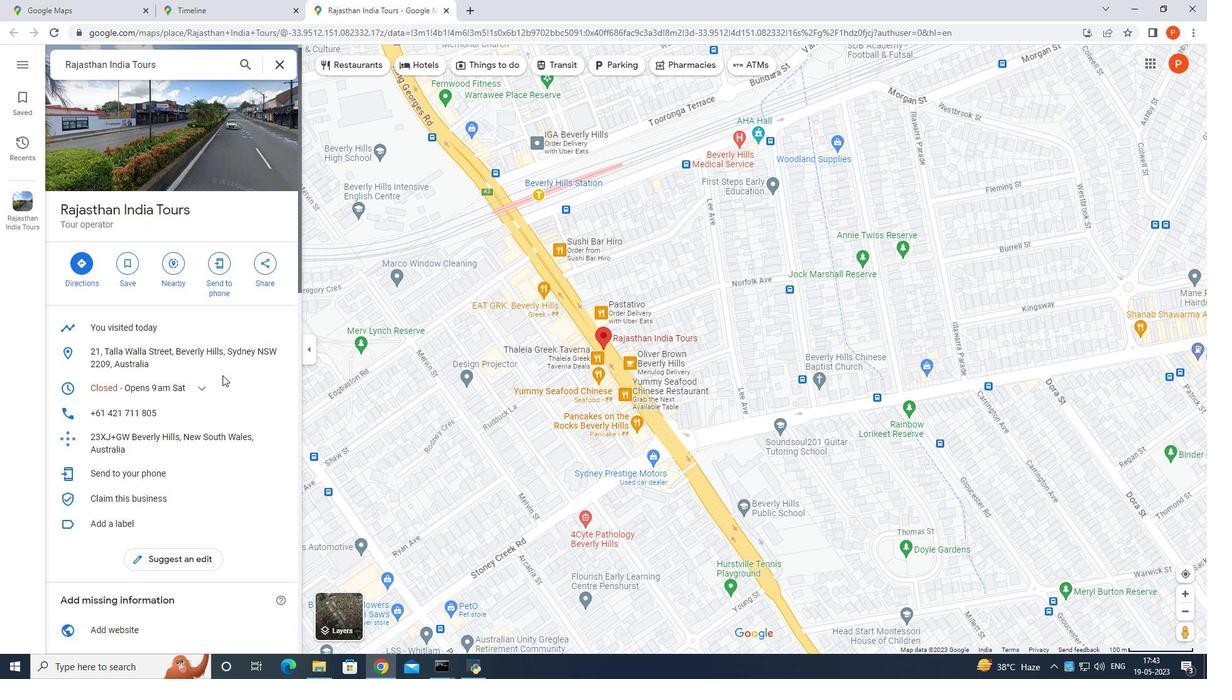 
Action: Mouse scrolled (222, 375) with delta (0, 0)
Screenshot: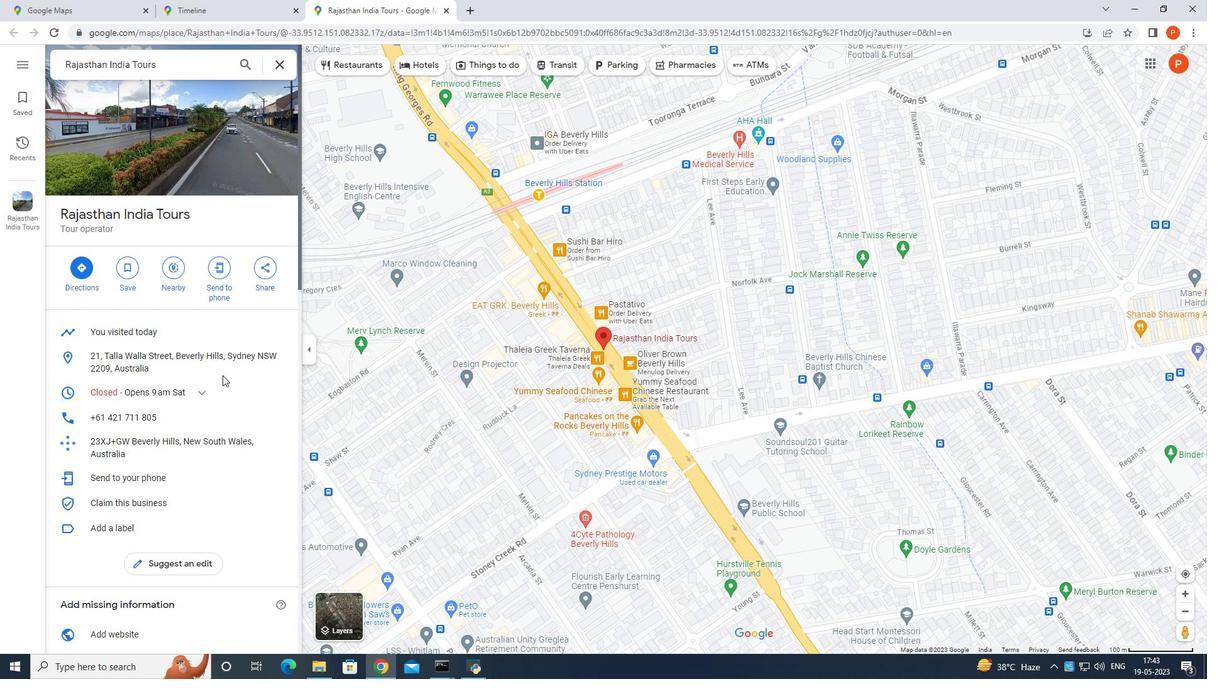 
Action: Mouse moved to (72, 270)
Screenshot: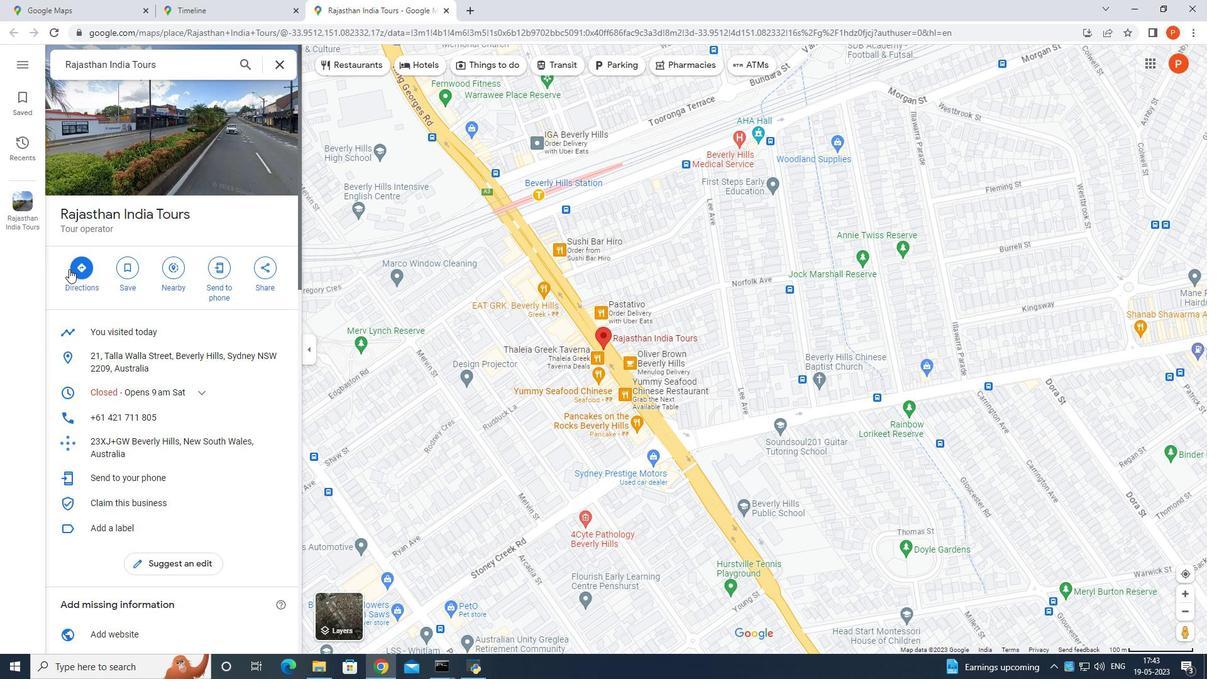 
Action: Mouse pressed left at (72, 270)
Screenshot: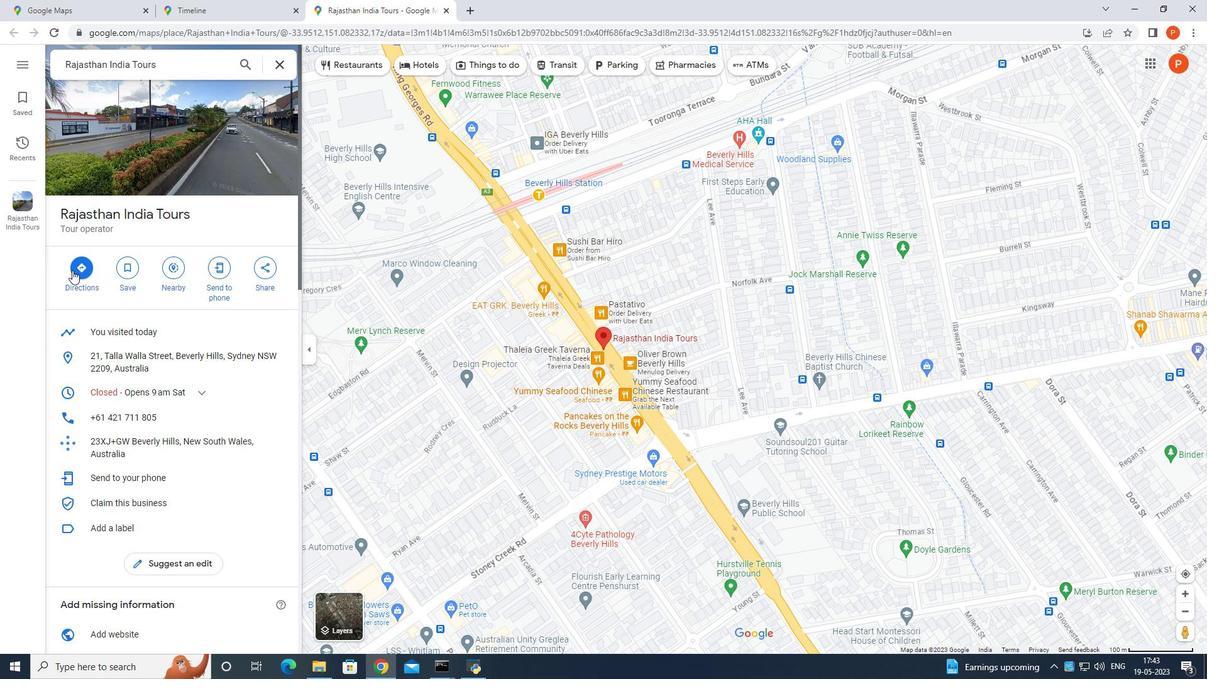 
Action: Mouse moved to (166, 60)
Screenshot: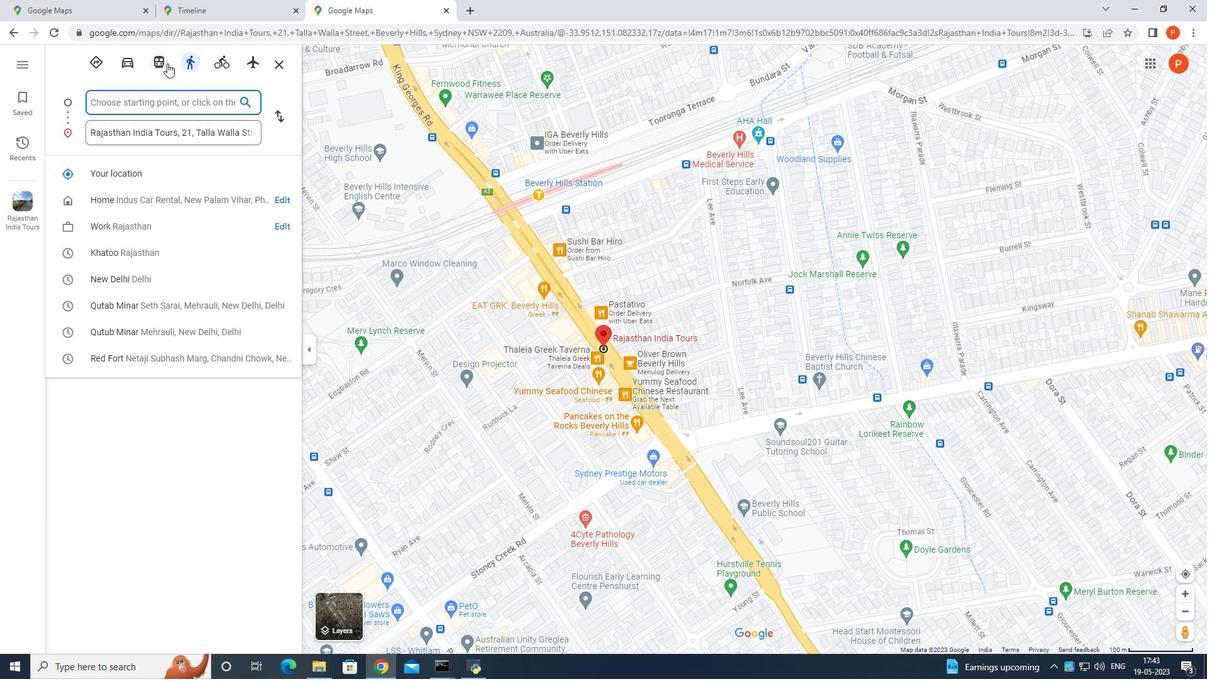 
Action: Mouse pressed left at (166, 60)
Screenshot: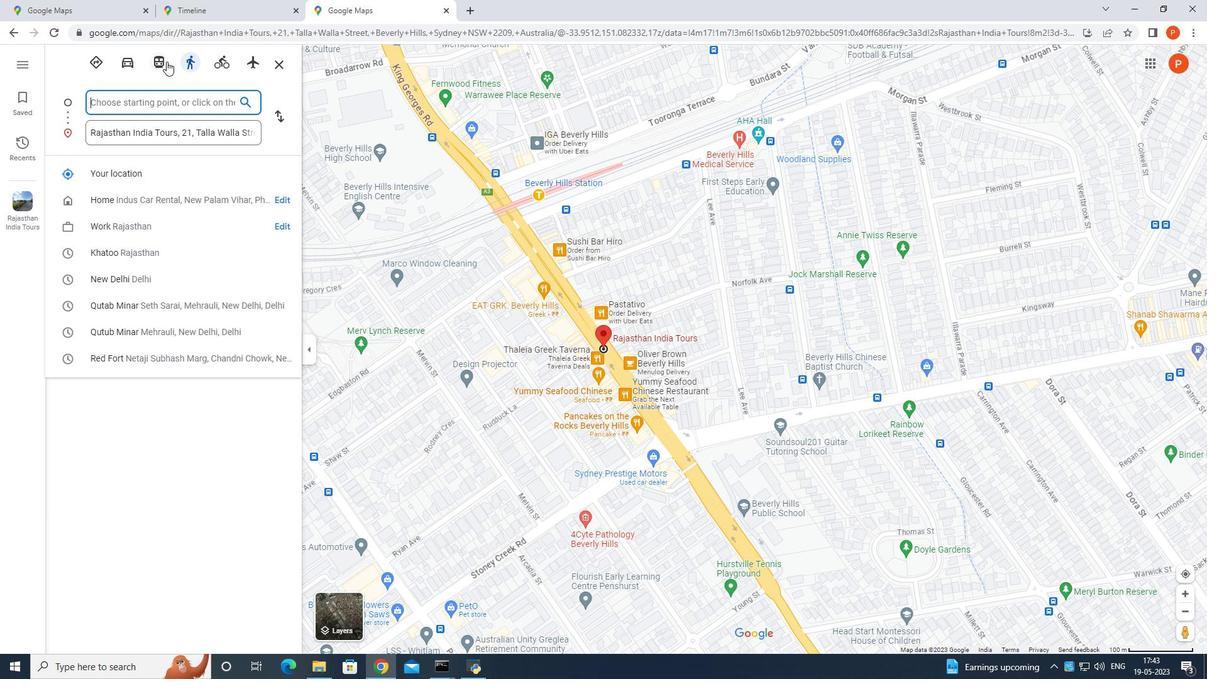 
Action: Mouse moved to (18, 65)
Screenshot: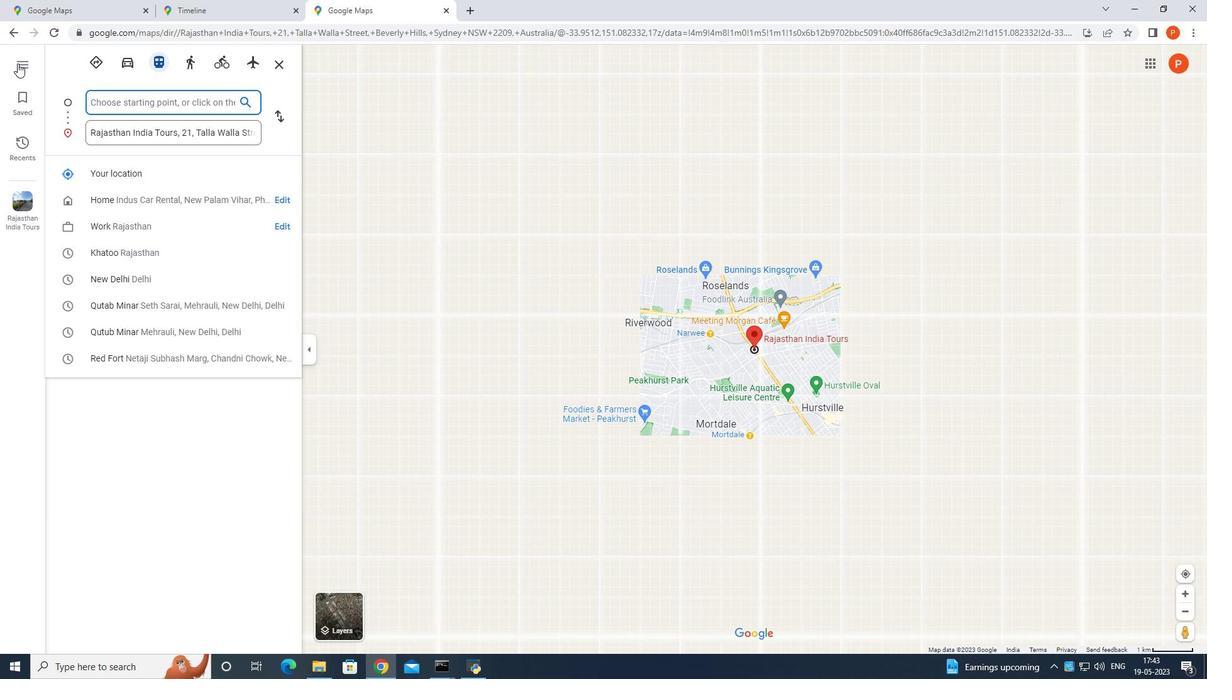 
Action: Mouse pressed left at (18, 65)
Screenshot: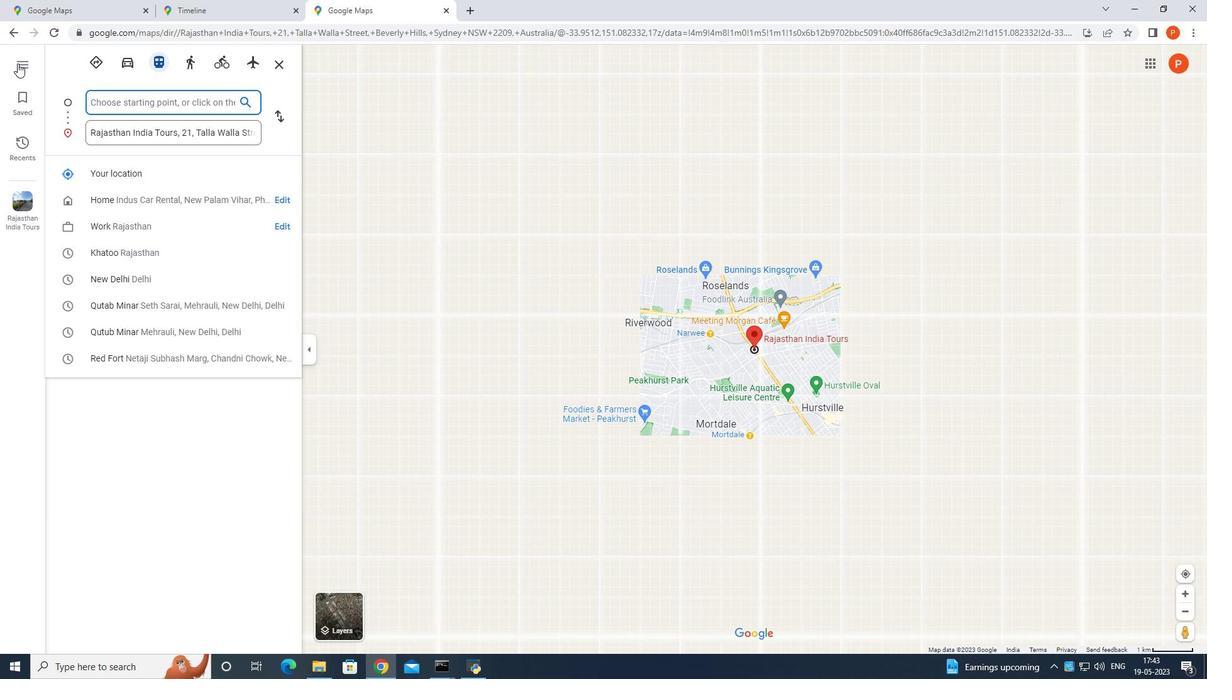 
Action: Mouse moved to (87, 270)
Screenshot: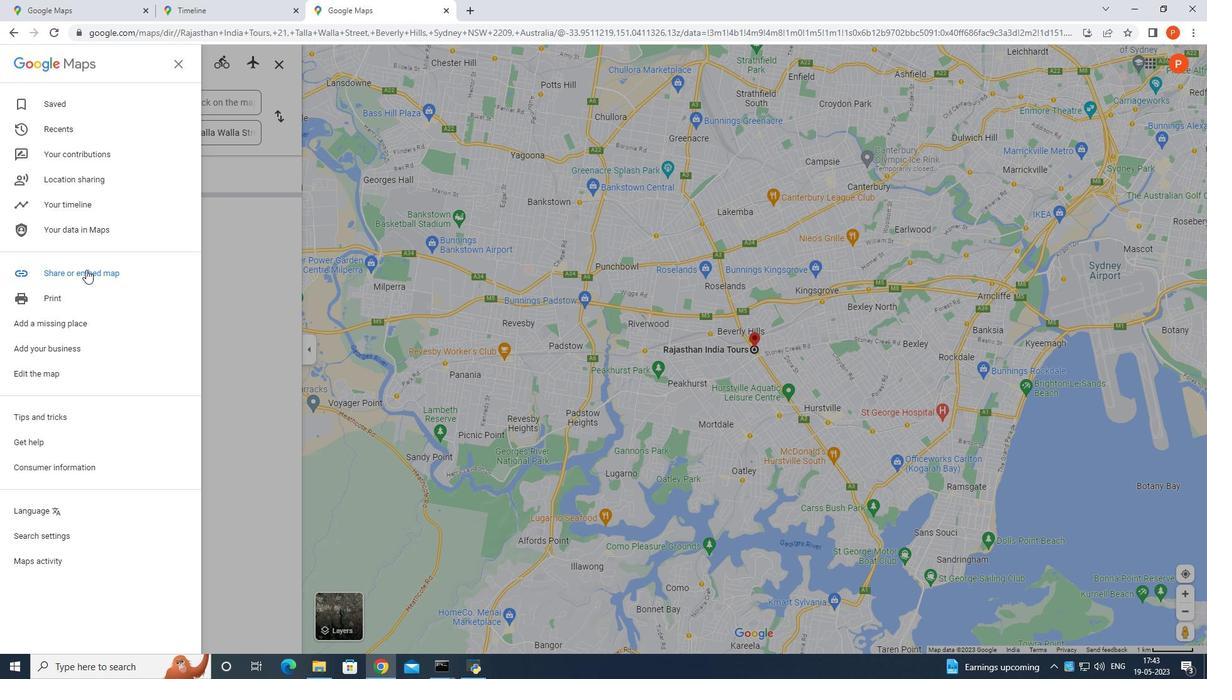 
Action: Mouse pressed left at (87, 270)
Screenshot: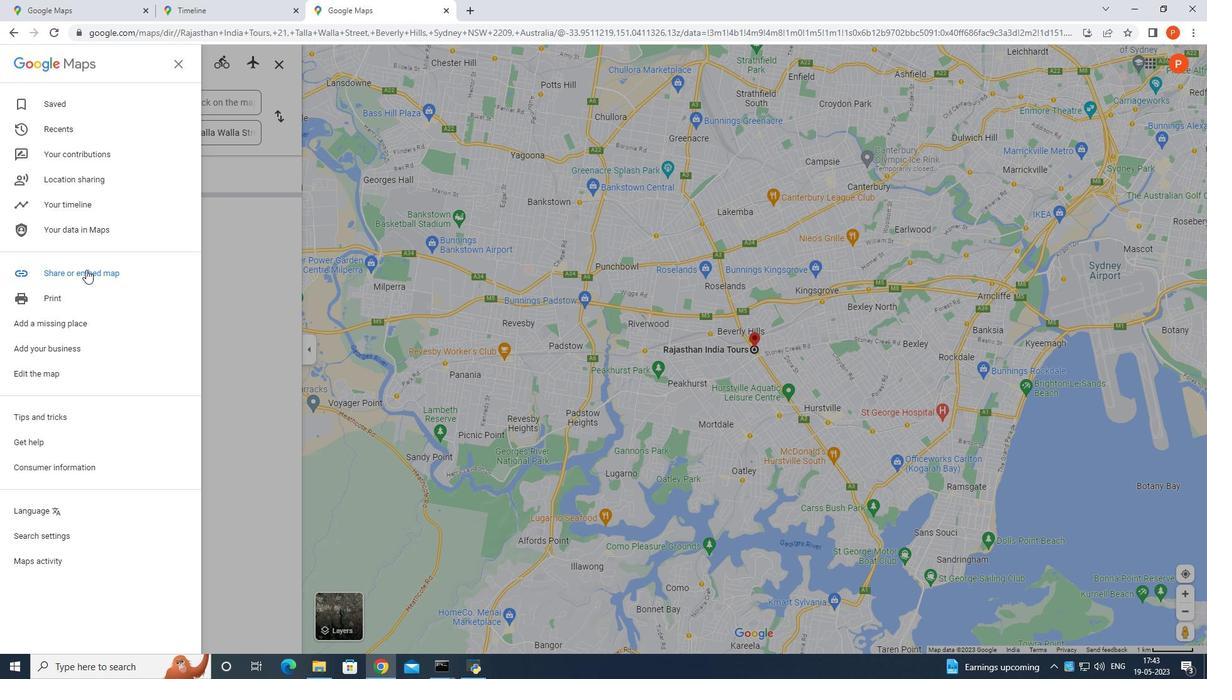 
Action: Mouse moved to (588, 292)
Screenshot: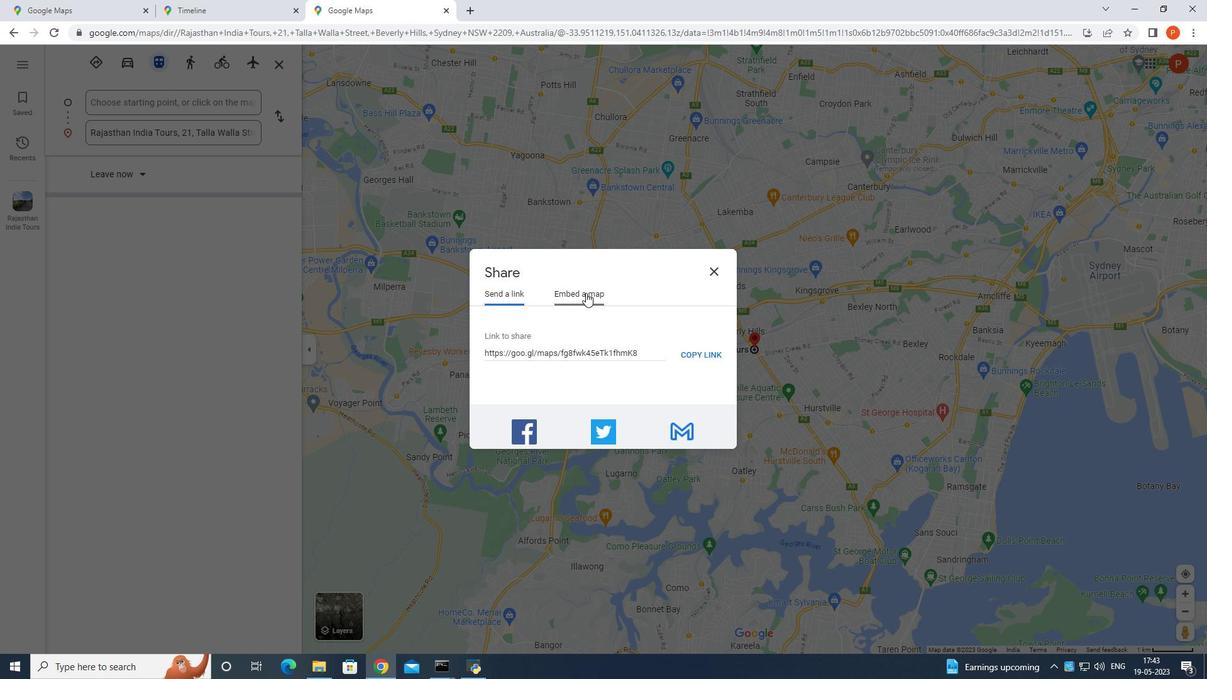 
Action: Mouse pressed left at (588, 292)
Screenshot: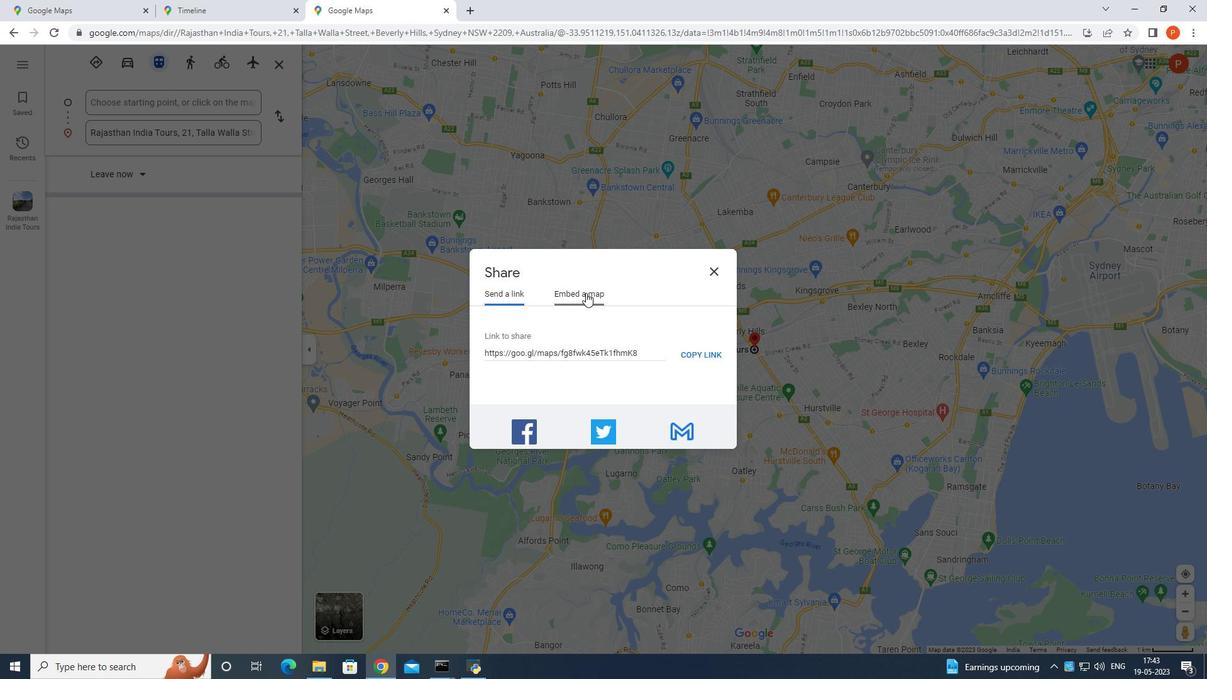 
Action: Mouse moved to (618, 307)
Screenshot: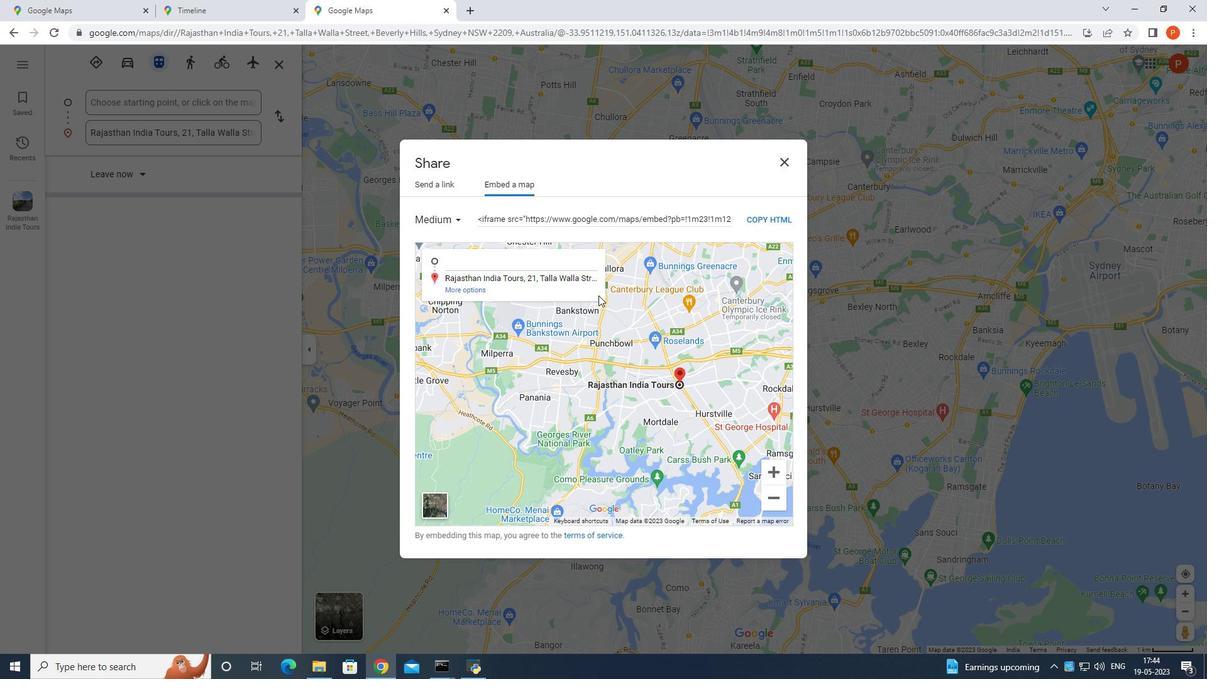 
Action: Mouse scrolled (618, 306) with delta (0, 0)
Screenshot: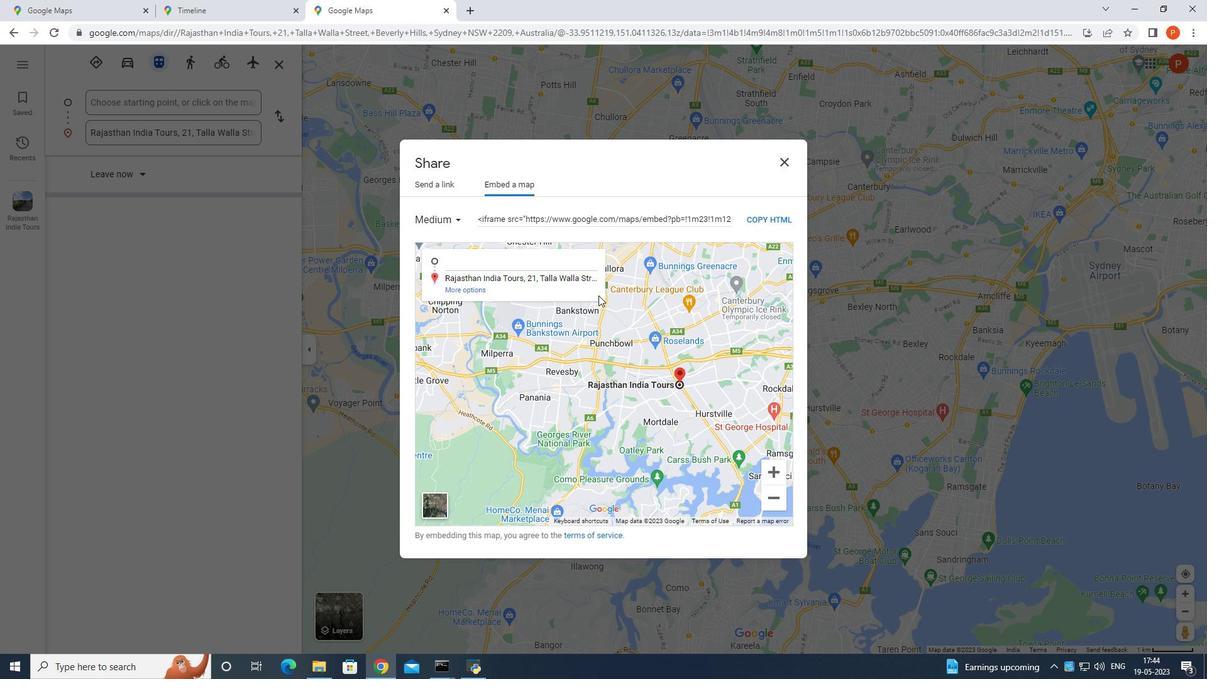 
Action: Mouse scrolled (618, 306) with delta (0, 0)
Screenshot: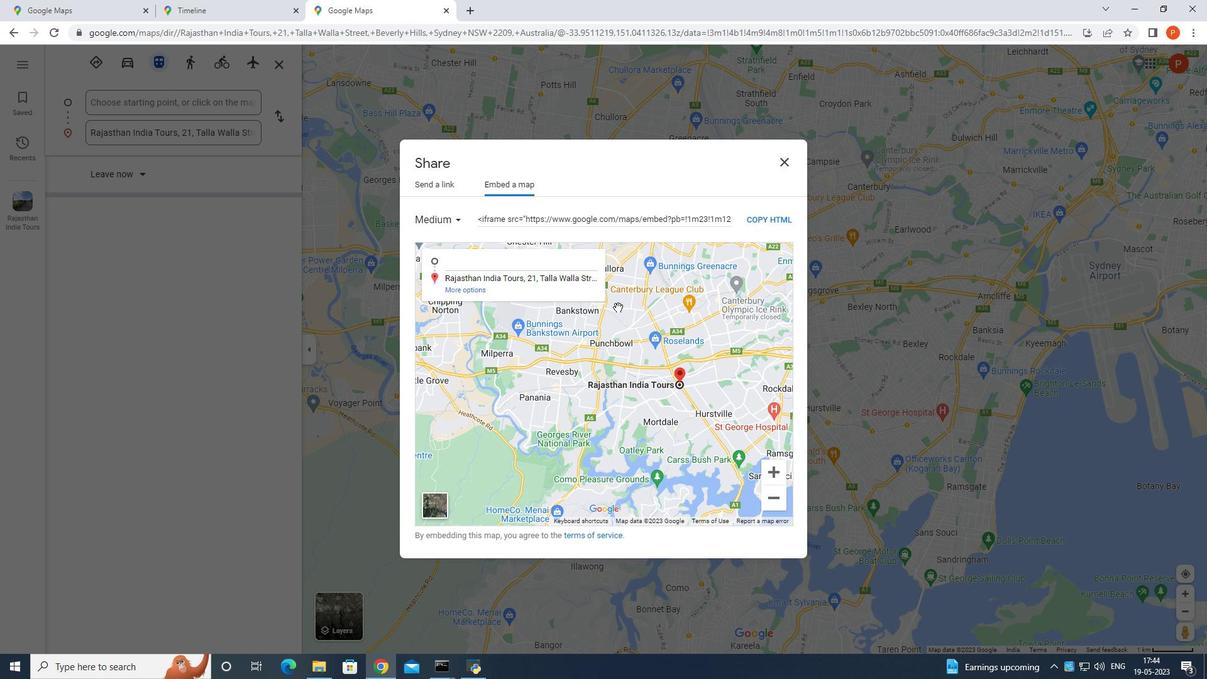 
Action: Mouse moved to (618, 307)
Screenshot: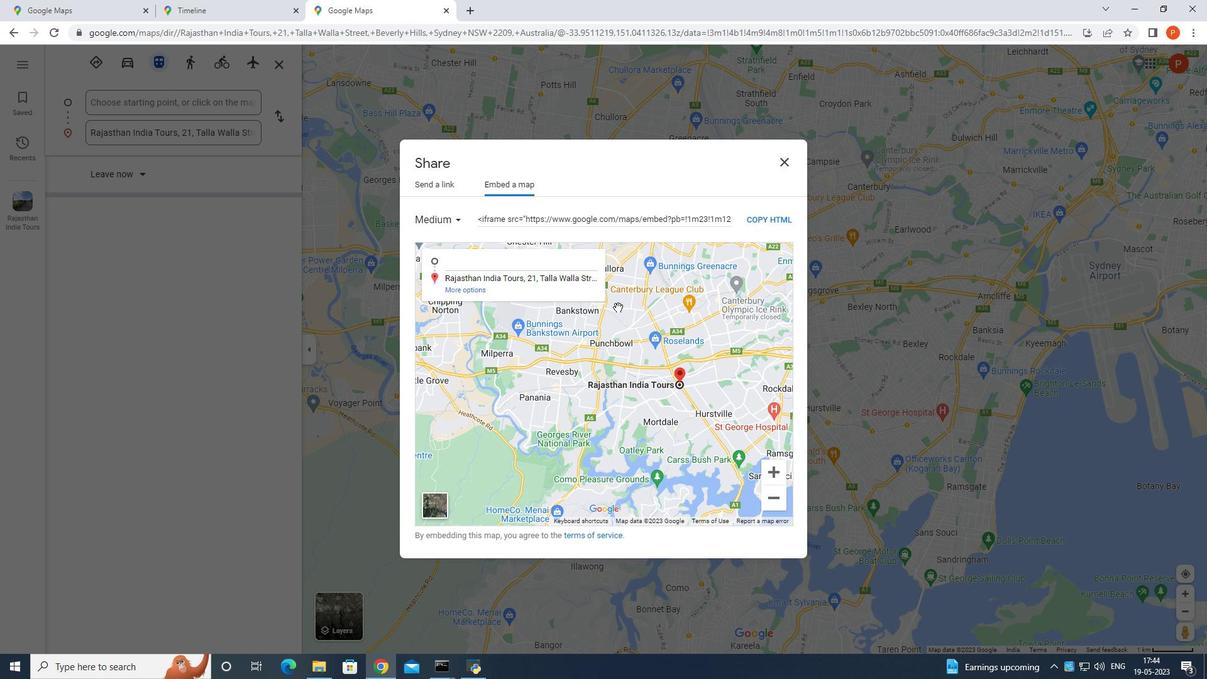 
Action: Mouse scrolled (618, 306) with delta (0, 0)
Screenshot: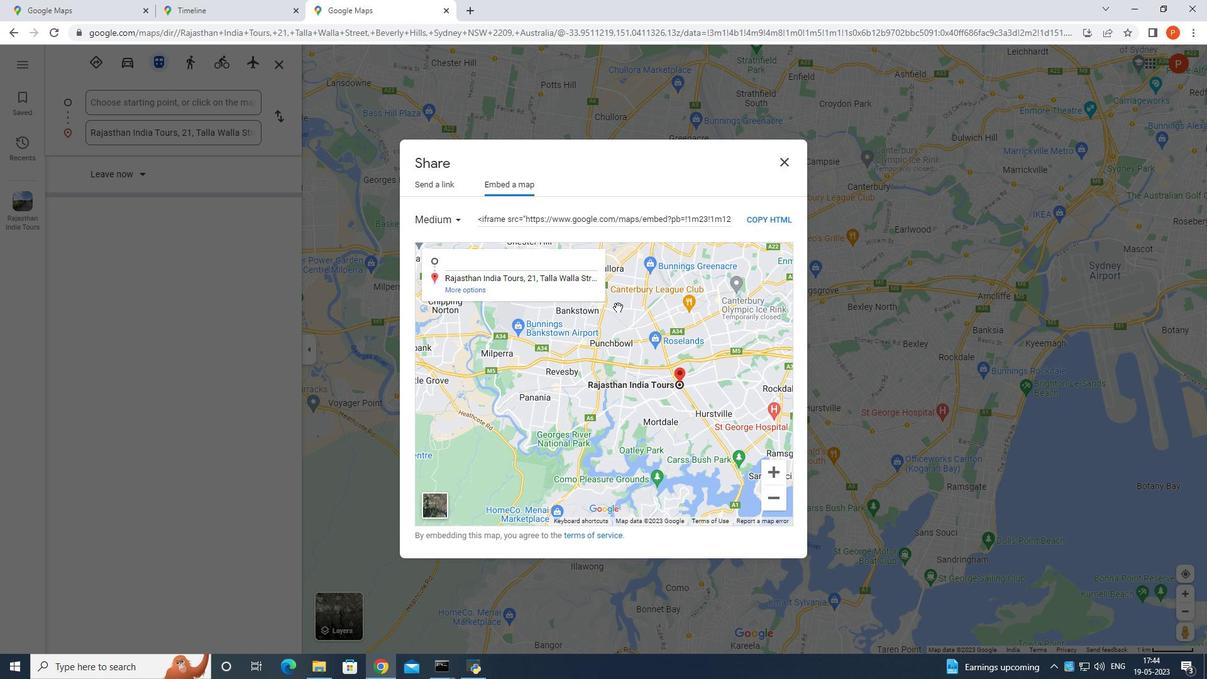 
Action: Mouse scrolled (618, 306) with delta (0, 0)
Screenshot: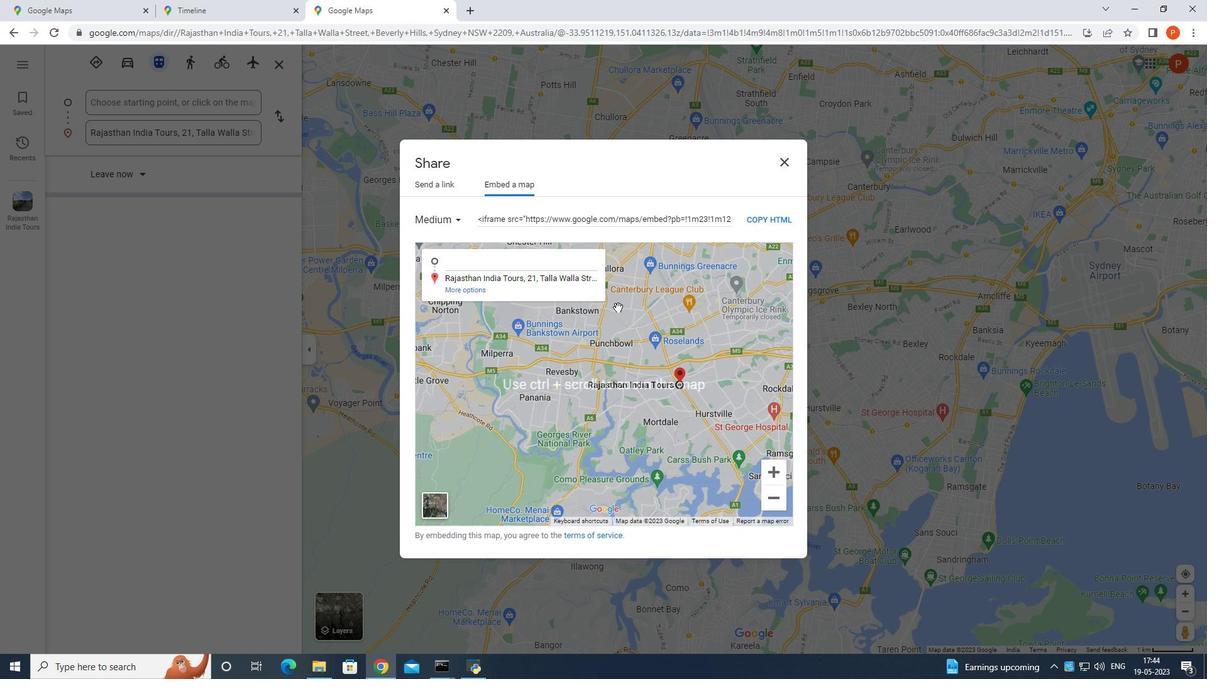 
Action: Mouse moved to (618, 308)
Screenshot: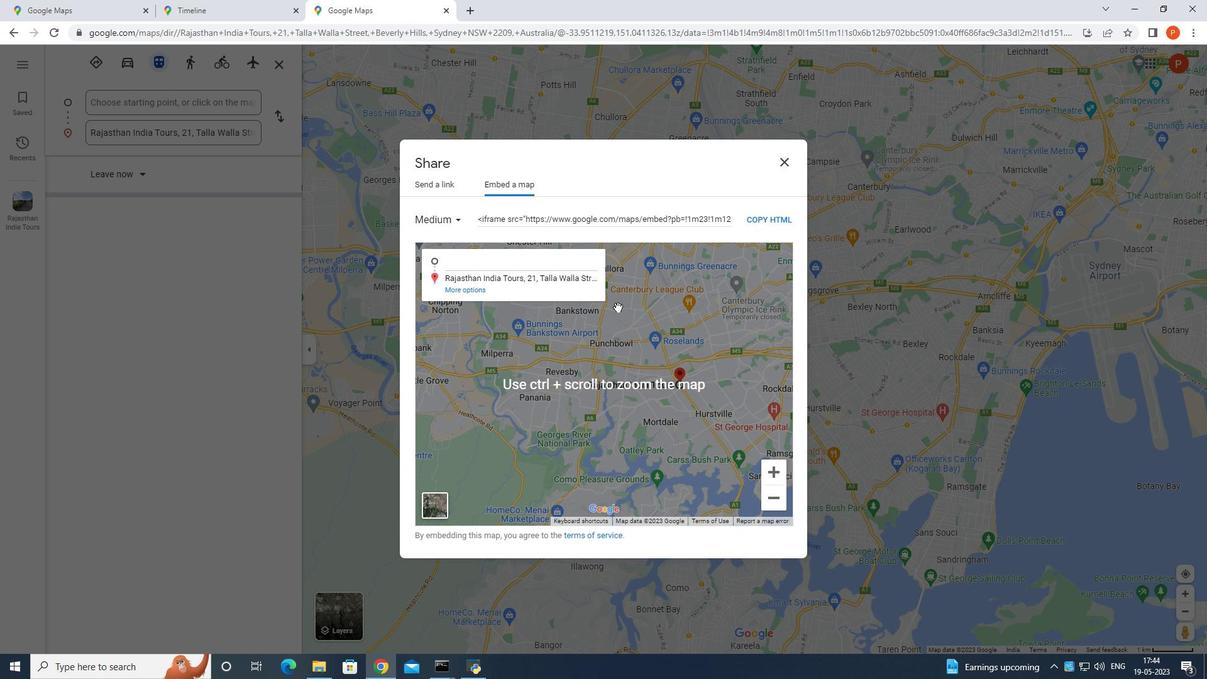 
Action: Mouse scrolled (618, 308) with delta (0, 0)
Screenshot: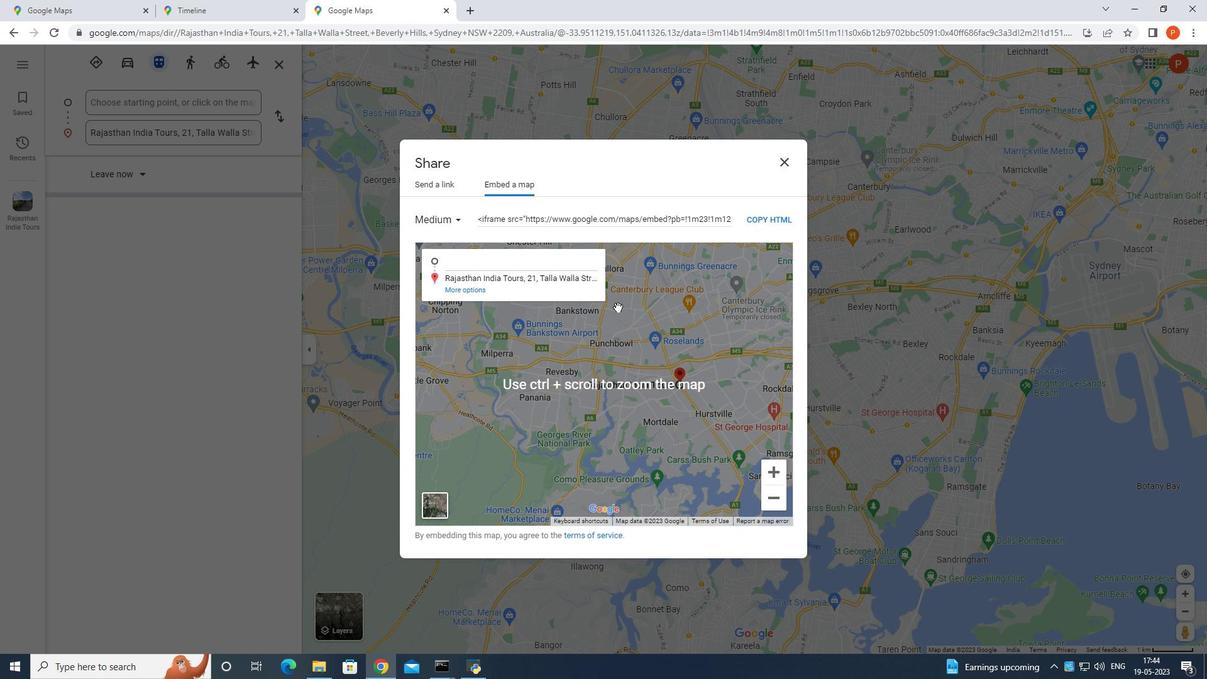 
Action: Mouse scrolled (618, 308) with delta (0, 0)
Screenshot: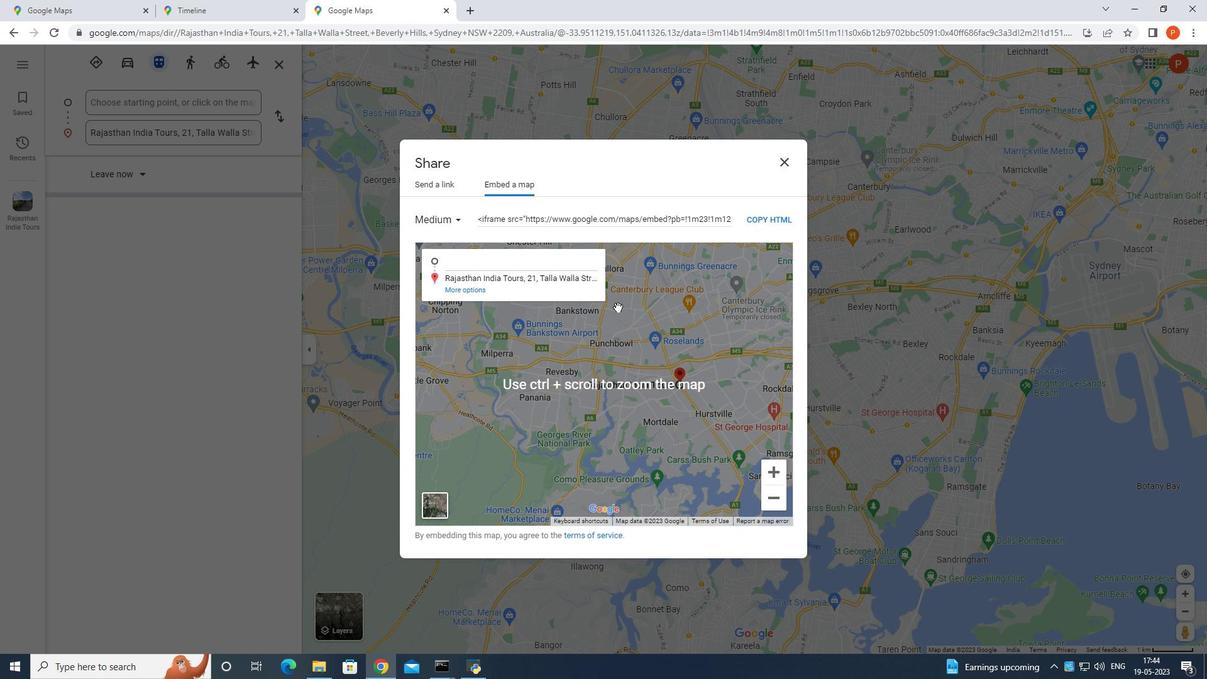 
Action: Mouse moved to (792, 159)
Screenshot: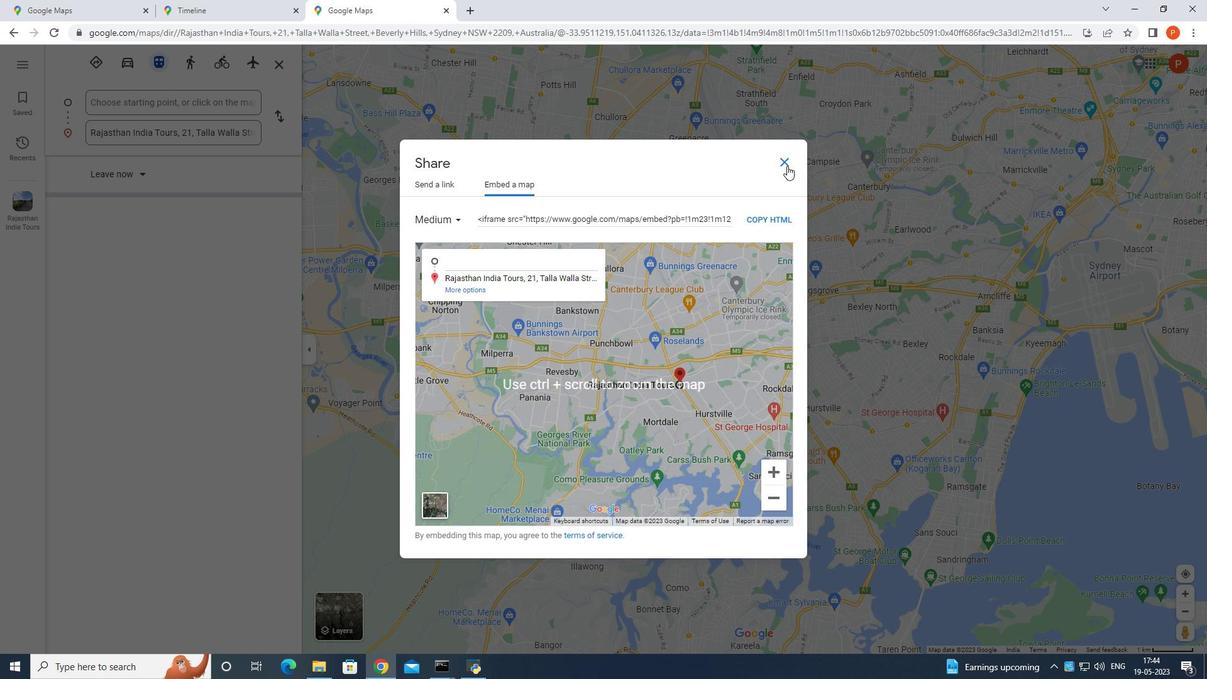 
Action: Mouse pressed left at (792, 159)
Screenshot: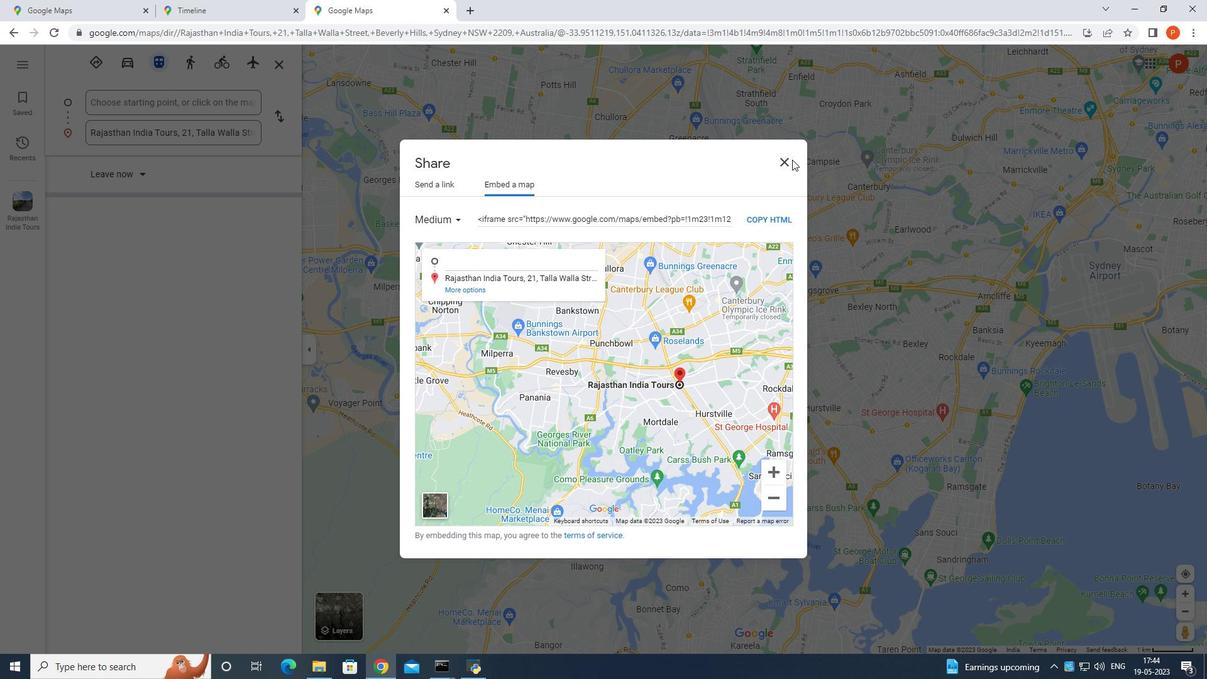 
Action: Mouse moved to (787, 164)
Screenshot: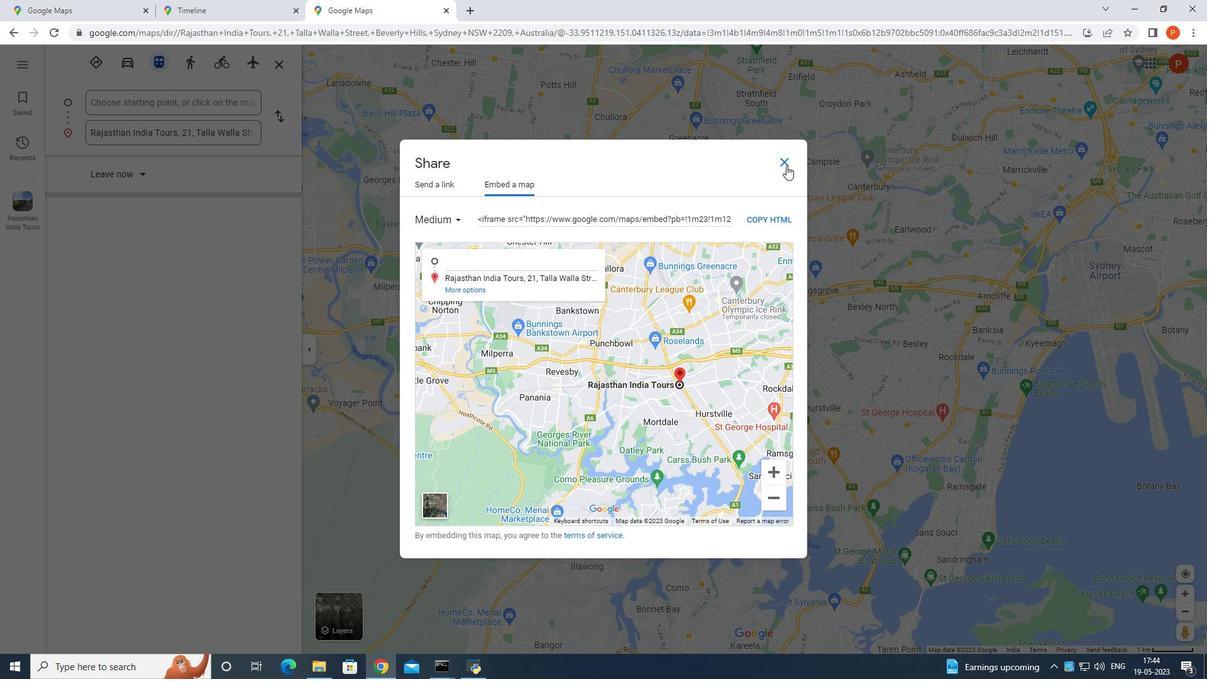 
Action: Mouse pressed left at (787, 164)
Screenshot: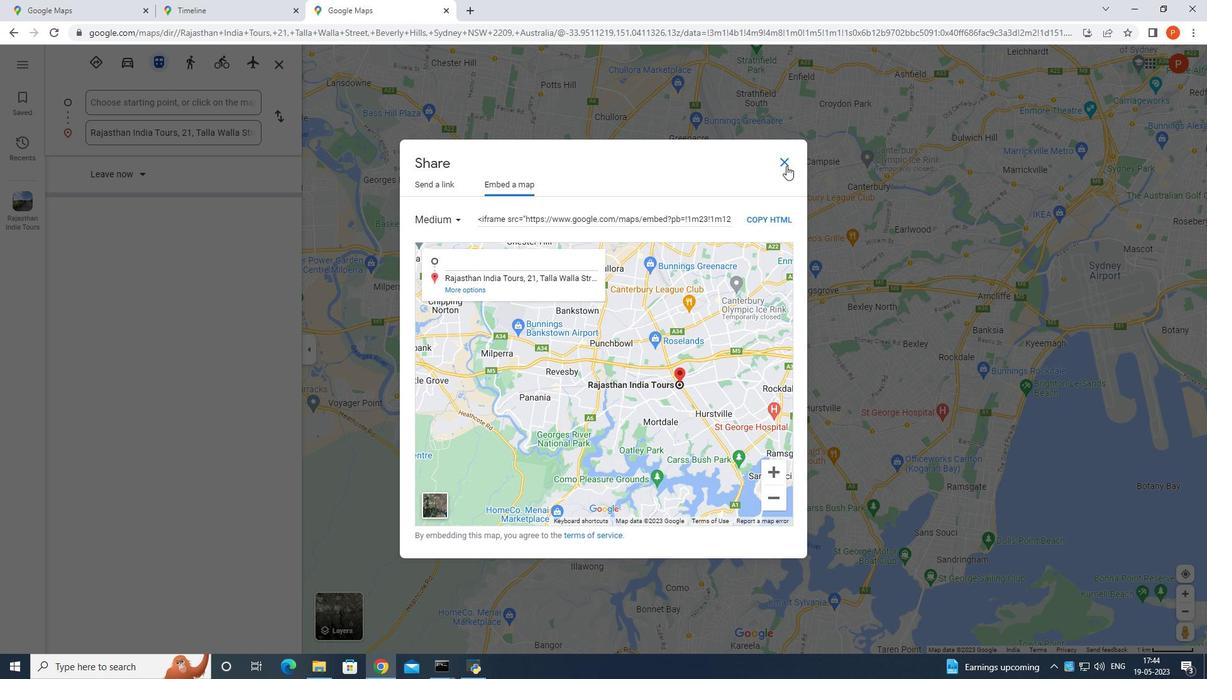 
Action: Mouse moved to (18, 62)
Screenshot: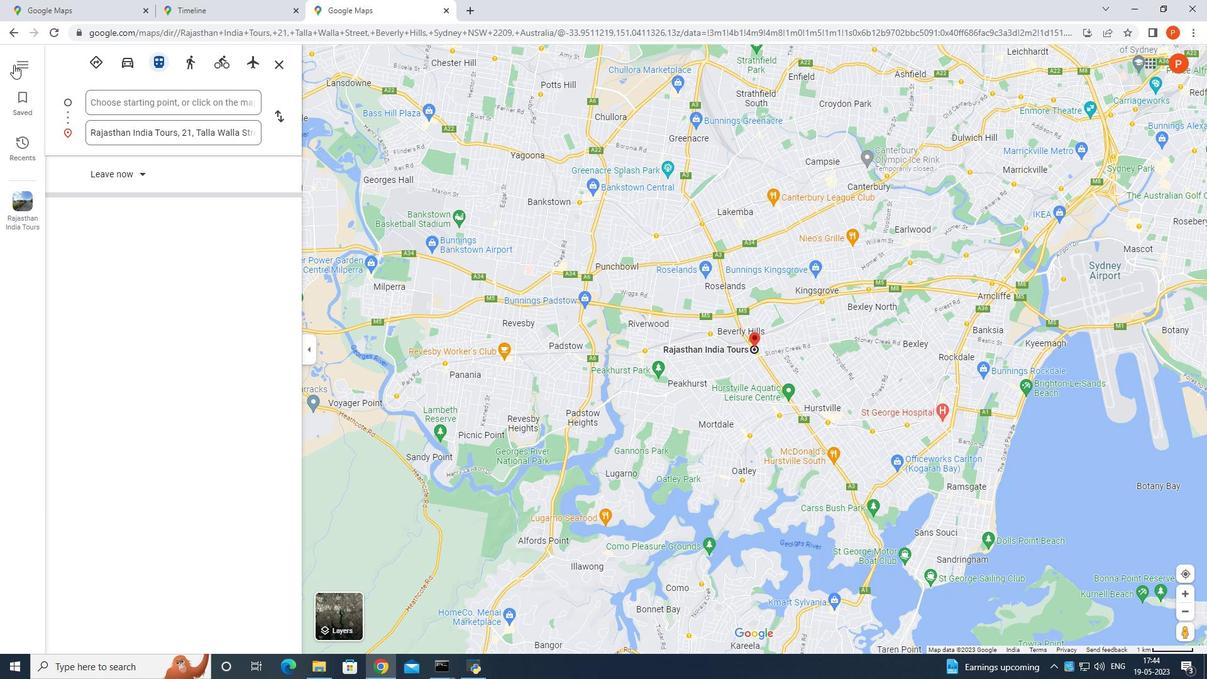 
Action: Mouse pressed left at (18, 62)
Screenshot: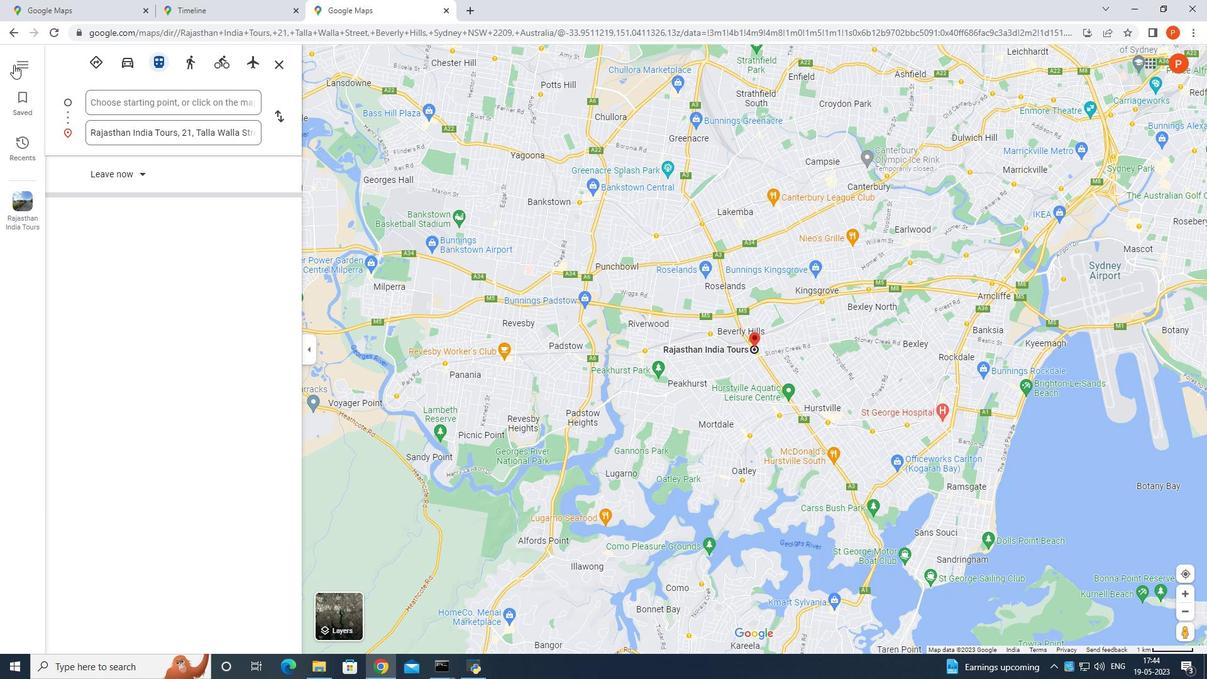 
Action: Mouse moved to (28, 176)
Screenshot: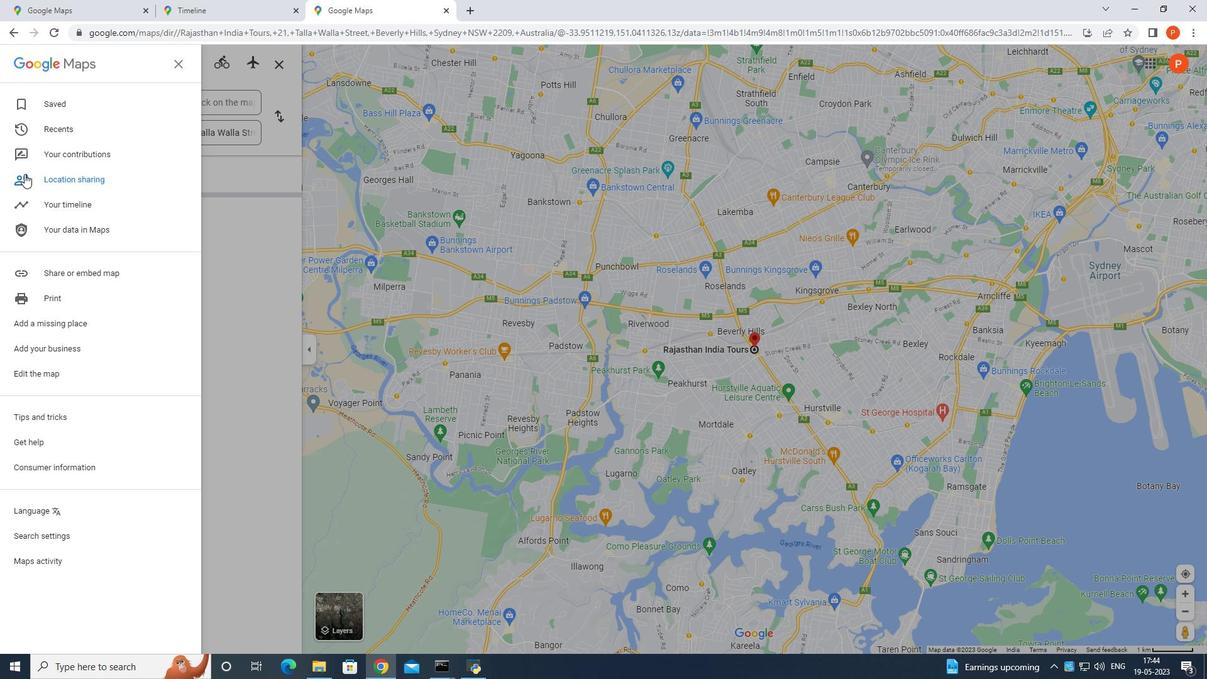 
Action: Mouse pressed left at (28, 176)
Screenshot: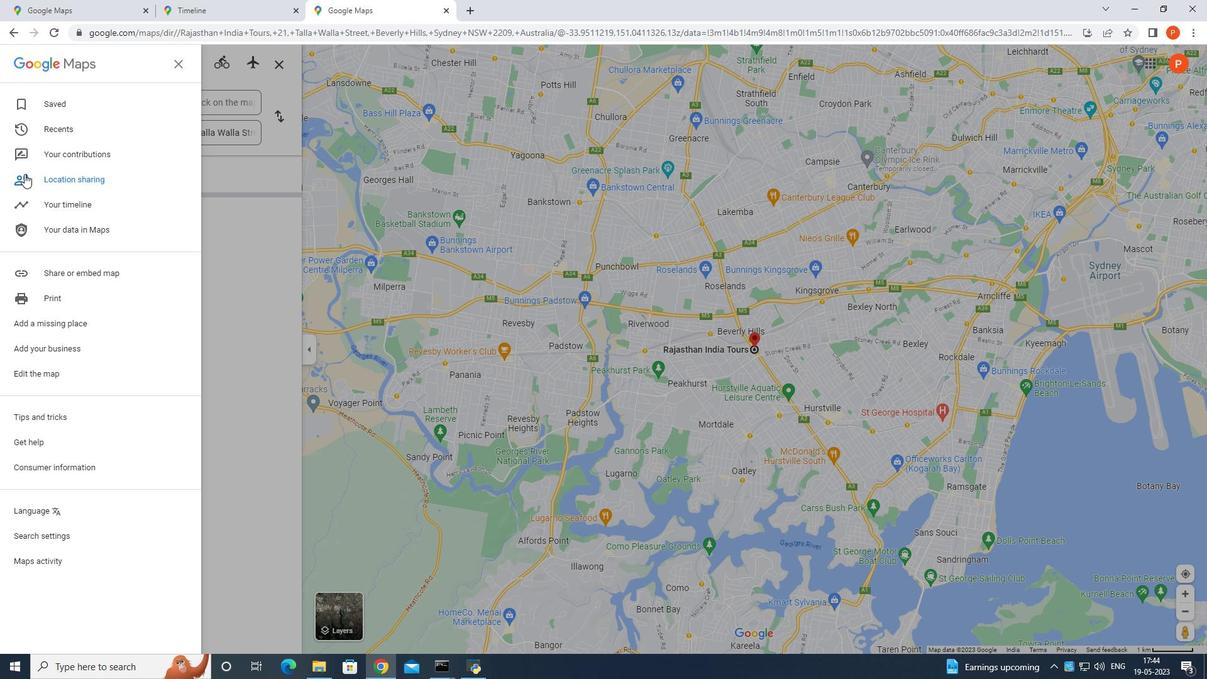 
Action: Mouse moved to (281, 60)
Screenshot: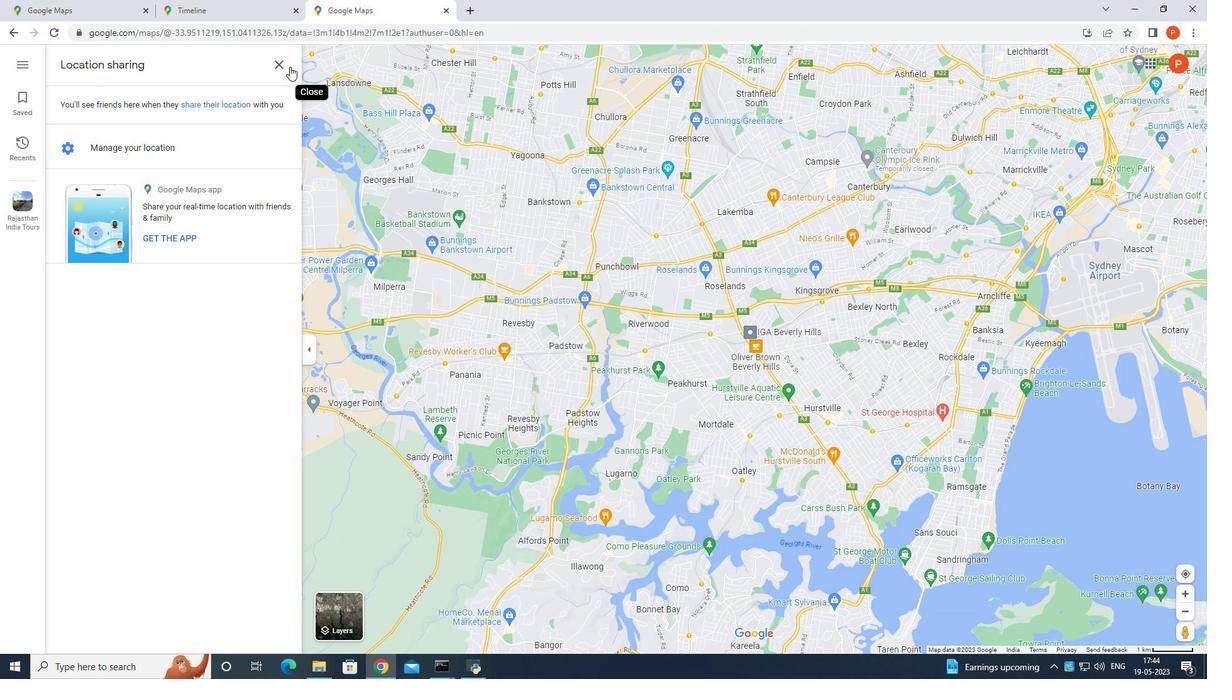 
Action: Mouse pressed left at (281, 60)
Screenshot: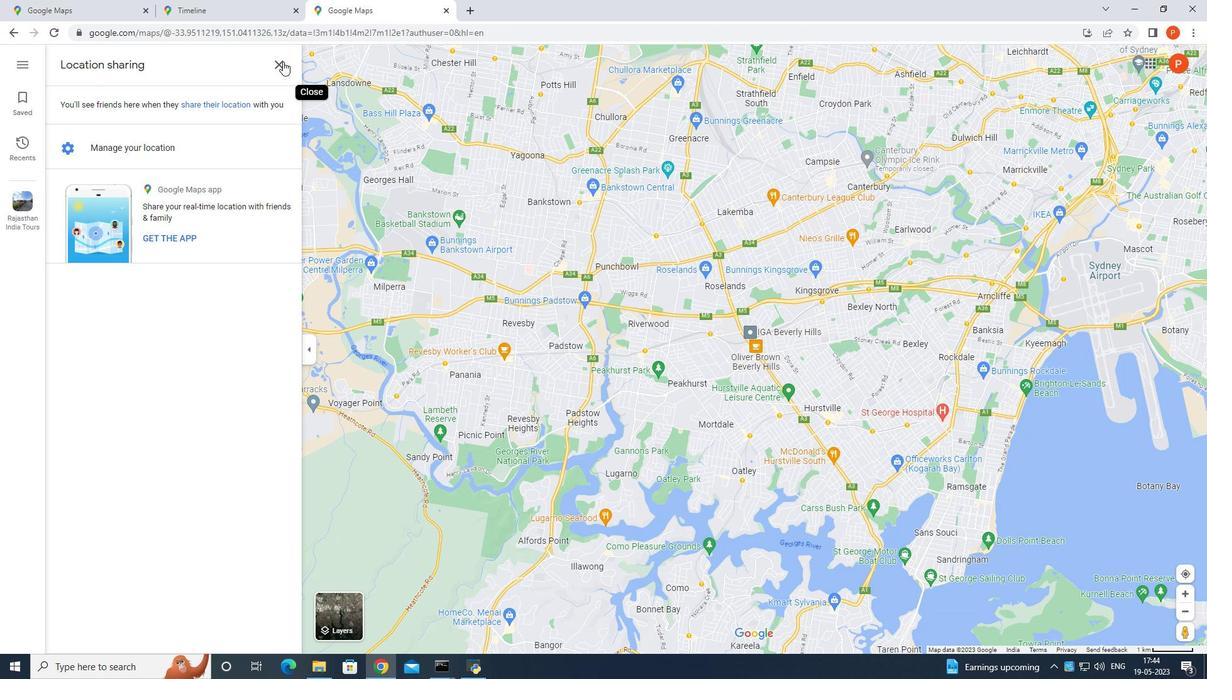 
Action: Mouse moved to (217, 59)
Screenshot: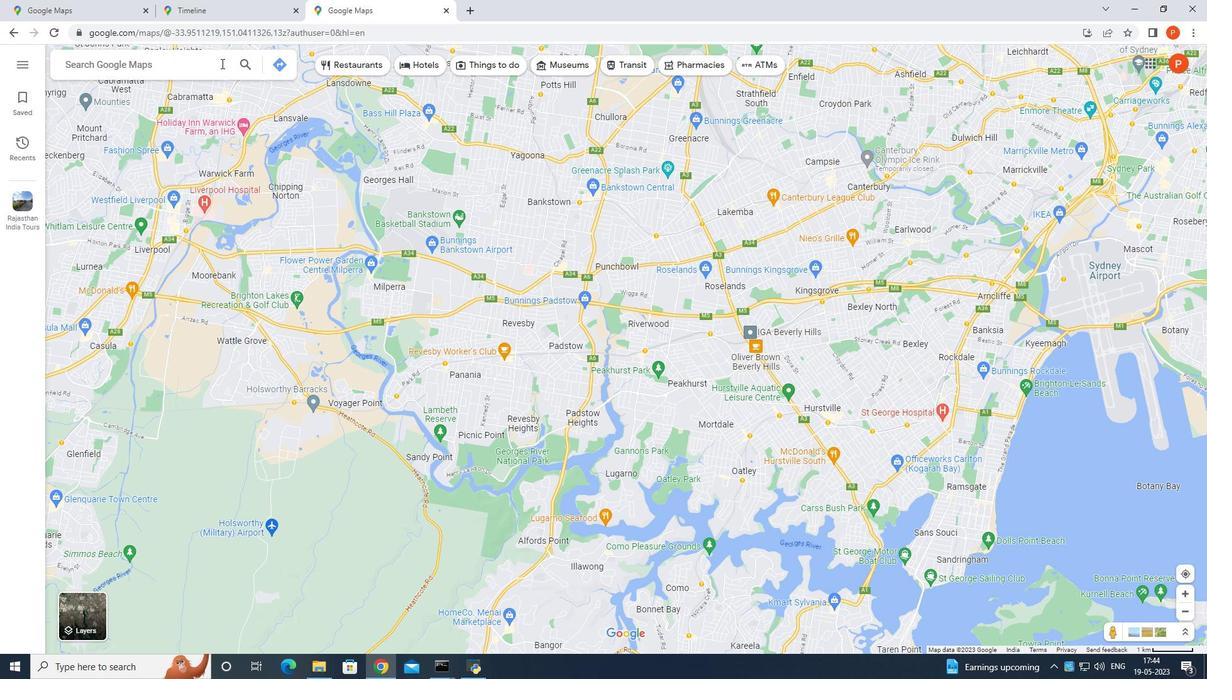 
Action: Mouse pressed left at (217, 59)
Screenshot: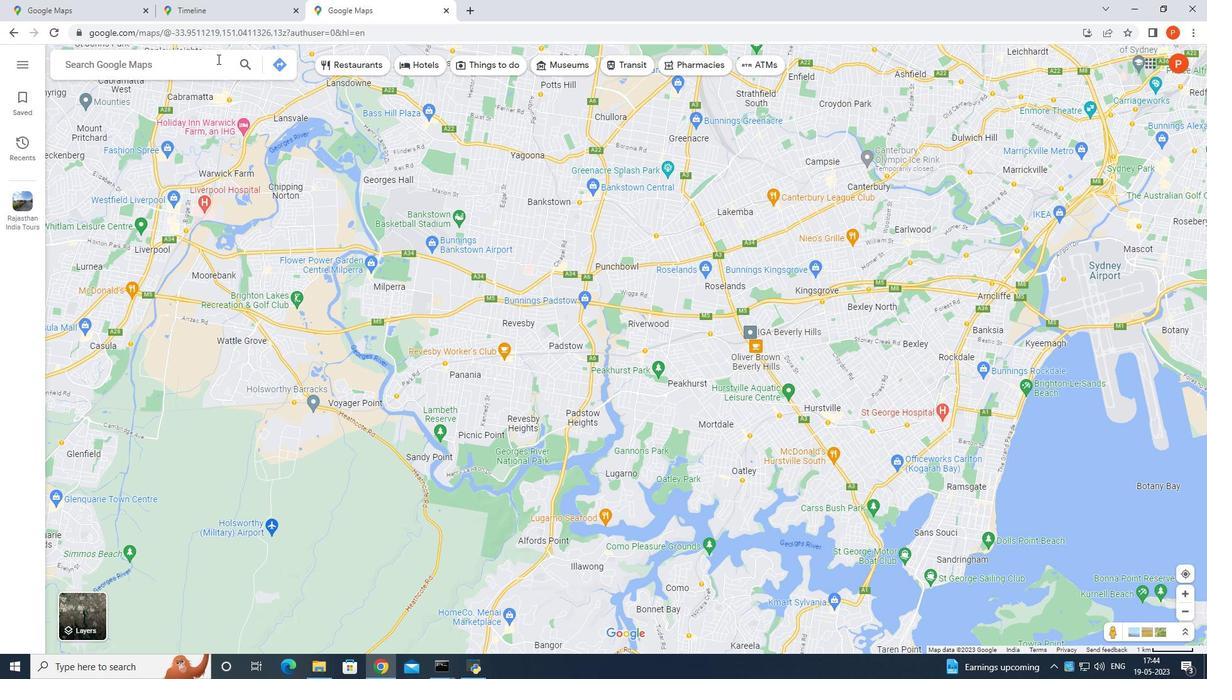 
Action: Mouse moved to (179, 58)
Screenshot: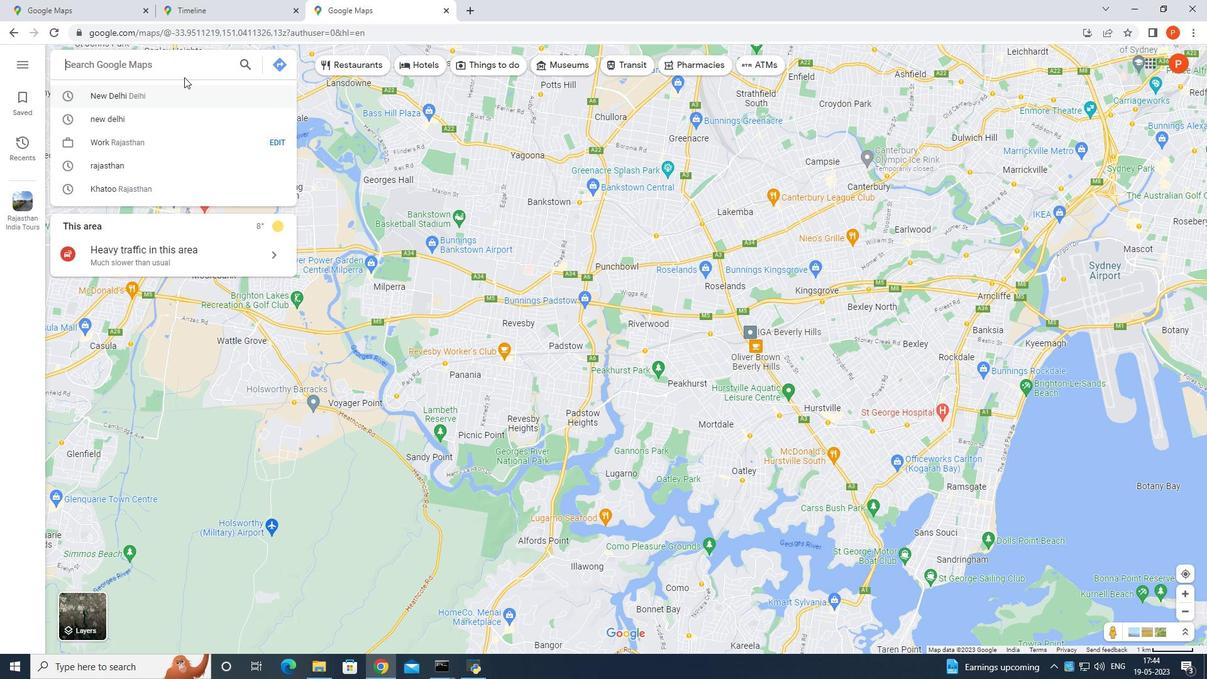 
Action: Mouse pressed left at (179, 58)
Screenshot: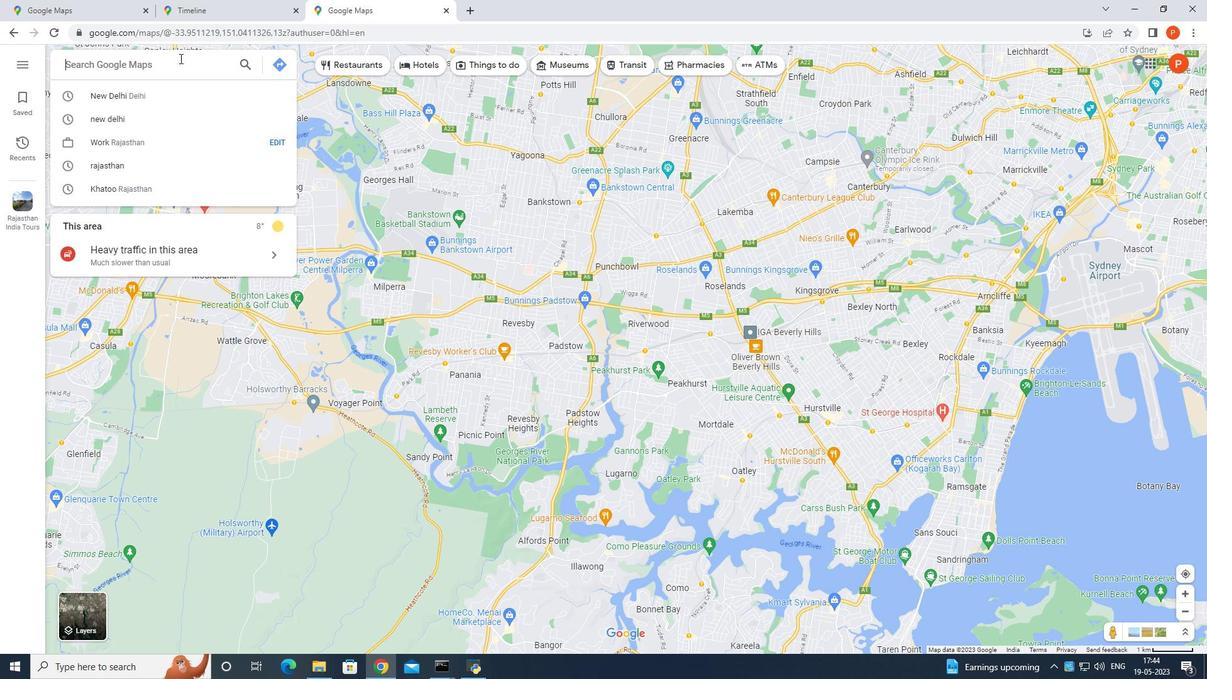
Action: Mouse moved to (241, 66)
Screenshot: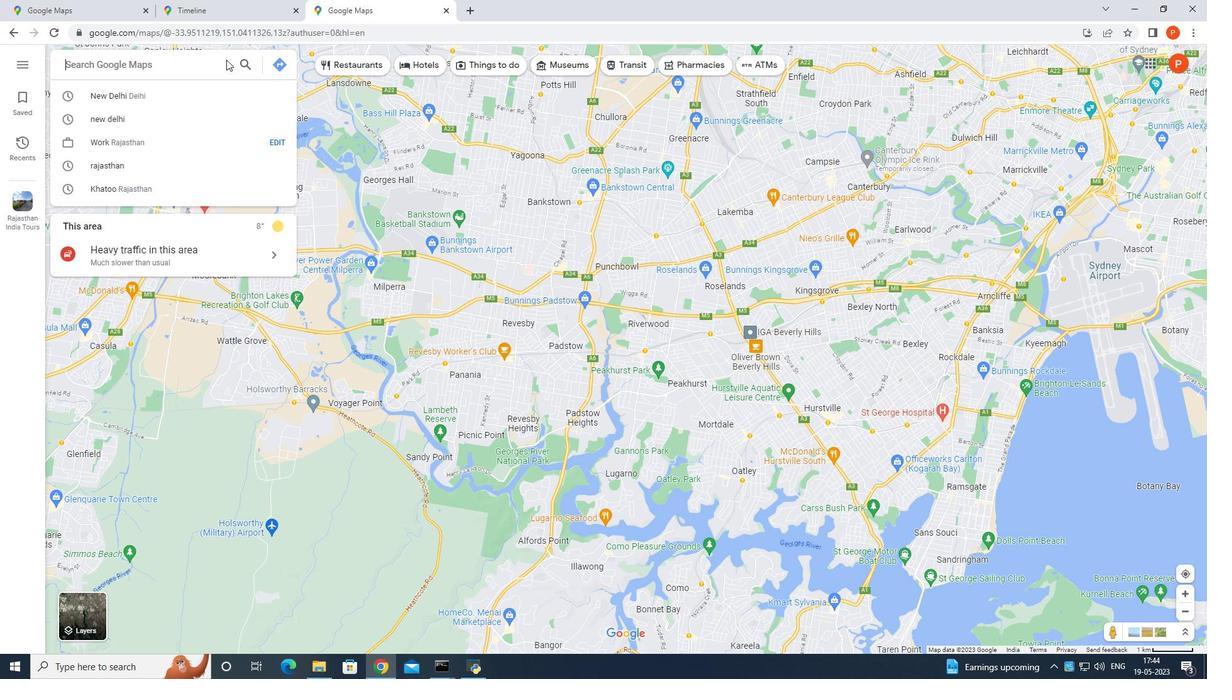 
Action: Mouse pressed left at (241, 66)
Screenshot: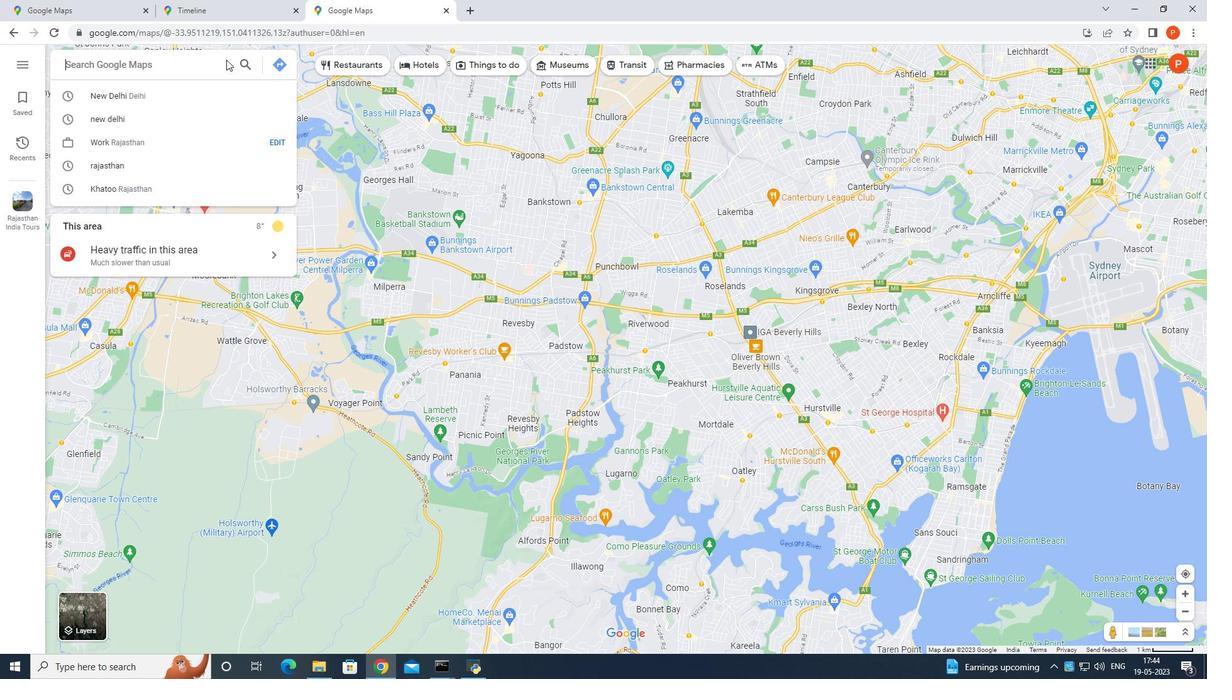 
Action: Mouse moved to (5, 252)
Screenshot: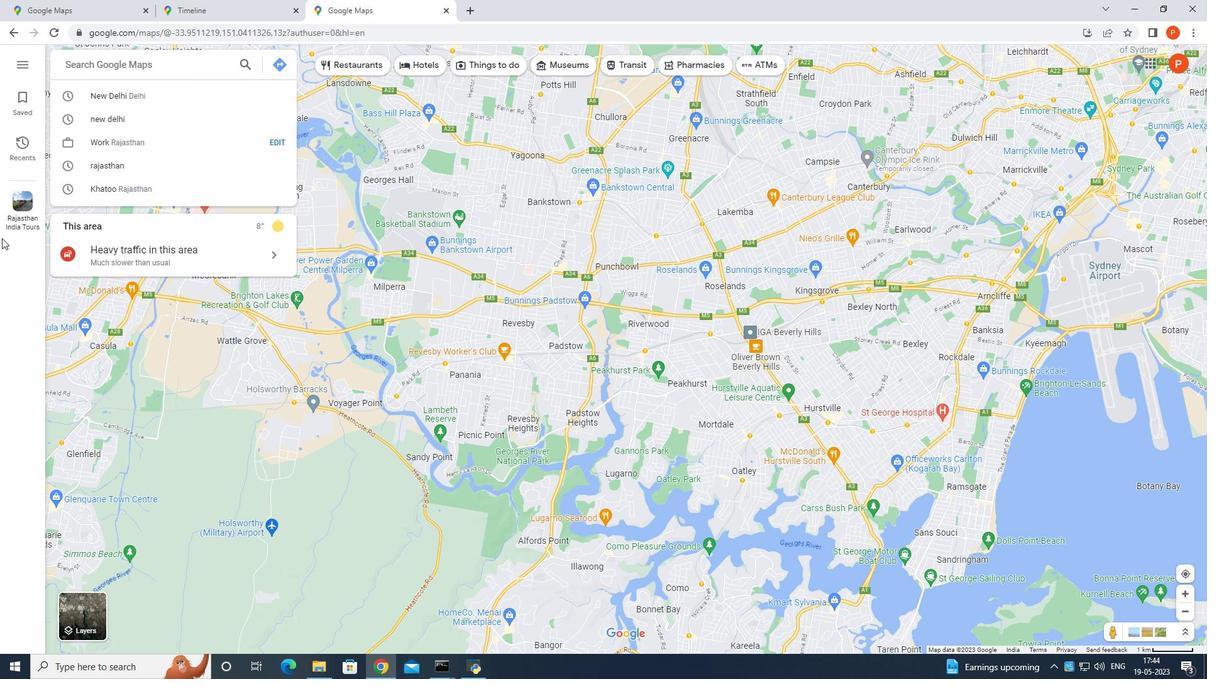 
Action: Mouse pressed left at (5, 252)
Screenshot: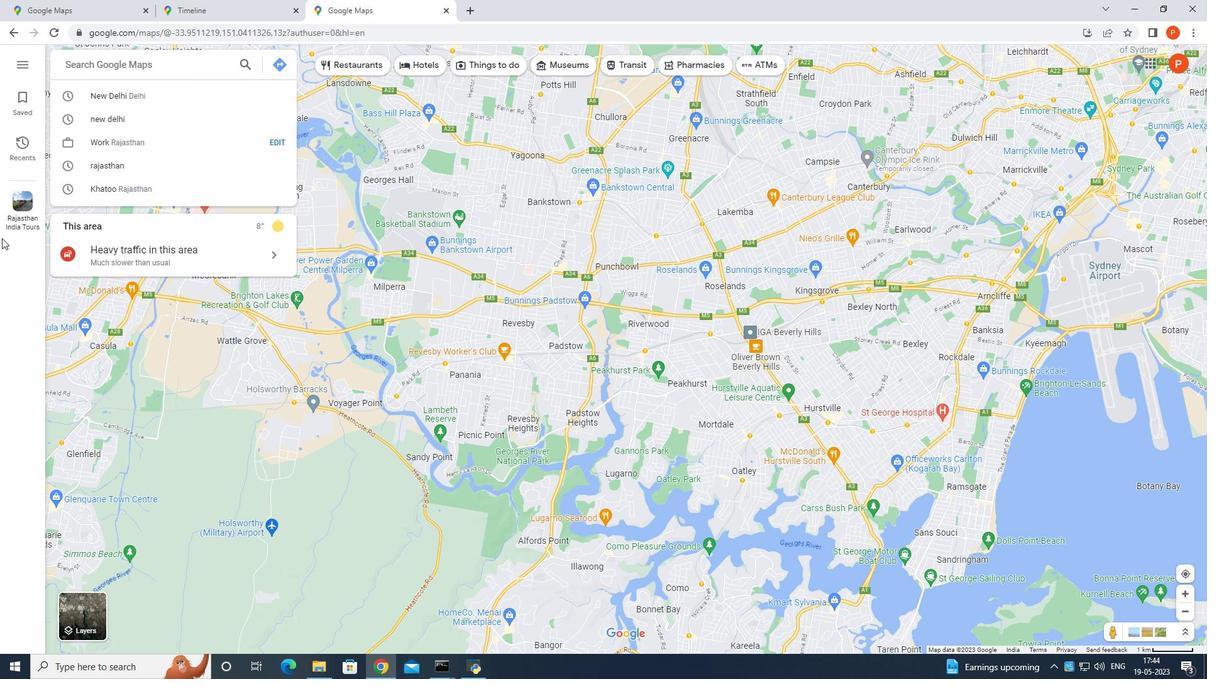 
Action: Mouse moved to (30, 59)
Screenshot: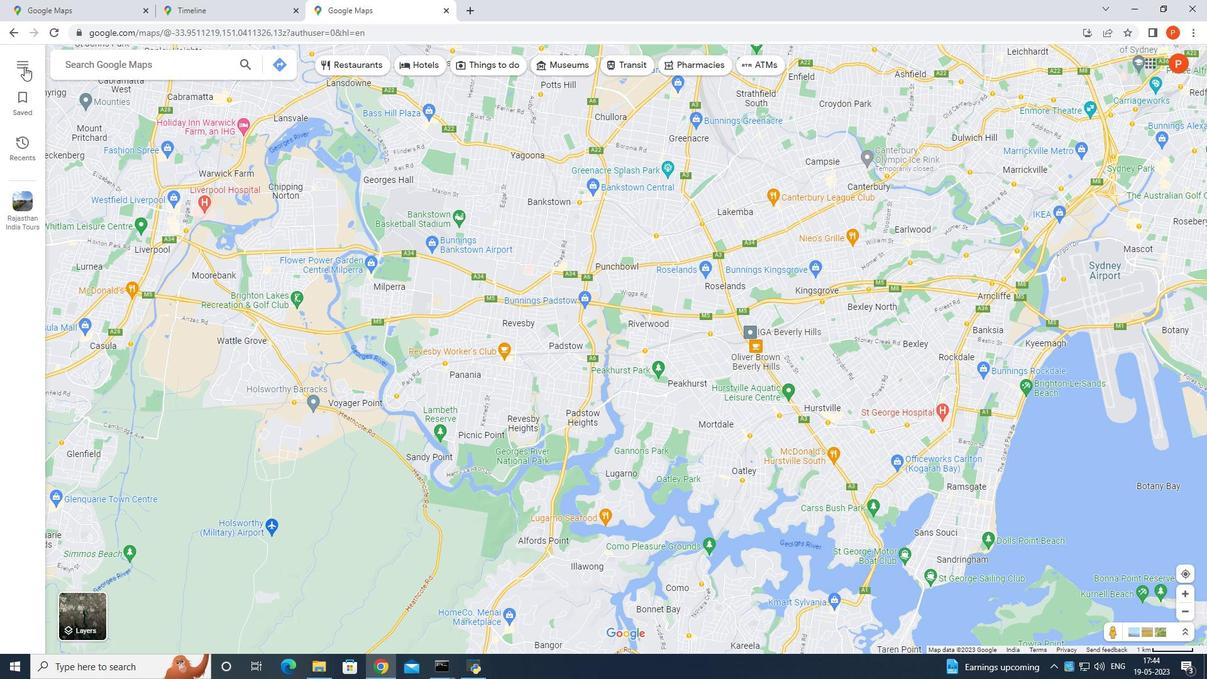 
Action: Mouse pressed left at (30, 59)
Screenshot: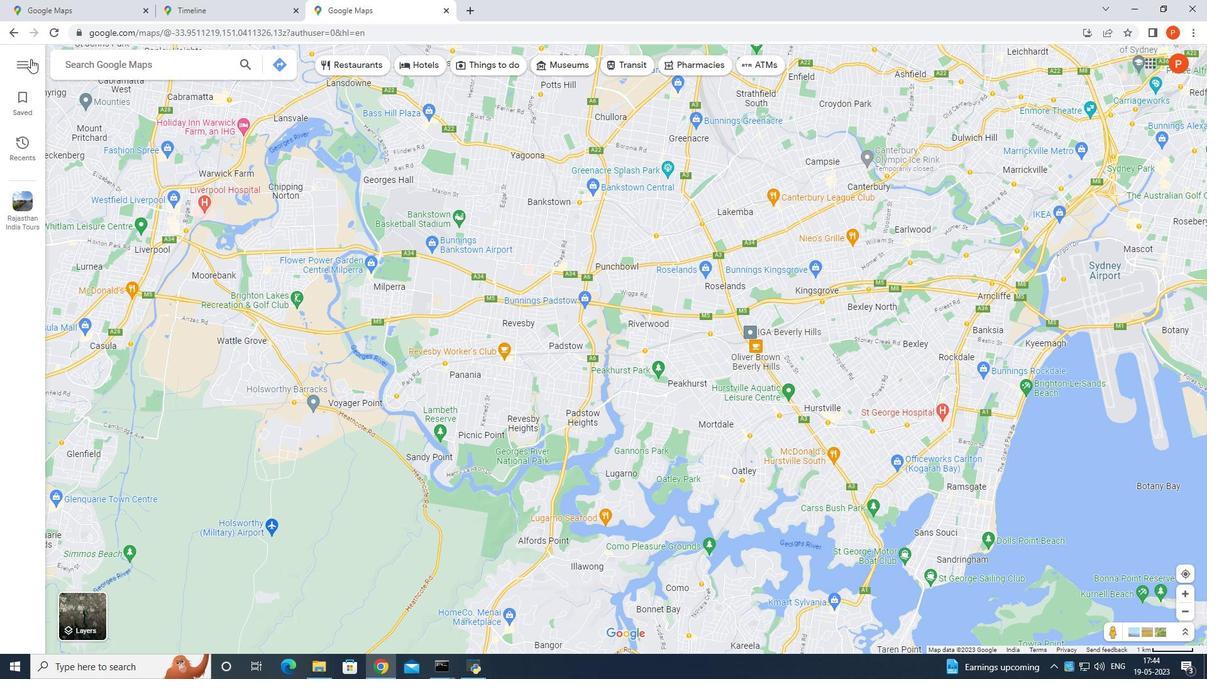
Action: Mouse moved to (79, 154)
Screenshot: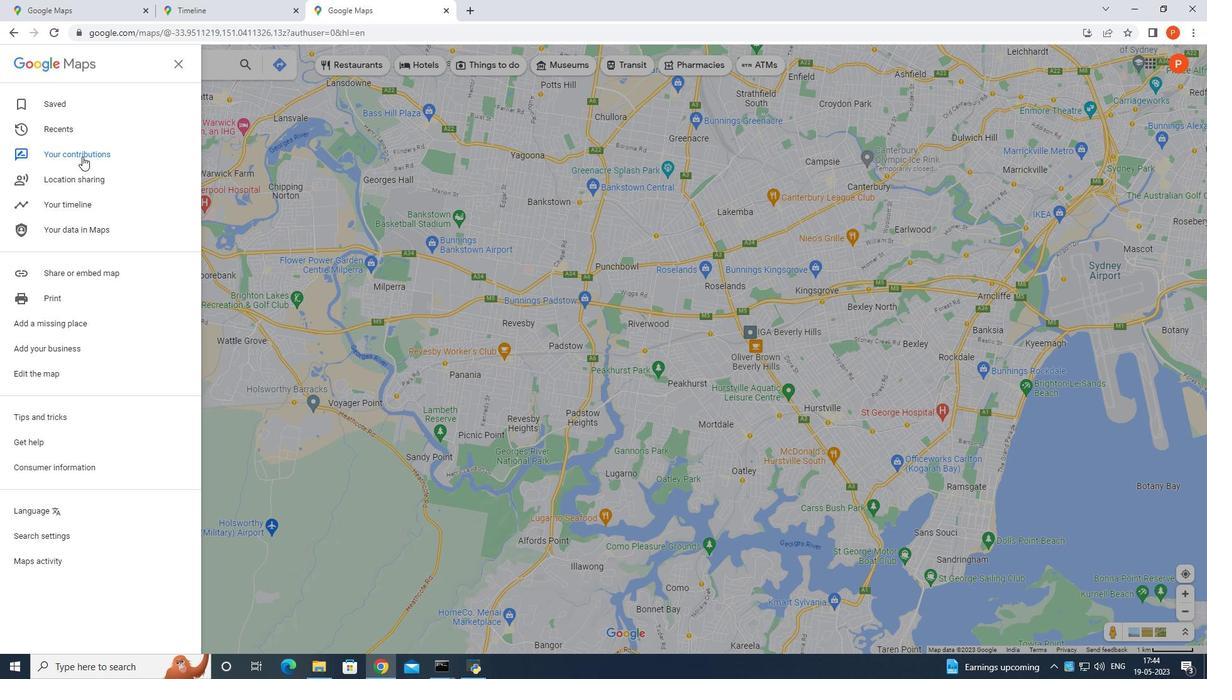 
Action: Mouse pressed left at (79, 154)
Screenshot: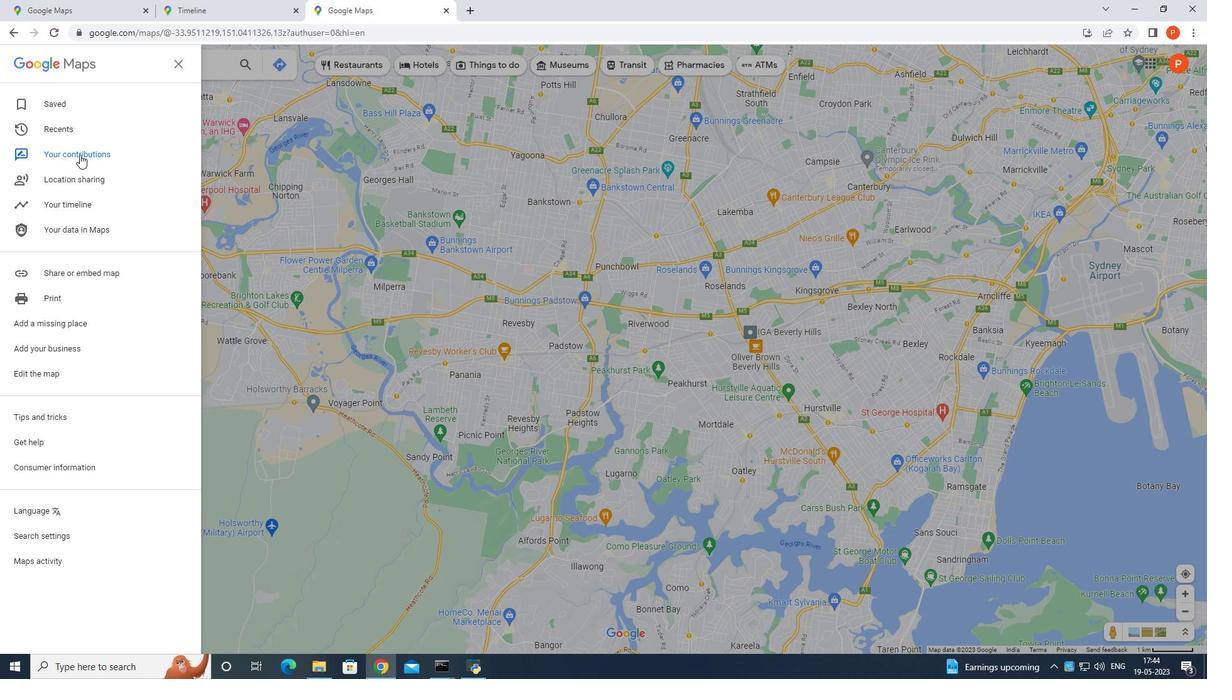 
Action: Mouse moved to (152, 441)
Screenshot: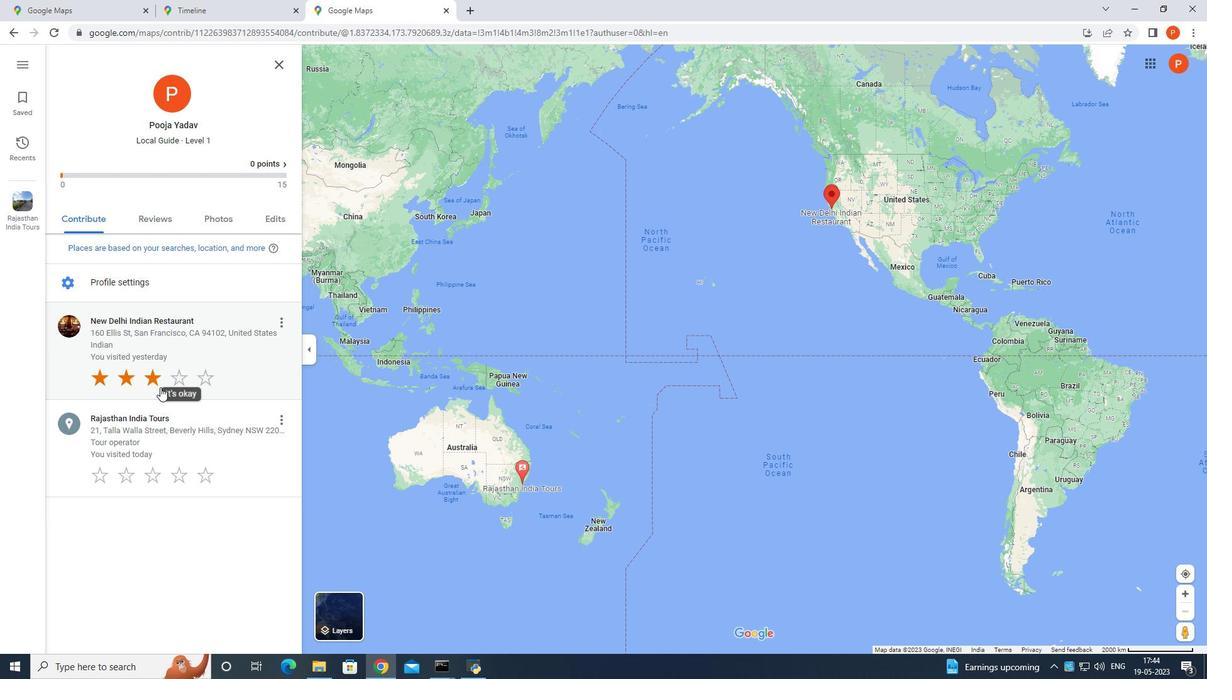 
Action: Mouse pressed left at (152, 441)
Screenshot: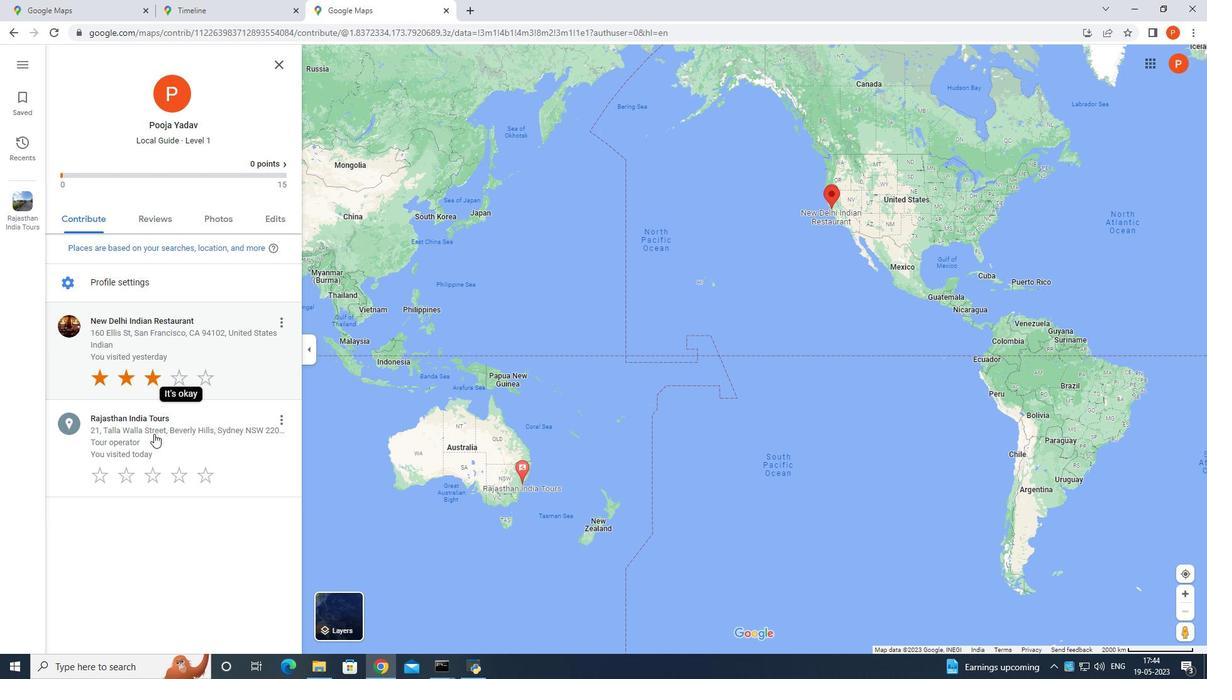 
Action: Mouse moved to (20, 62)
Screenshot: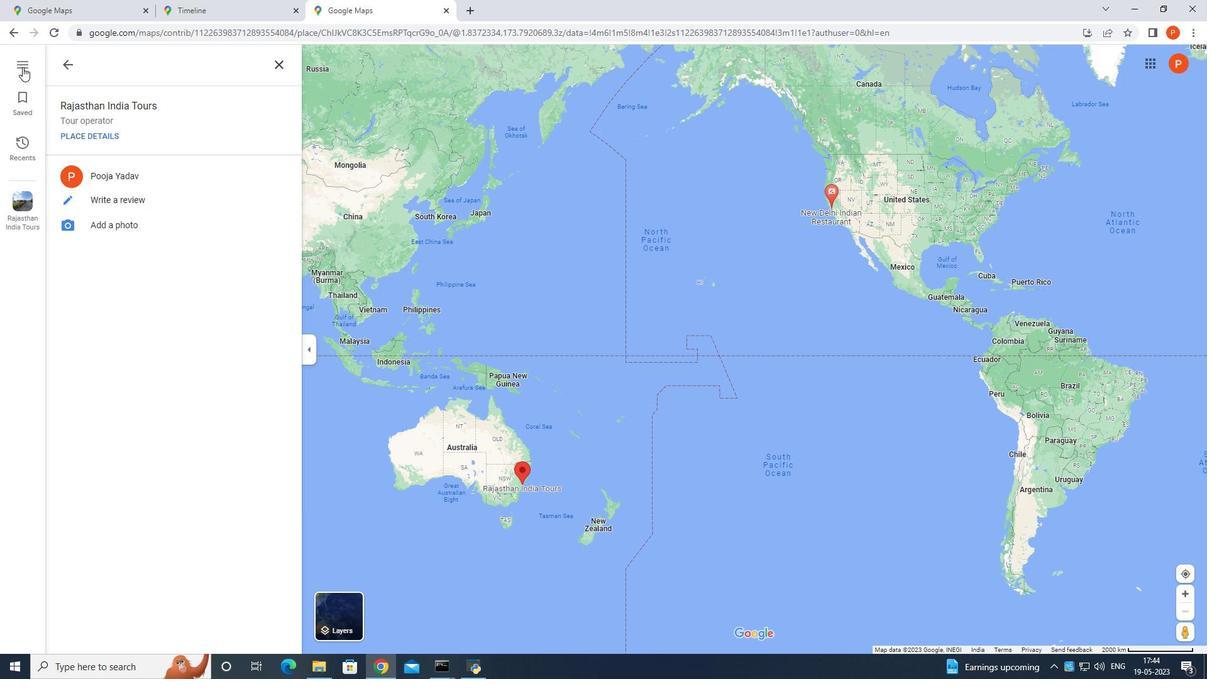 
Action: Mouse pressed left at (20, 62)
Screenshot: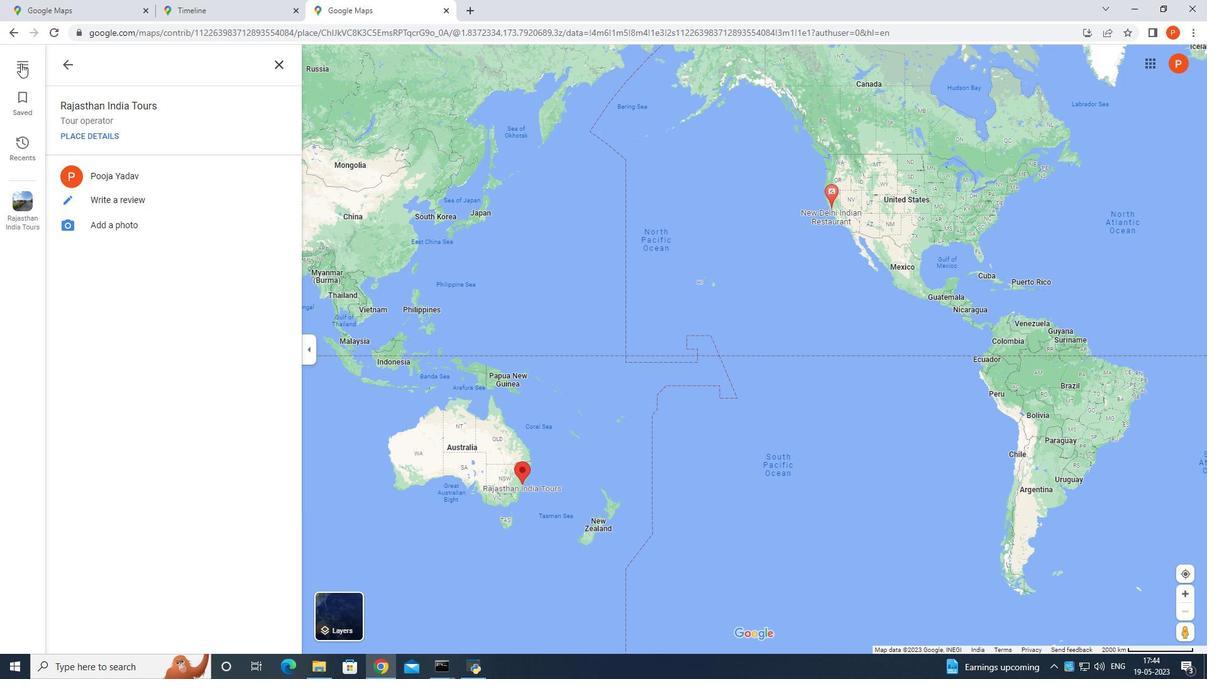 
Action: Mouse moved to (64, 225)
Screenshot: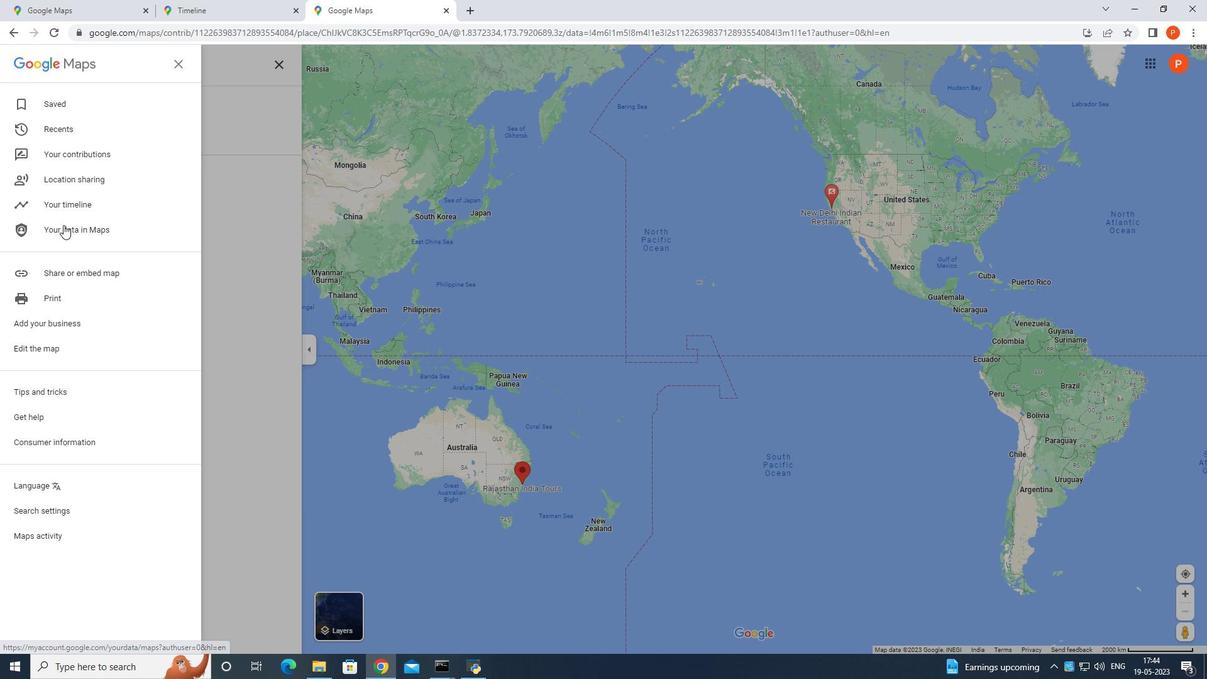 
Action: Mouse pressed left at (64, 225)
Screenshot: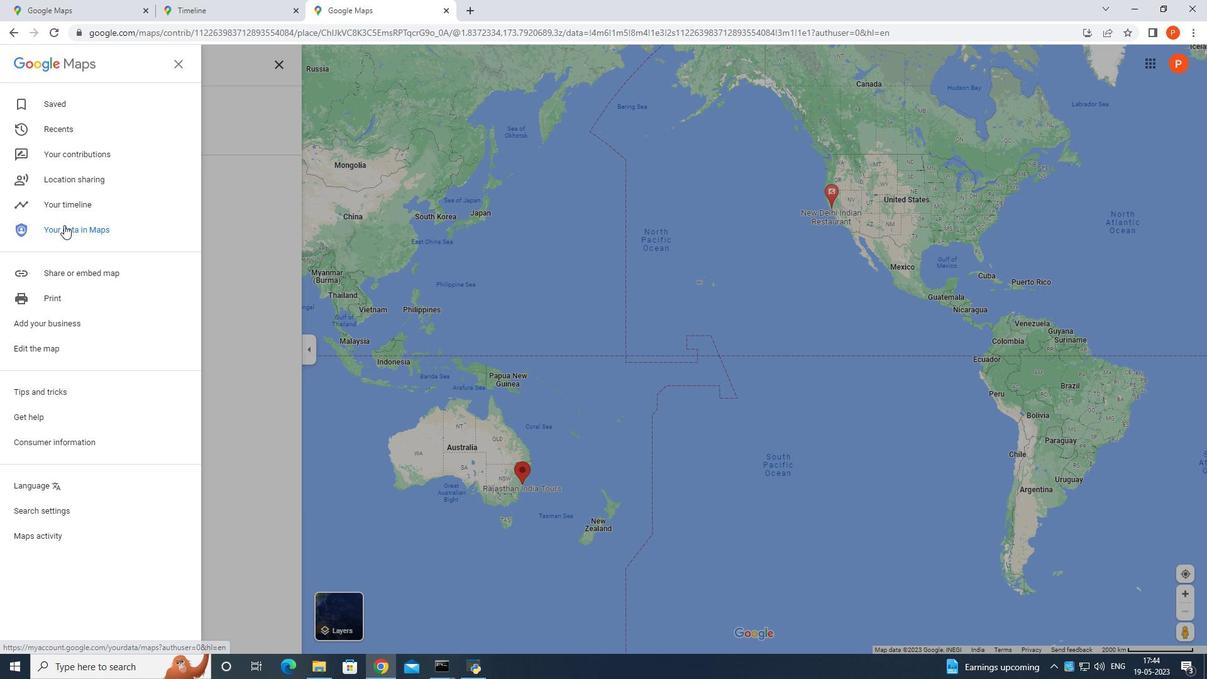 
Action: Mouse moved to (695, 356)
Screenshot: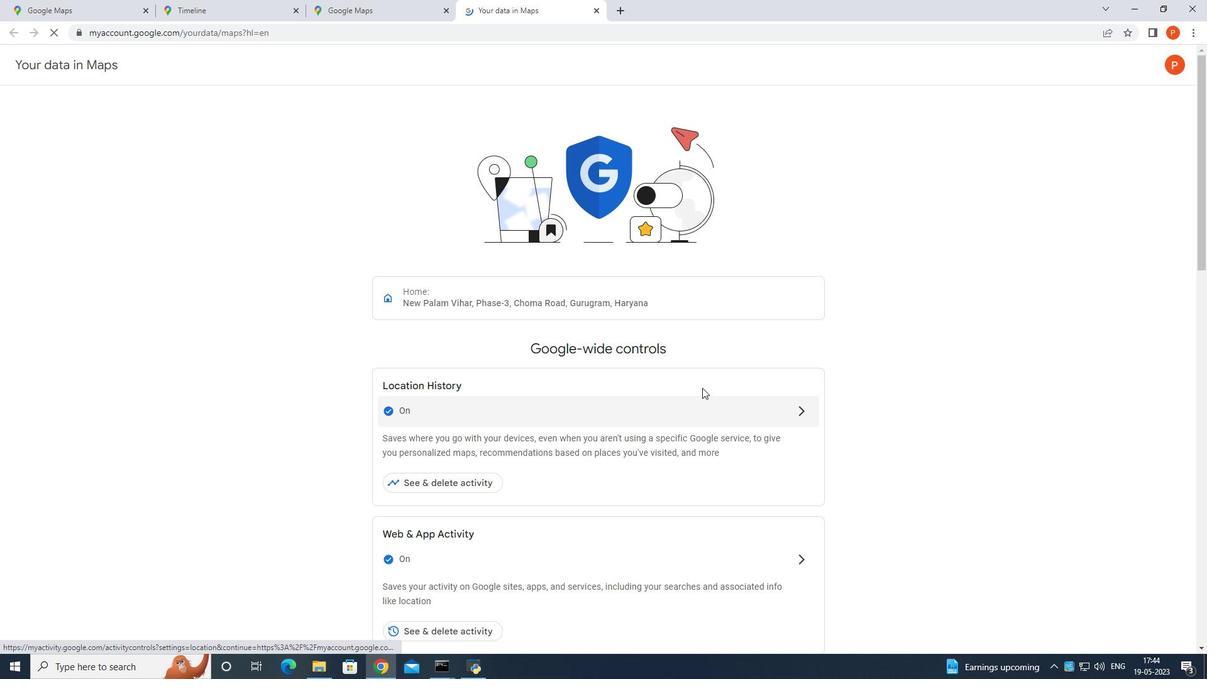 
Action: Mouse scrolled (695, 355) with delta (0, 0)
Screenshot: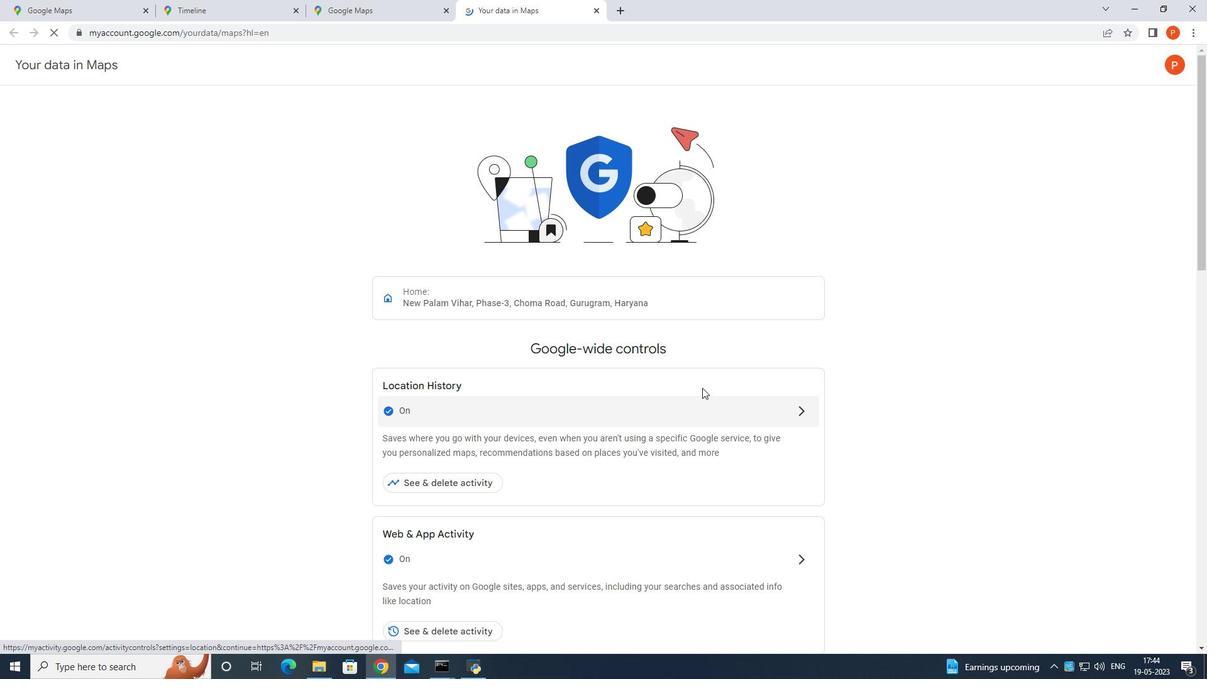
Action: Mouse moved to (692, 374)
Screenshot: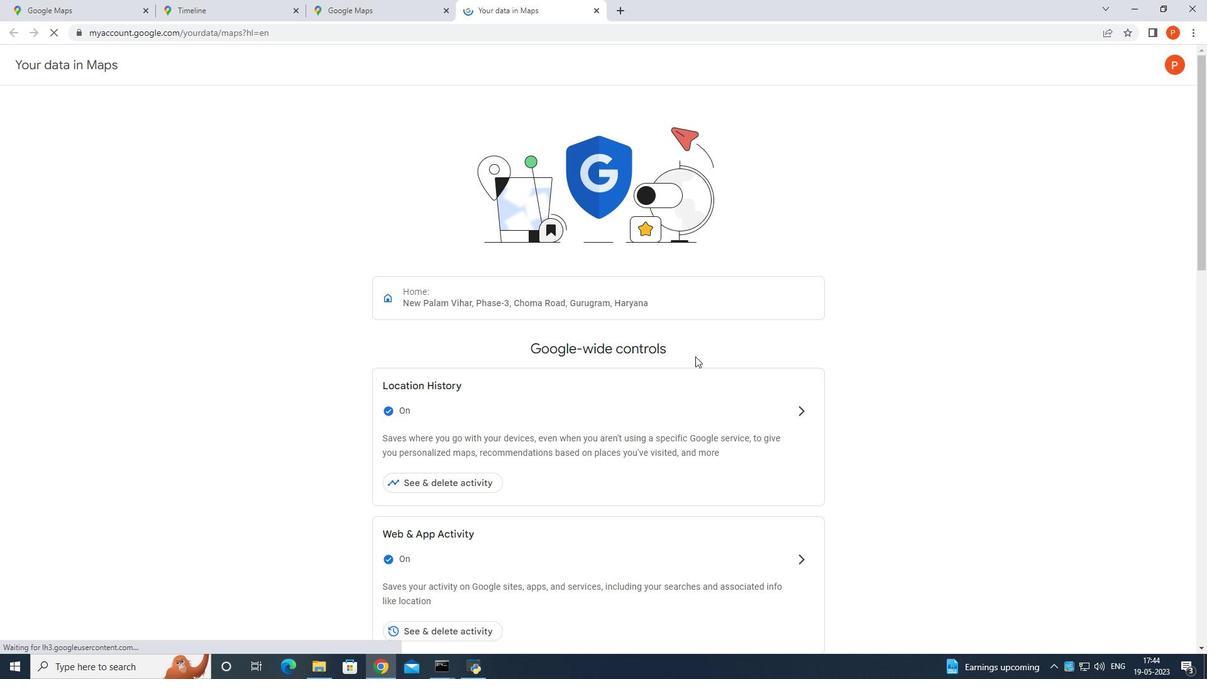 
Action: Mouse scrolled (692, 373) with delta (0, 0)
Screenshot: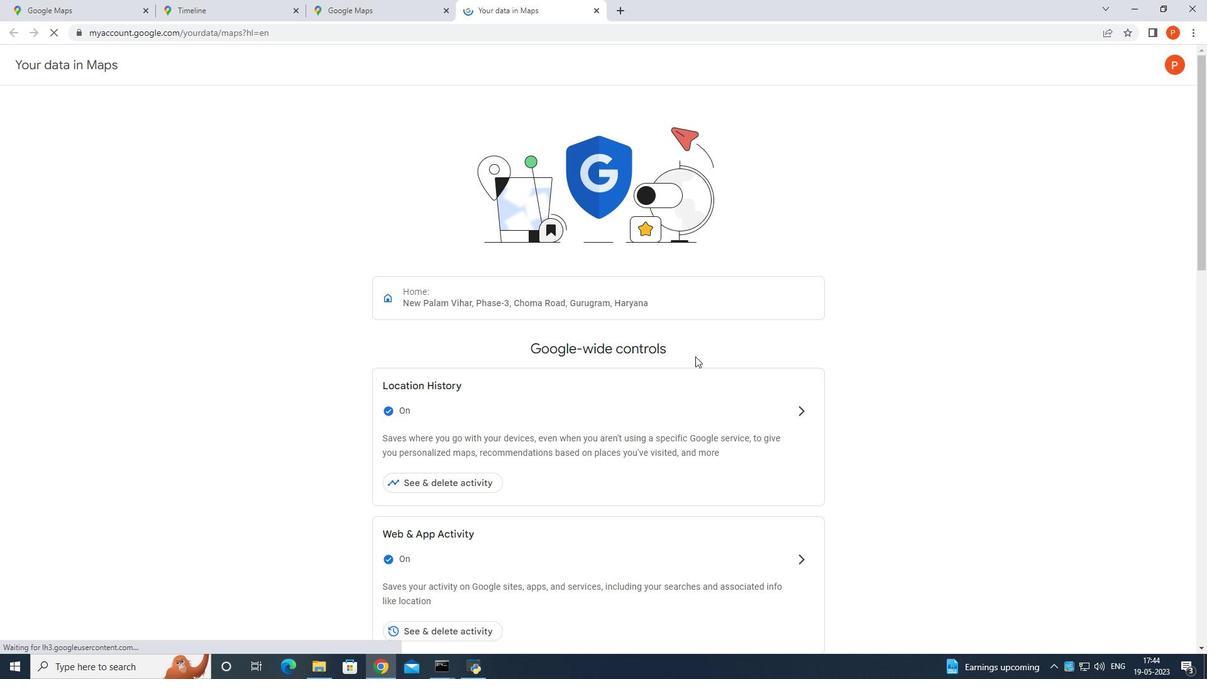 
Action: Mouse moved to (687, 394)
Screenshot: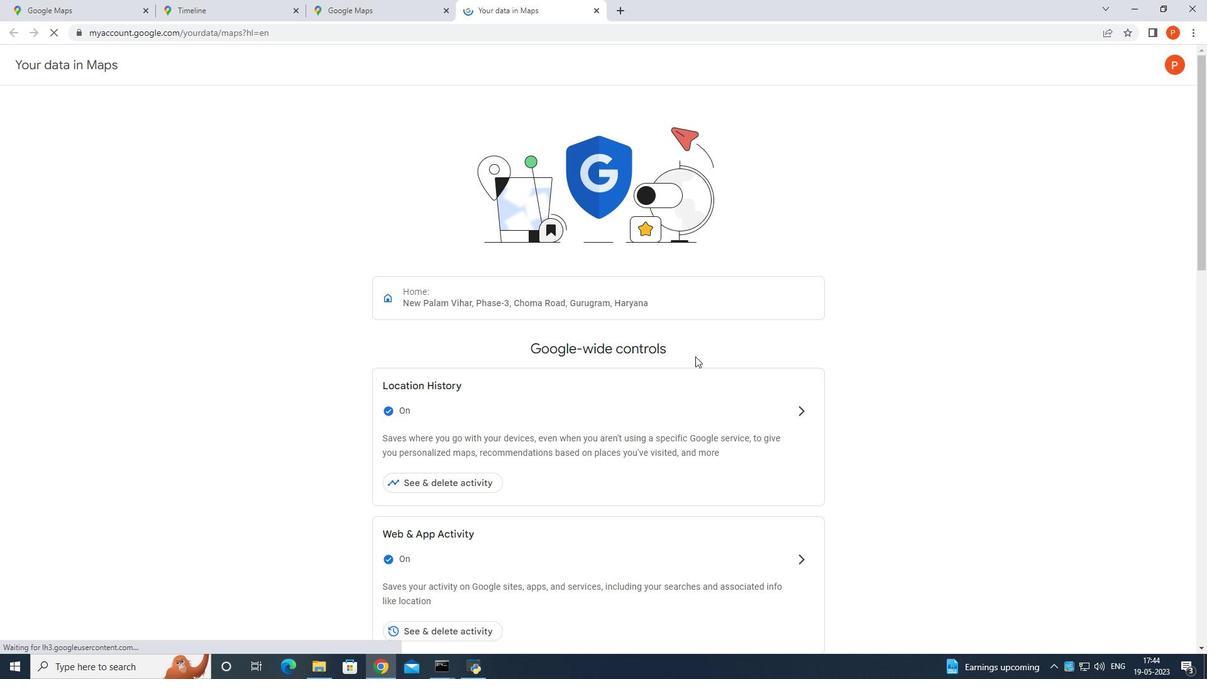 
Action: Mouse scrolled (687, 393) with delta (0, 0)
Screenshot: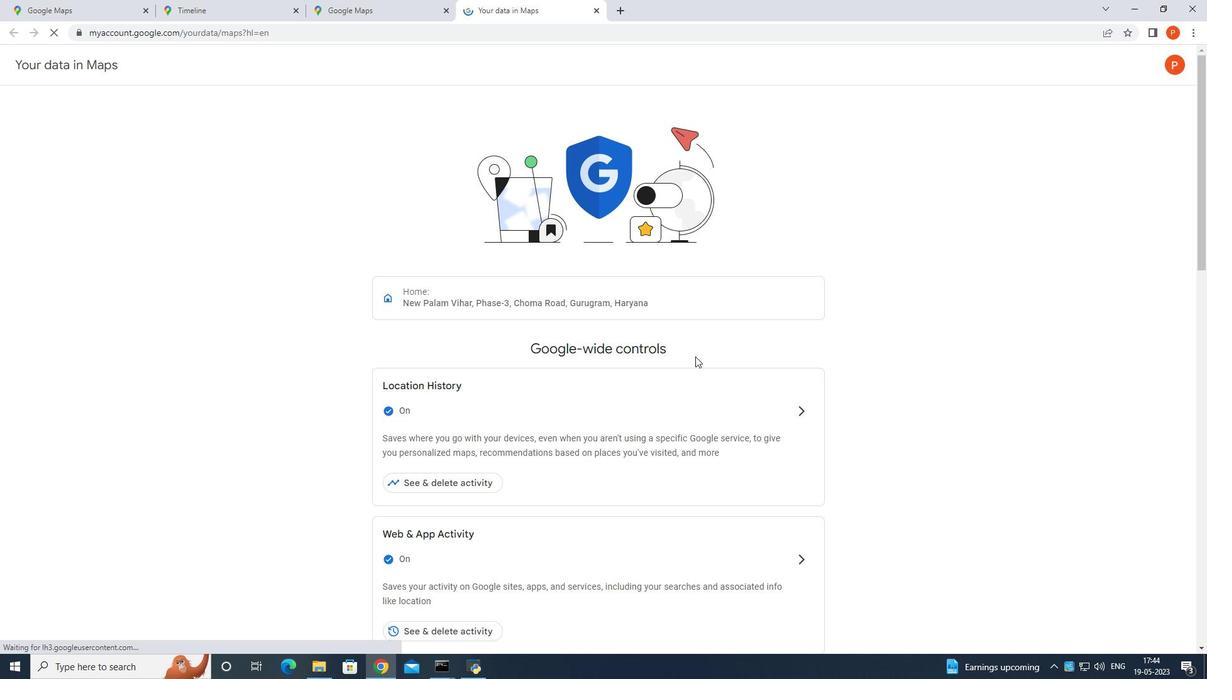 
Action: Mouse moved to (683, 406)
Screenshot: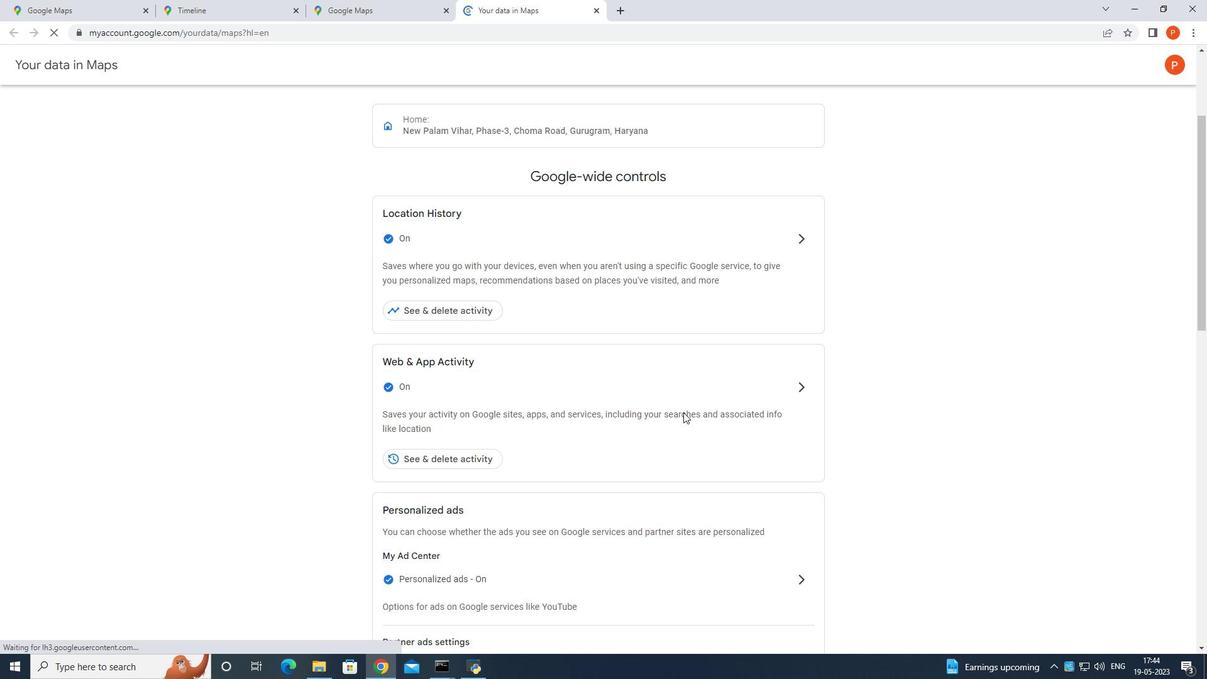 
Action: Mouse scrolled (683, 405) with delta (0, 0)
Screenshot: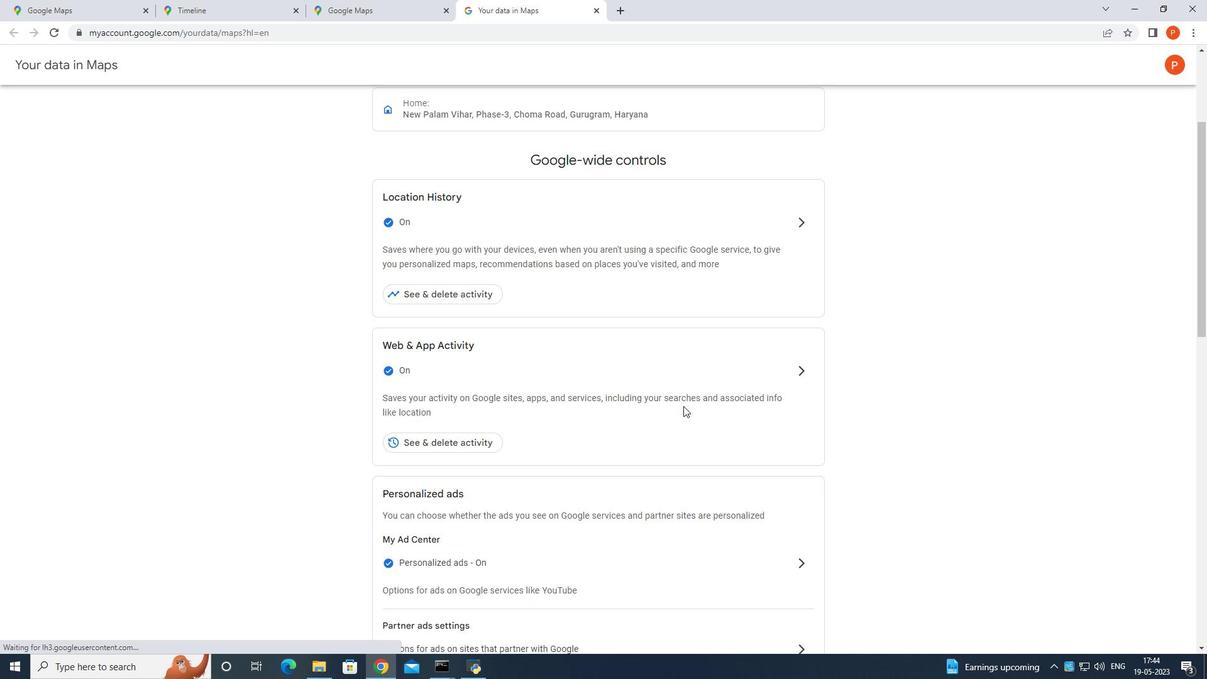 
Action: Mouse scrolled (683, 405) with delta (0, 0)
Screenshot: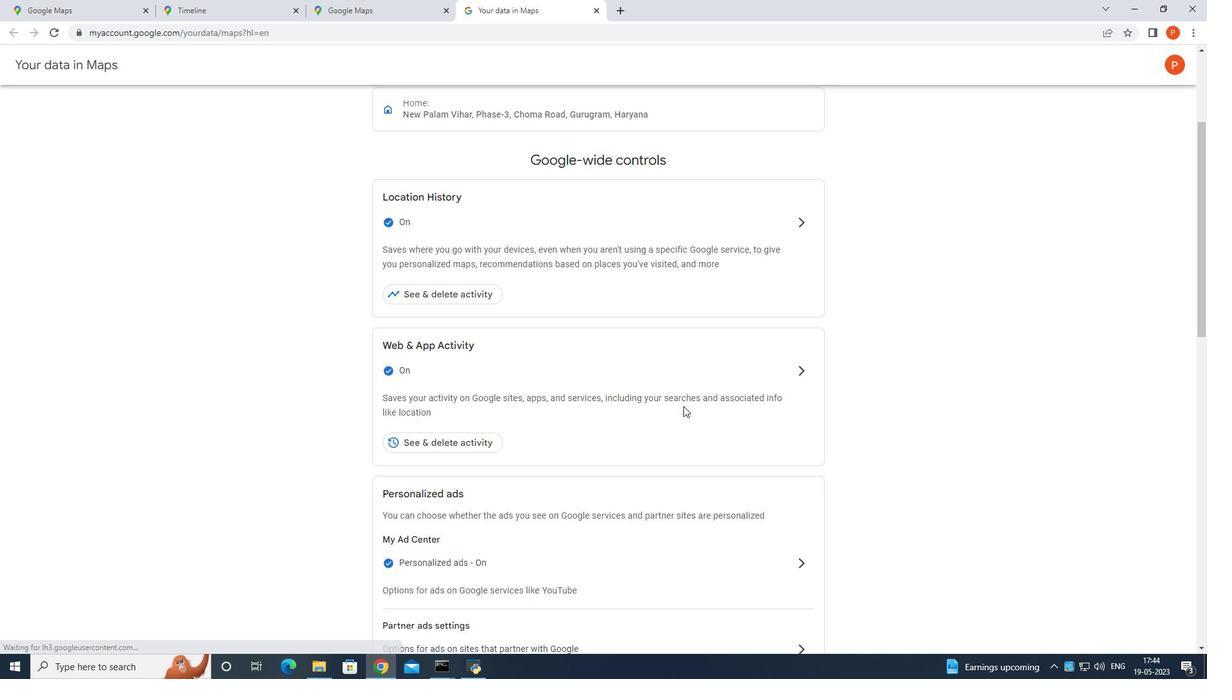 
Action: Mouse scrolled (683, 405) with delta (0, 0)
Screenshot: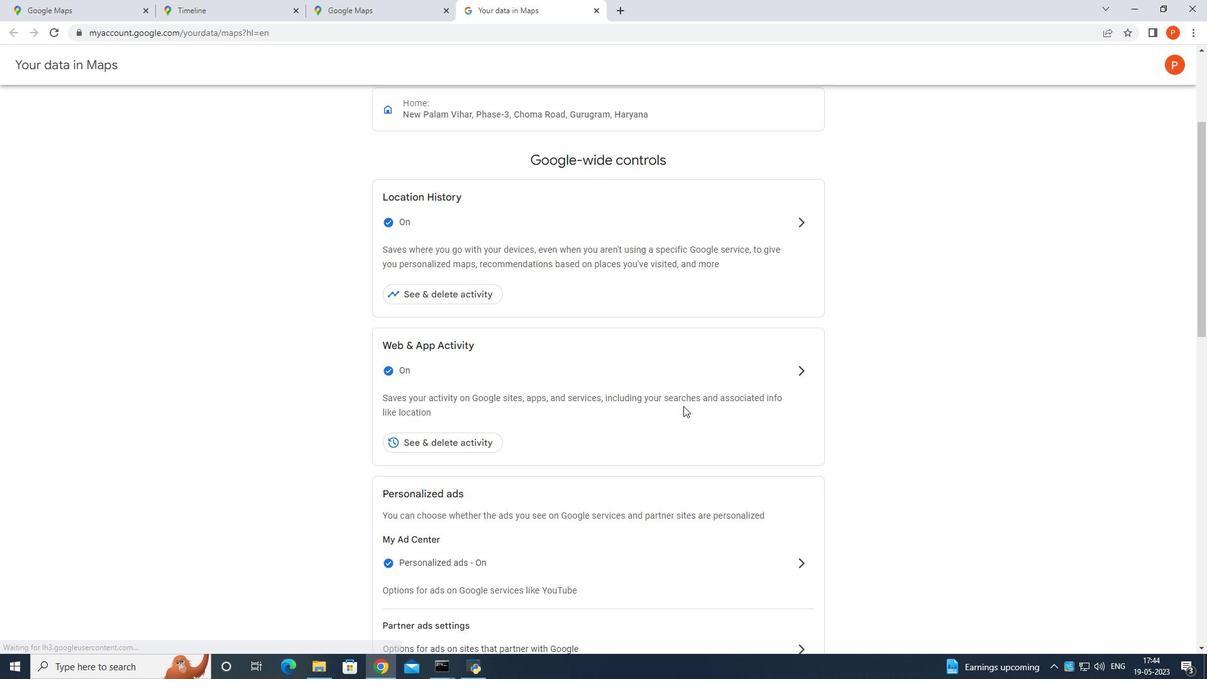 
Action: Mouse scrolled (683, 405) with delta (0, 0)
Screenshot: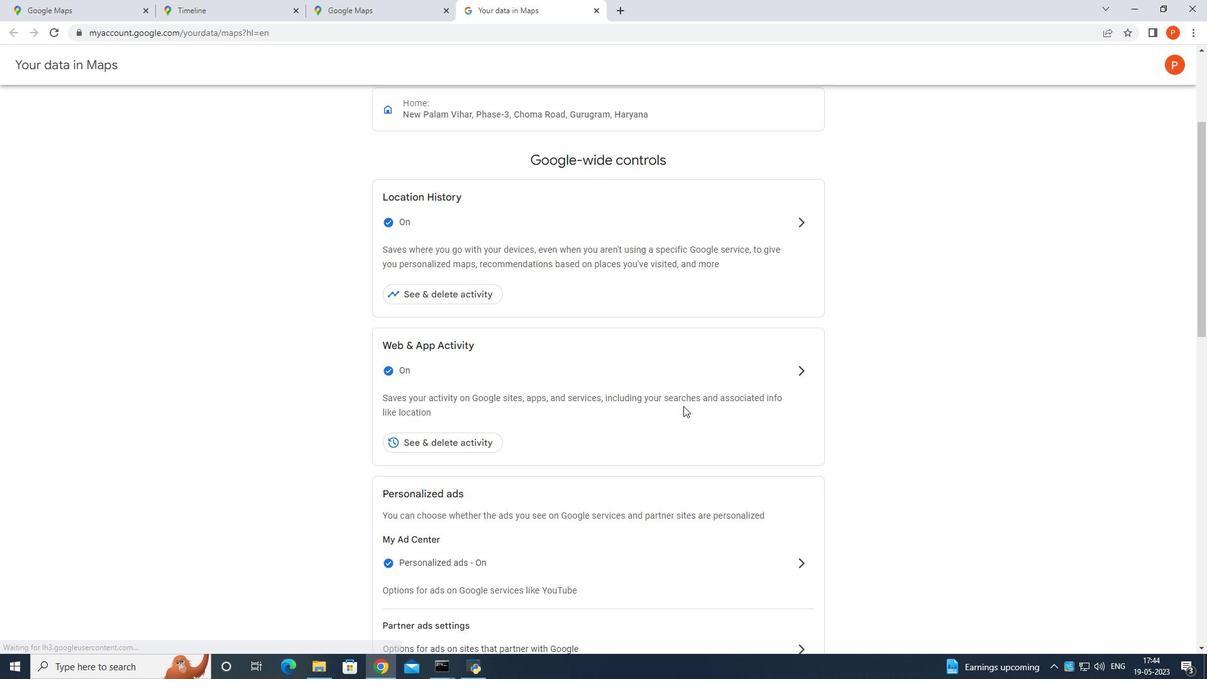 
Action: Mouse scrolled (683, 405) with delta (0, 0)
Screenshot: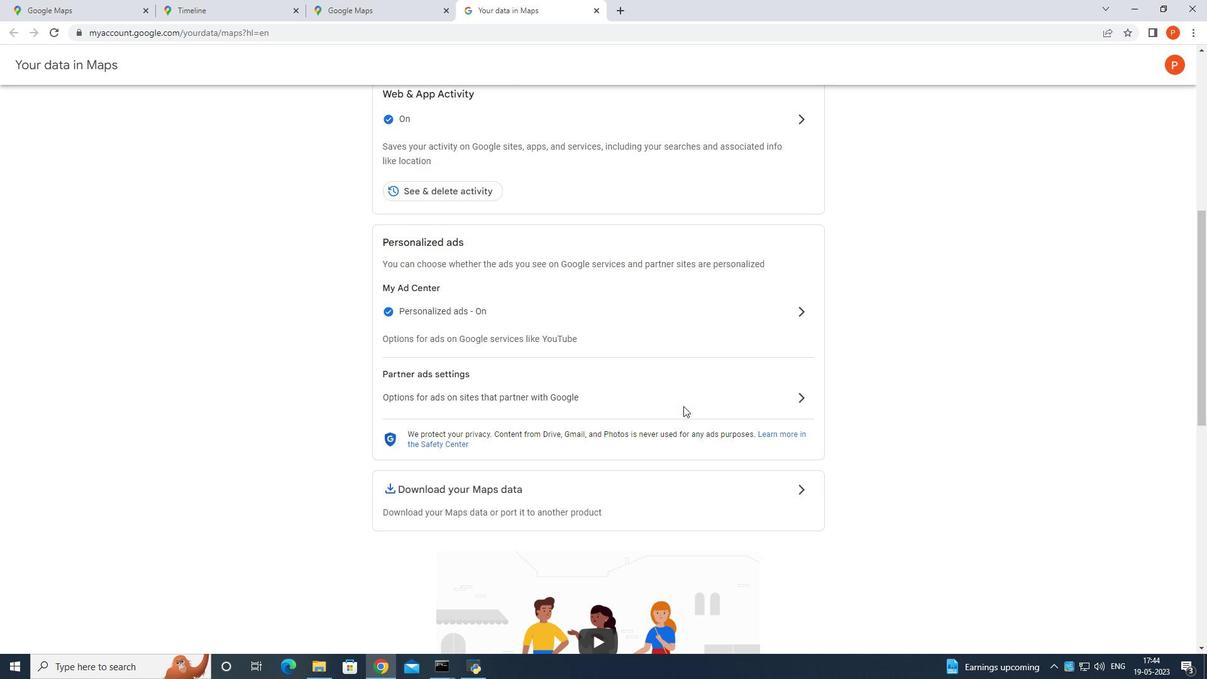 
Action: Mouse scrolled (683, 405) with delta (0, 0)
Screenshot: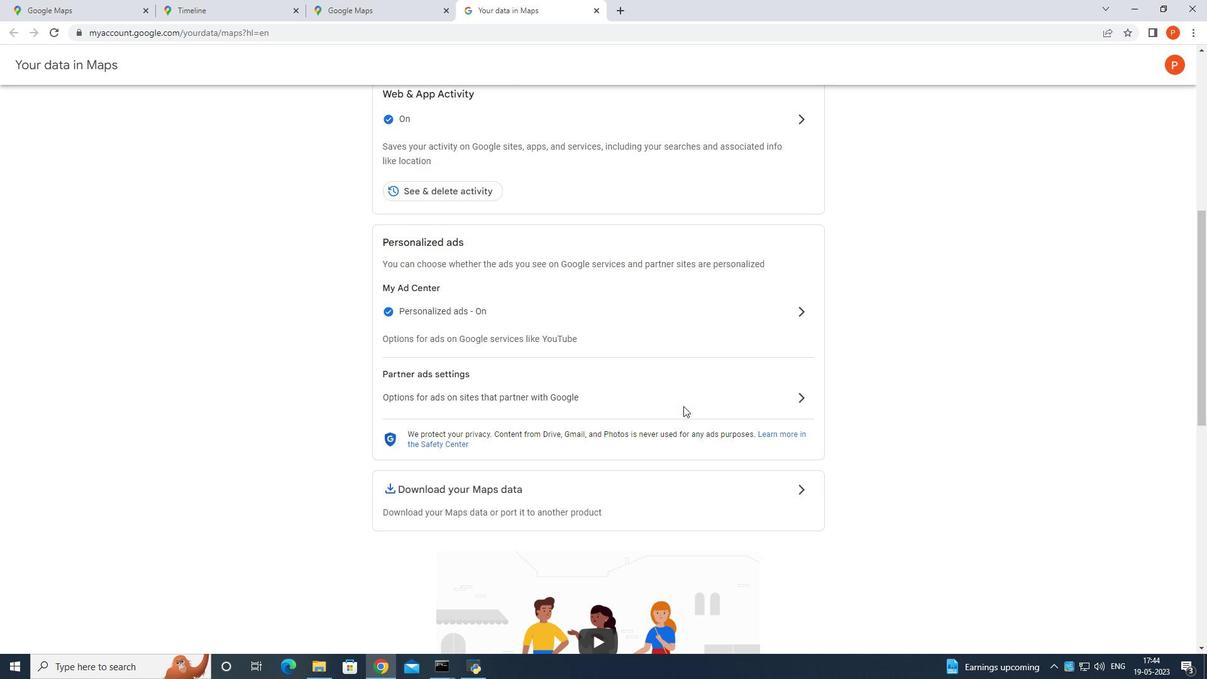 
Action: Mouse scrolled (683, 405) with delta (0, 0)
Screenshot: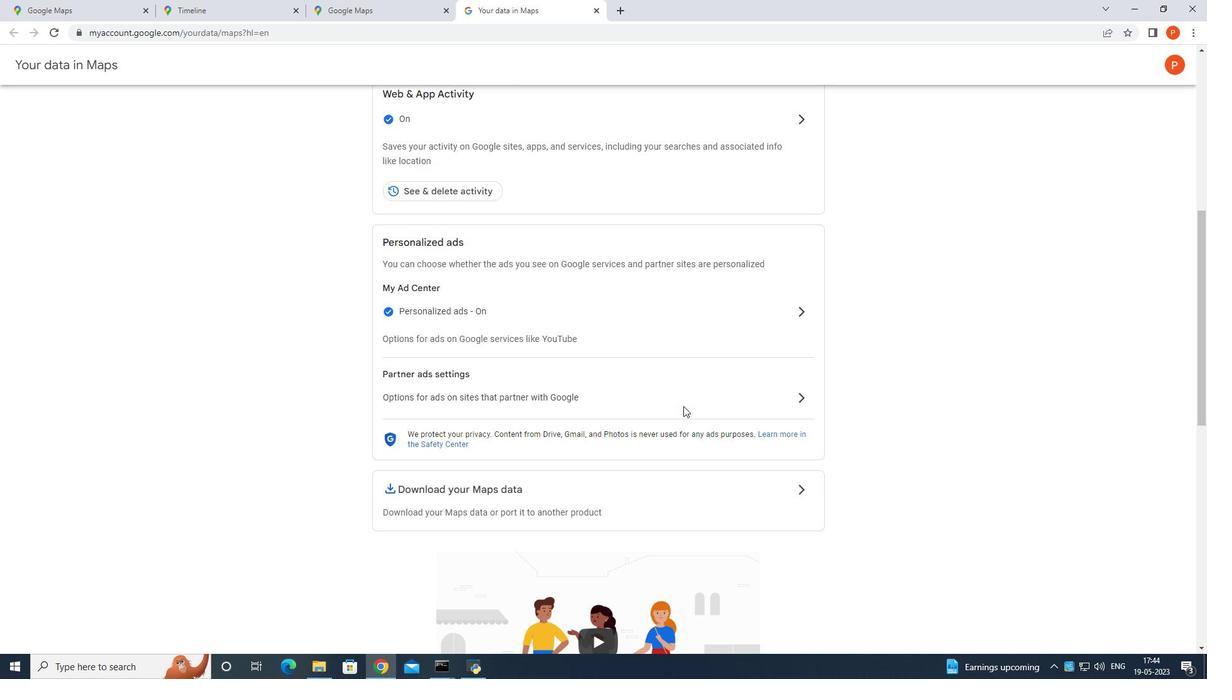 
Action: Mouse scrolled (683, 405) with delta (0, 0)
Screenshot: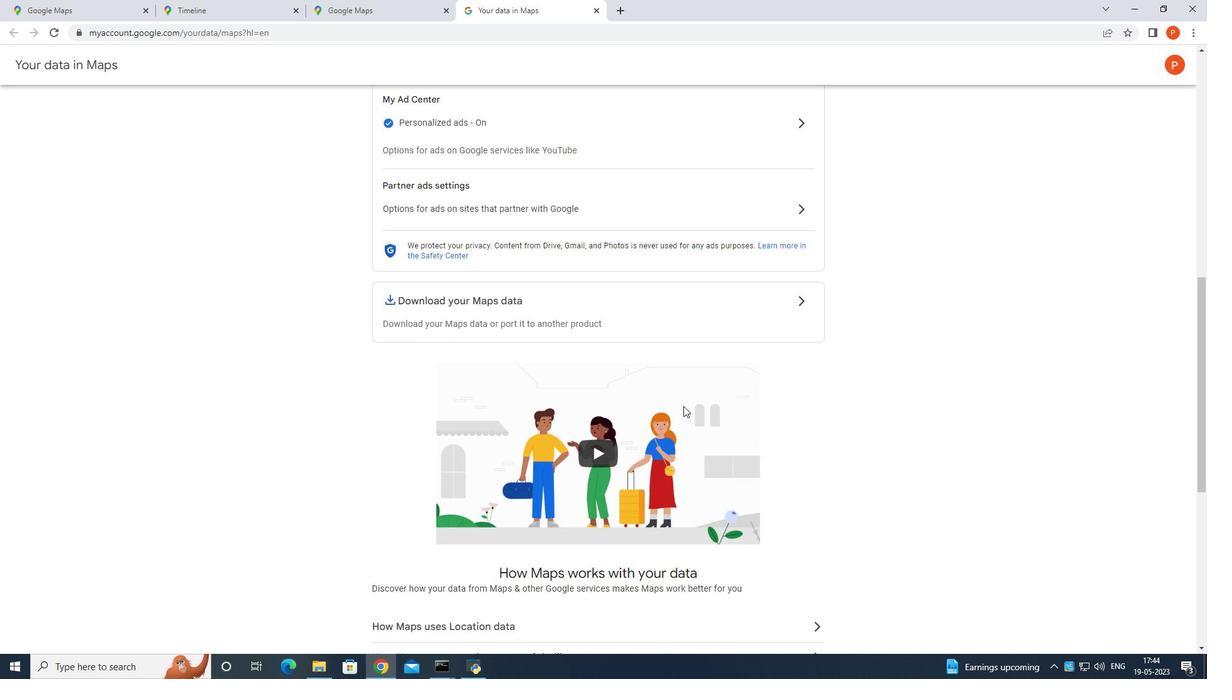 
Action: Mouse scrolled (683, 405) with delta (0, 0)
Screenshot: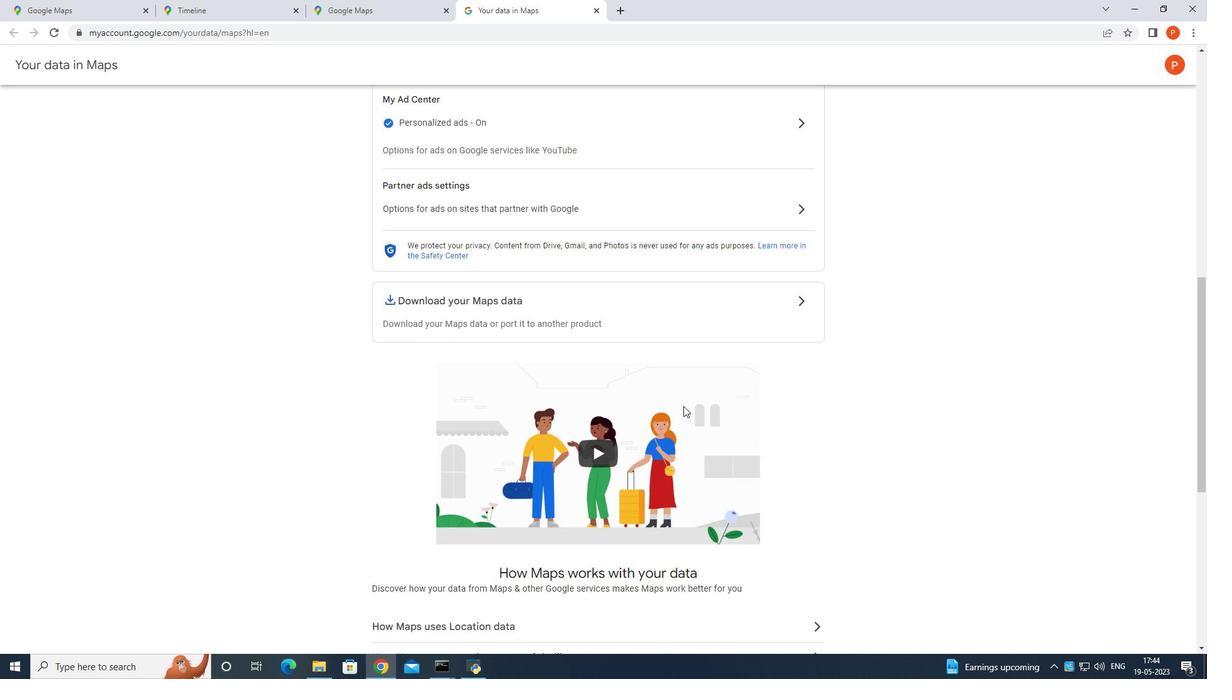 
Action: Mouse scrolled (683, 405) with delta (0, 0)
Screenshot: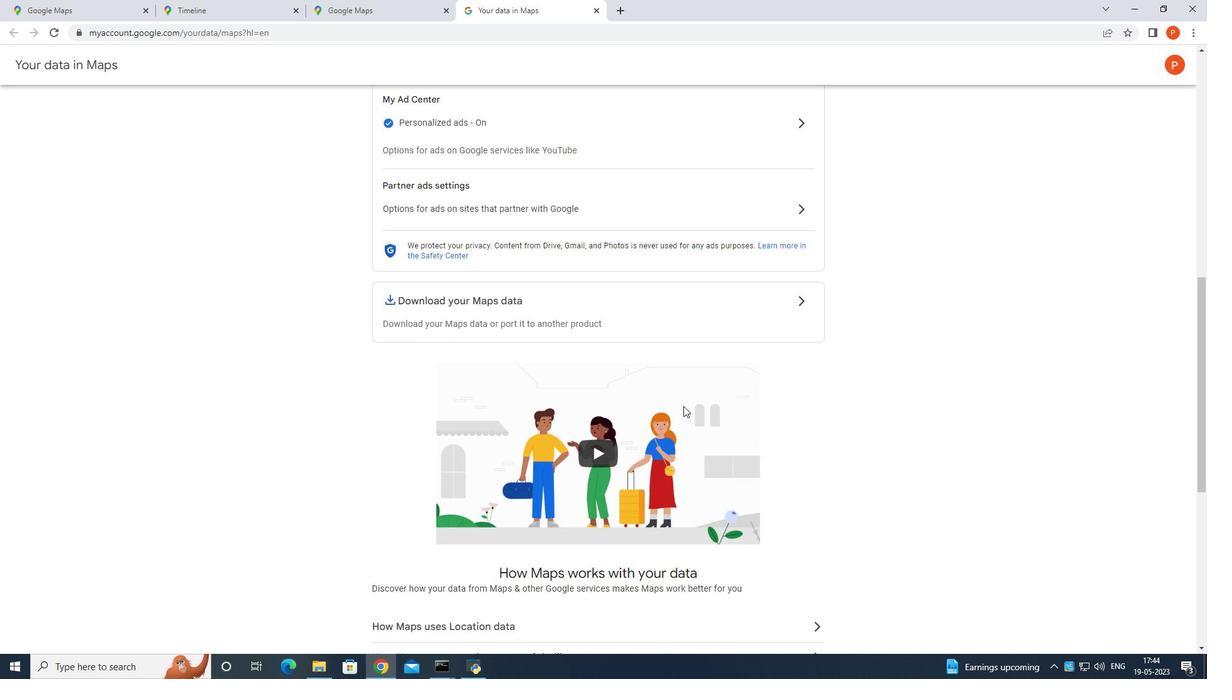 
Action: Mouse scrolled (683, 405) with delta (0, 0)
Screenshot: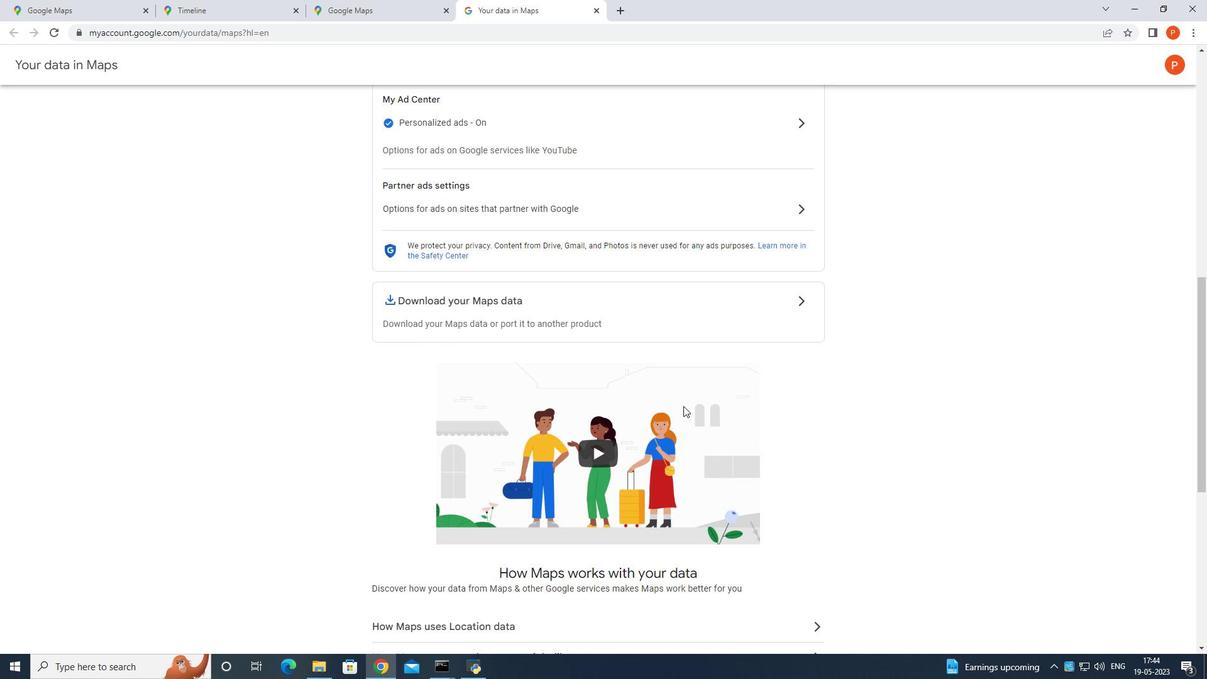 
Action: Mouse scrolled (683, 405) with delta (0, 0)
Screenshot: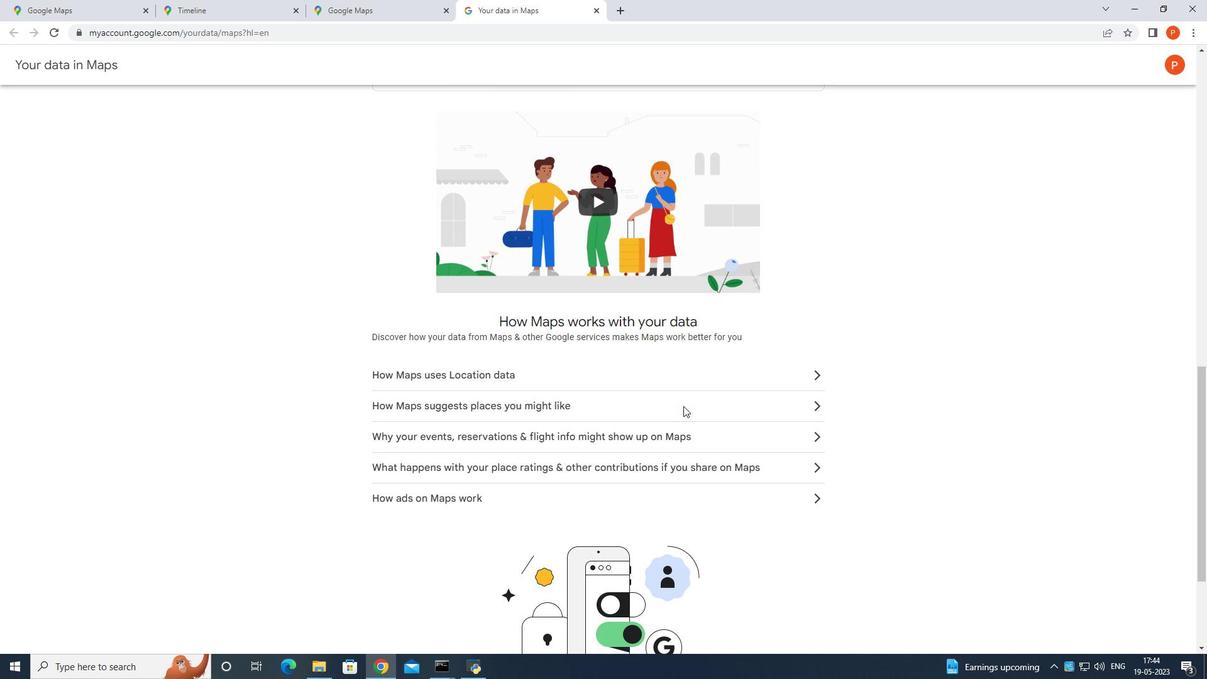 
Action: Mouse scrolled (683, 405) with delta (0, 0)
Screenshot: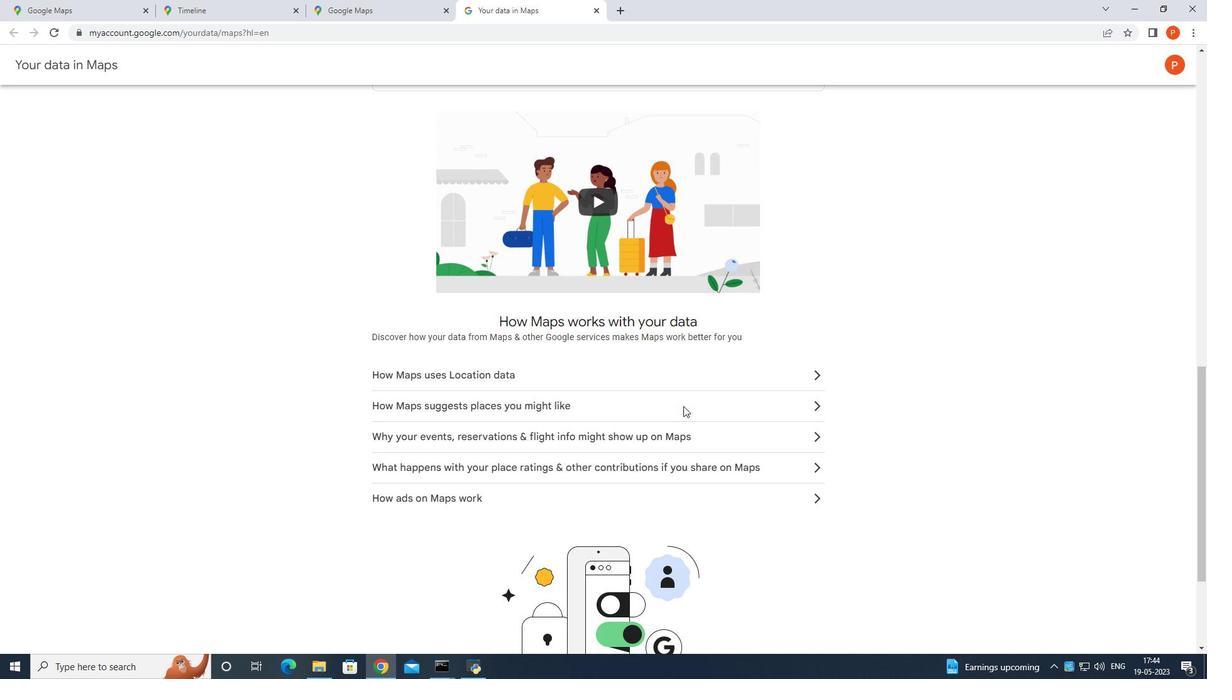 
Action: Mouse scrolled (683, 405) with delta (0, 0)
Screenshot: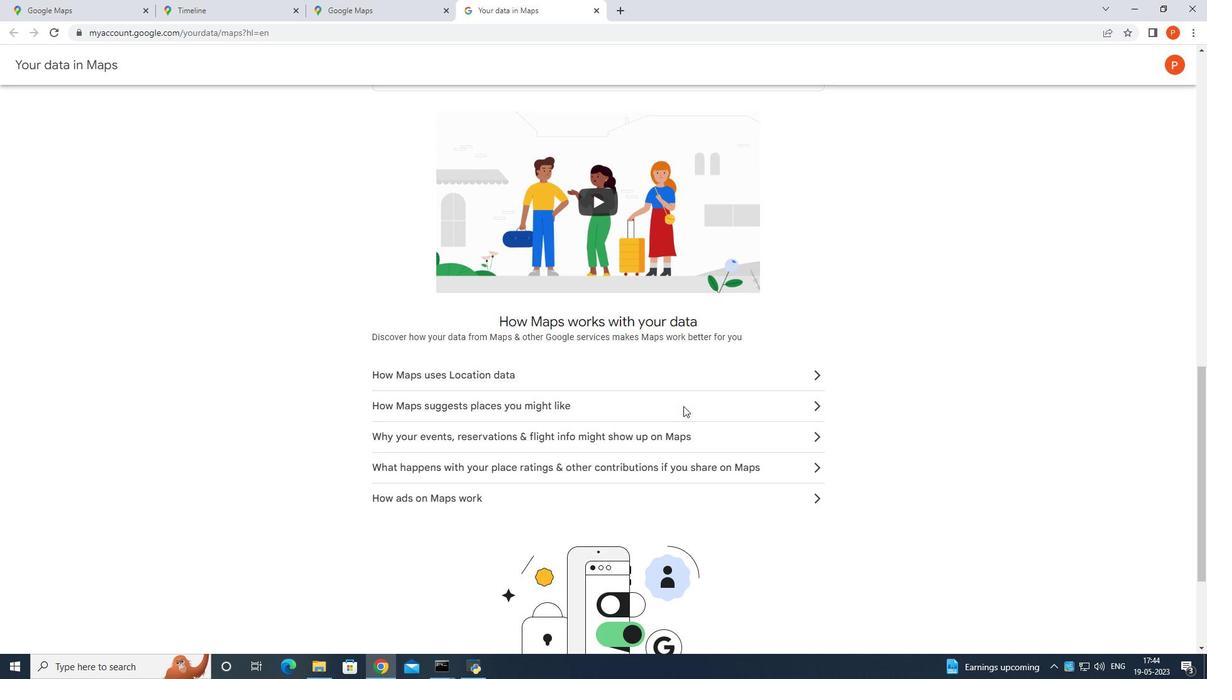 
Action: Mouse scrolled (683, 405) with delta (0, 0)
Screenshot: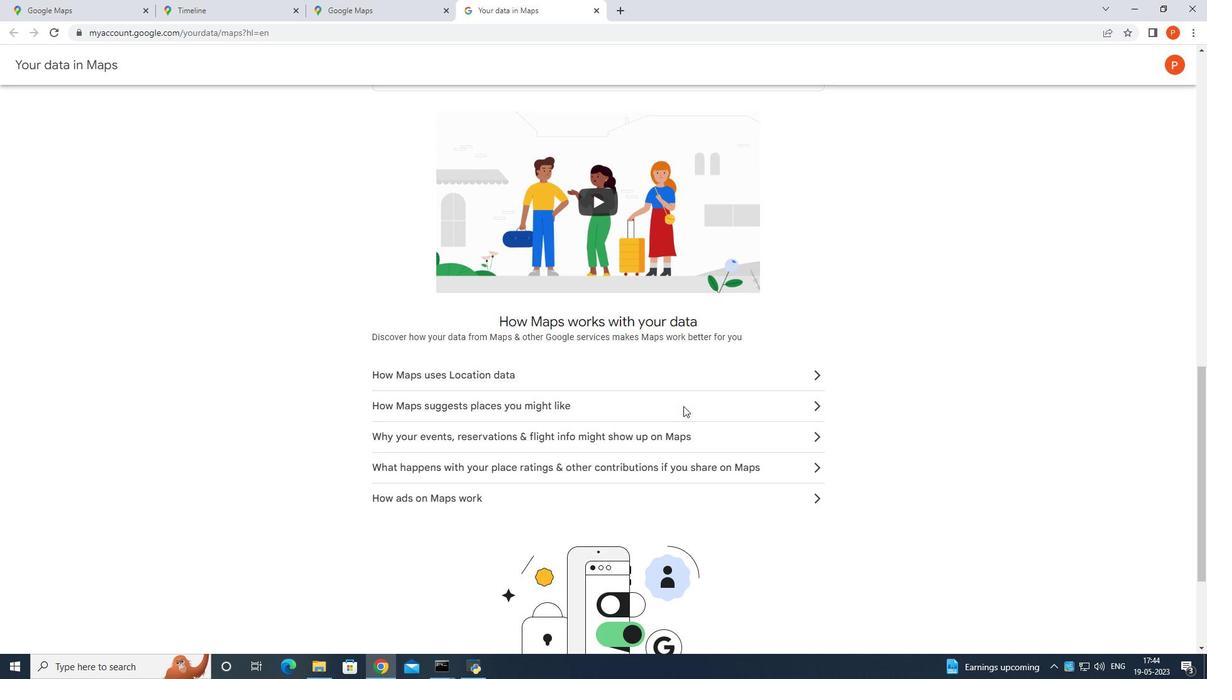
Action: Mouse scrolled (683, 405) with delta (0, 0)
Screenshot: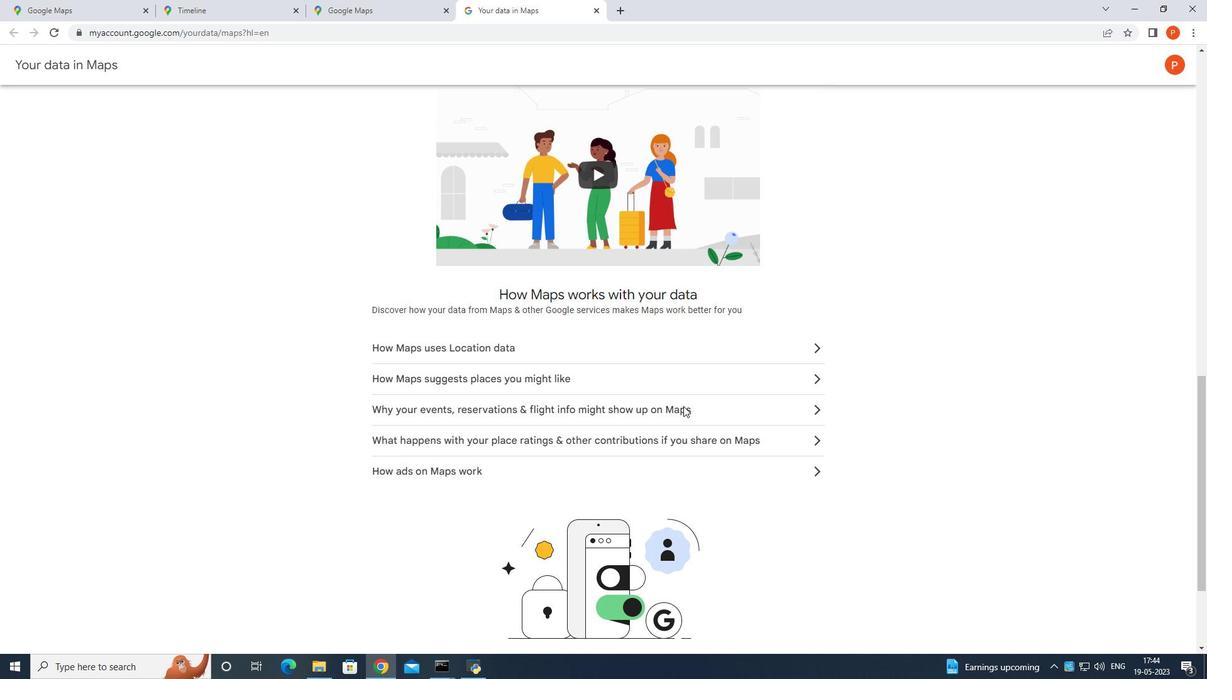
Action: Mouse scrolled (683, 405) with delta (0, 0)
Screenshot: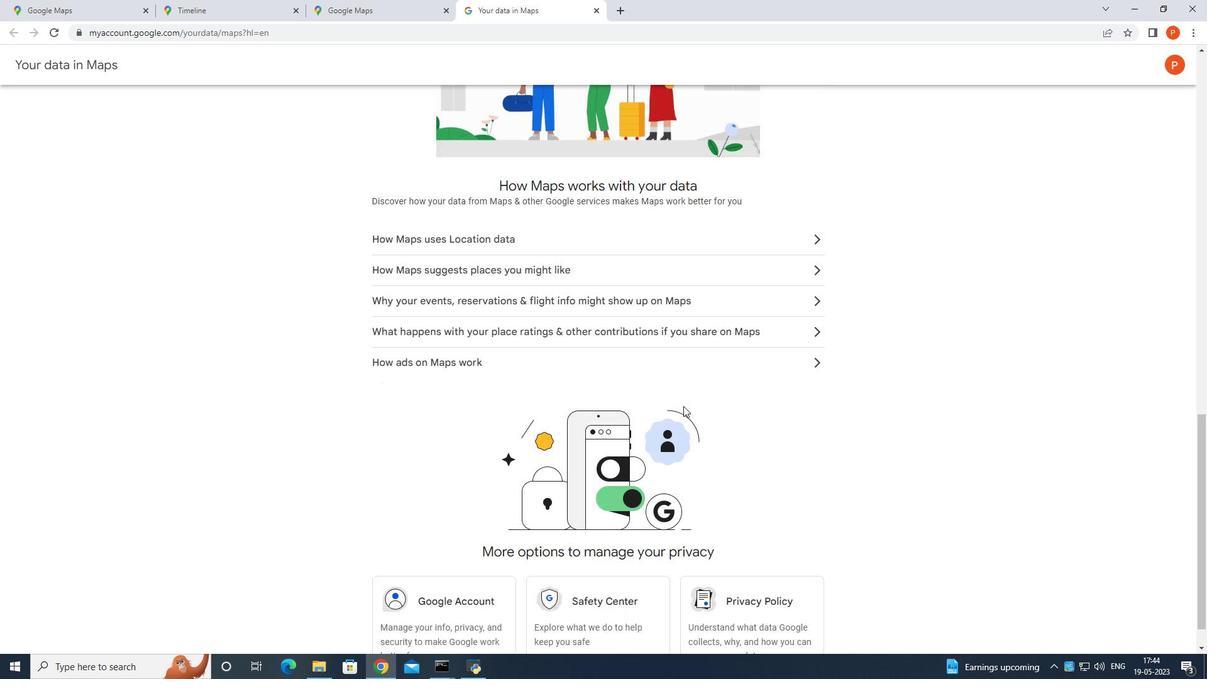 
Action: Mouse scrolled (683, 405) with delta (0, 0)
Screenshot: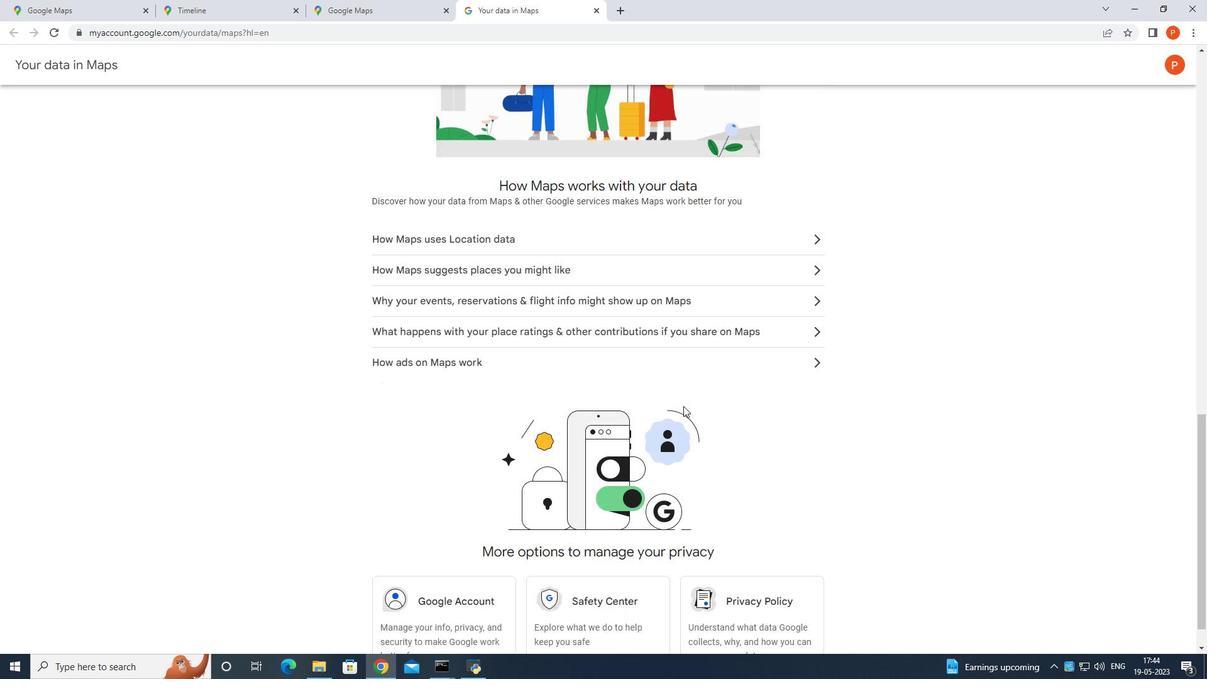 
Action: Mouse scrolled (683, 405) with delta (0, 0)
Screenshot: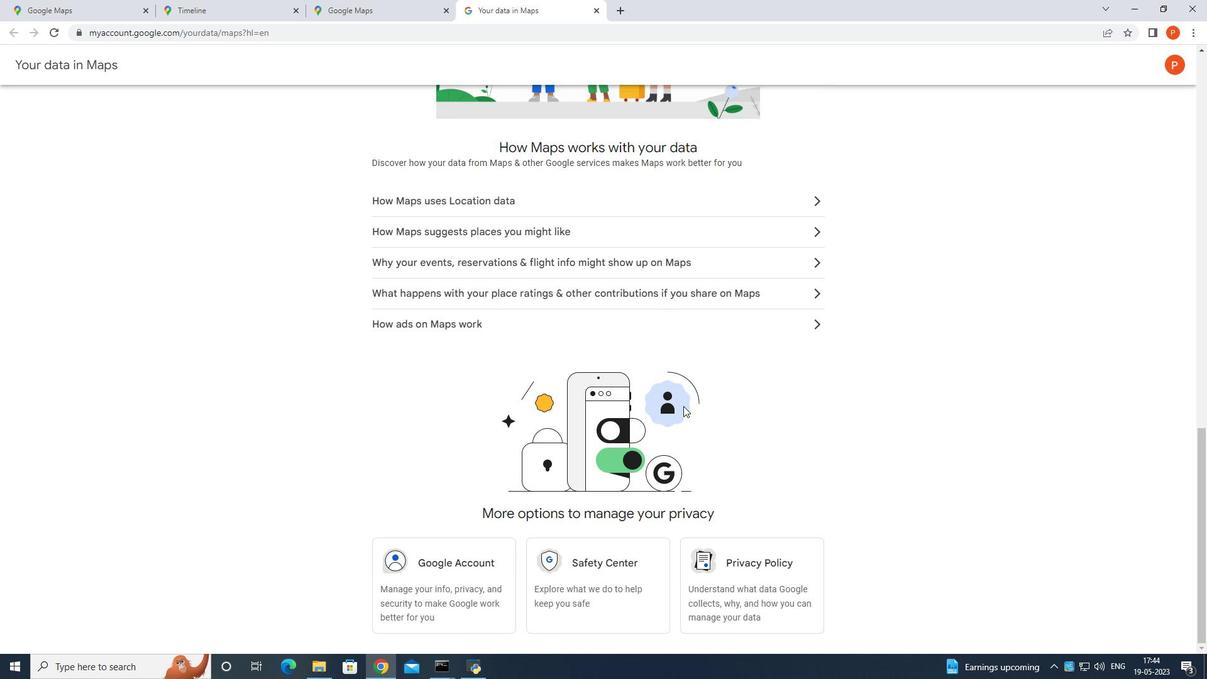 
Action: Mouse scrolled (683, 405) with delta (0, 0)
Screenshot: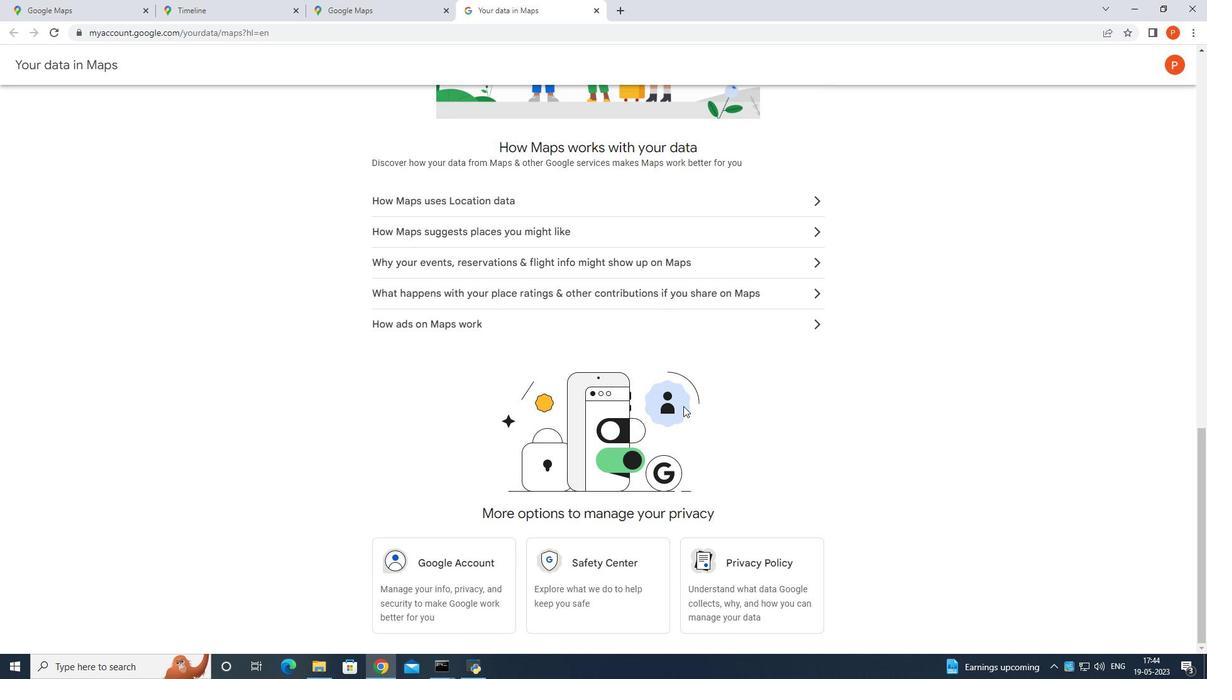 
Action: Mouse scrolled (683, 405) with delta (0, 0)
Screenshot: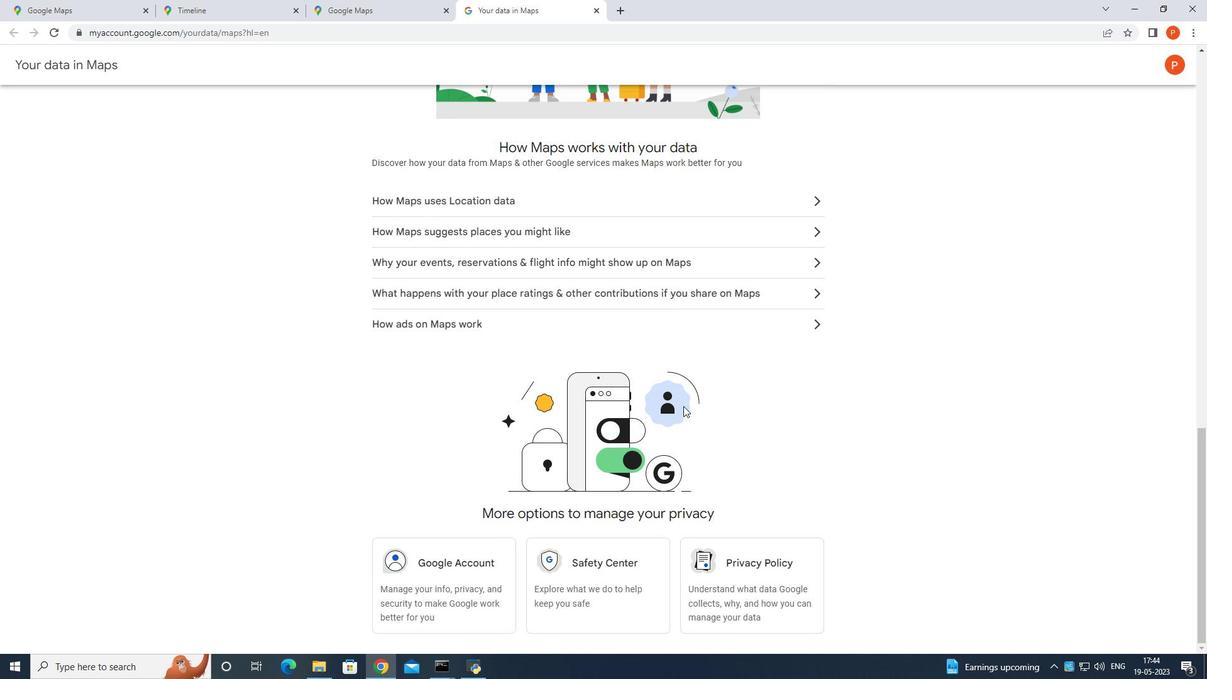 
Action: Mouse scrolled (683, 405) with delta (0, 0)
Screenshot: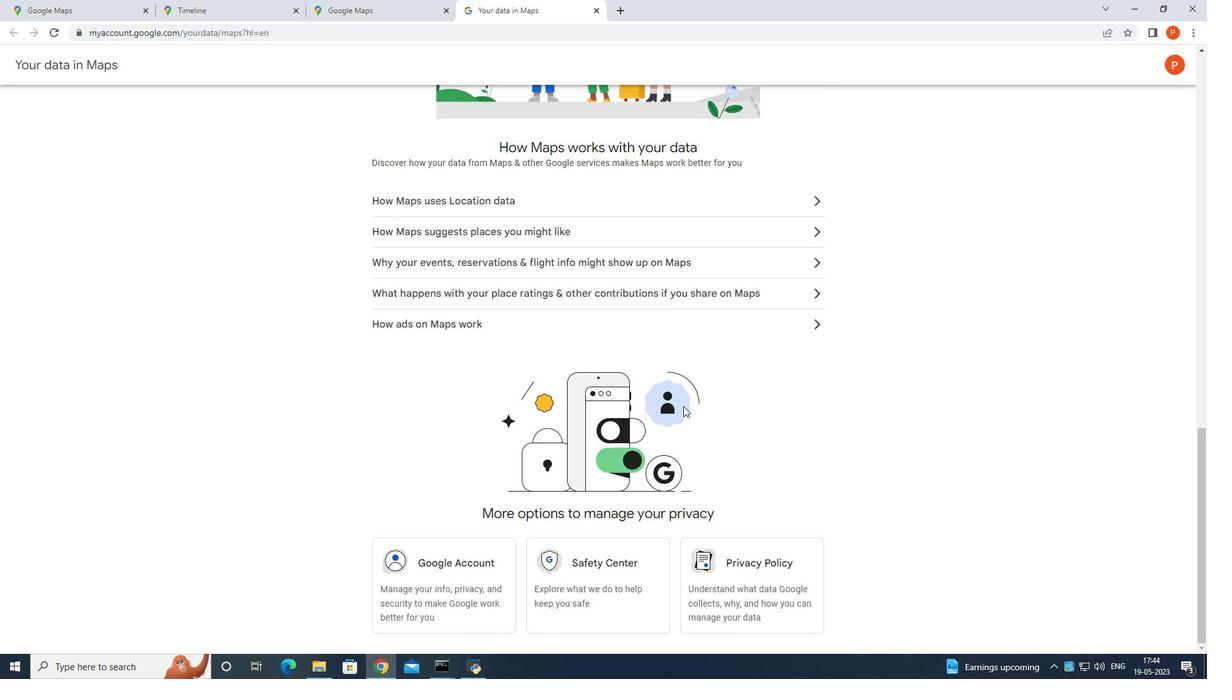 
Action: Mouse scrolled (683, 405) with delta (0, 0)
Screenshot: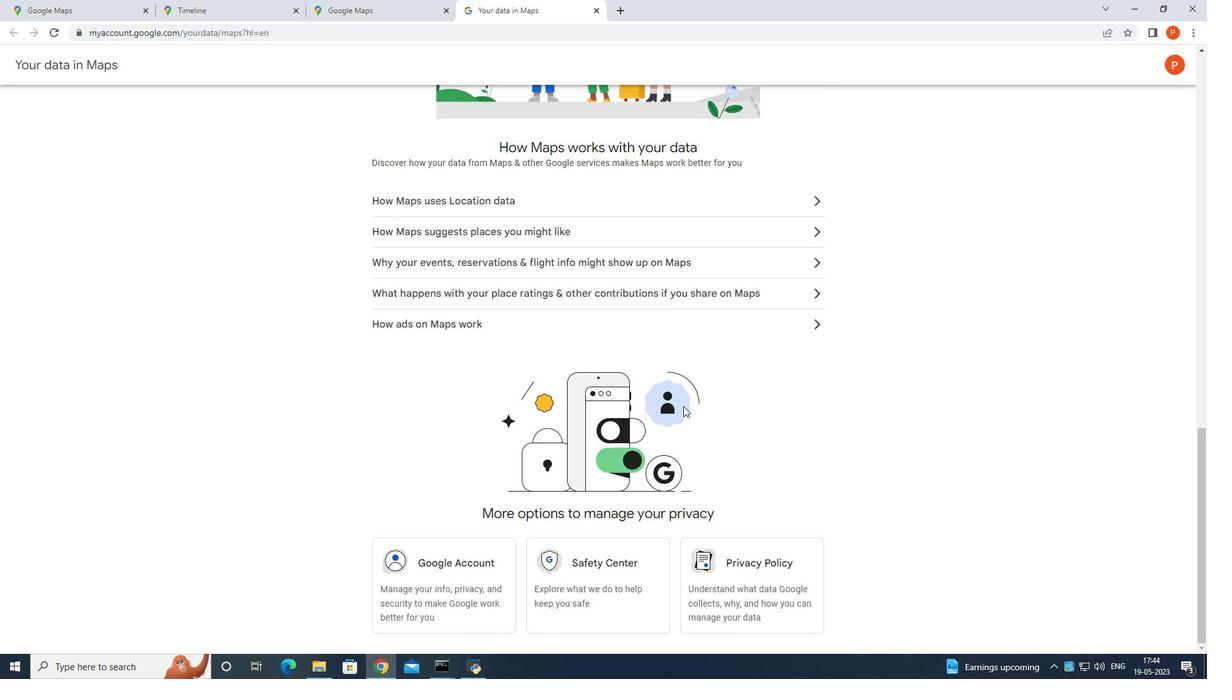 
Action: Mouse scrolled (683, 405) with delta (0, 0)
Screenshot: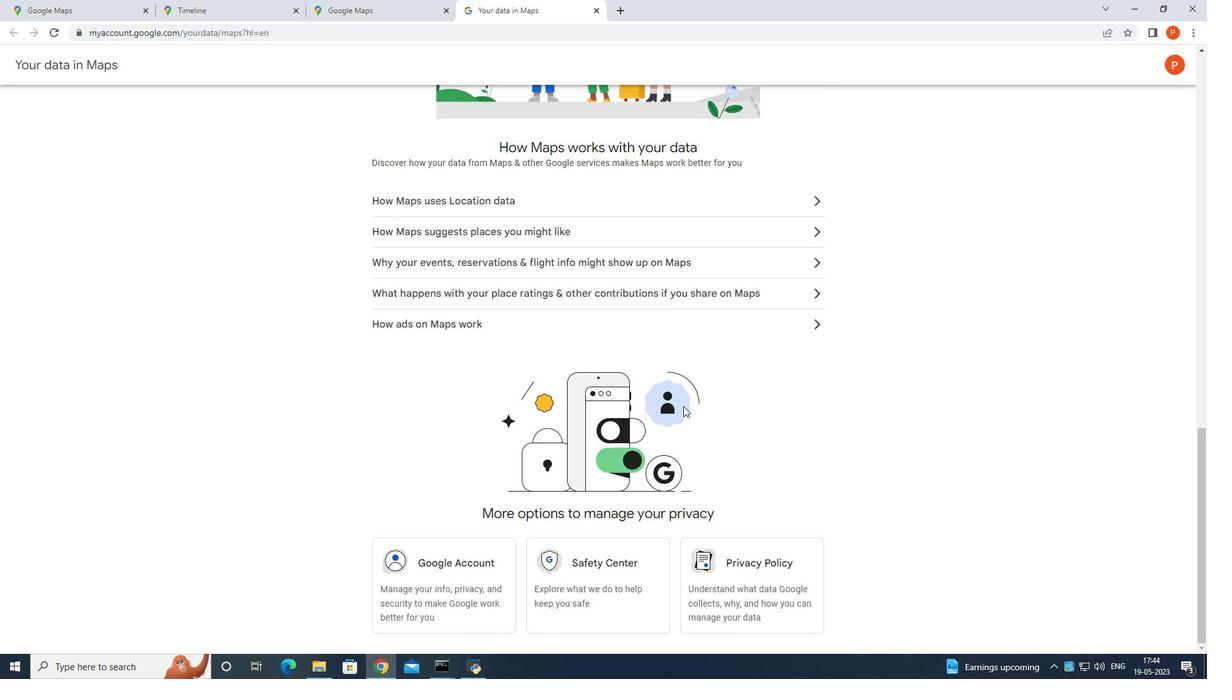 
Action: Mouse scrolled (683, 406) with delta (0, 0)
